 Task: Look for Airbnb properties in Spalding, United Kingdom from 5th November, 2023 to 16th November, 2023 for 2 adults.1  bedroom having 1 bed and 1 bathroom. Property type can be hotel. Booking option can be shelf check-in. Look for 3 properties as per requirement.
Action: Mouse moved to (432, 74)
Screenshot: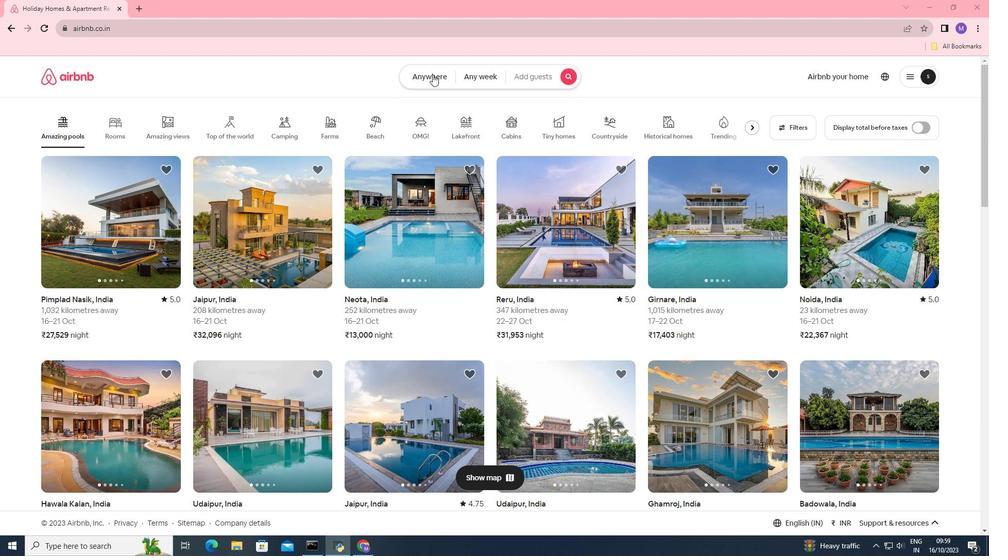 
Action: Mouse pressed left at (432, 74)
Screenshot: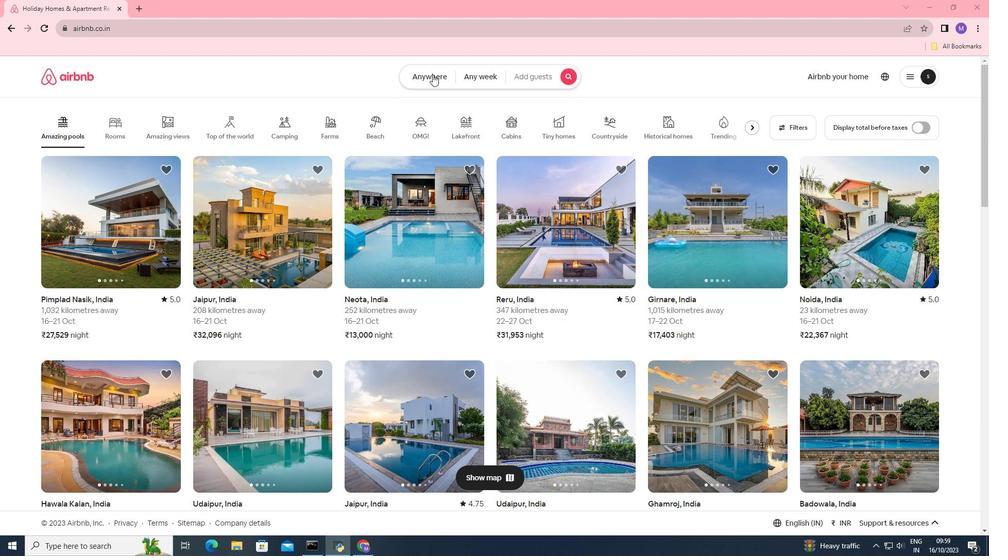 
Action: Mouse moved to (327, 118)
Screenshot: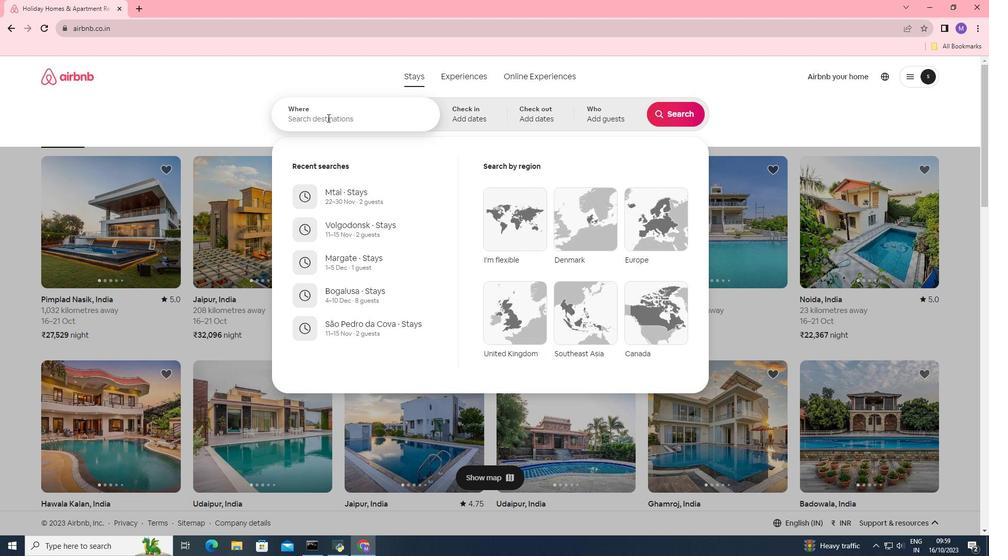 
Action: Mouse pressed left at (327, 118)
Screenshot: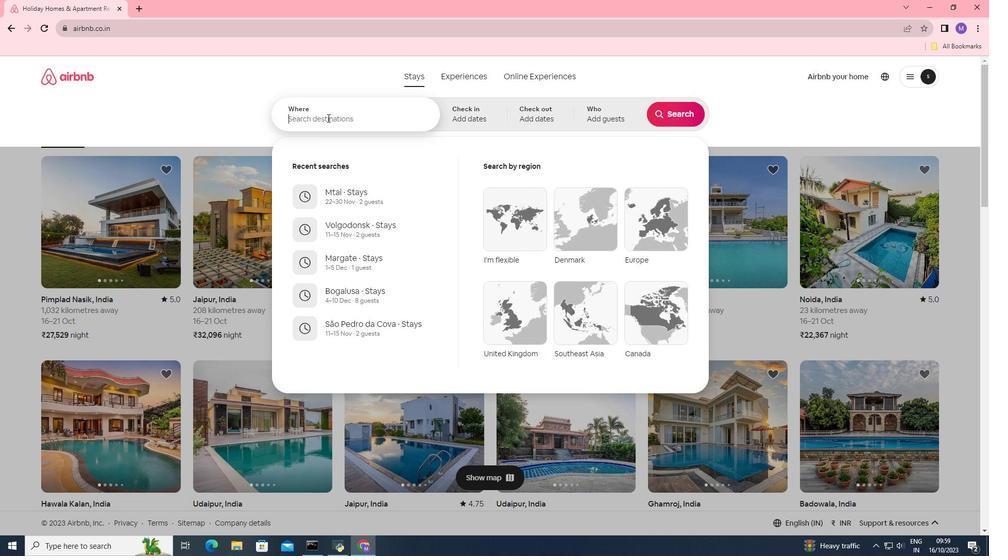 
Action: Key pressed <Key.shift>Spalding,<Key.space><Key.shift>United<Key.space><Key.shift>State
Screenshot: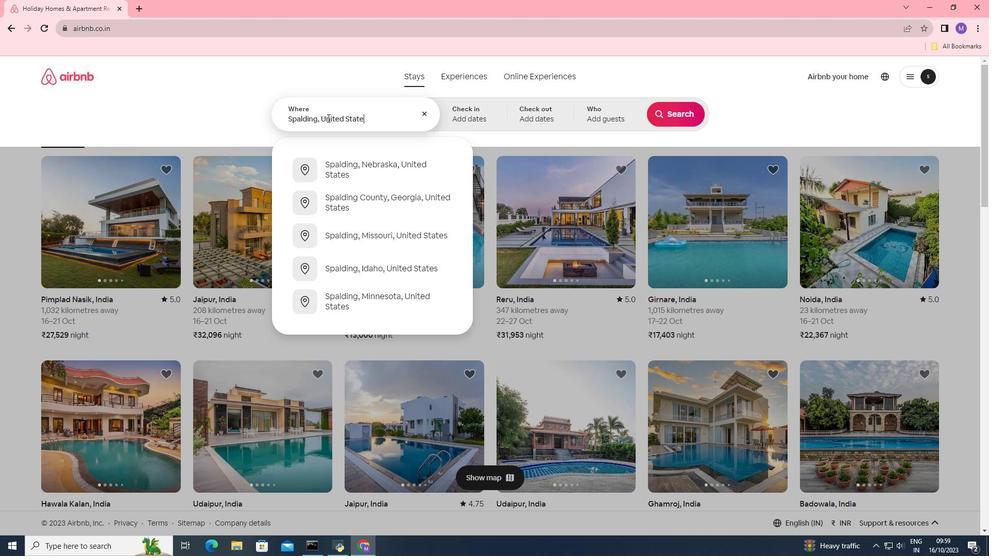 
Action: Mouse moved to (362, 121)
Screenshot: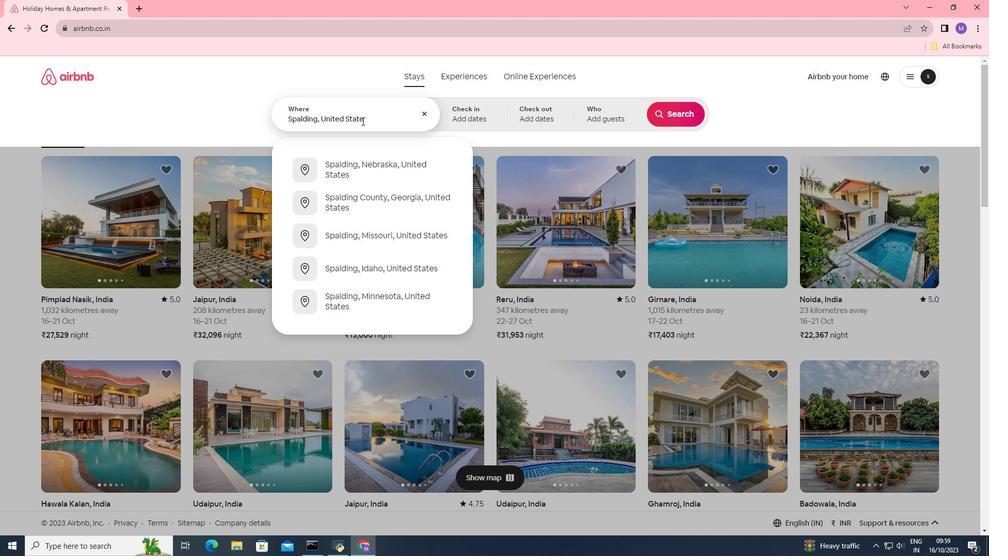 
Action: Key pressed s
Screenshot: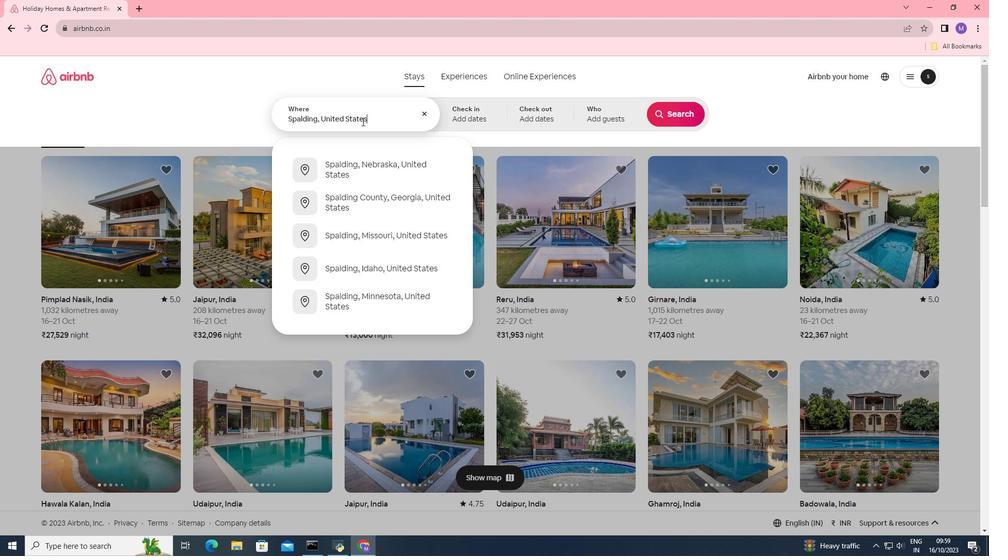 
Action: Mouse moved to (474, 115)
Screenshot: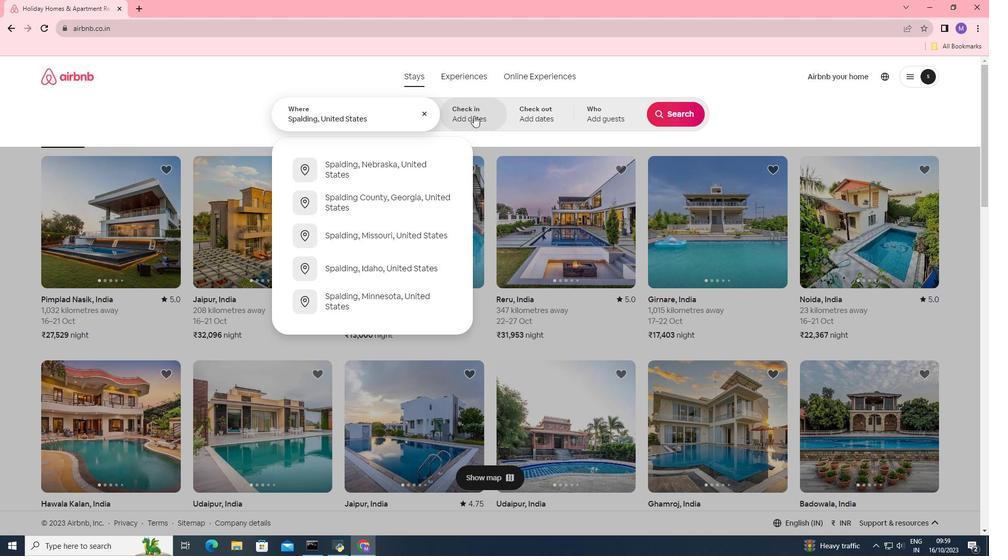 
Action: Mouse pressed left at (474, 115)
Screenshot: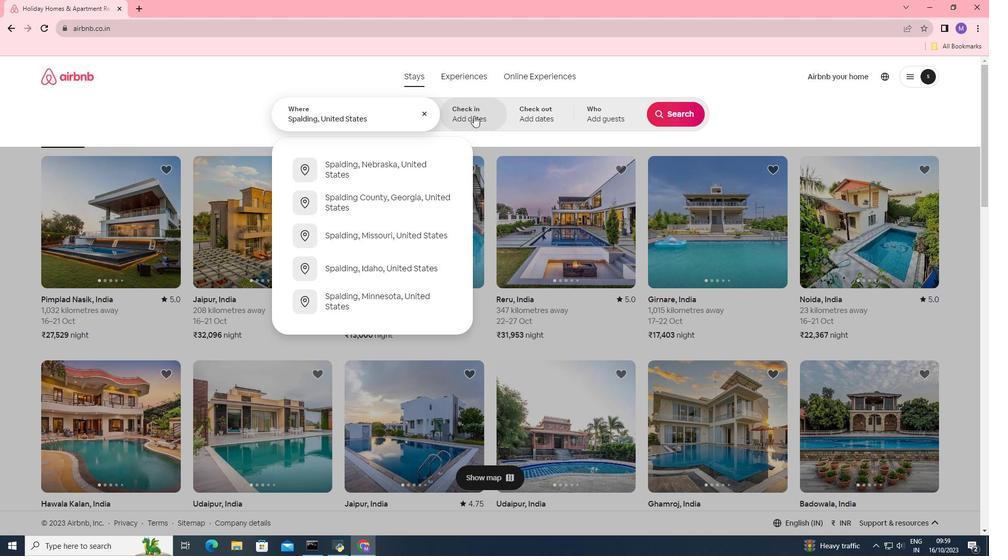 
Action: Mouse moved to (516, 264)
Screenshot: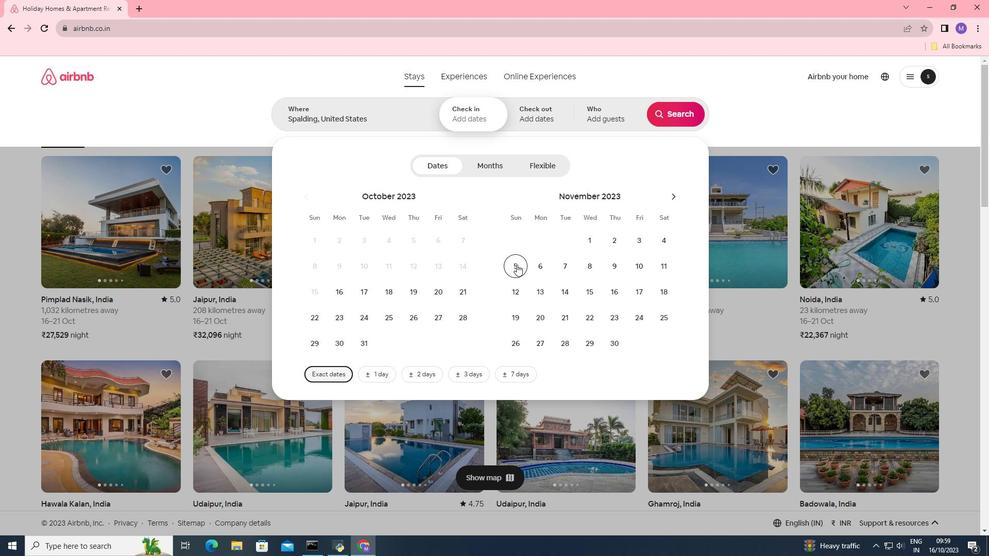 
Action: Mouse pressed left at (516, 264)
Screenshot: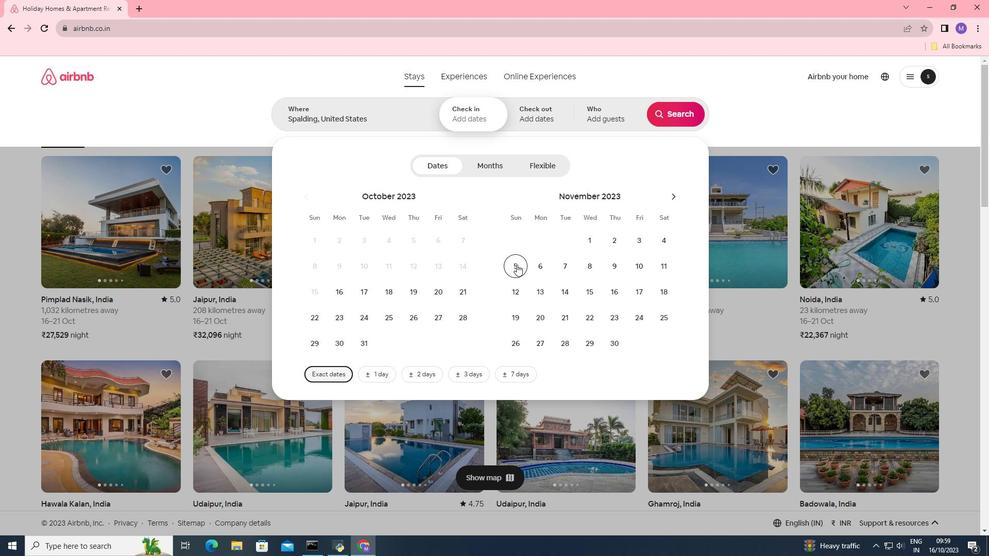 
Action: Mouse moved to (612, 293)
Screenshot: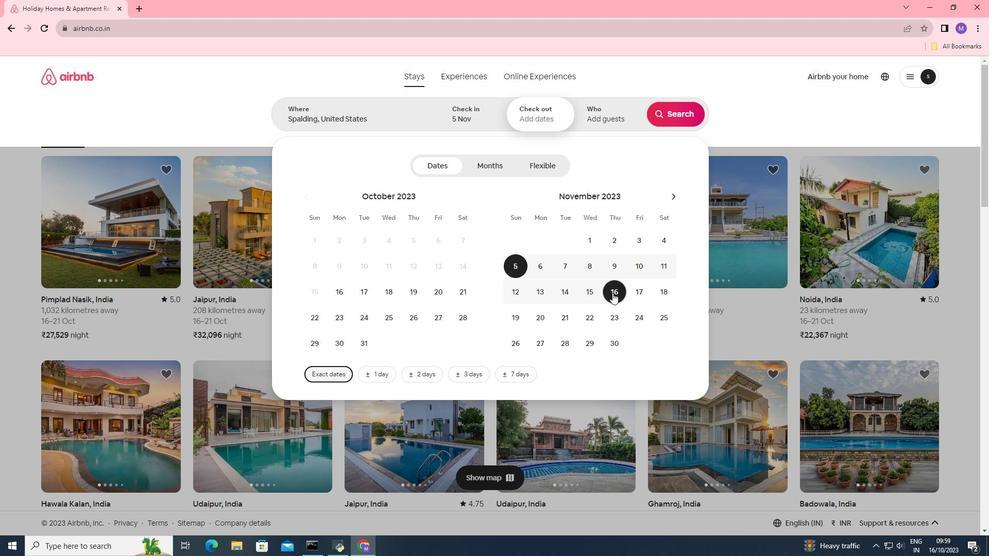 
Action: Mouse pressed left at (612, 293)
Screenshot: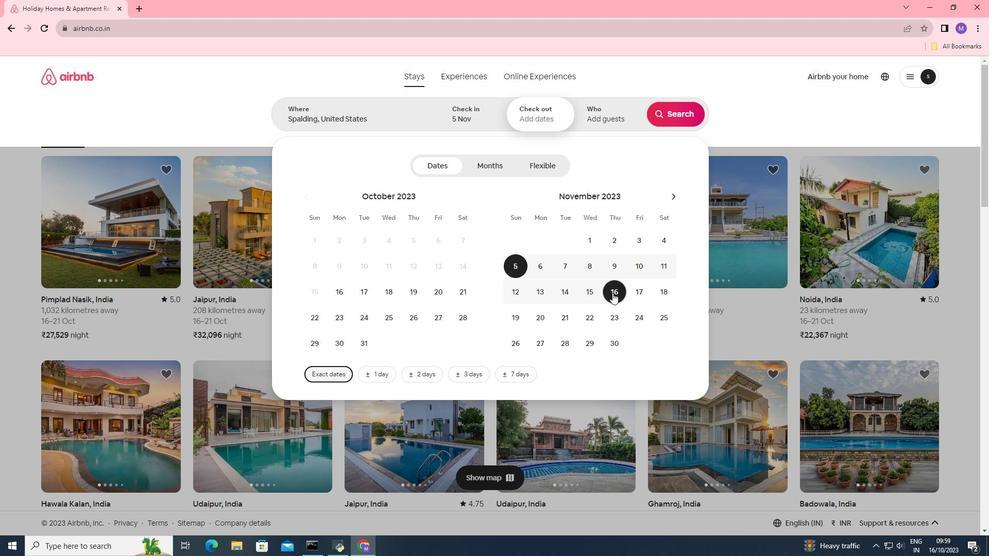 
Action: Mouse moved to (614, 107)
Screenshot: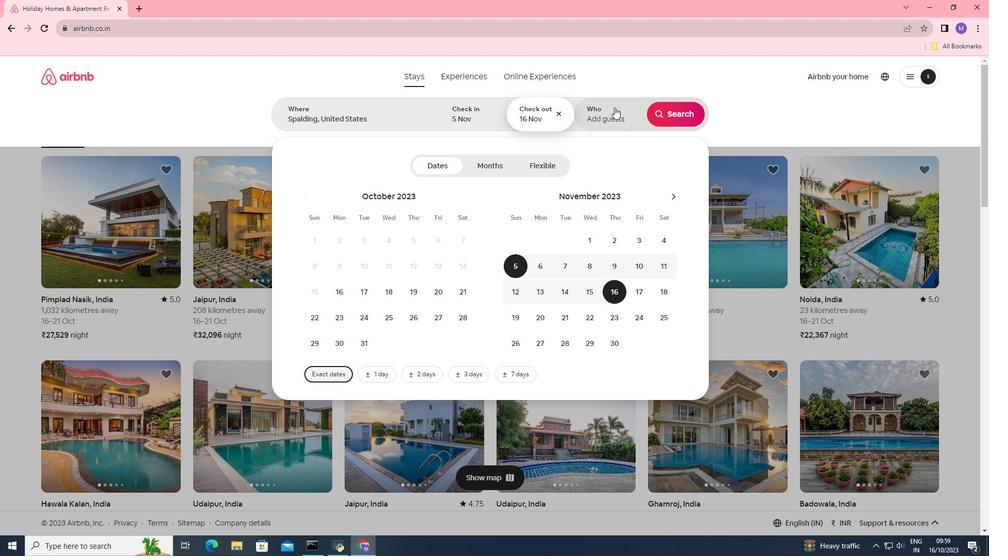 
Action: Mouse pressed left at (614, 107)
Screenshot: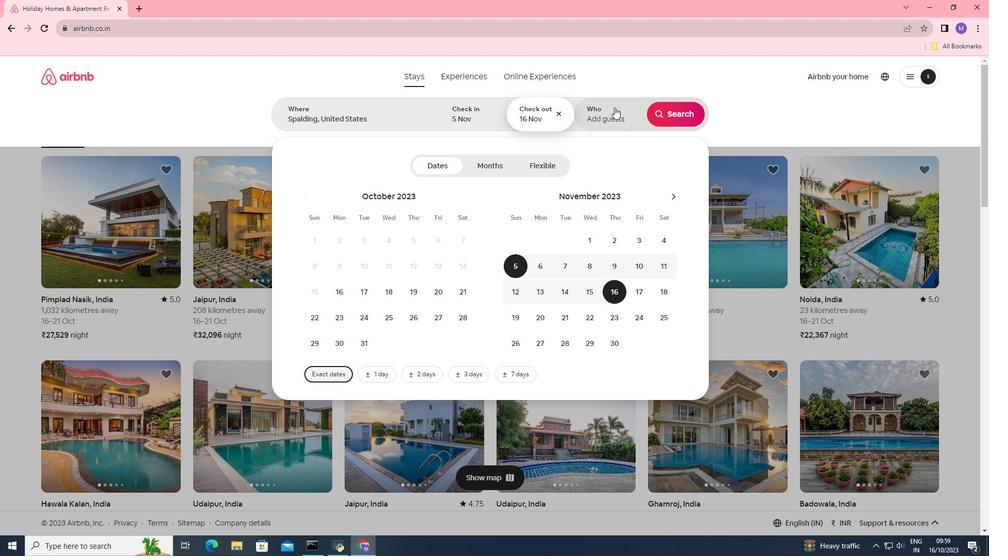 
Action: Mouse moved to (676, 169)
Screenshot: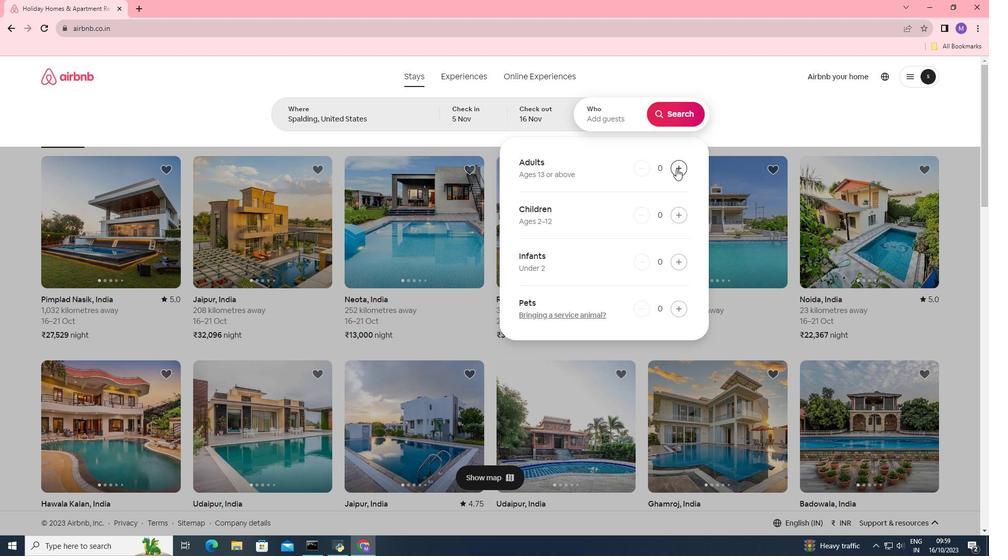 
Action: Mouse pressed left at (676, 169)
Screenshot: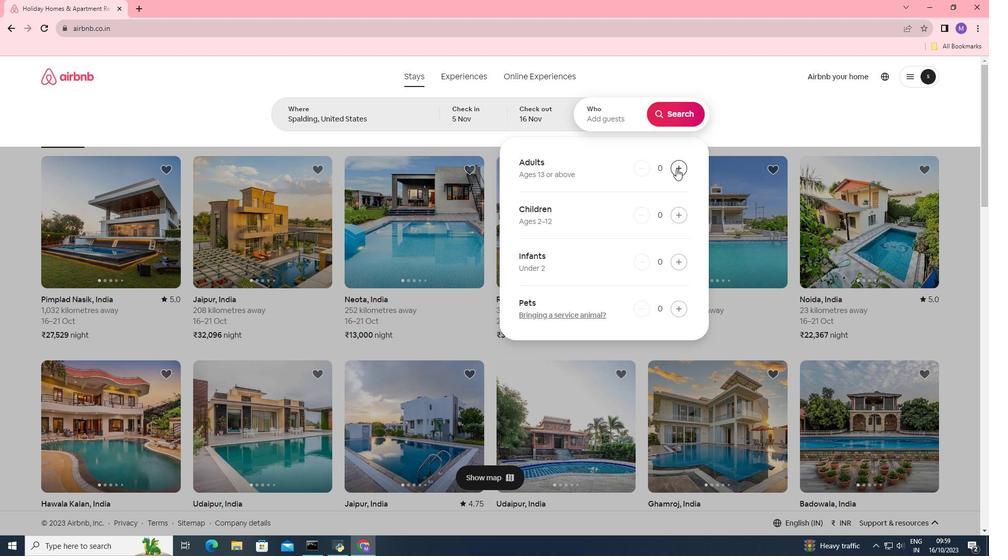 
Action: Mouse pressed left at (676, 169)
Screenshot: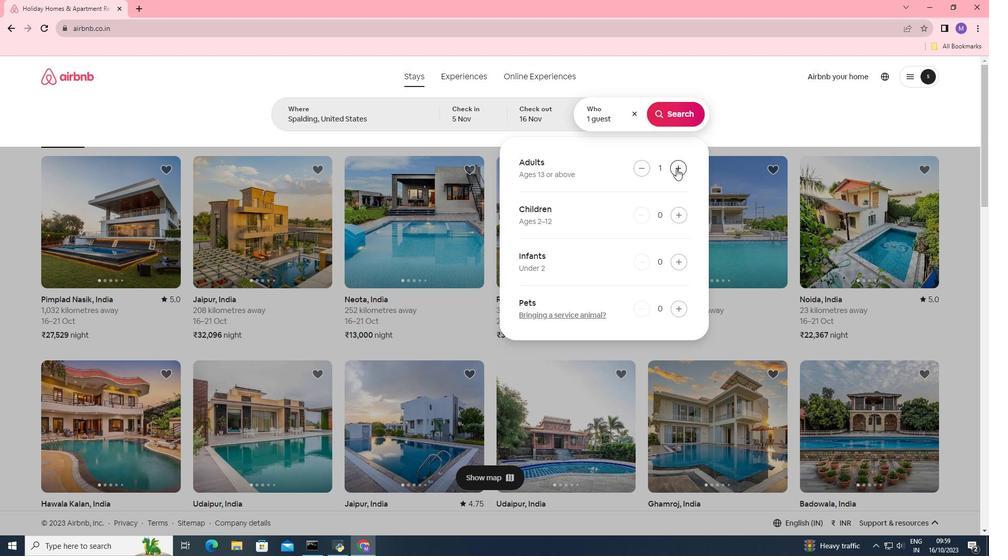 
Action: Mouse moved to (674, 109)
Screenshot: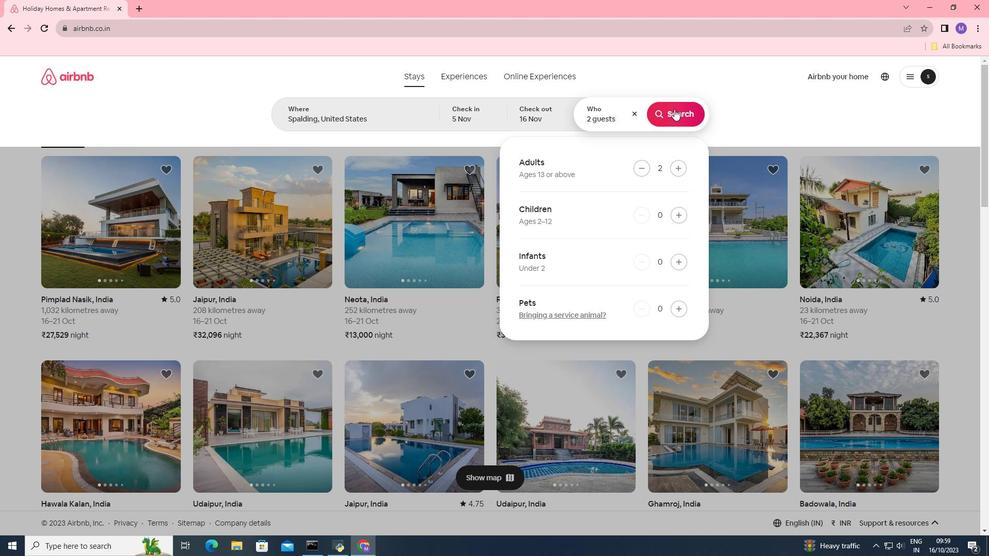 
Action: Mouse pressed left at (674, 109)
Screenshot: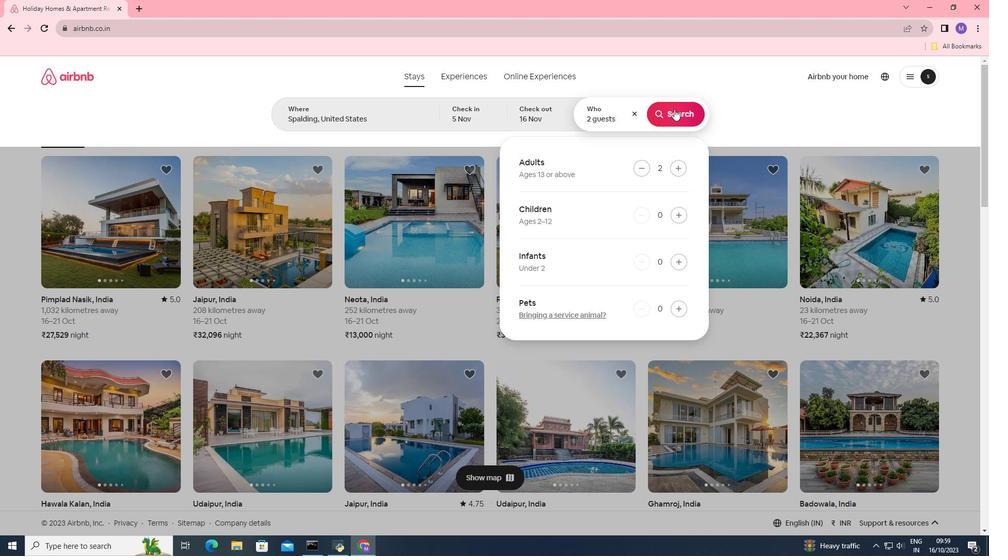 
Action: Mouse moved to (820, 123)
Screenshot: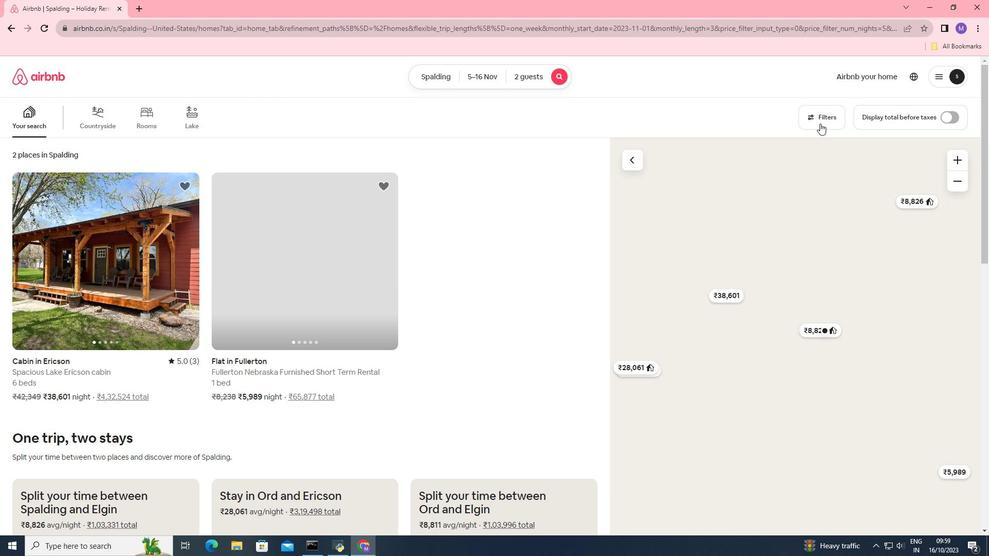 
Action: Mouse pressed left at (820, 123)
Screenshot: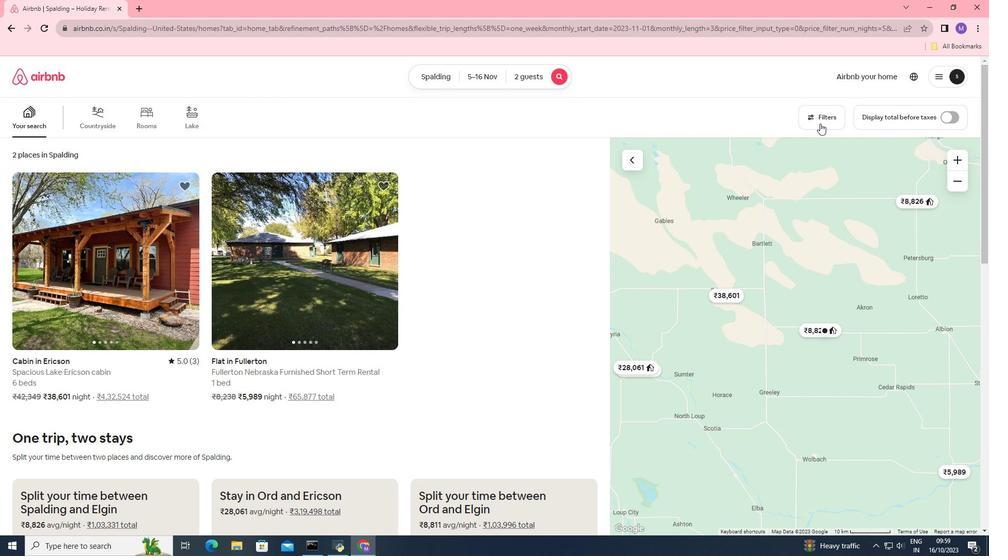 
Action: Mouse moved to (360, 432)
Screenshot: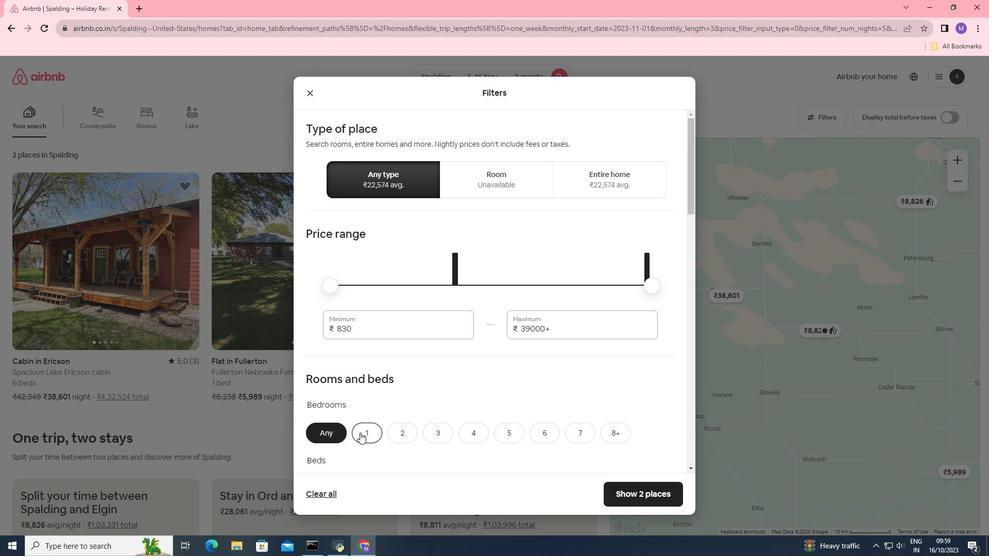 
Action: Mouse pressed left at (360, 432)
Screenshot: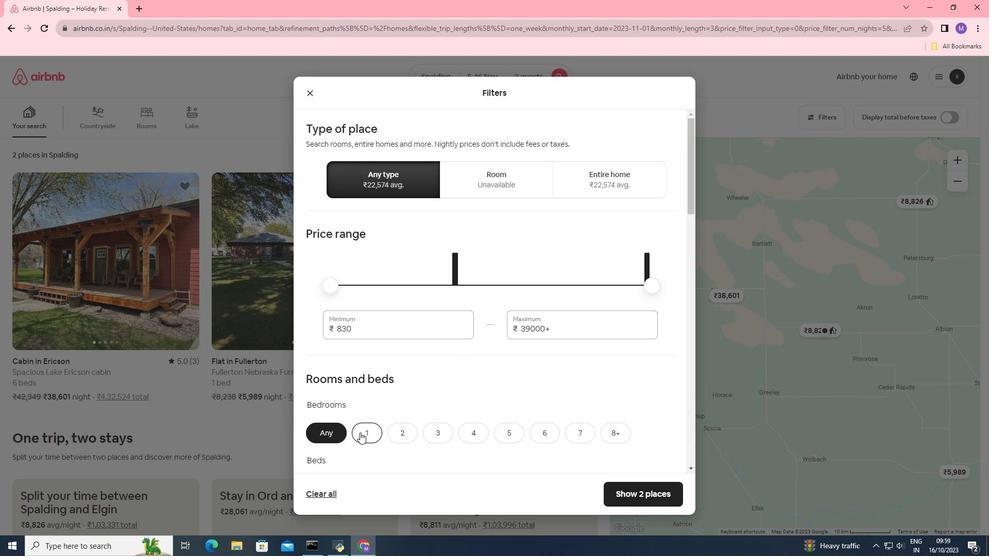 
Action: Mouse moved to (373, 385)
Screenshot: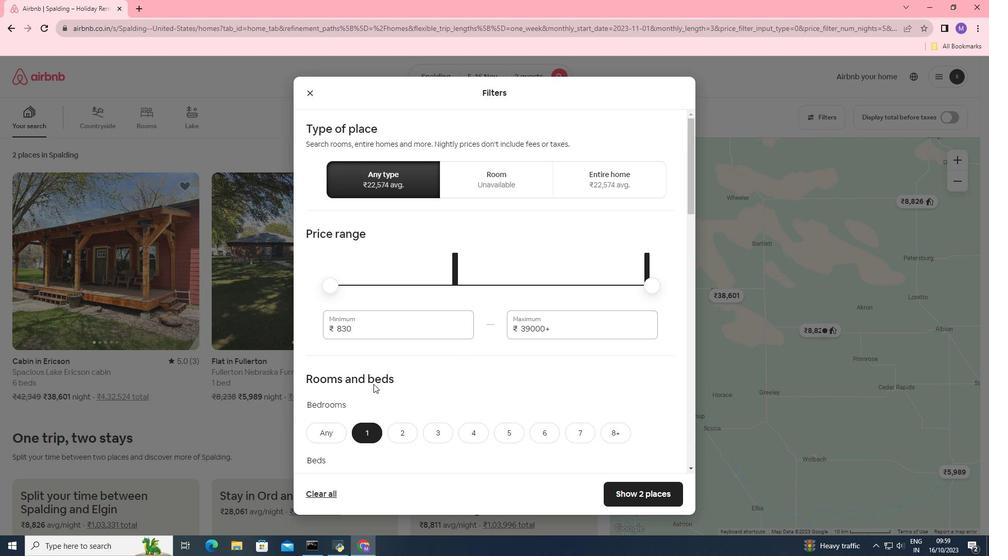 
Action: Mouse scrolled (373, 384) with delta (0, 0)
Screenshot: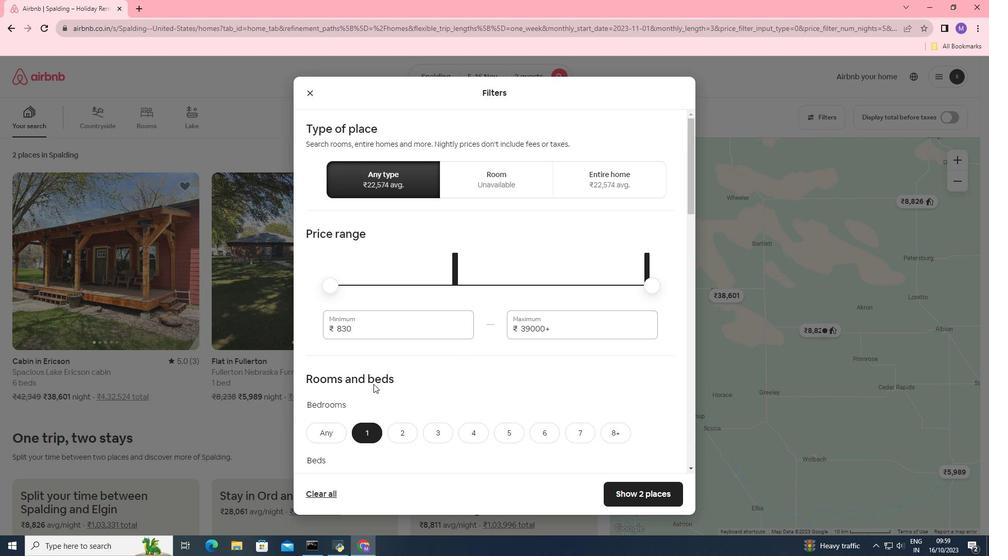 
Action: Mouse moved to (384, 369)
Screenshot: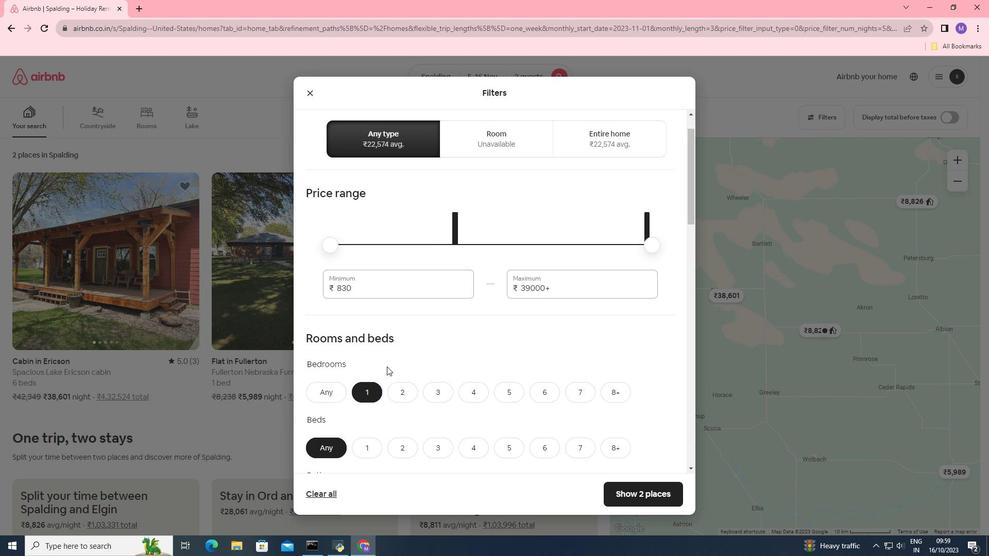 
Action: Mouse scrolled (384, 369) with delta (0, 0)
Screenshot: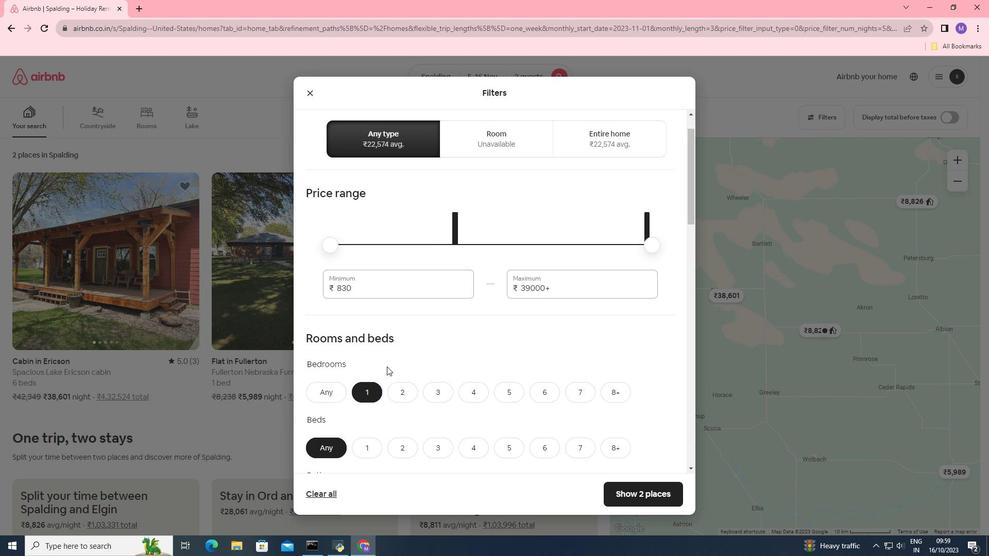 
Action: Mouse moved to (390, 362)
Screenshot: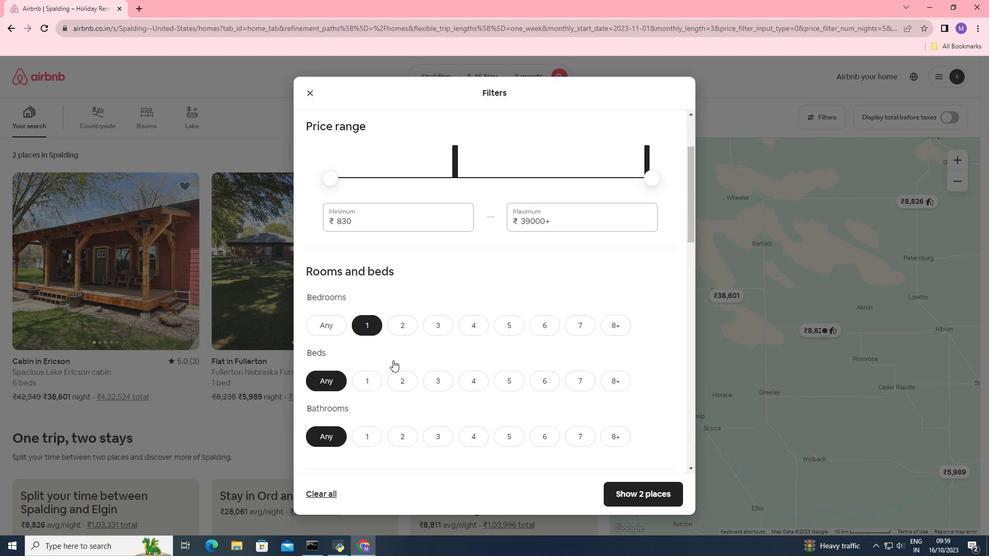 
Action: Mouse scrolled (390, 361) with delta (0, 0)
Screenshot: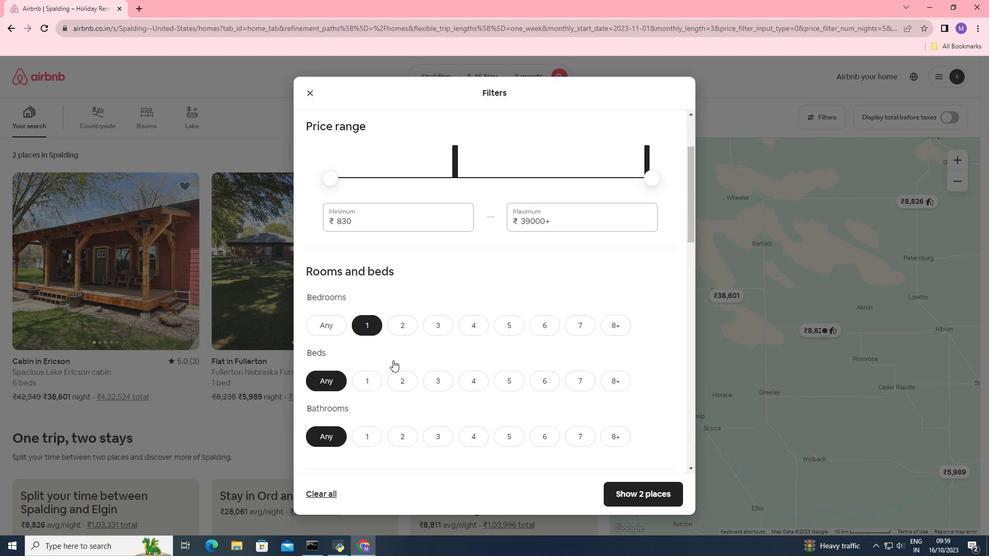 
Action: Mouse moved to (370, 339)
Screenshot: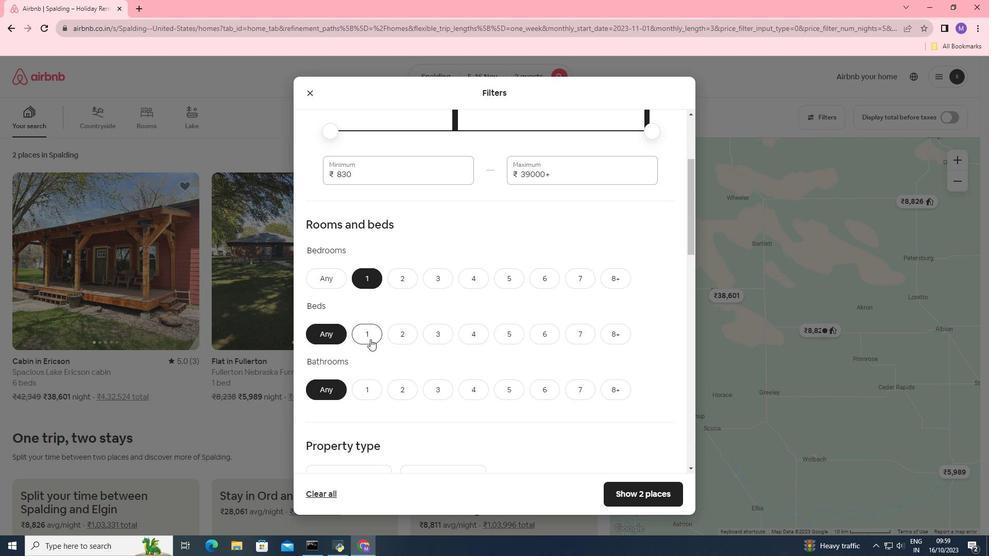
Action: Mouse pressed left at (370, 339)
Screenshot: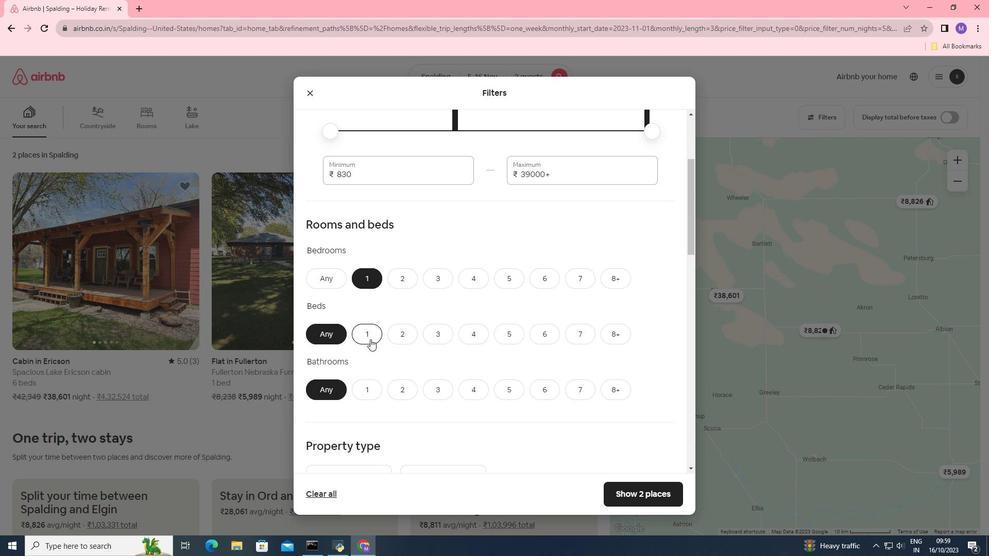 
Action: Mouse moved to (366, 384)
Screenshot: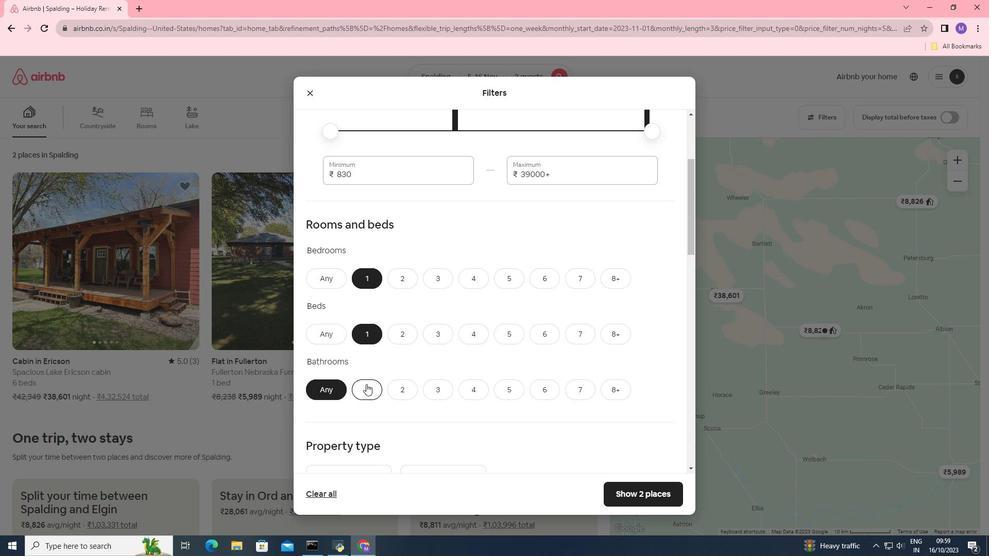 
Action: Mouse pressed left at (366, 384)
Screenshot: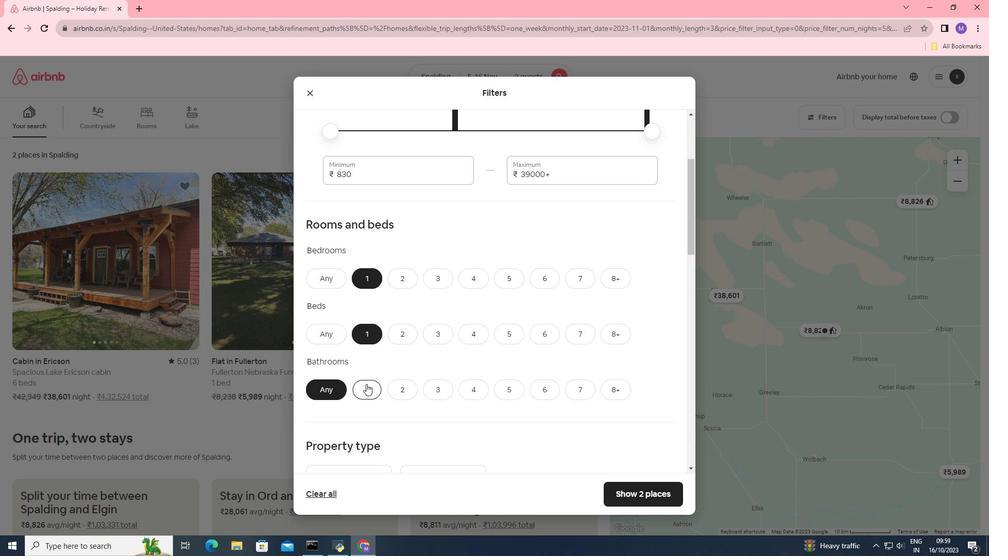 
Action: Mouse moved to (499, 318)
Screenshot: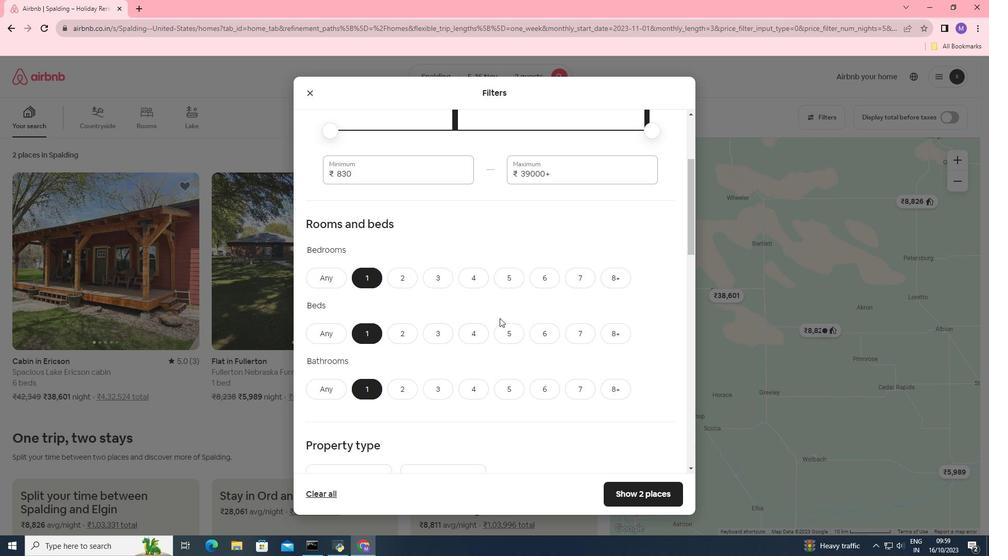 
Action: Mouse scrolled (499, 317) with delta (0, 0)
Screenshot: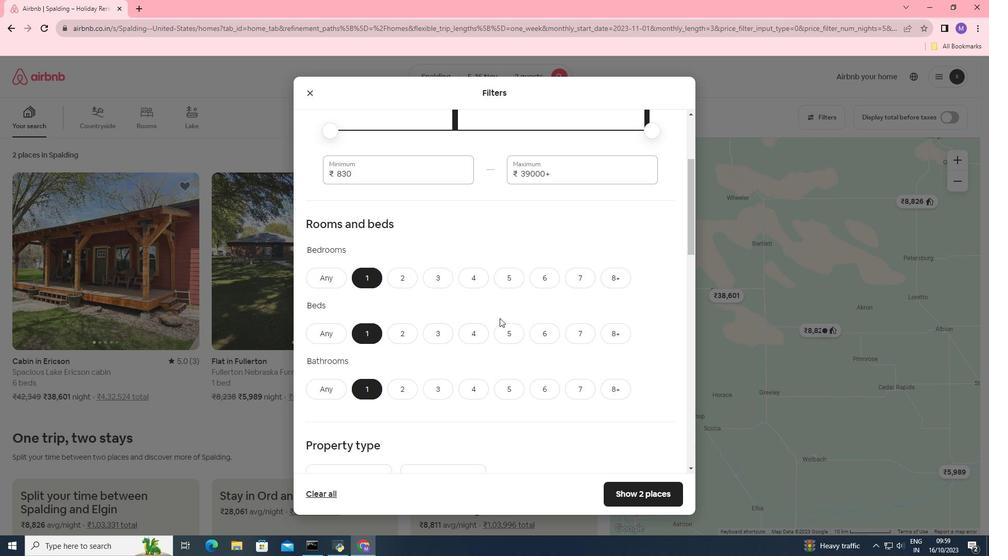 
Action: Mouse moved to (507, 320)
Screenshot: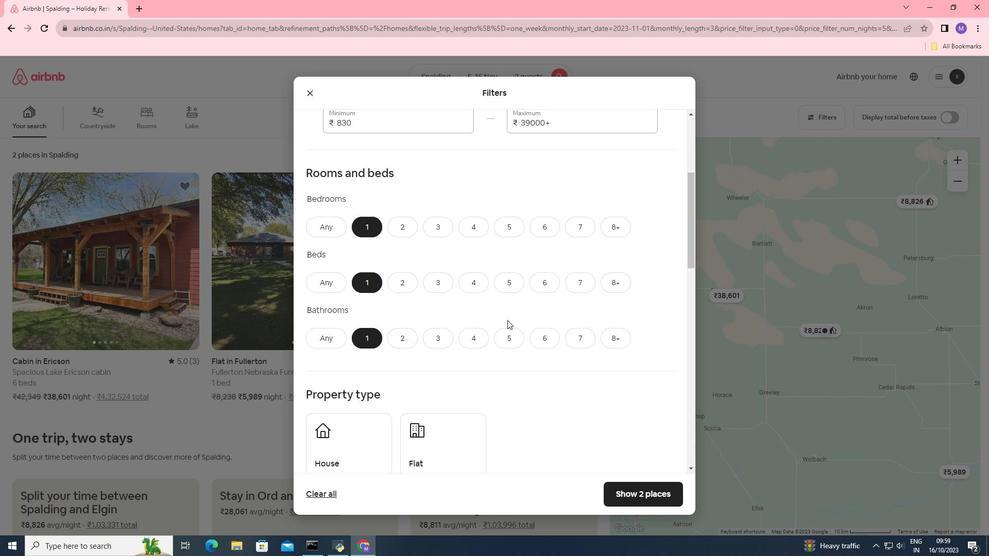 
Action: Mouse scrolled (507, 320) with delta (0, 0)
Screenshot: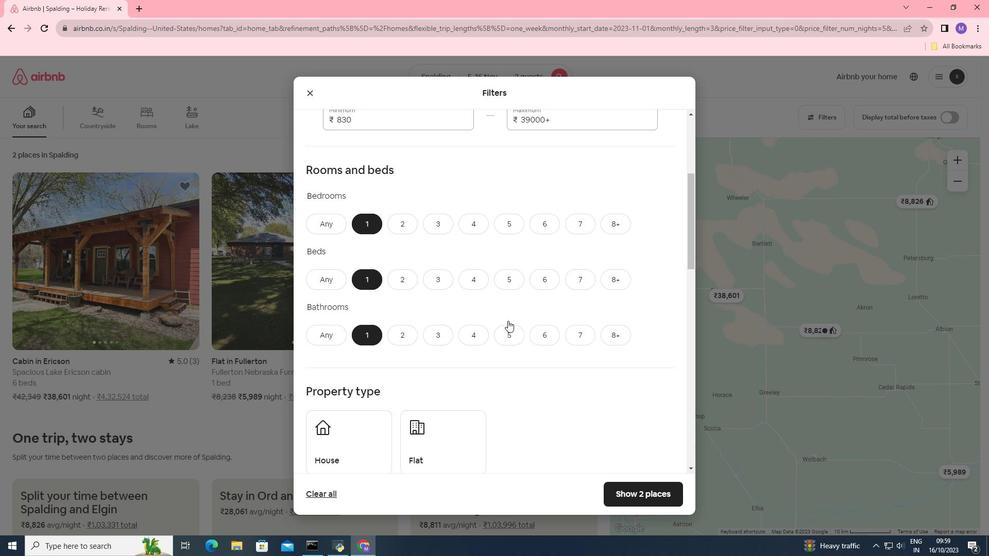 
Action: Mouse moved to (537, 329)
Screenshot: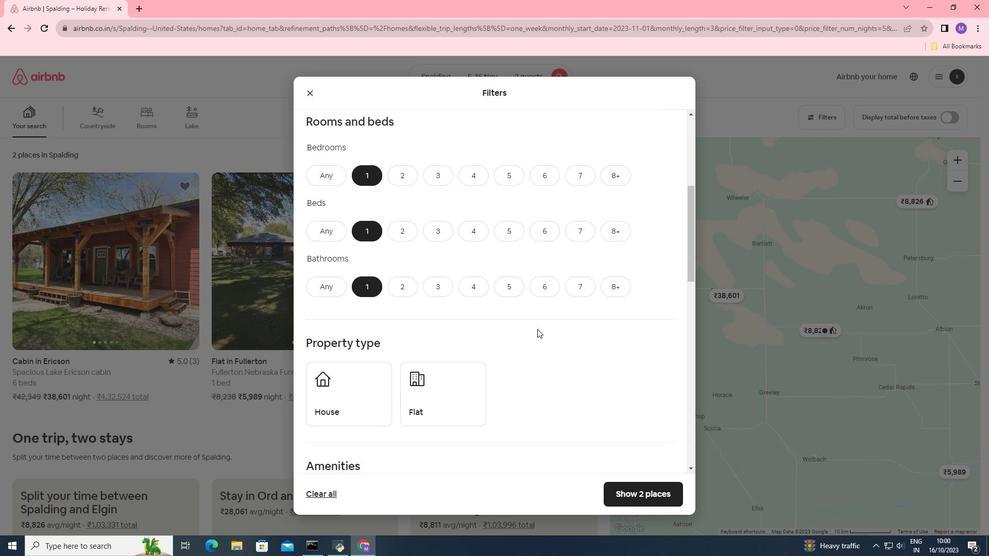 
Action: Mouse scrolled (537, 328) with delta (0, 0)
Screenshot: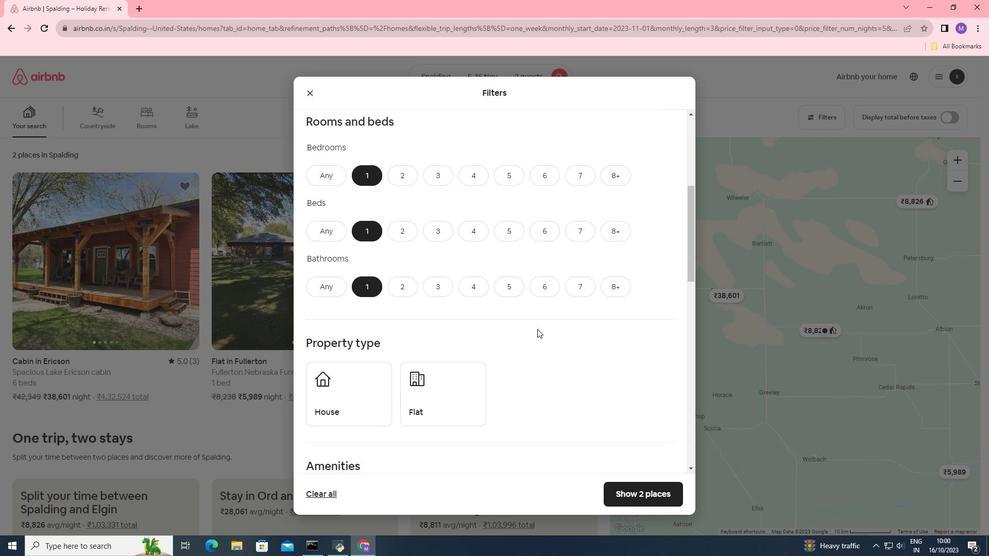 
Action: Mouse moved to (545, 334)
Screenshot: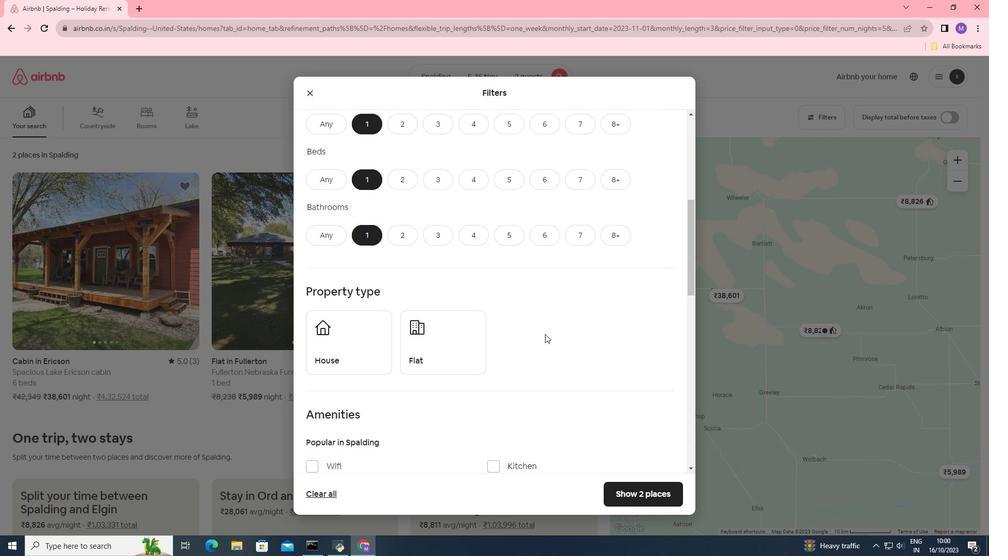 
Action: Mouse scrolled (545, 333) with delta (0, 0)
Screenshot: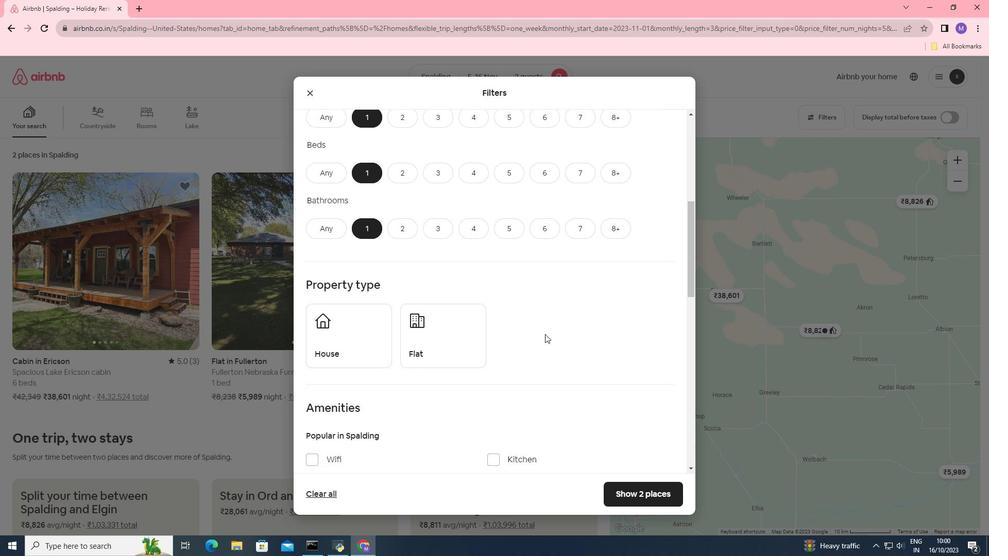 
Action: Mouse moved to (650, 487)
Screenshot: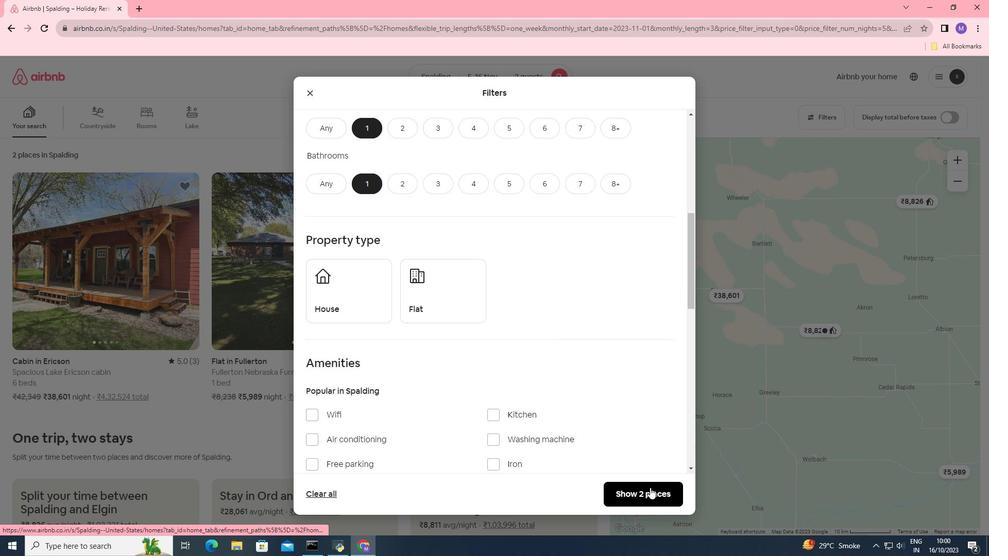 
Action: Mouse pressed left at (650, 487)
Screenshot: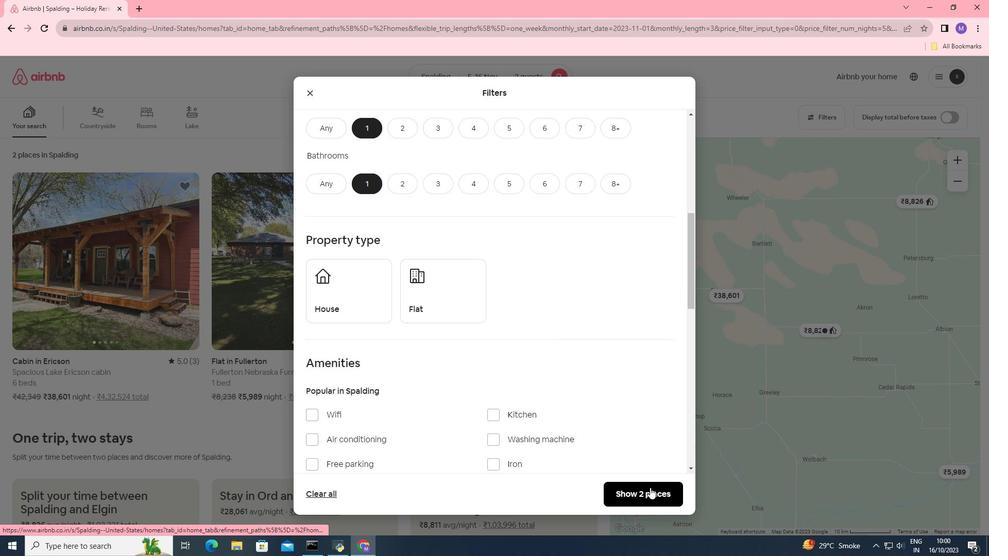 
Action: Mouse moved to (132, 254)
Screenshot: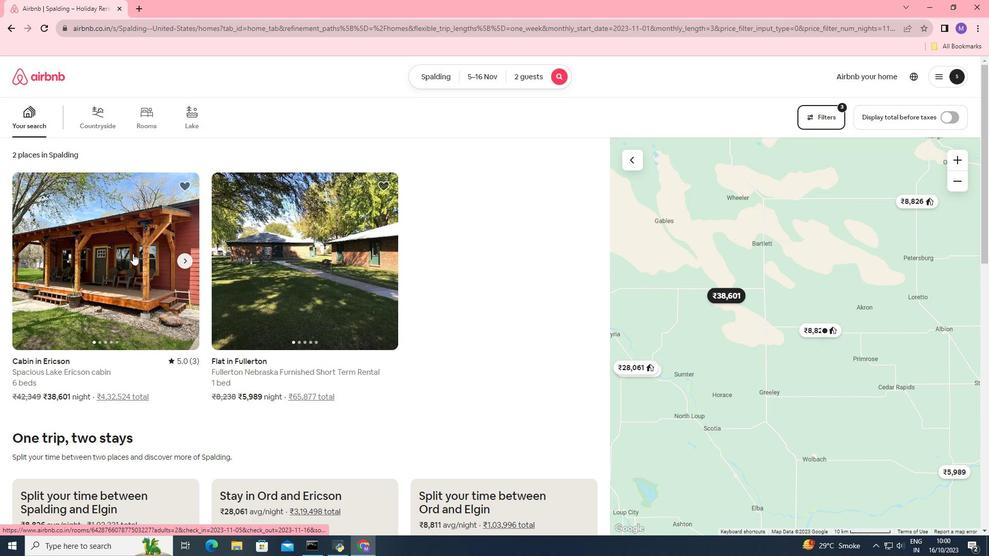 
Action: Mouse scrolled (132, 253) with delta (0, 0)
Screenshot: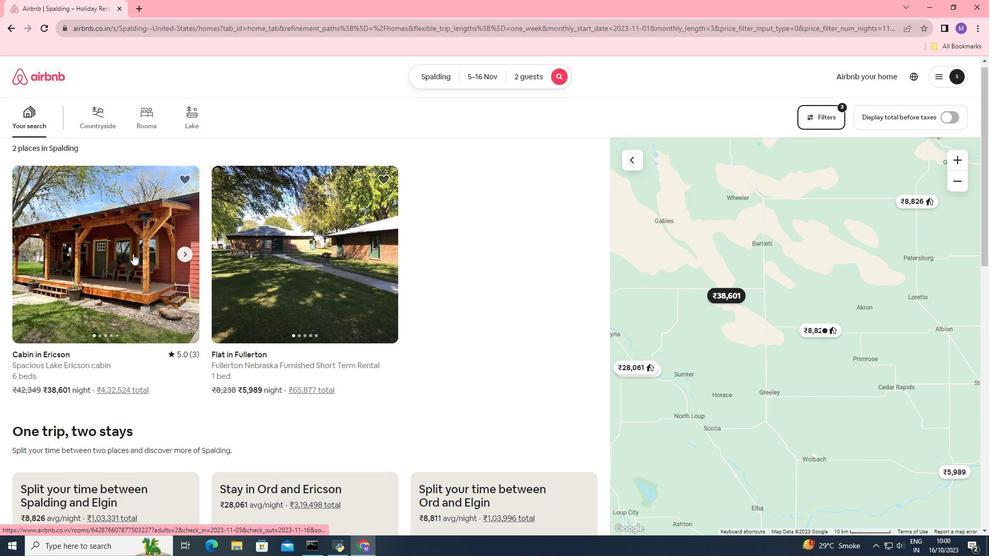 
Action: Mouse scrolled (132, 253) with delta (0, 0)
Screenshot: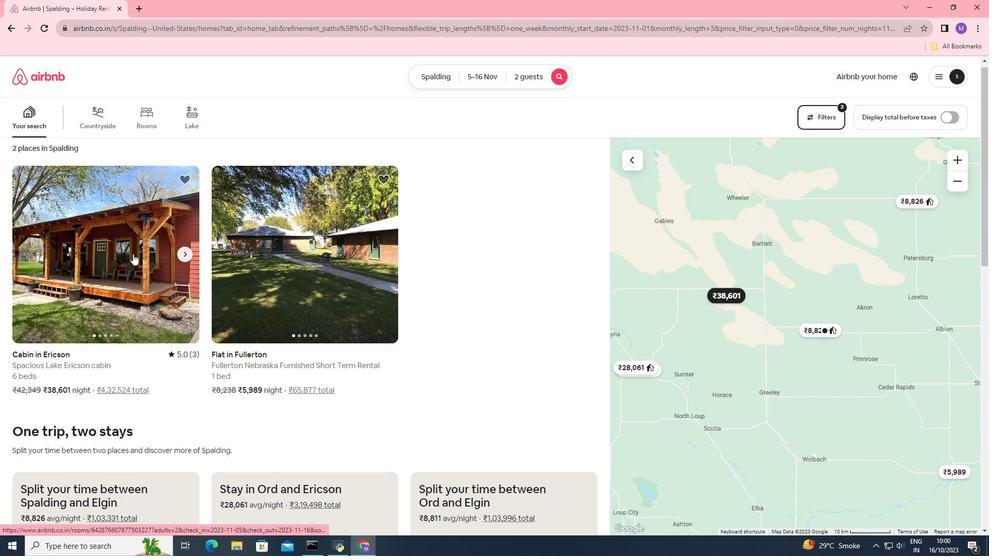 
Action: Mouse moved to (134, 254)
Screenshot: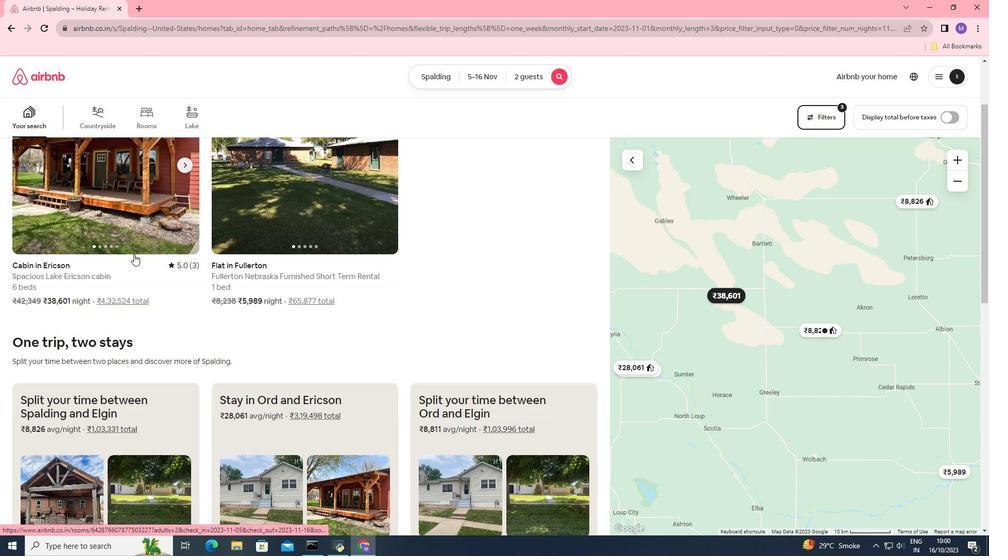 
Action: Mouse scrolled (134, 255) with delta (0, 0)
Screenshot: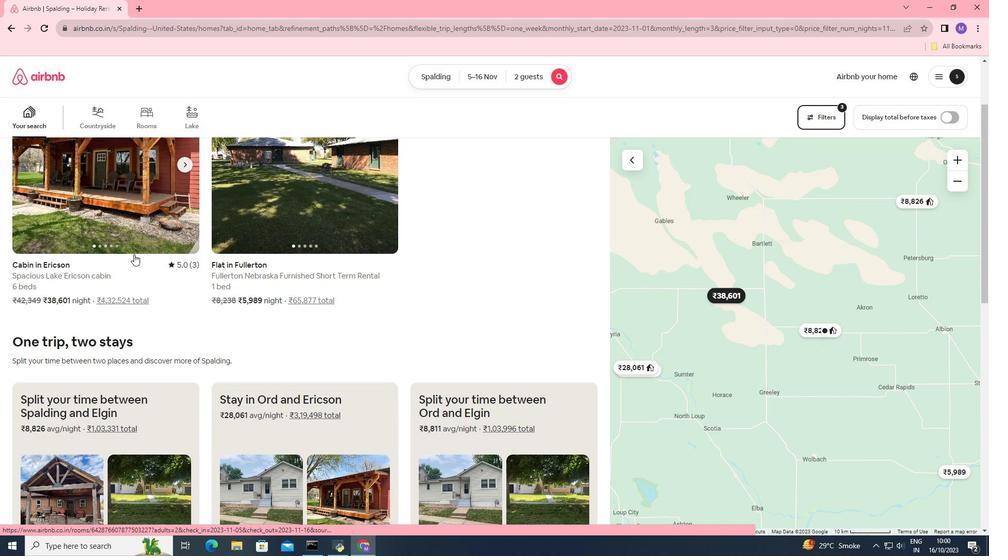 
Action: Mouse scrolled (134, 255) with delta (0, 0)
Screenshot: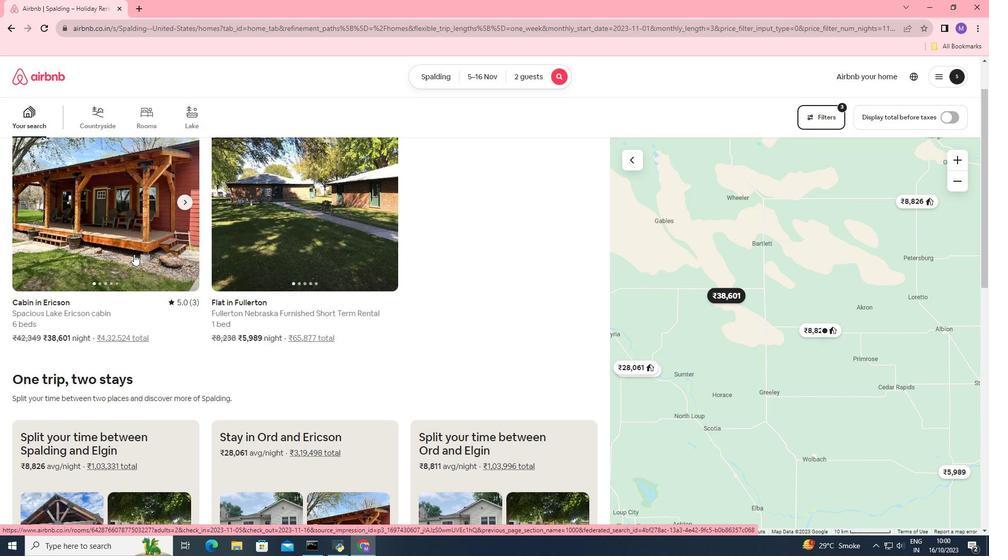 
Action: Mouse moved to (134, 249)
Screenshot: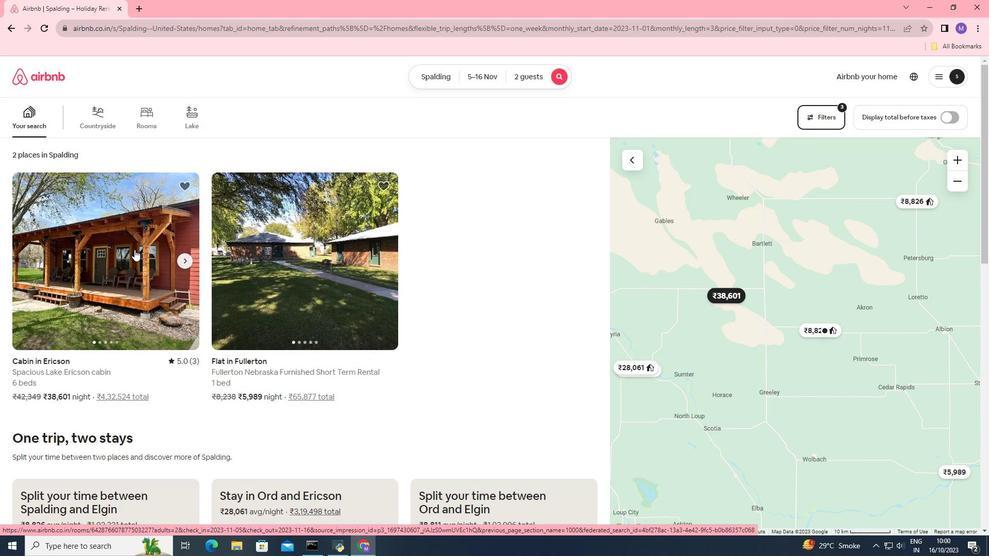
Action: Mouse pressed left at (134, 249)
Screenshot: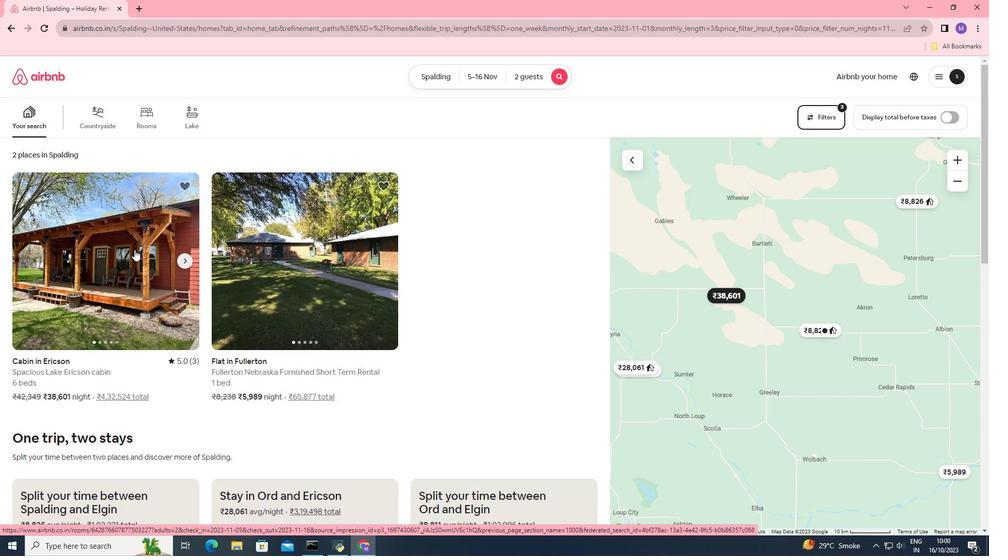 
Action: Mouse moved to (721, 383)
Screenshot: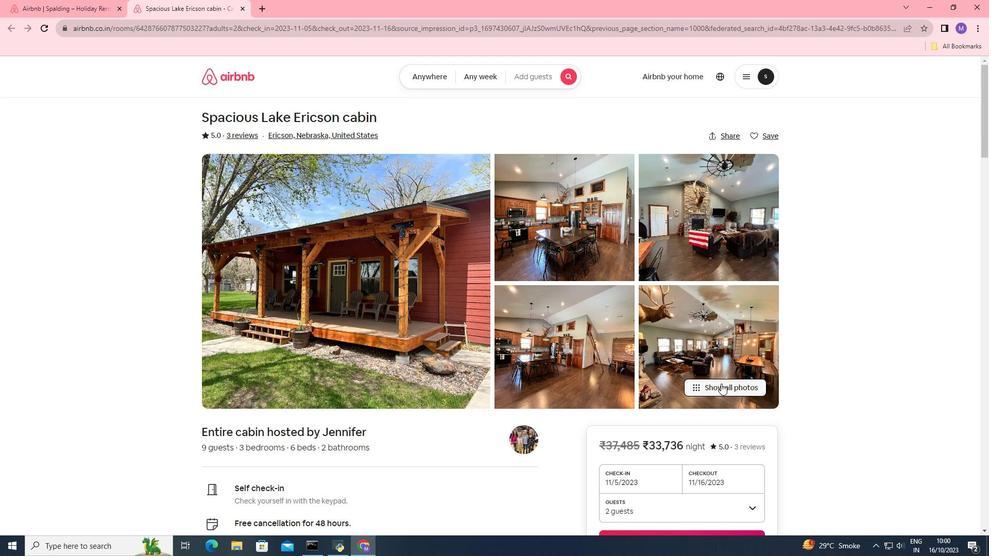 
Action: Mouse pressed left at (721, 383)
Screenshot: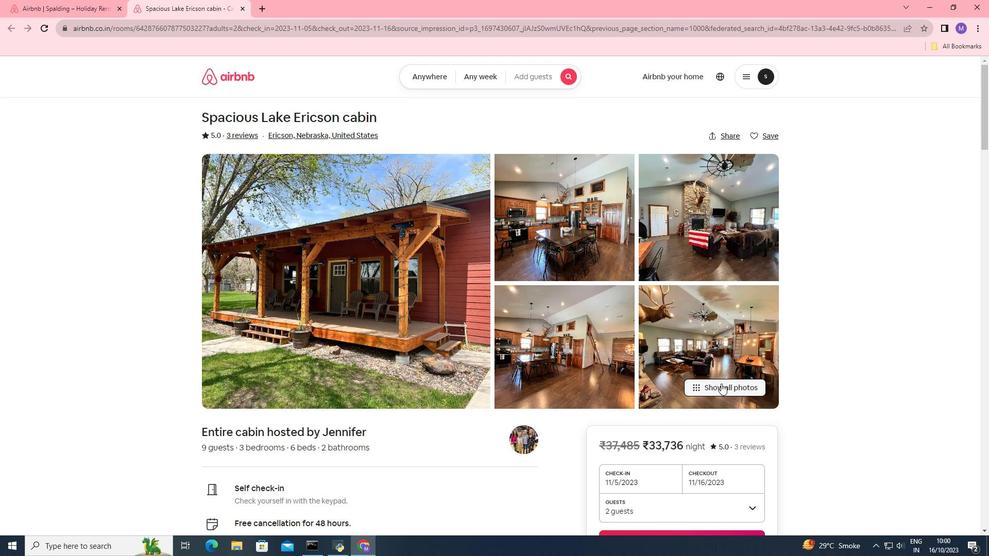 
Action: Mouse moved to (531, 230)
Screenshot: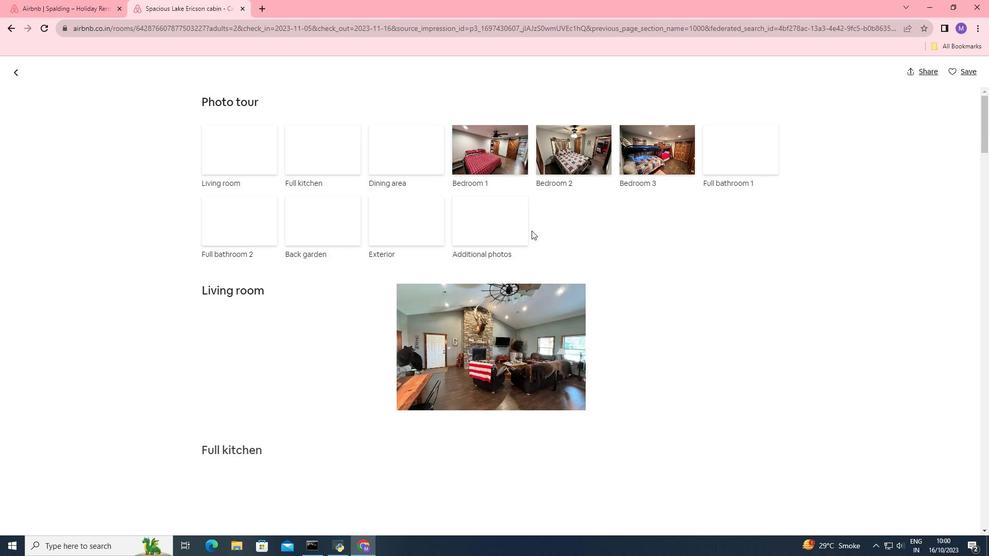 
Action: Mouse scrolled (531, 230) with delta (0, 0)
Screenshot: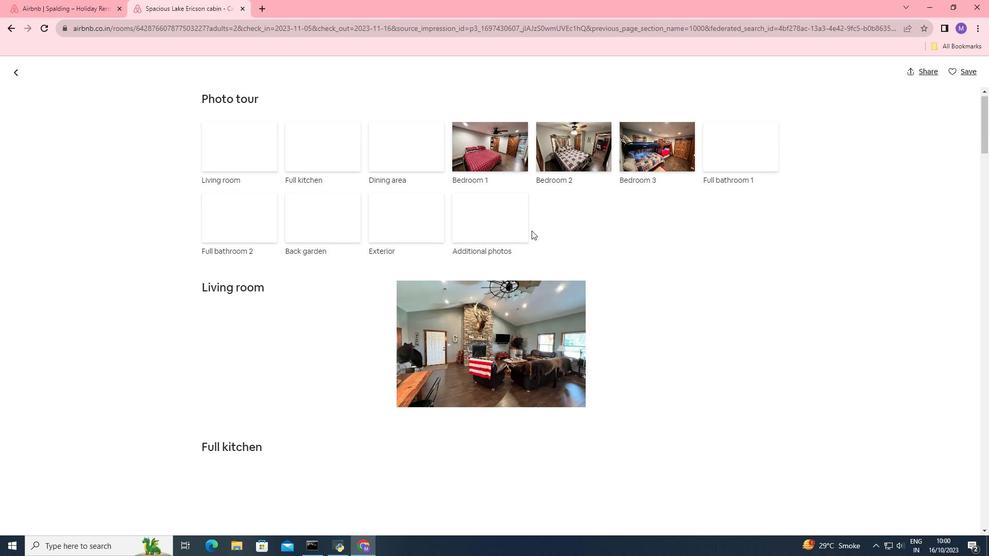 
Action: Mouse scrolled (531, 230) with delta (0, 0)
Screenshot: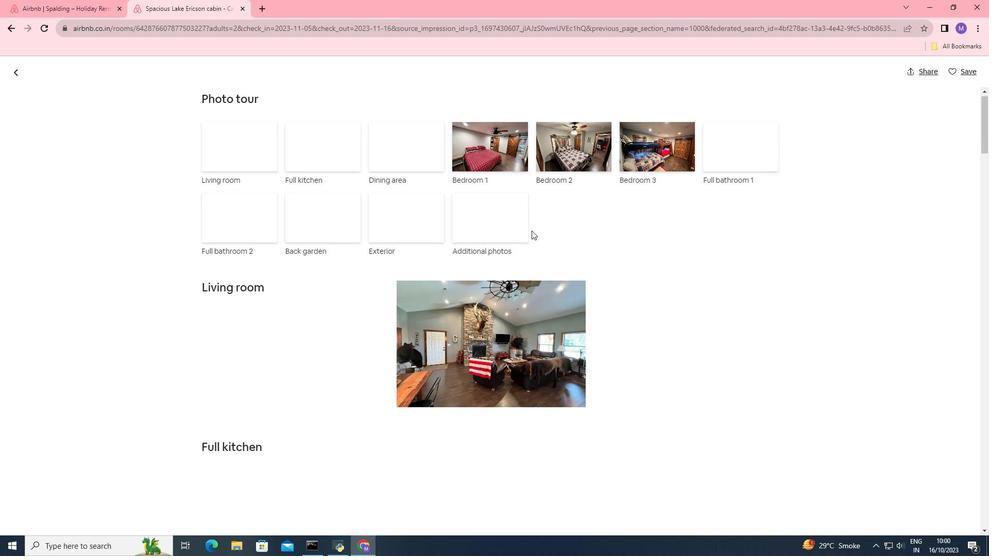 
Action: Mouse scrolled (531, 230) with delta (0, 0)
Screenshot: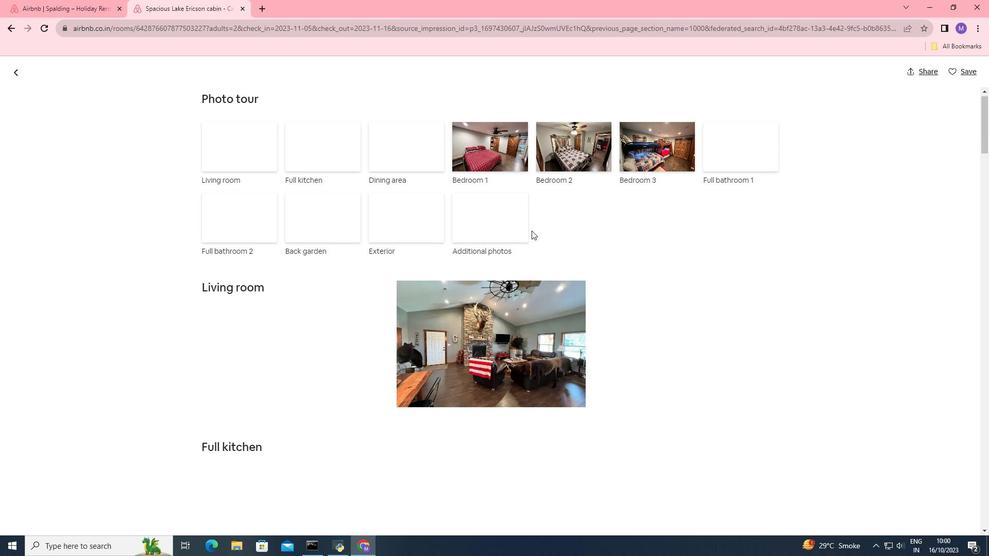 
Action: Mouse scrolled (531, 230) with delta (0, 0)
Screenshot: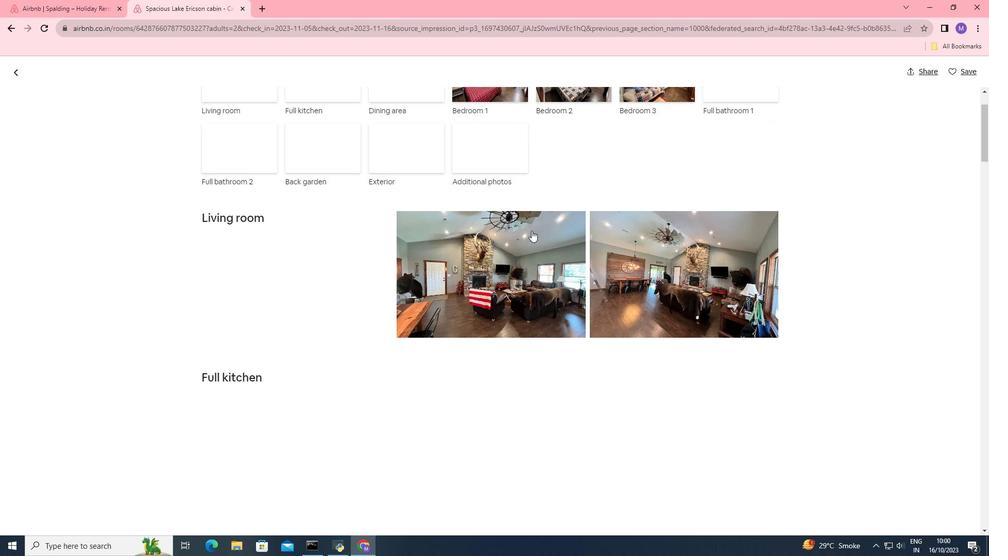 
Action: Mouse scrolled (531, 230) with delta (0, 0)
Screenshot: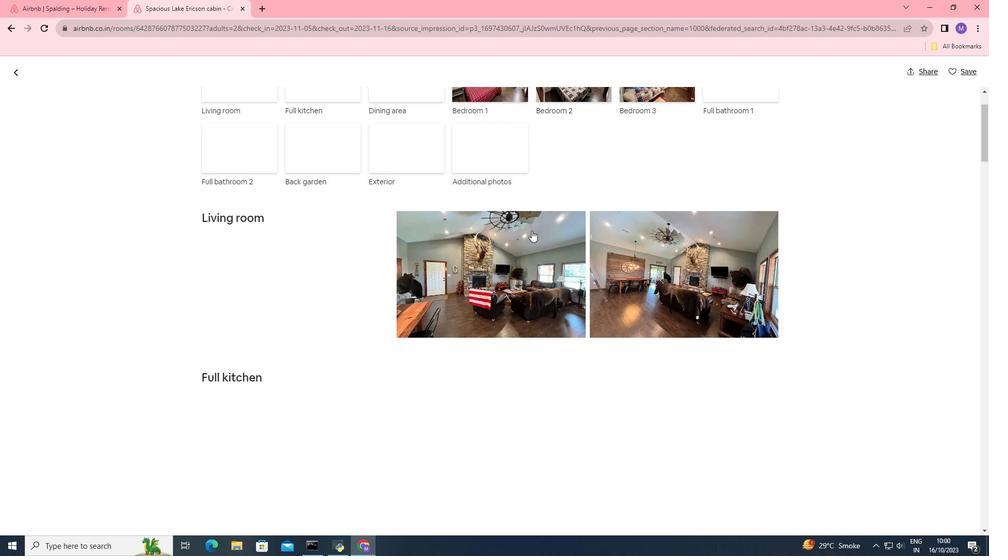 
Action: Mouse moved to (530, 231)
Screenshot: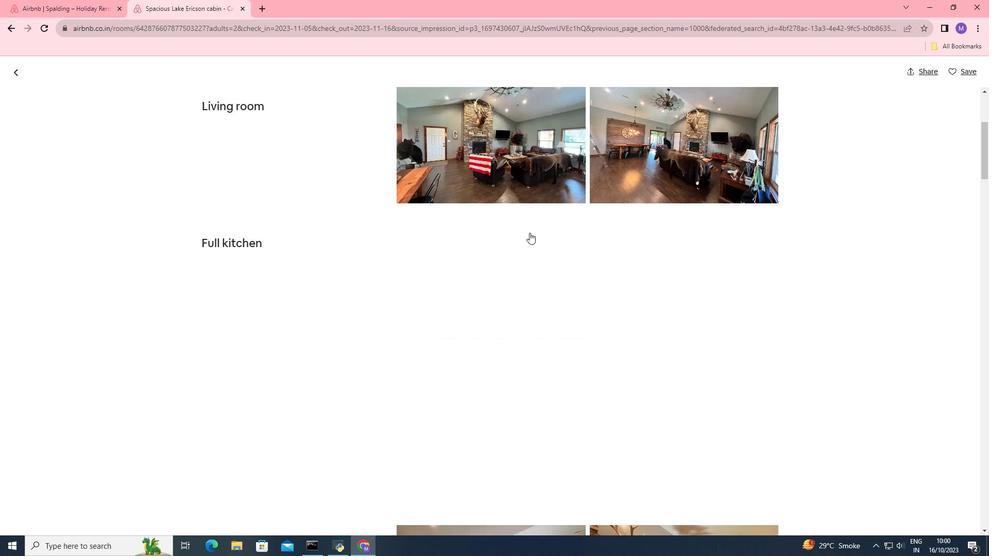 
Action: Mouse scrolled (530, 230) with delta (0, 0)
Screenshot: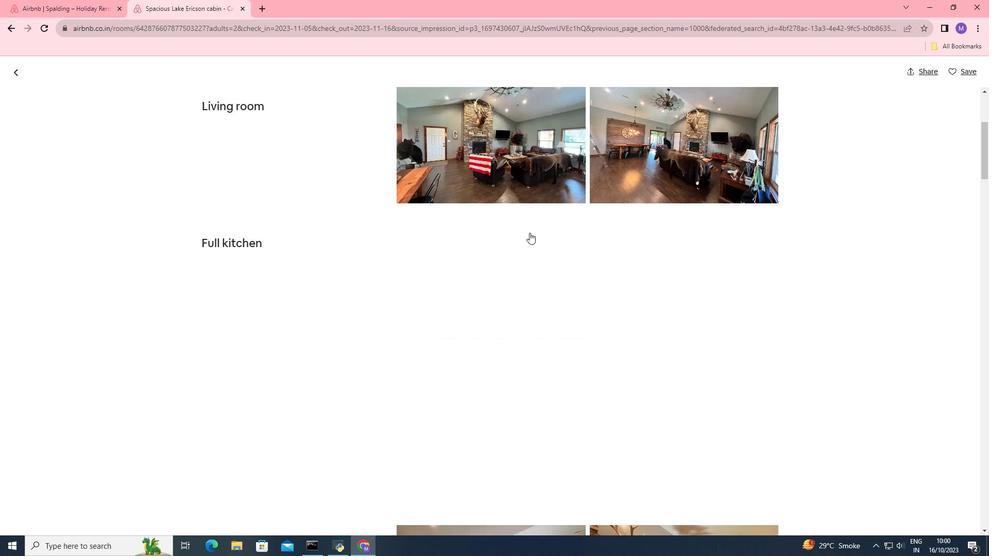 
Action: Mouse moved to (527, 242)
Screenshot: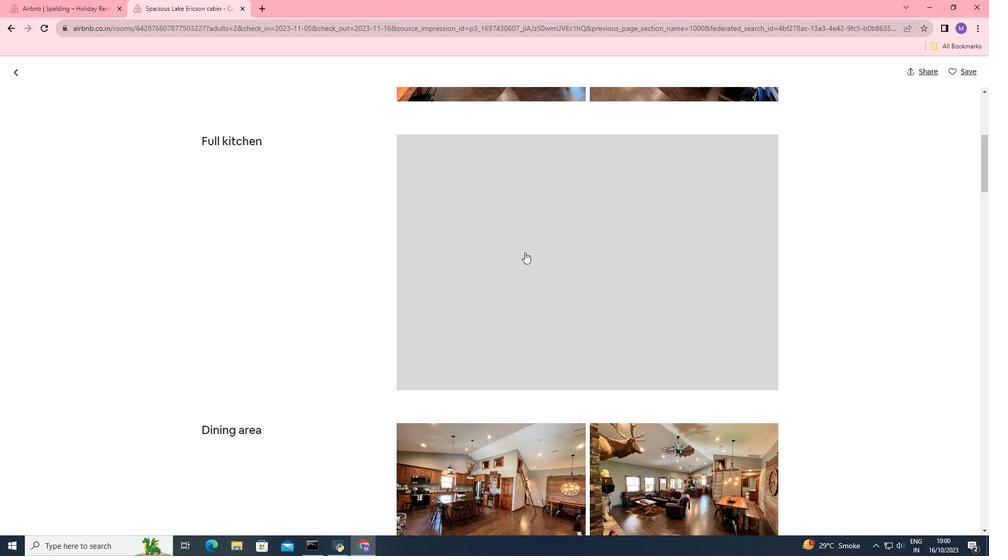 
Action: Mouse scrolled (527, 242) with delta (0, 0)
Screenshot: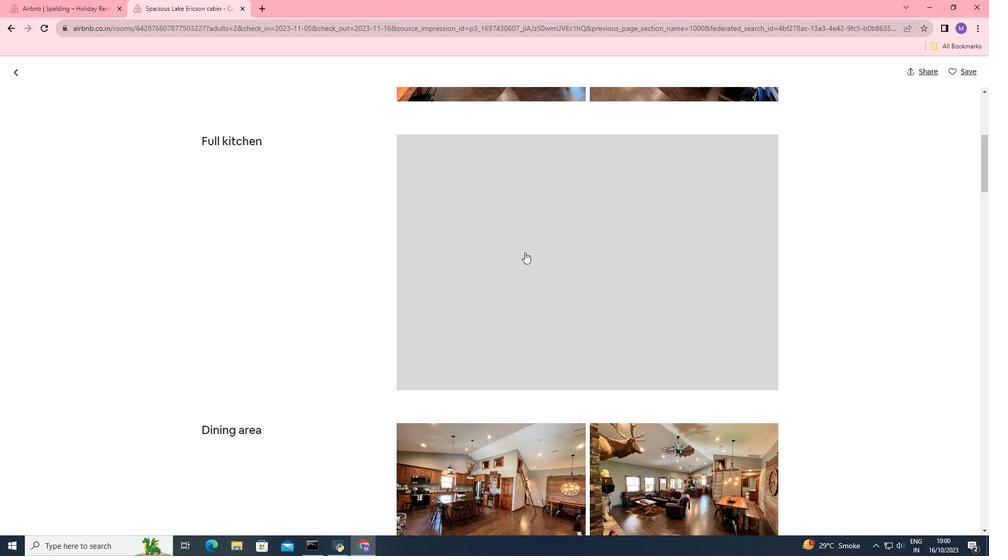
Action: Mouse moved to (526, 246)
Screenshot: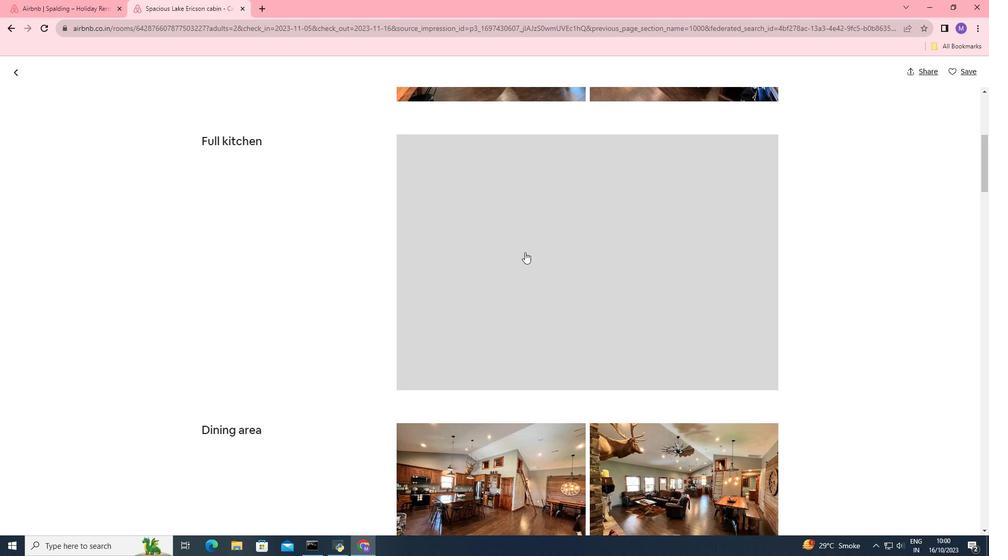 
Action: Mouse scrolled (526, 246) with delta (0, 0)
Screenshot: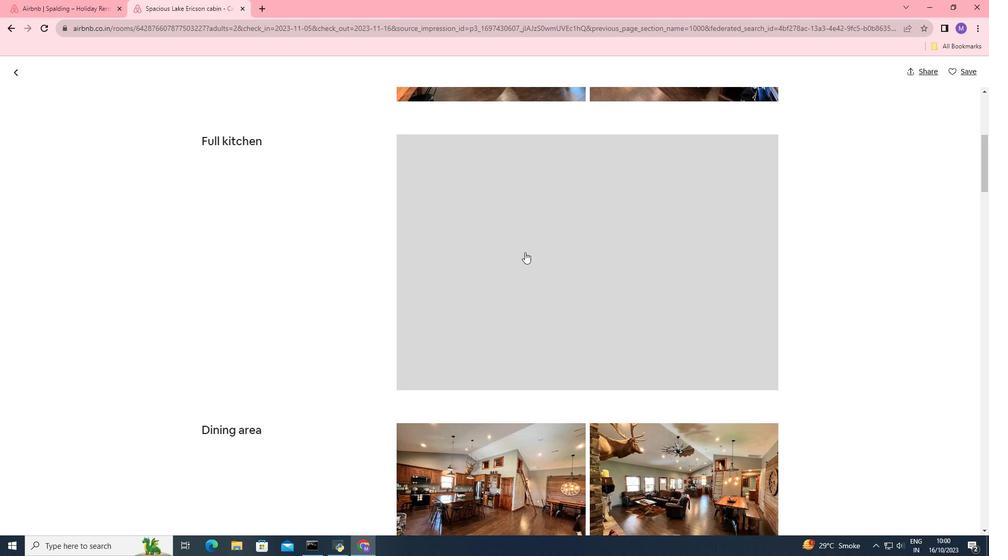 
Action: Mouse moved to (525, 250)
Screenshot: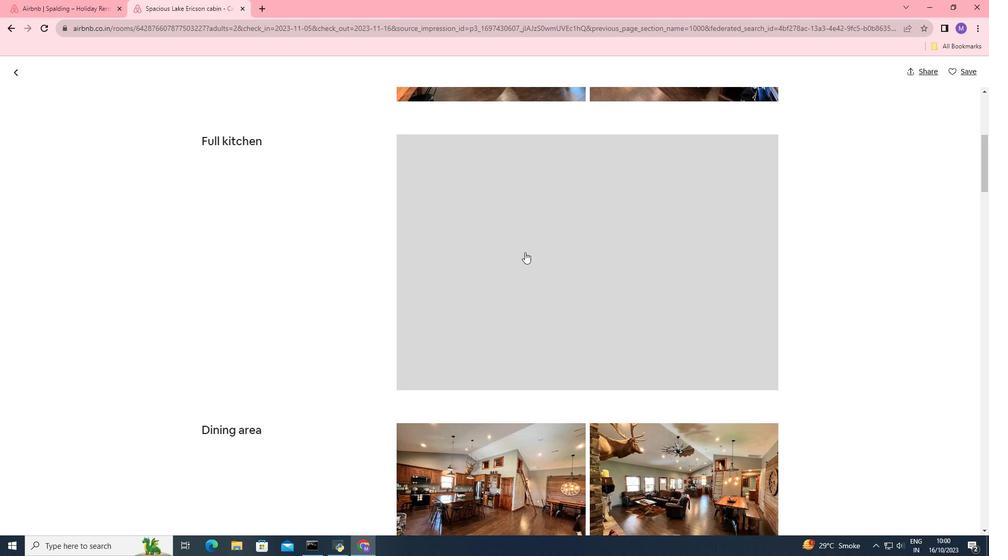 
Action: Mouse scrolled (525, 249) with delta (0, 0)
Screenshot: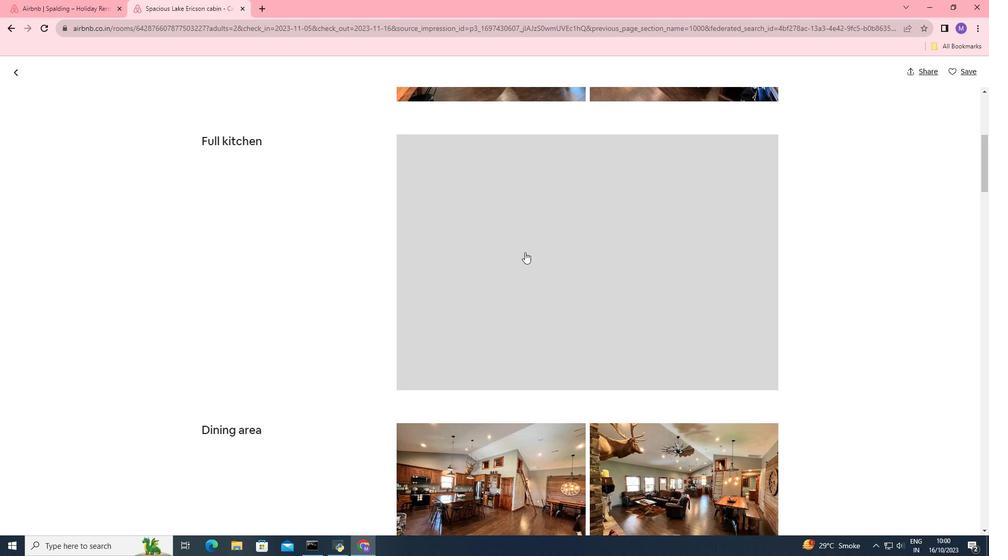 
Action: Mouse moved to (525, 252)
Screenshot: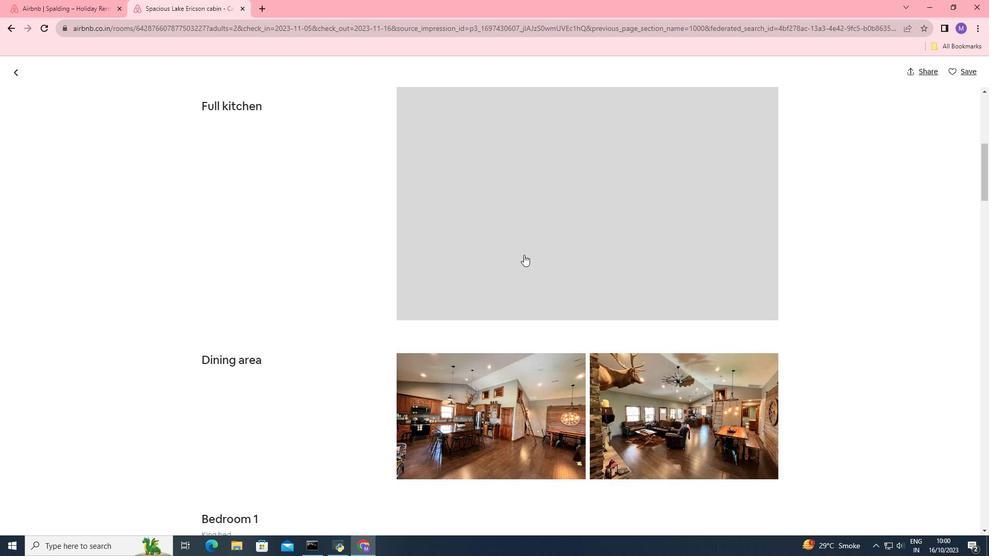 
Action: Mouse scrolled (525, 252) with delta (0, 0)
Screenshot: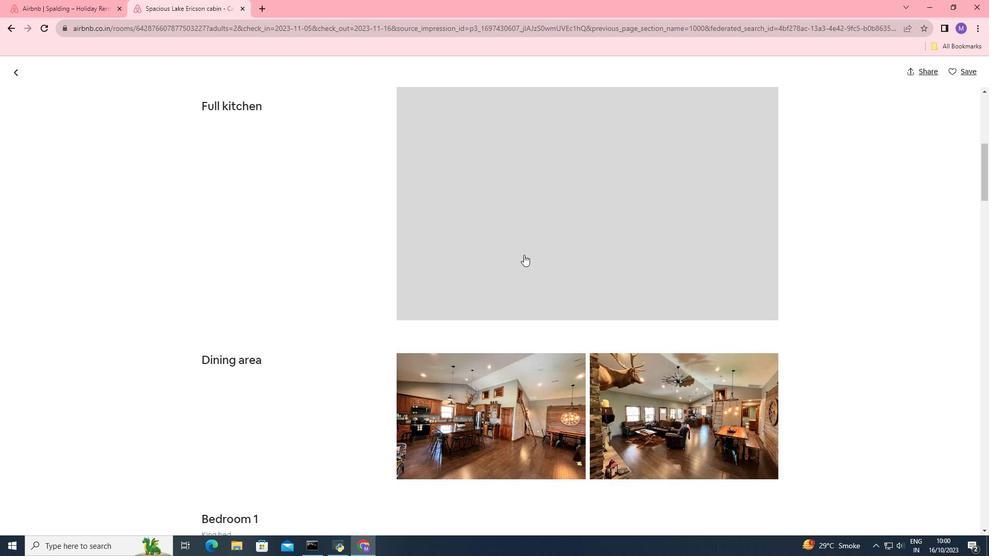 
Action: Mouse moved to (525, 253)
Screenshot: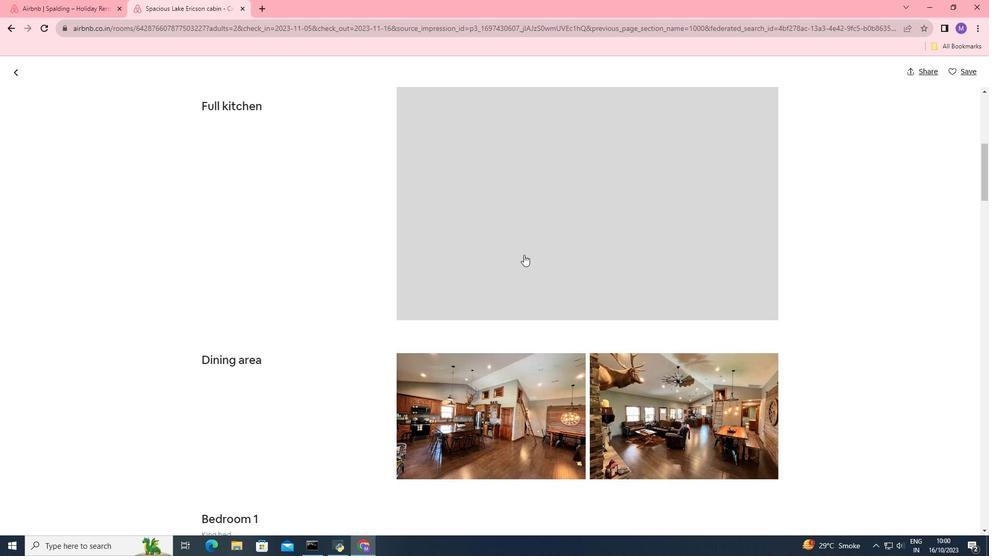 
Action: Mouse scrolled (525, 252) with delta (0, 0)
Screenshot: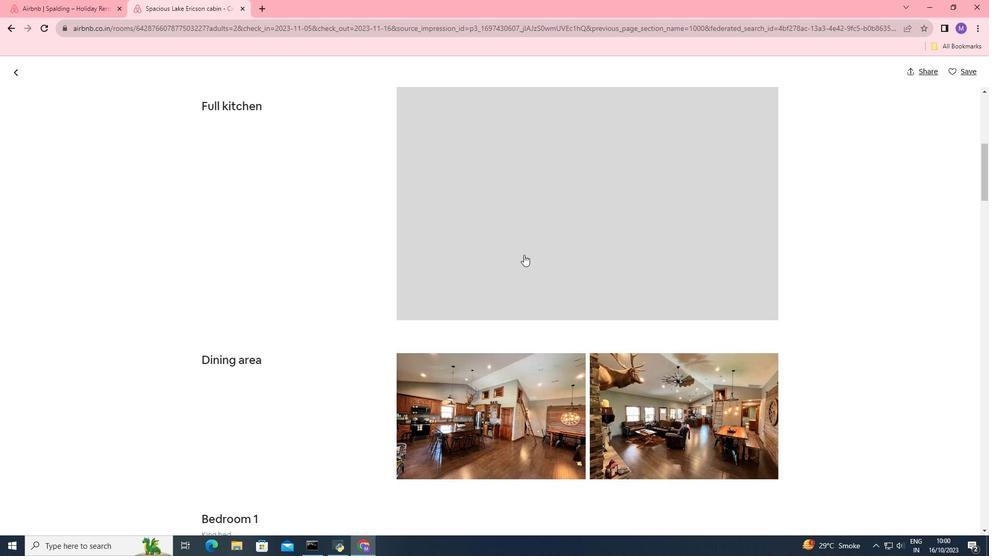 
Action: Mouse moved to (524, 254)
Screenshot: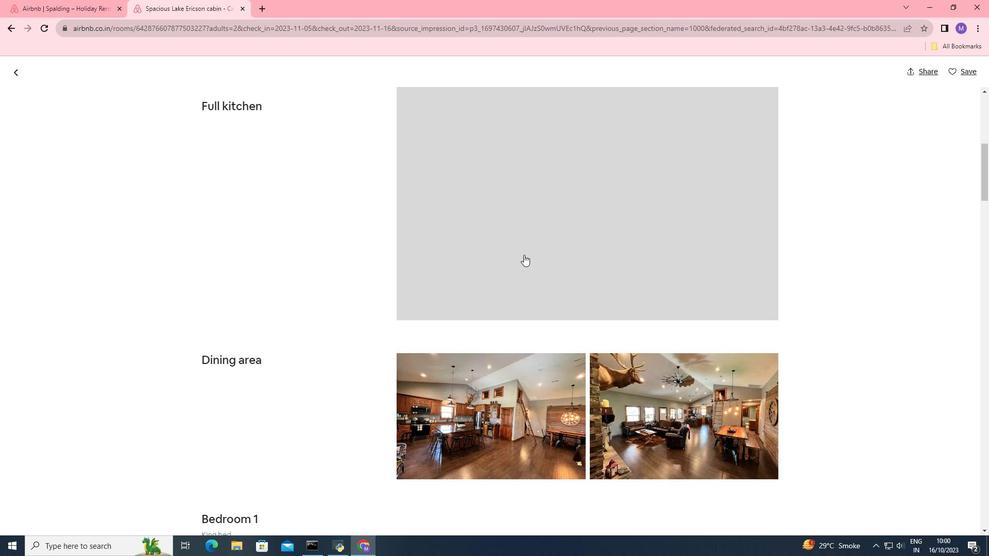 
Action: Mouse scrolled (524, 254) with delta (0, 0)
Screenshot: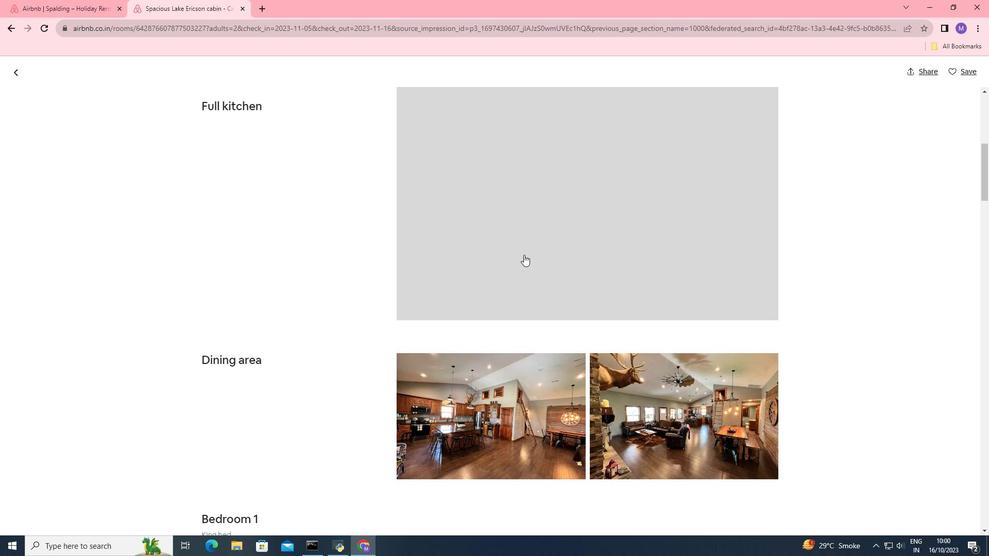 
Action: Mouse moved to (524, 255)
Screenshot: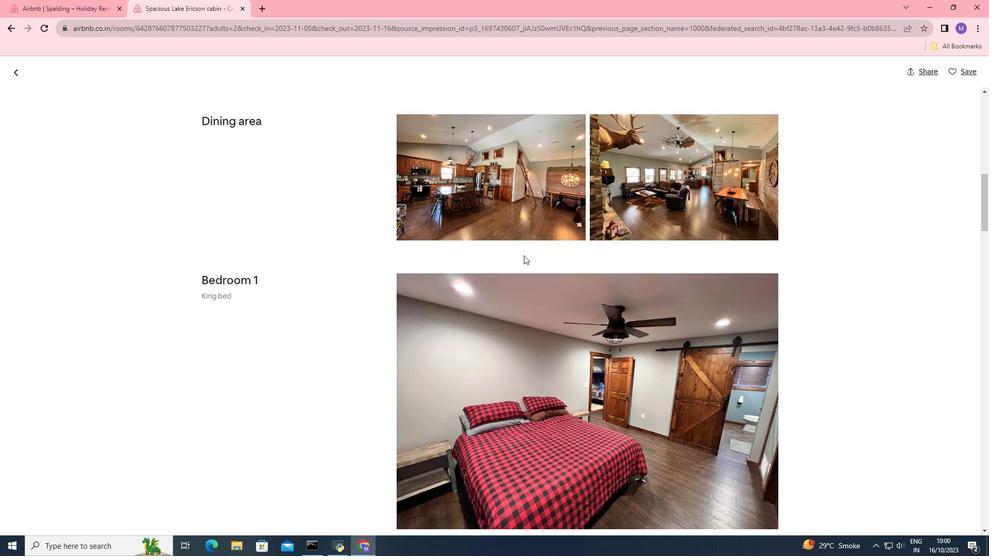 
Action: Mouse scrolled (524, 255) with delta (0, 0)
Screenshot: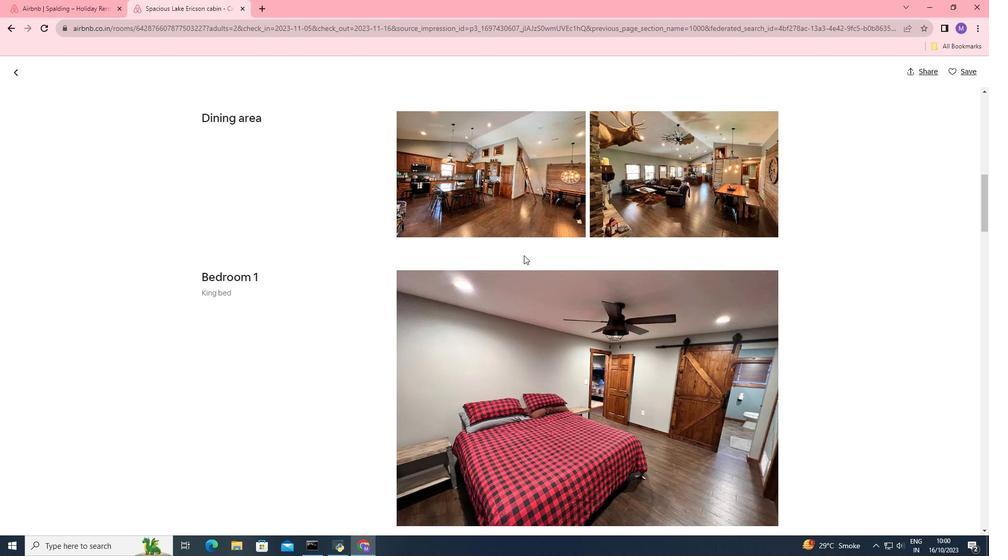 
Action: Mouse scrolled (524, 255) with delta (0, 0)
Screenshot: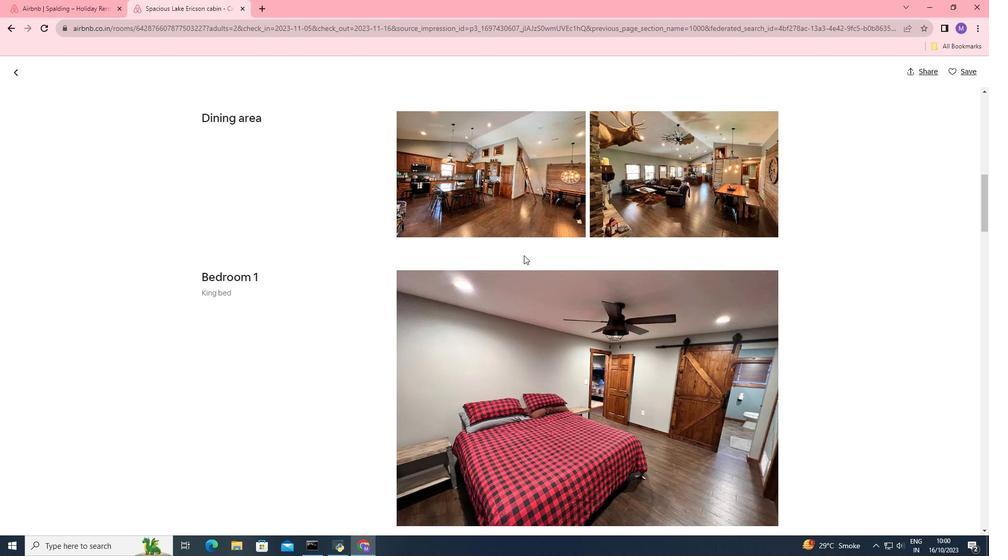 
Action: Mouse scrolled (524, 255) with delta (0, 0)
Screenshot: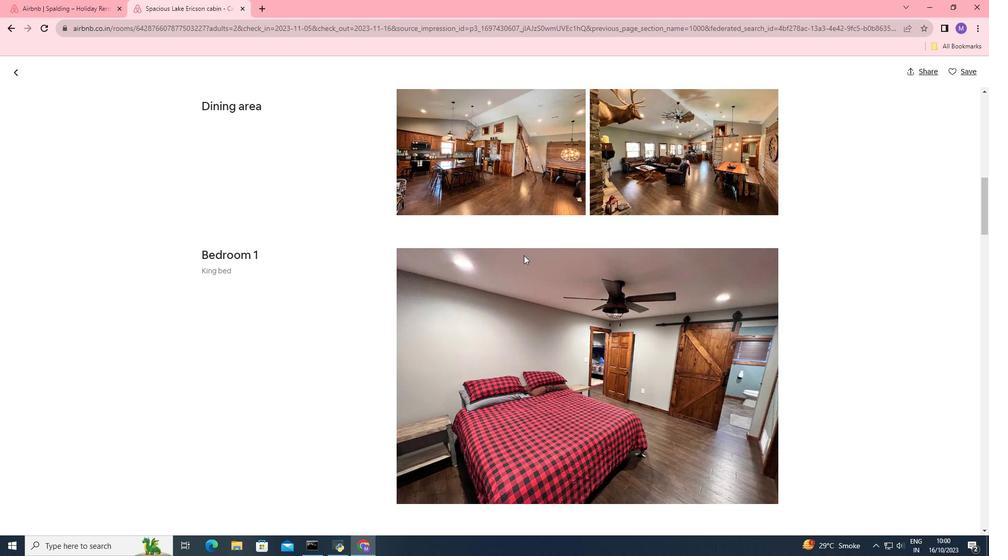 
Action: Mouse scrolled (524, 255) with delta (0, 0)
Screenshot: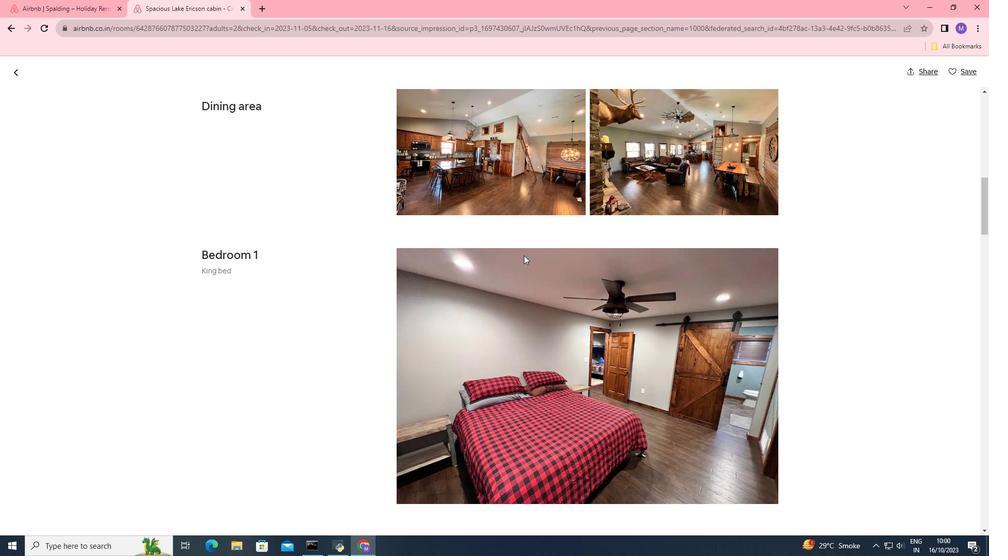 
Action: Mouse moved to (524, 253)
Screenshot: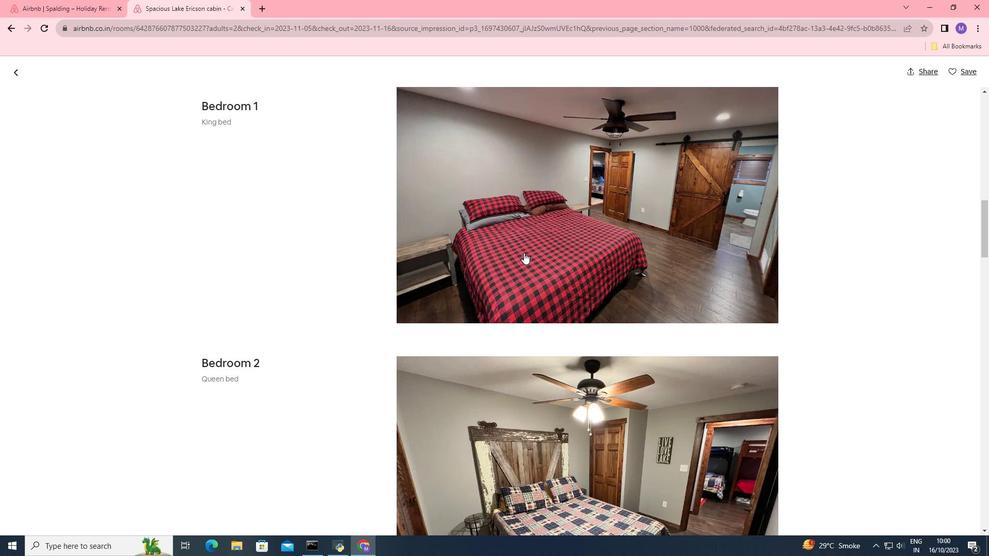 
Action: Mouse scrolled (524, 252) with delta (0, 0)
Screenshot: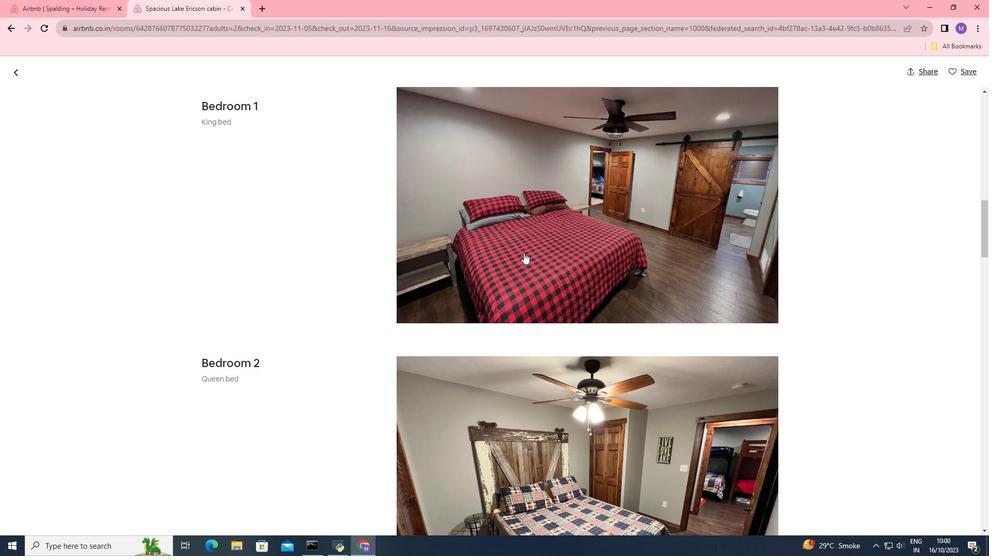 
Action: Mouse scrolled (524, 252) with delta (0, 0)
Screenshot: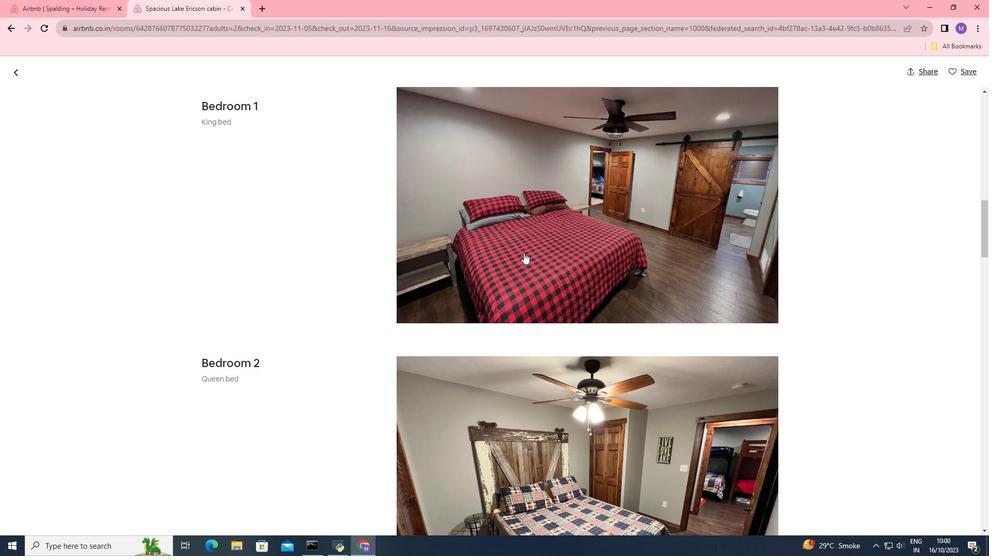 
Action: Mouse scrolled (524, 252) with delta (0, 0)
Screenshot: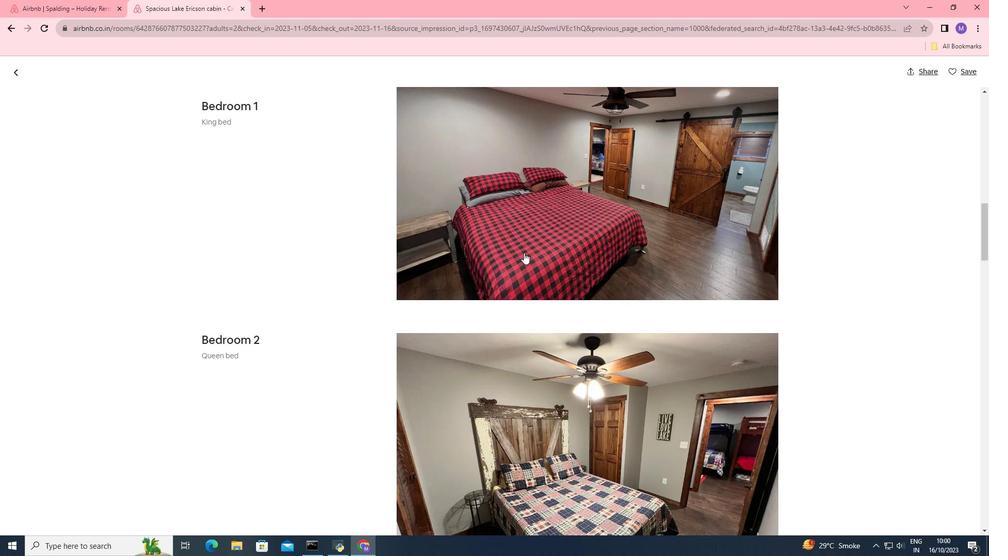 
Action: Mouse scrolled (524, 252) with delta (0, 0)
Screenshot: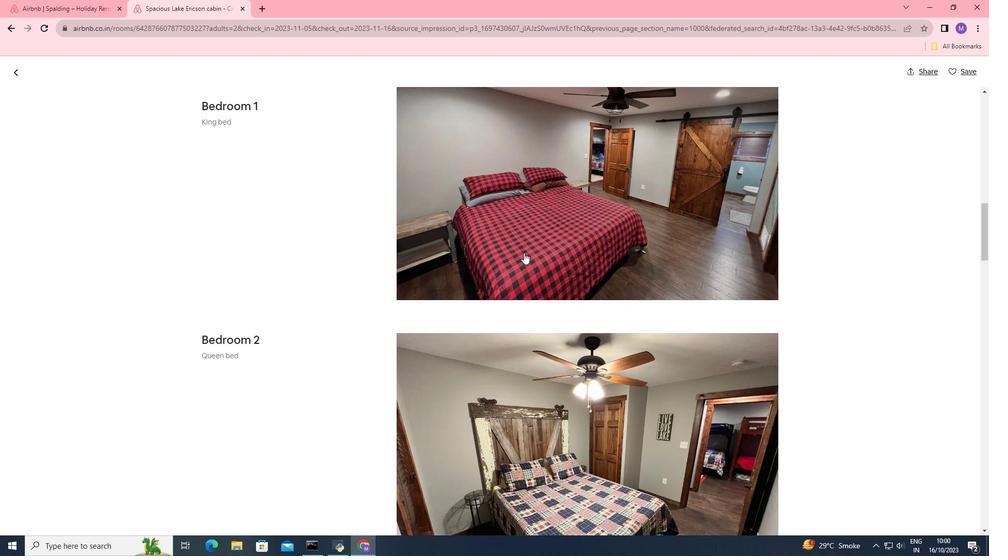 
Action: Mouse scrolled (524, 252) with delta (0, 0)
Screenshot: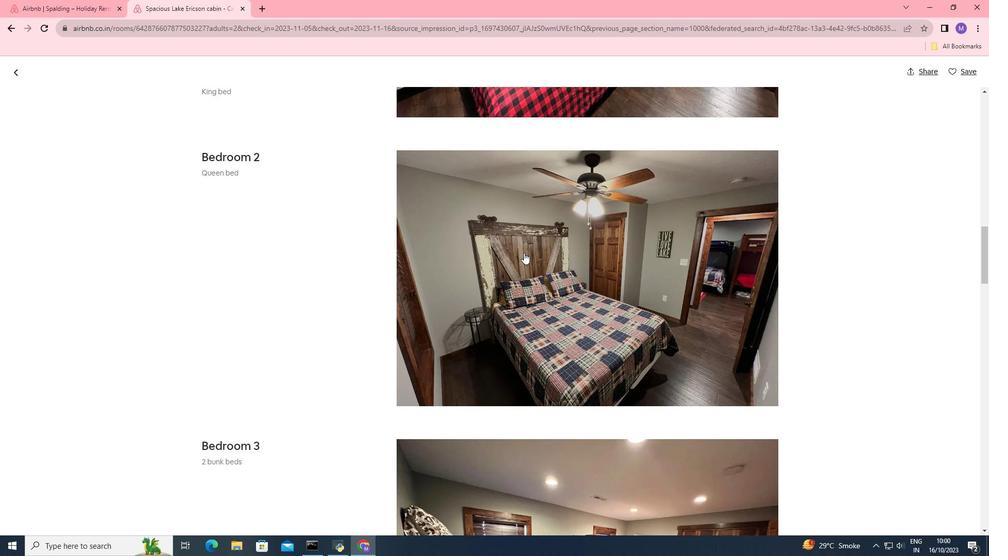 
Action: Mouse scrolled (524, 252) with delta (0, 0)
Screenshot: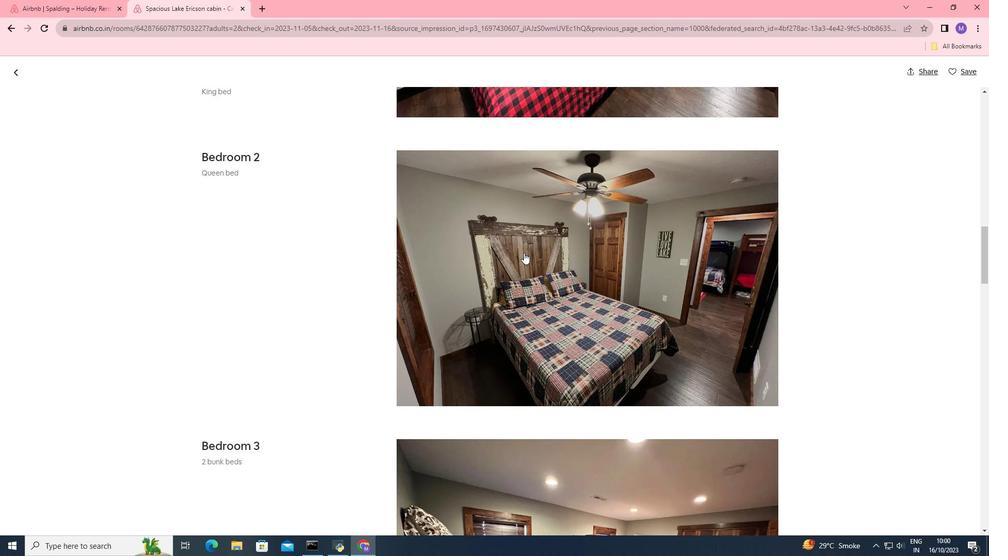 
Action: Mouse scrolled (524, 252) with delta (0, 0)
Screenshot: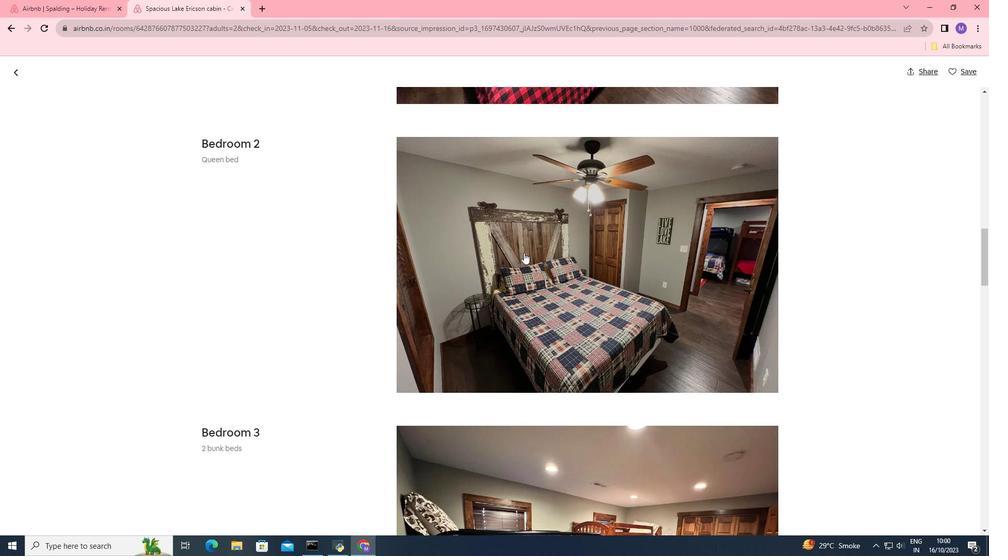 
Action: Mouse moved to (524, 253)
Screenshot: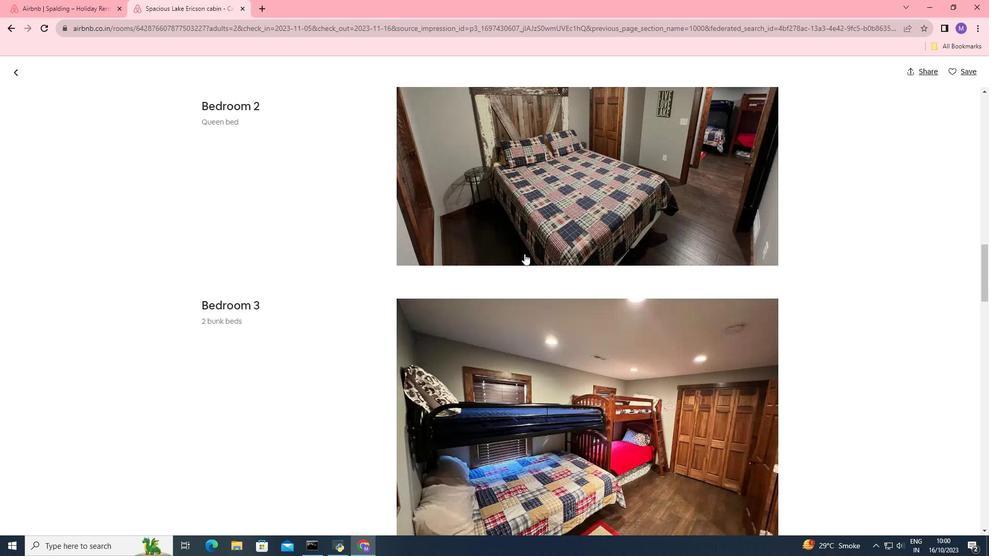 
Action: Mouse scrolled (524, 252) with delta (0, 0)
Screenshot: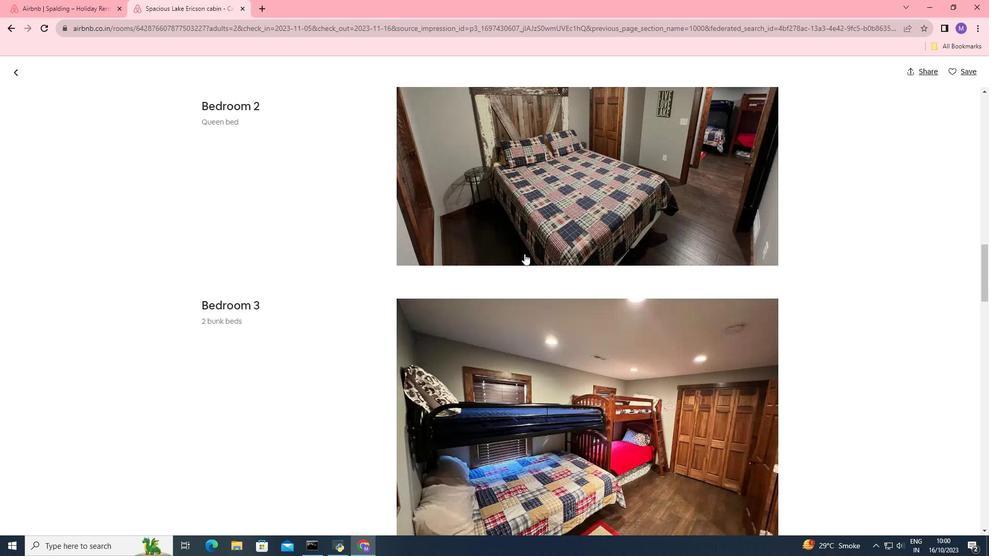 
Action: Mouse moved to (524, 254)
Screenshot: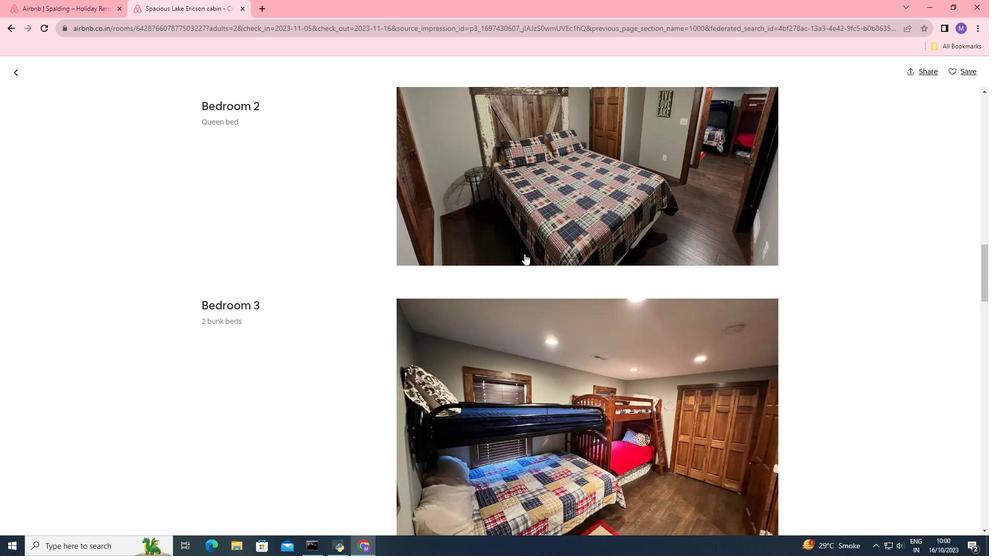 
Action: Mouse scrolled (524, 253) with delta (0, 0)
Screenshot: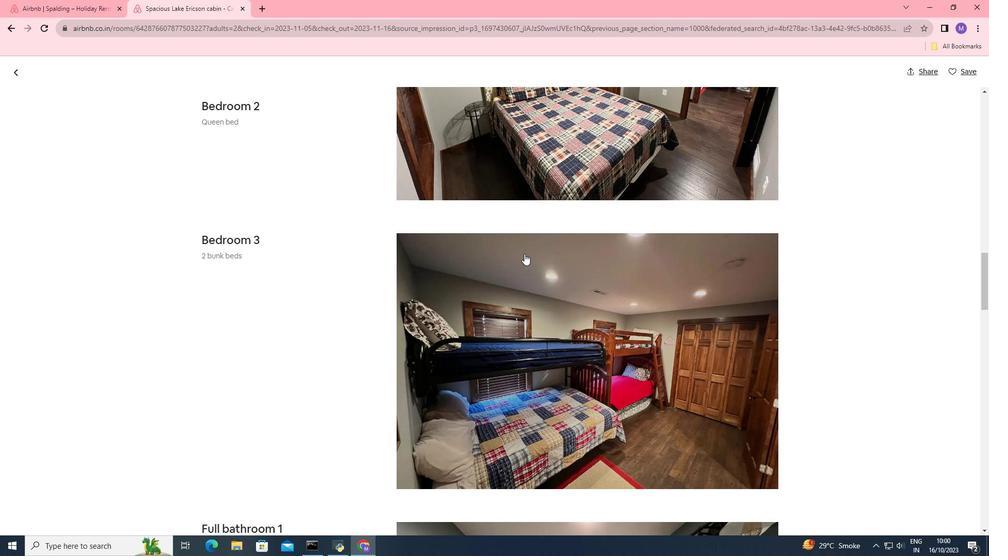 
Action: Mouse scrolled (524, 253) with delta (0, 0)
Screenshot: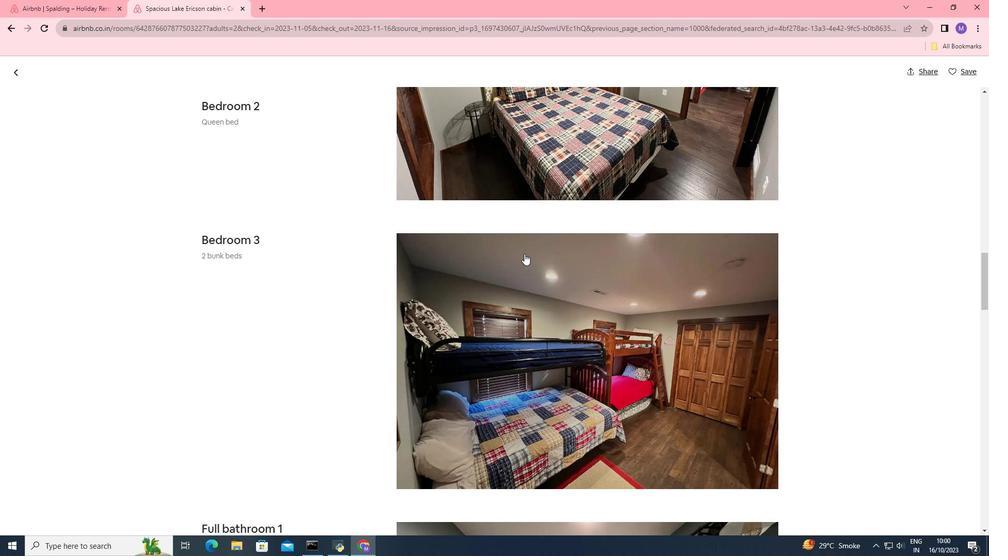 
Action: Mouse moved to (524, 254)
Screenshot: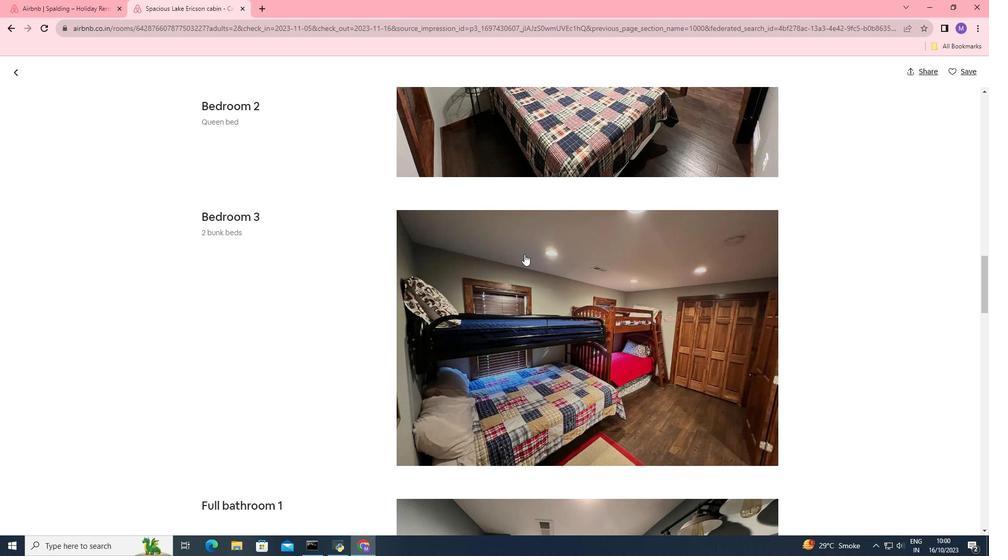 
Action: Mouse scrolled (524, 254) with delta (0, 0)
Screenshot: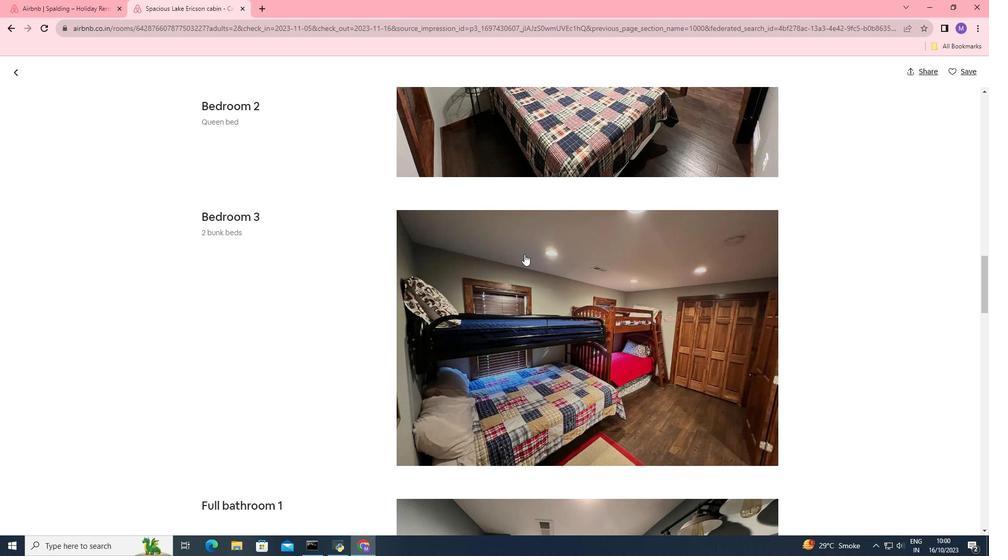 
Action: Mouse scrolled (524, 254) with delta (0, 0)
Screenshot: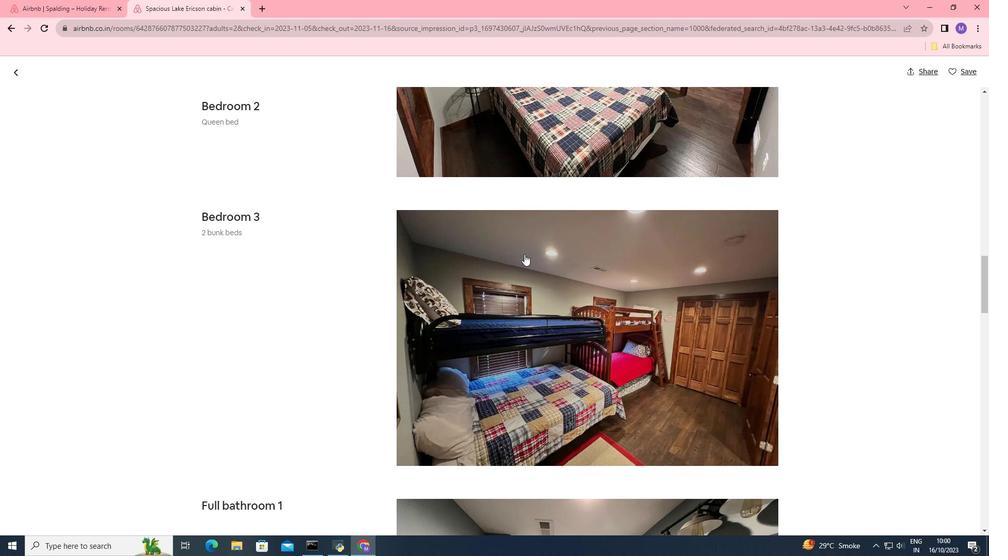 
Action: Mouse scrolled (524, 254) with delta (0, 0)
Screenshot: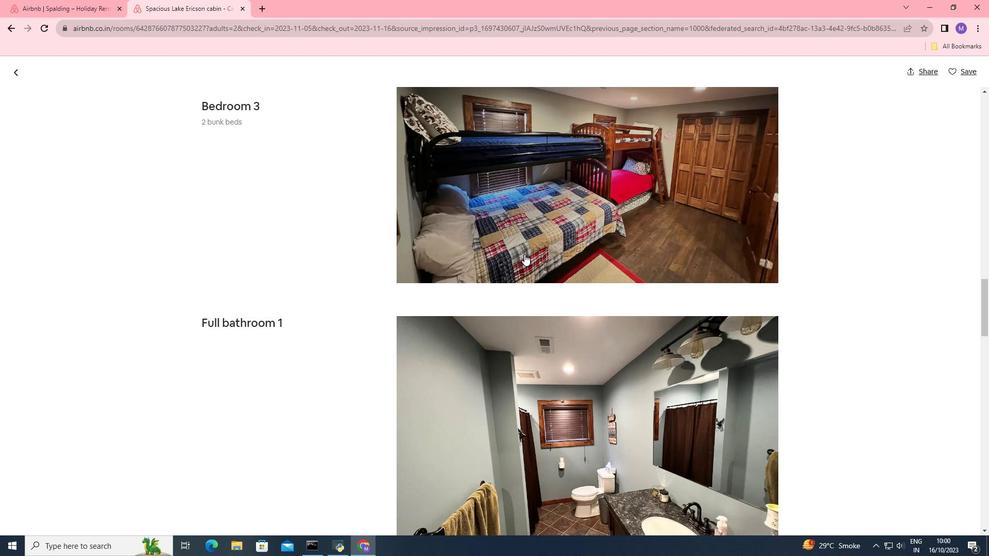 
Action: Mouse scrolled (524, 254) with delta (0, 0)
Screenshot: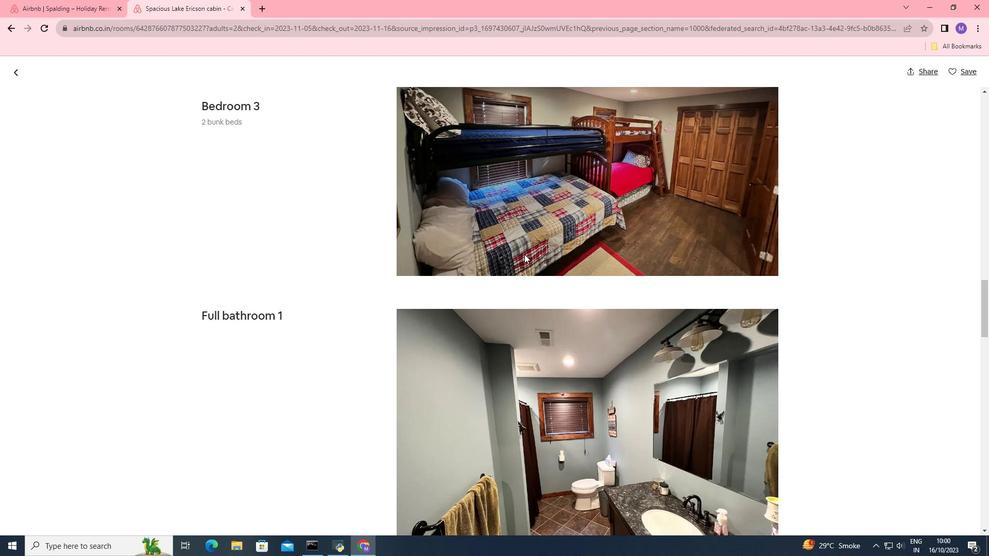 
Action: Mouse scrolled (524, 254) with delta (0, 0)
Screenshot: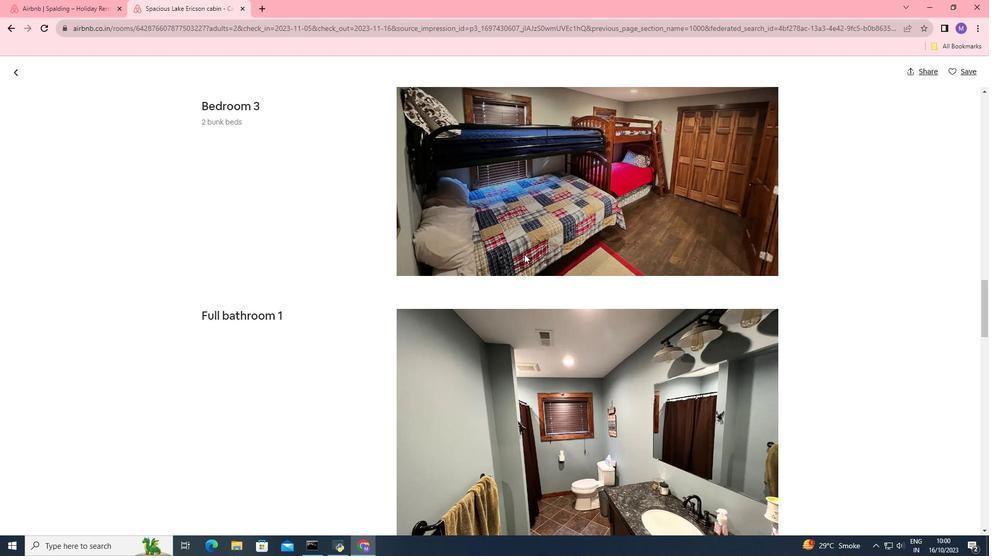 
Action: Mouse scrolled (524, 254) with delta (0, 0)
Screenshot: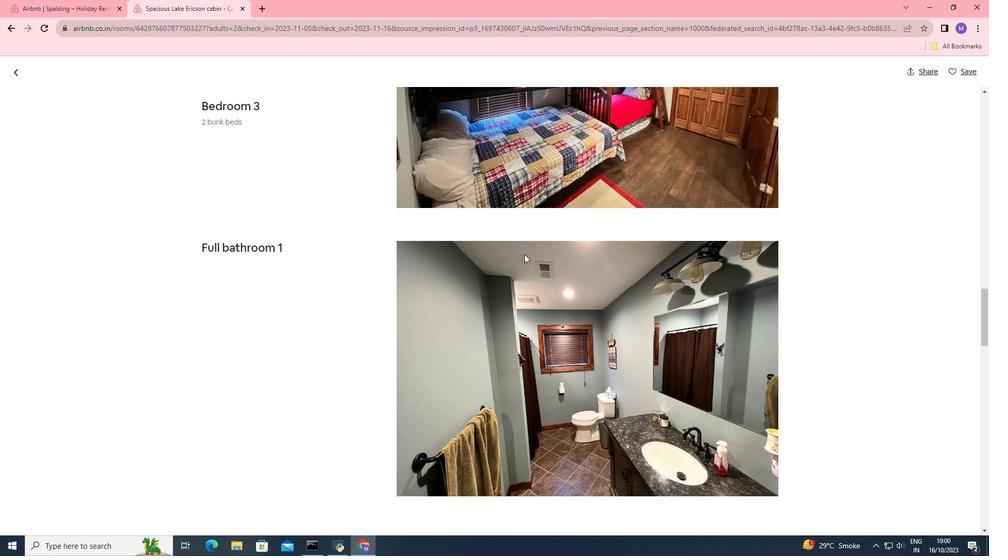 
Action: Mouse moved to (524, 255)
Screenshot: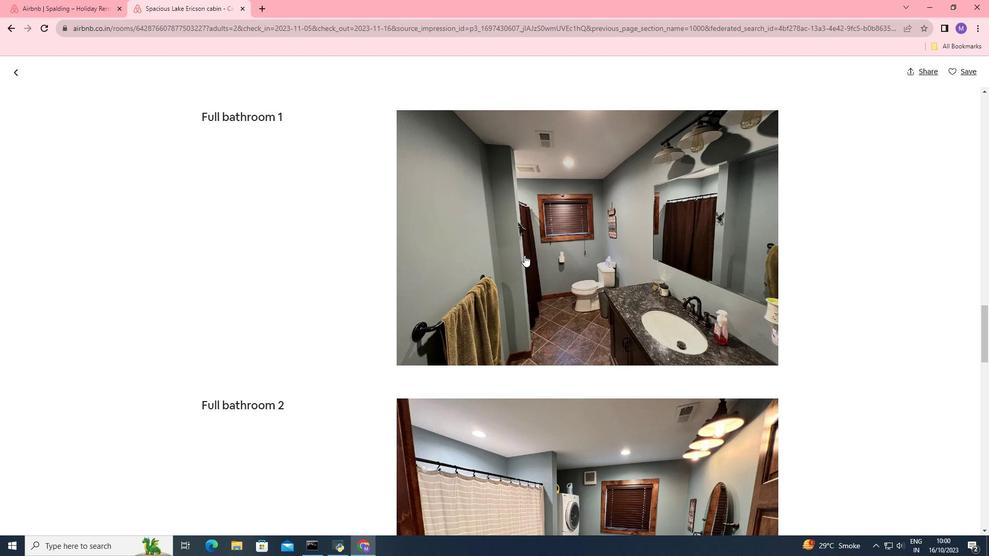 
Action: Mouse scrolled (524, 254) with delta (0, 0)
Screenshot: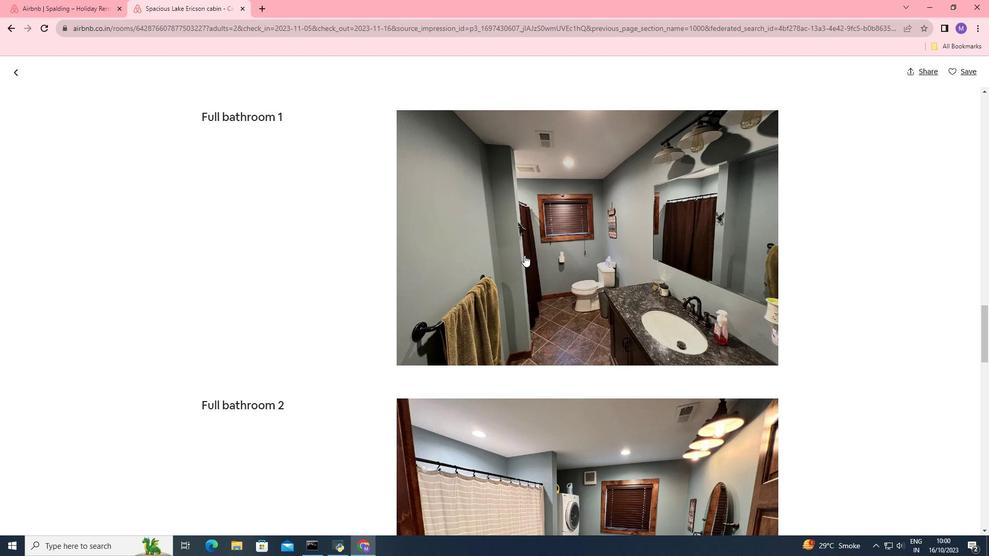 
Action: Mouse scrolled (524, 254) with delta (0, 0)
Screenshot: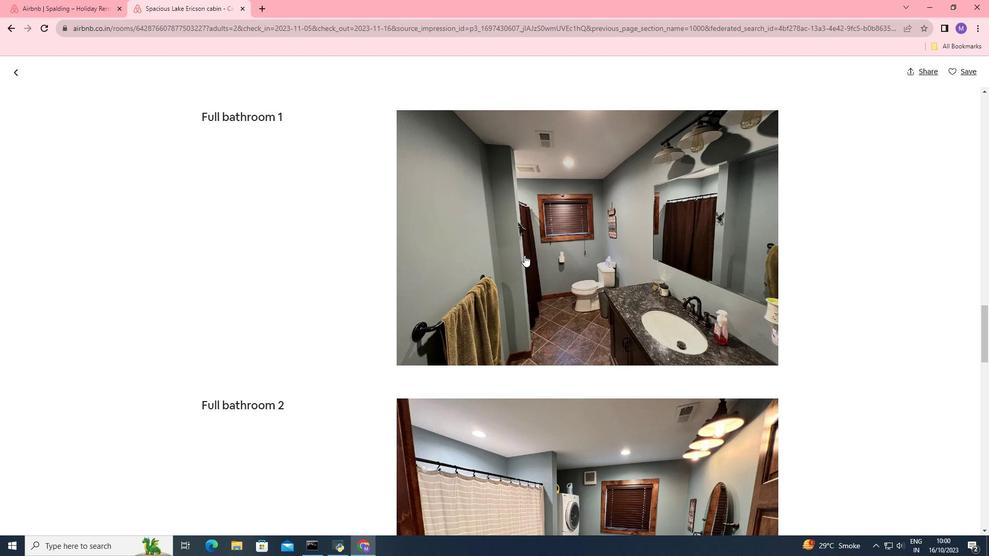 
Action: Mouse moved to (524, 256)
Screenshot: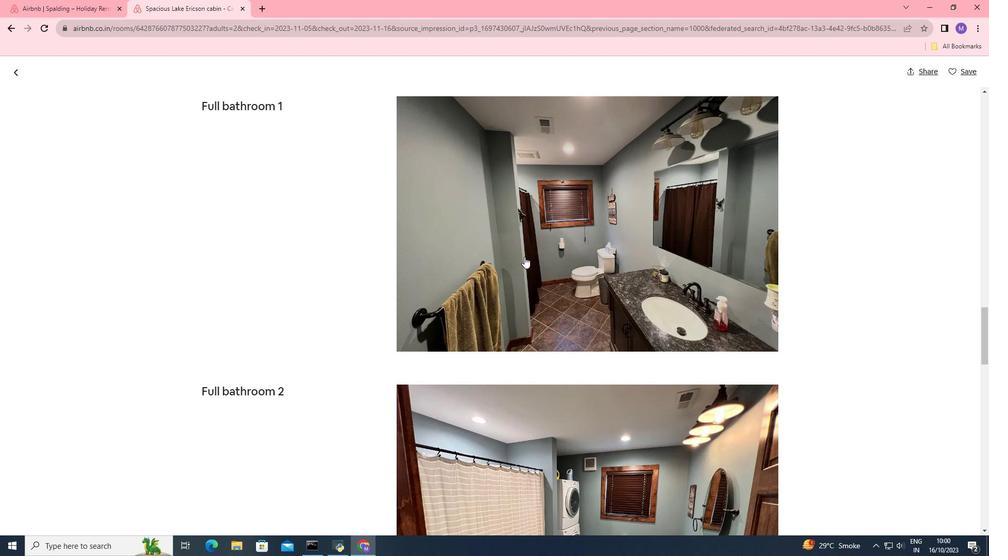 
Action: Mouse scrolled (524, 256) with delta (0, 0)
Screenshot: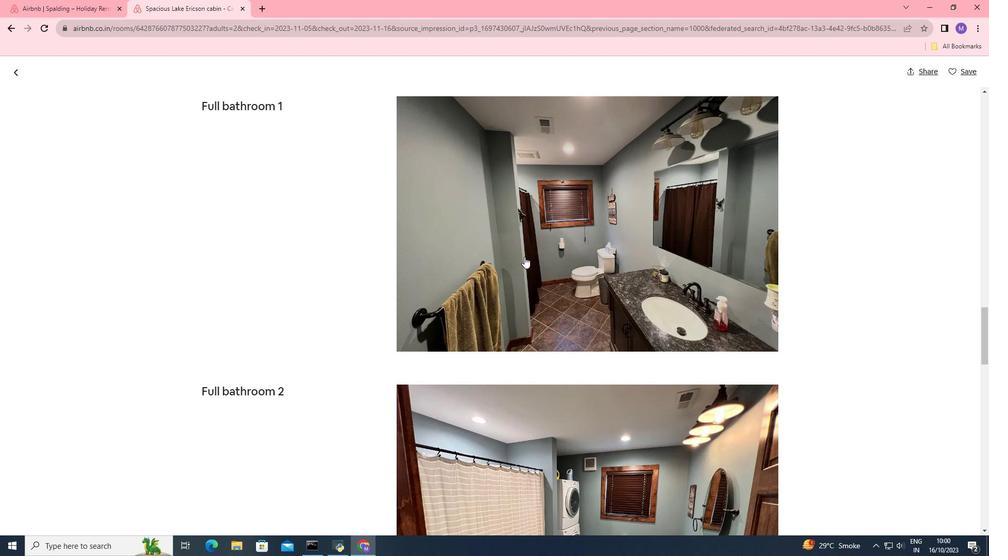 
Action: Mouse moved to (525, 257)
Screenshot: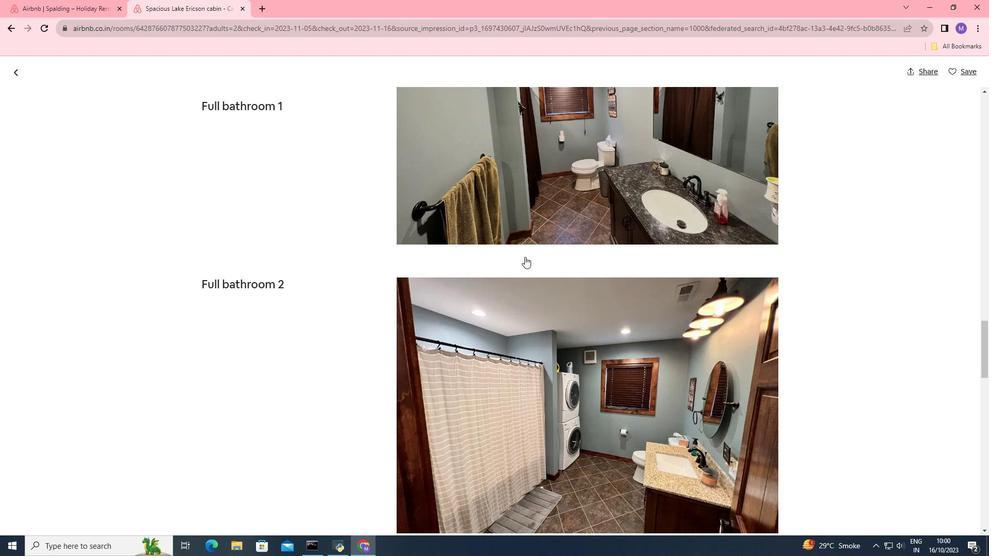 
Action: Mouse scrolled (525, 256) with delta (0, 0)
Screenshot: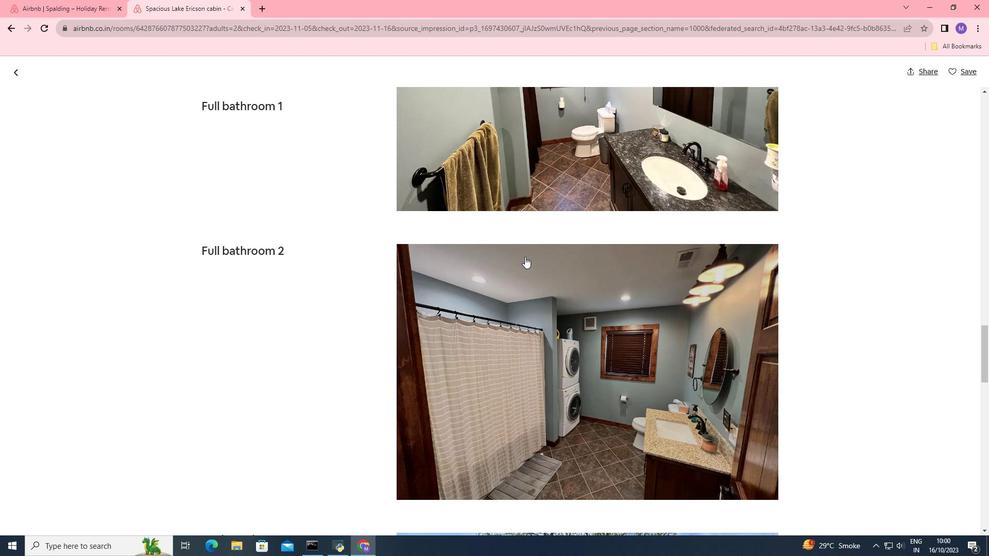 
Action: Mouse scrolled (525, 256) with delta (0, 0)
Screenshot: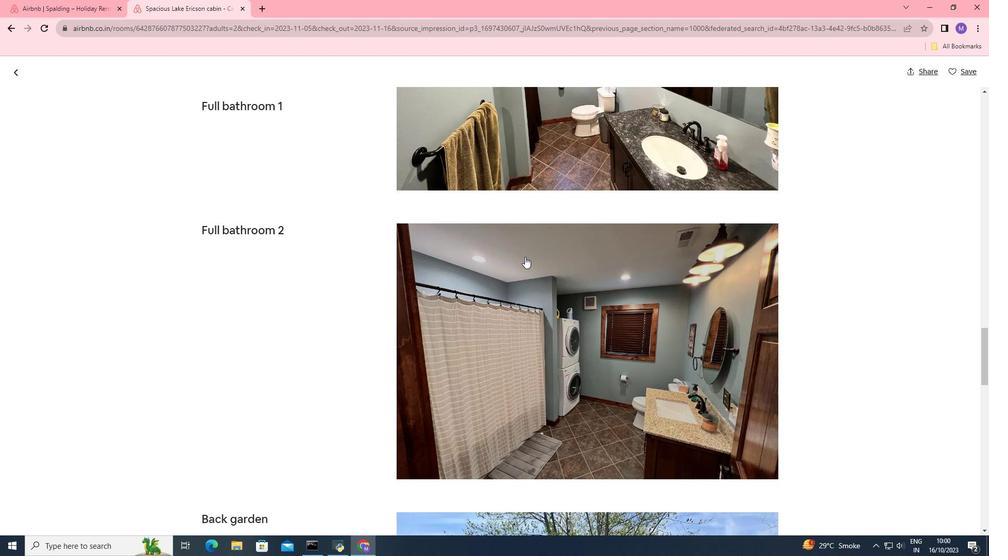 
Action: Mouse scrolled (525, 256) with delta (0, 0)
Screenshot: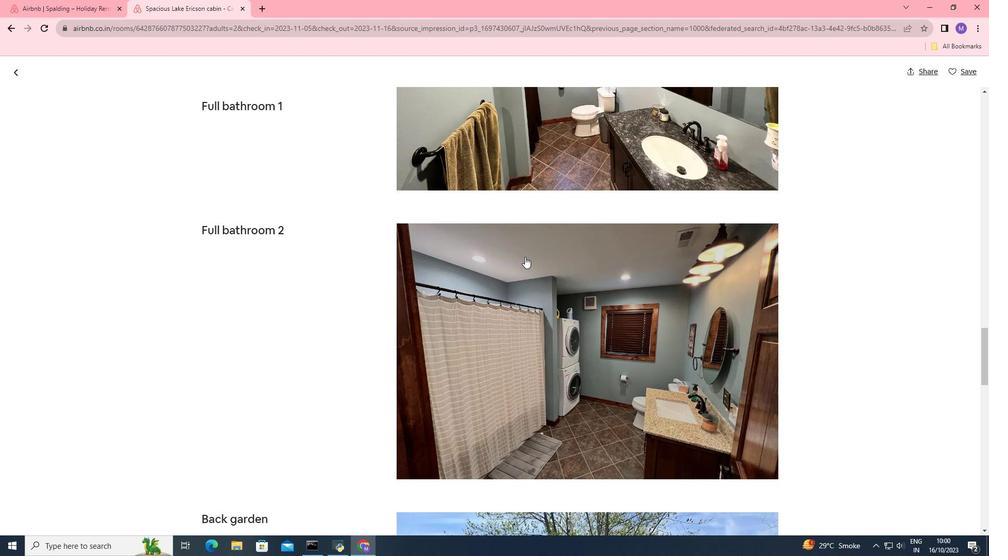 
Action: Mouse scrolled (525, 256) with delta (0, 0)
Screenshot: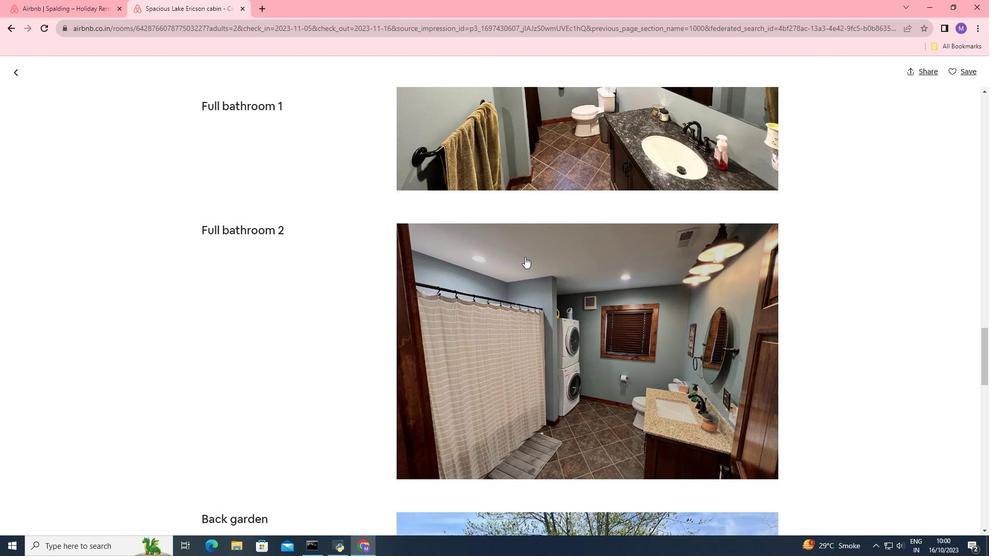 
Action: Mouse scrolled (525, 256) with delta (0, 0)
Screenshot: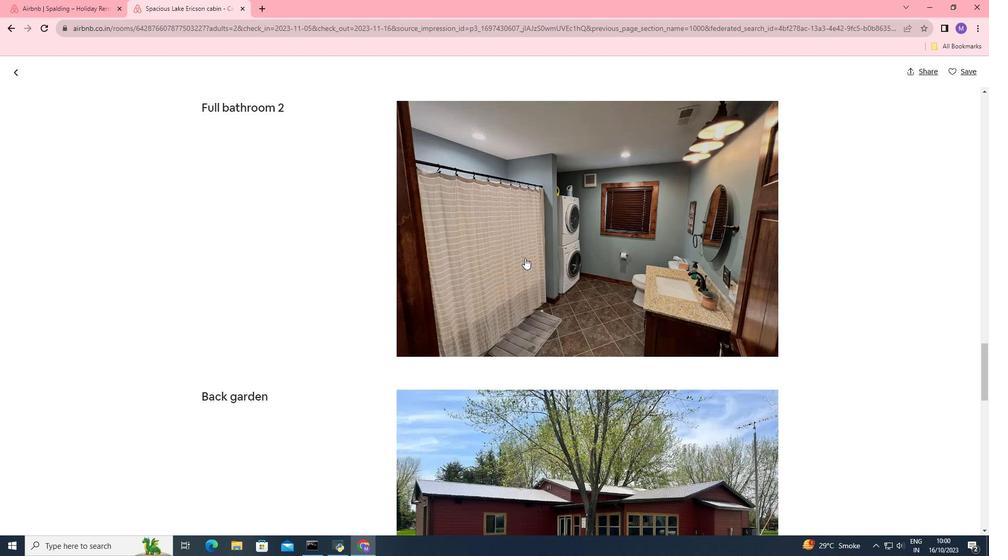 
Action: Mouse moved to (525, 258)
Screenshot: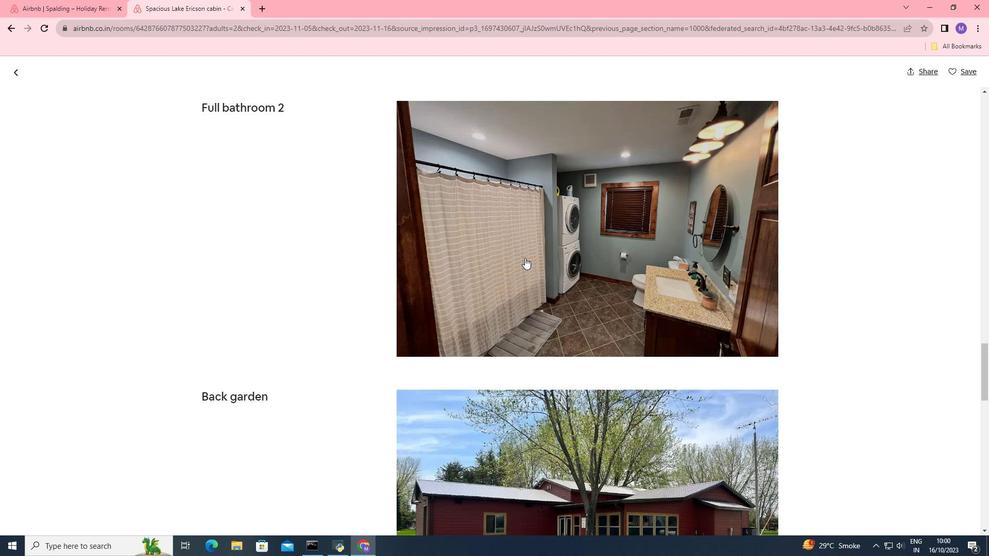 
Action: Mouse scrolled (525, 257) with delta (0, 0)
Screenshot: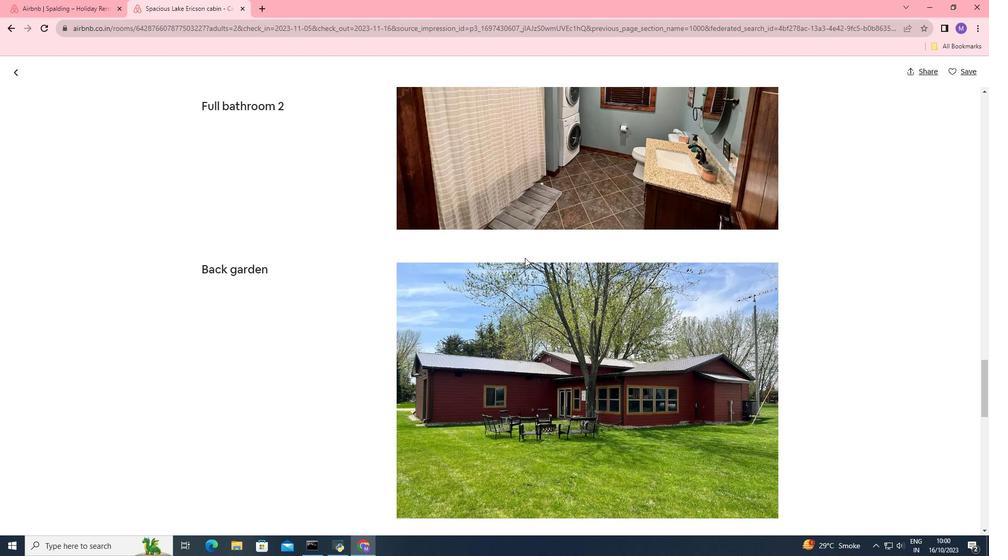 
Action: Mouse scrolled (525, 257) with delta (0, 0)
Screenshot: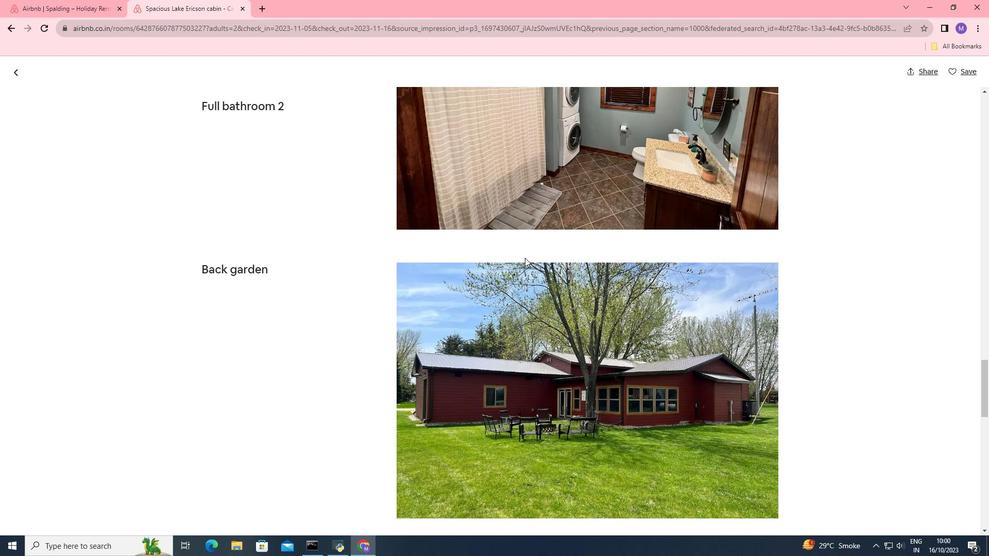 
Action: Mouse scrolled (525, 257) with delta (0, 0)
Screenshot: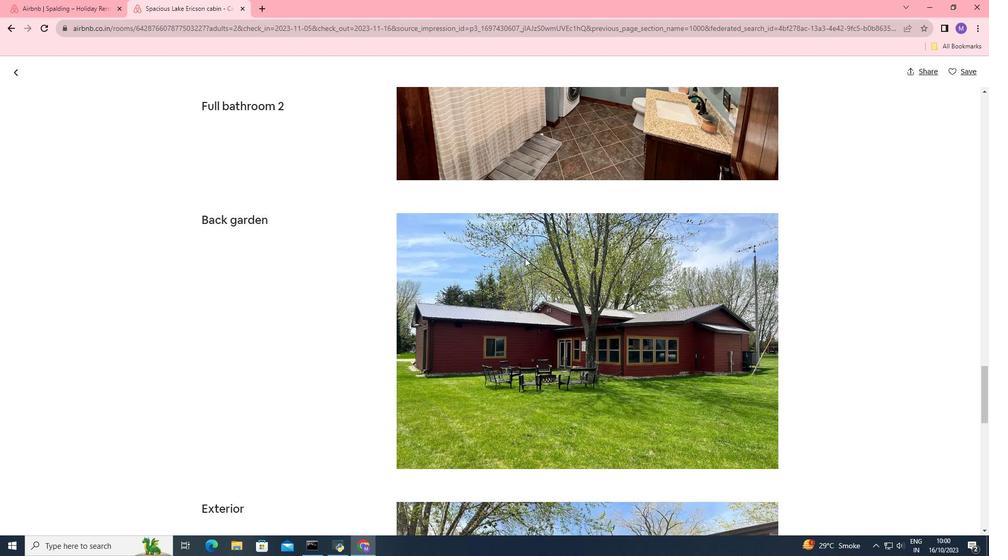 
Action: Mouse scrolled (525, 257) with delta (0, 0)
Screenshot: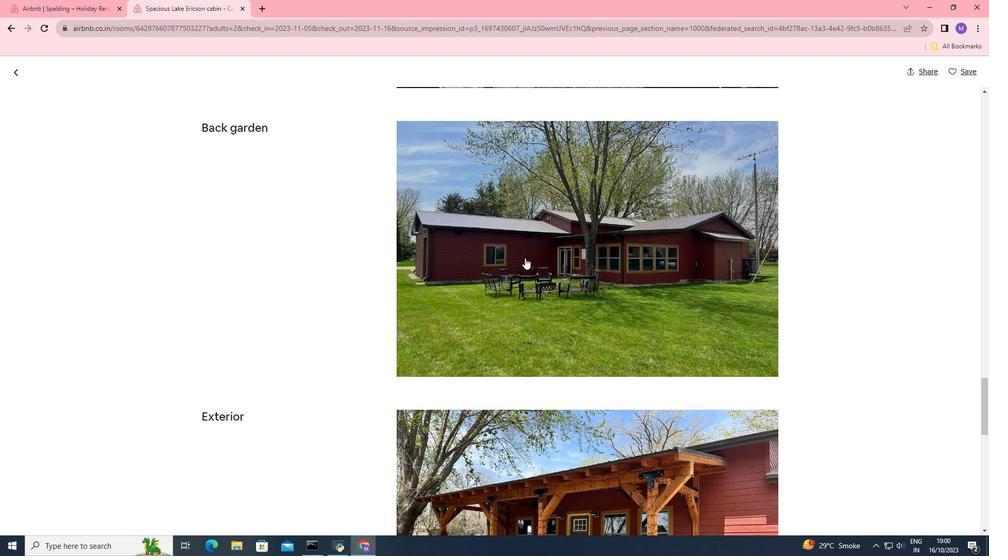 
Action: Mouse scrolled (525, 257) with delta (0, 0)
Screenshot: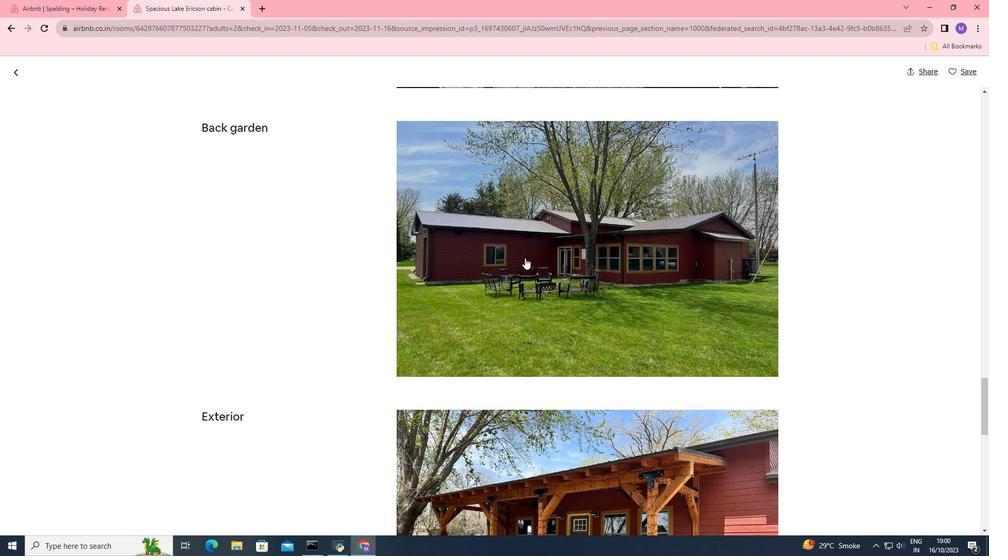 
Action: Mouse scrolled (525, 257) with delta (0, 0)
Screenshot: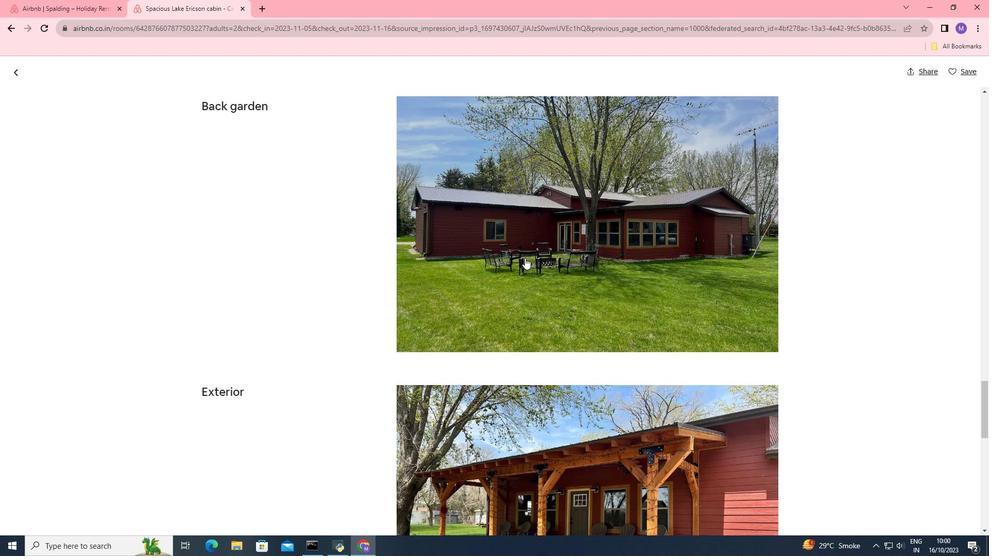 
Action: Mouse scrolled (525, 257) with delta (0, 0)
Screenshot: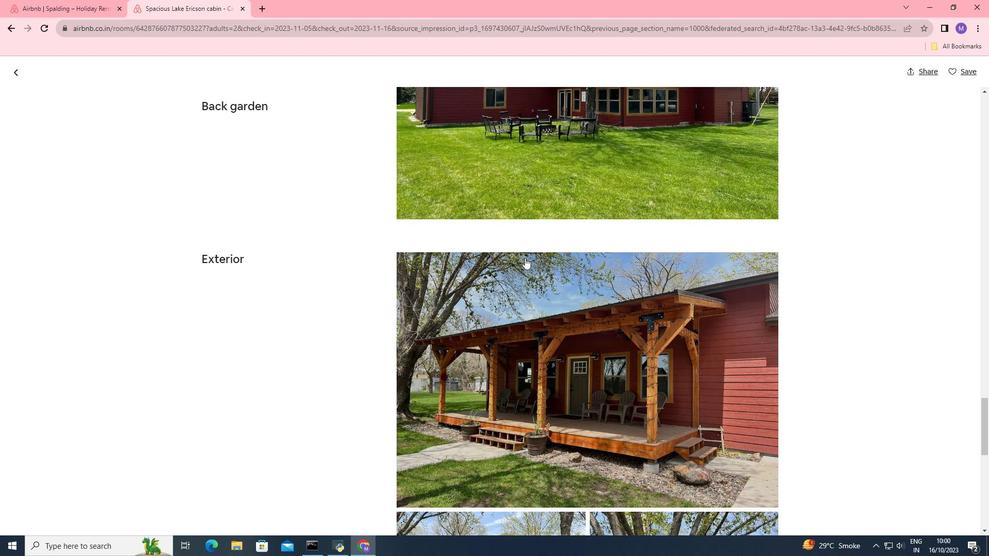 
Action: Mouse scrolled (525, 257) with delta (0, 0)
Screenshot: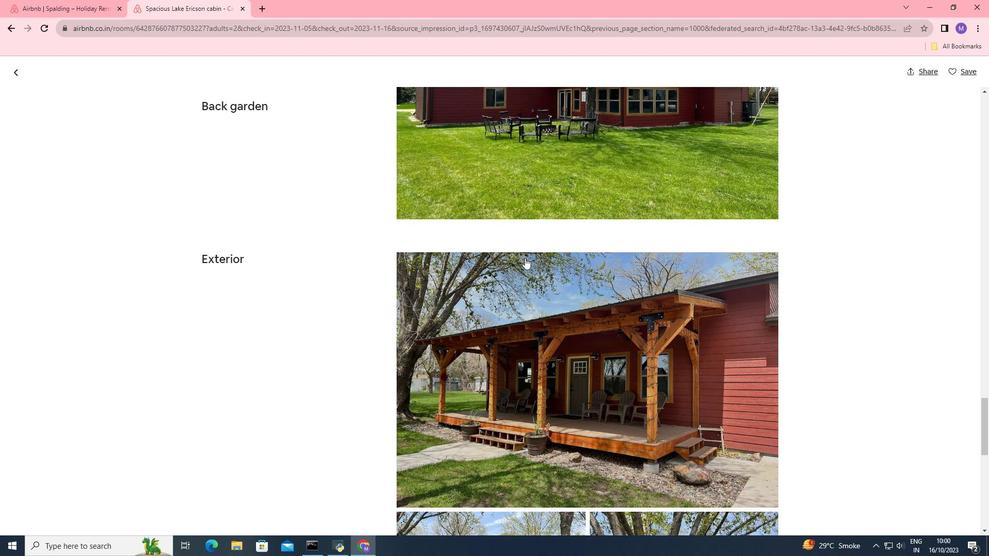 
Action: Mouse scrolled (525, 257) with delta (0, 0)
Screenshot: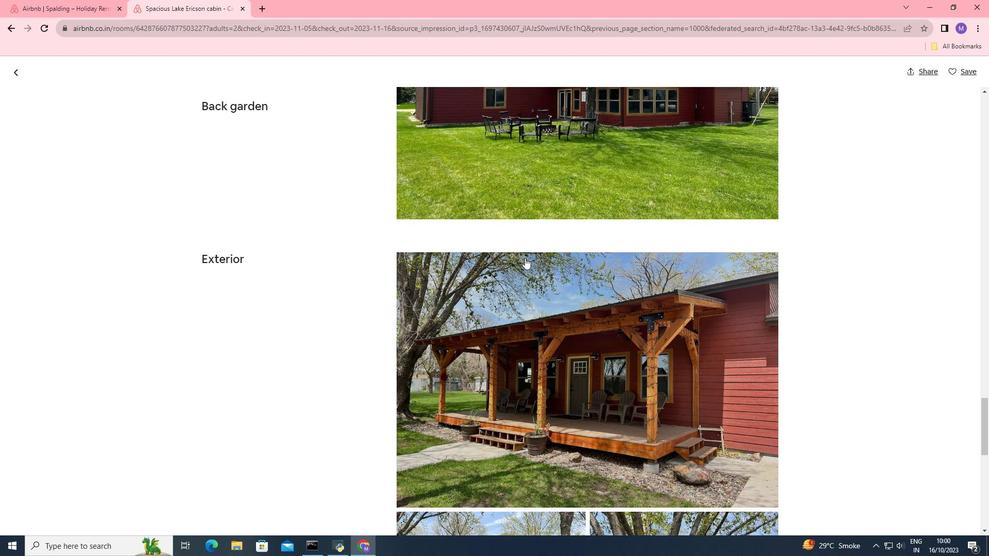 
Action: Mouse scrolled (525, 257) with delta (0, 0)
Screenshot: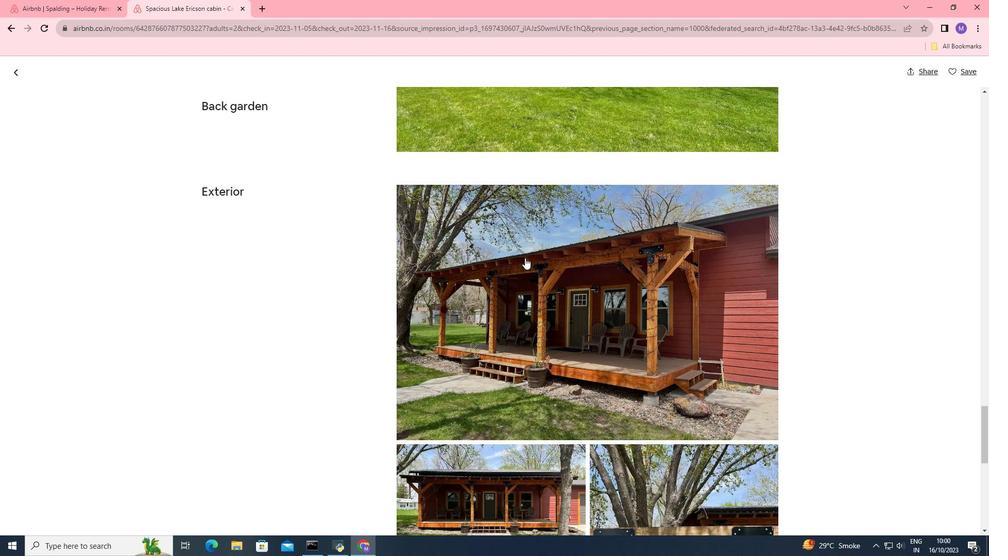 
Action: Mouse scrolled (525, 257) with delta (0, 0)
Screenshot: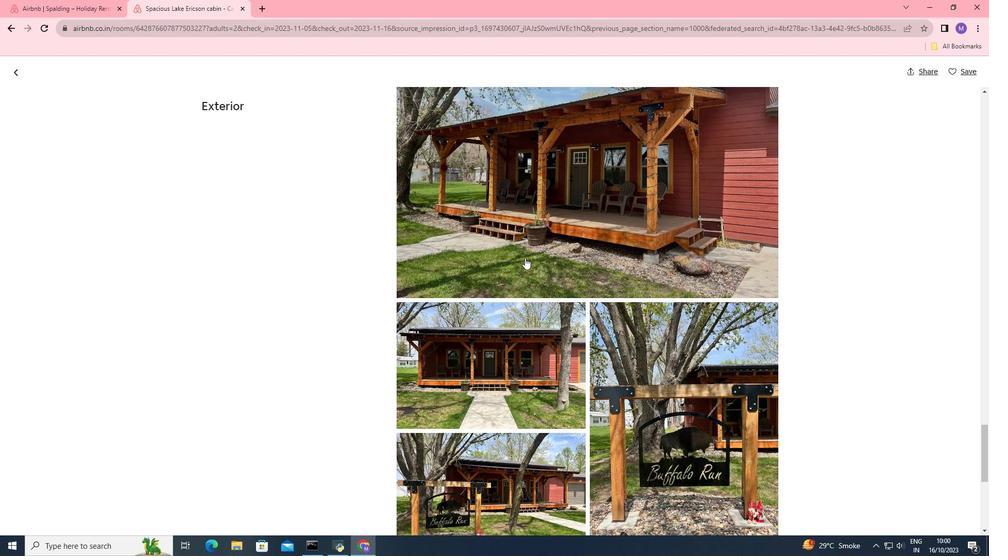 
Action: Mouse scrolled (525, 257) with delta (0, 0)
Screenshot: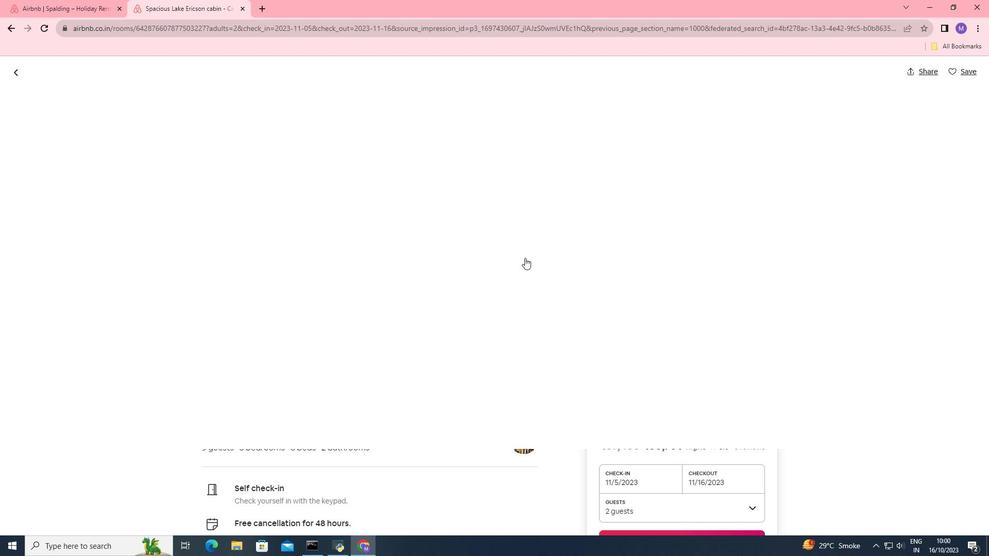 
Action: Mouse scrolled (525, 257) with delta (0, 0)
Screenshot: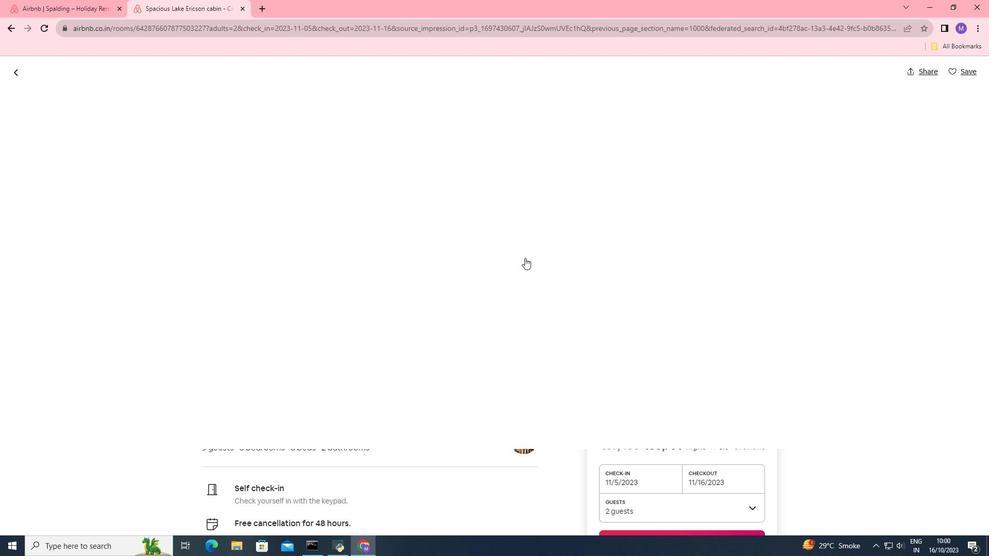 
Action: Mouse scrolled (525, 257) with delta (0, 0)
Screenshot: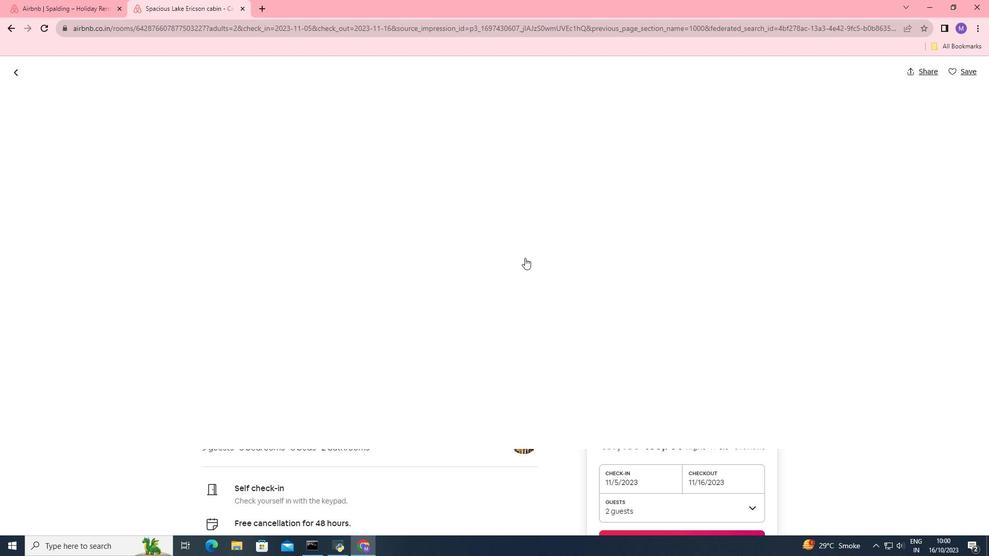 
Action: Mouse scrolled (525, 257) with delta (0, 0)
Screenshot: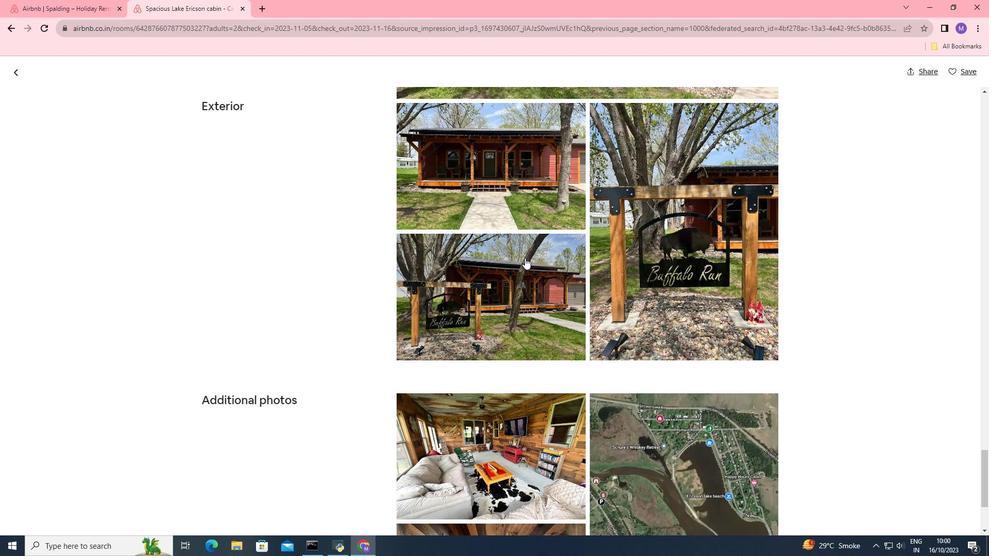 
Action: Mouse scrolled (525, 257) with delta (0, 0)
Screenshot: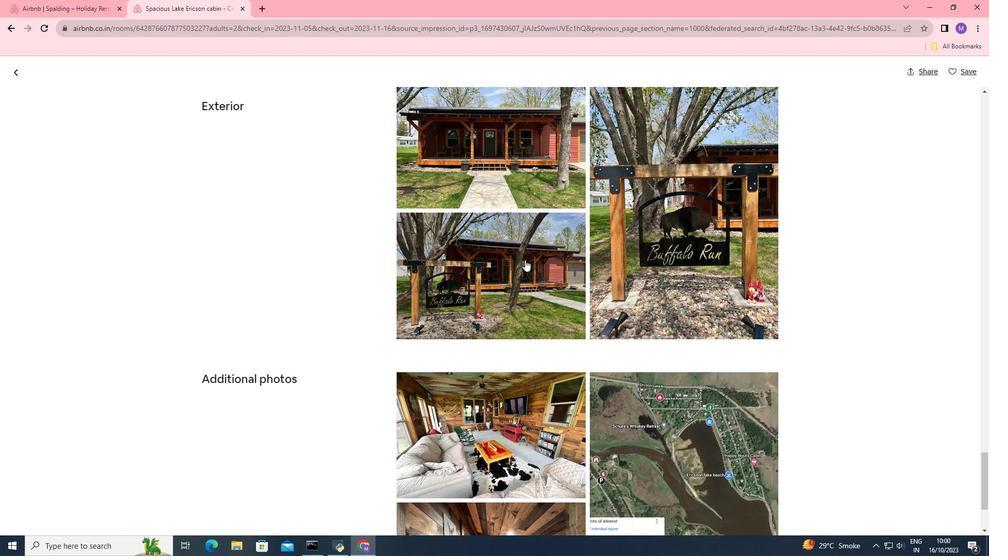 
Action: Mouse moved to (525, 260)
Screenshot: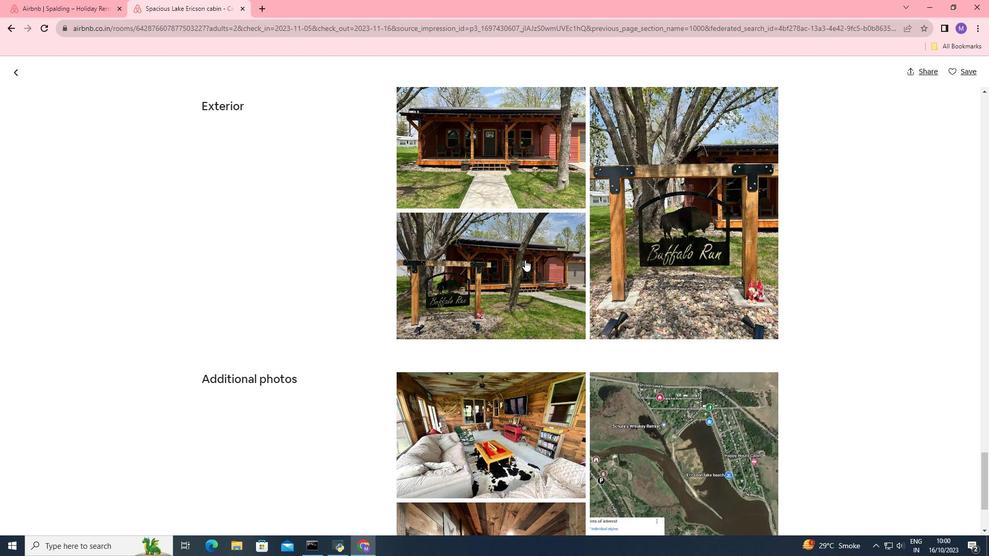 
Action: Mouse scrolled (525, 259) with delta (0, 0)
Screenshot: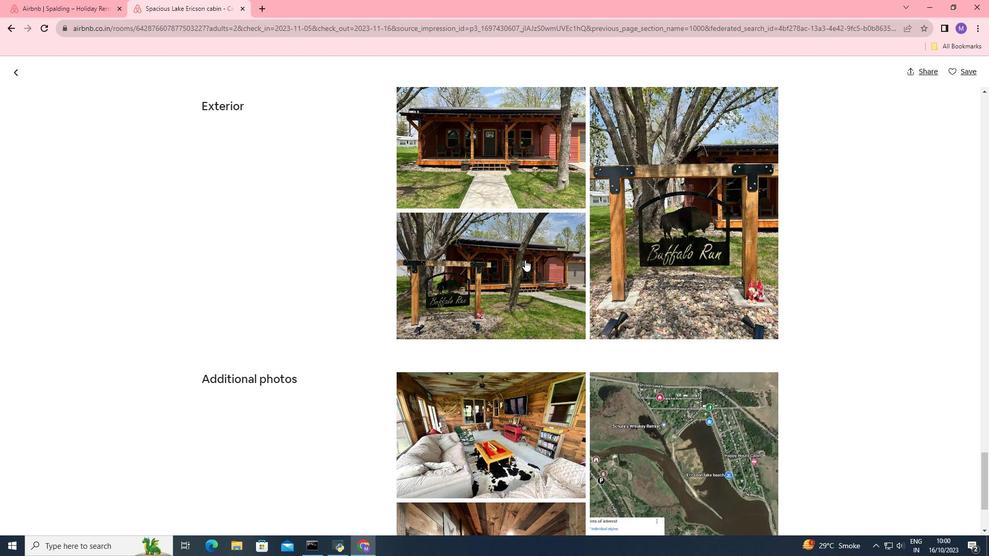
Action: Mouse scrolled (525, 259) with delta (0, 0)
Screenshot: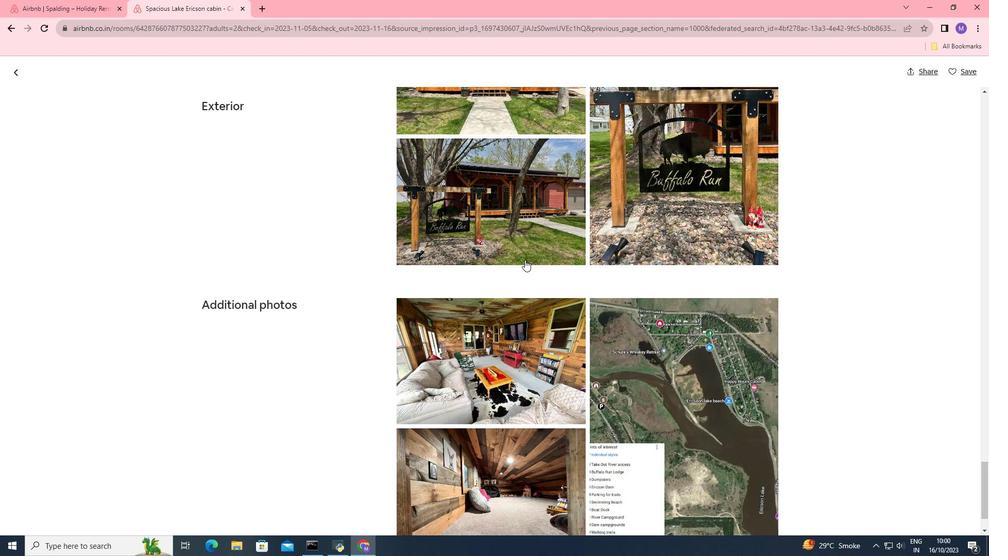 
Action: Mouse scrolled (525, 259) with delta (0, 0)
Screenshot: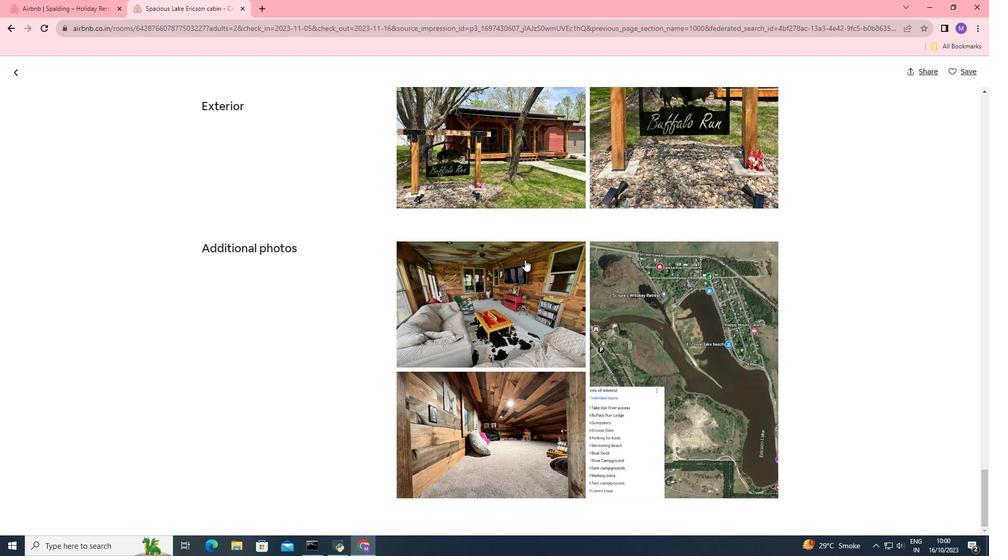
Action: Mouse scrolled (525, 259) with delta (0, 0)
Screenshot: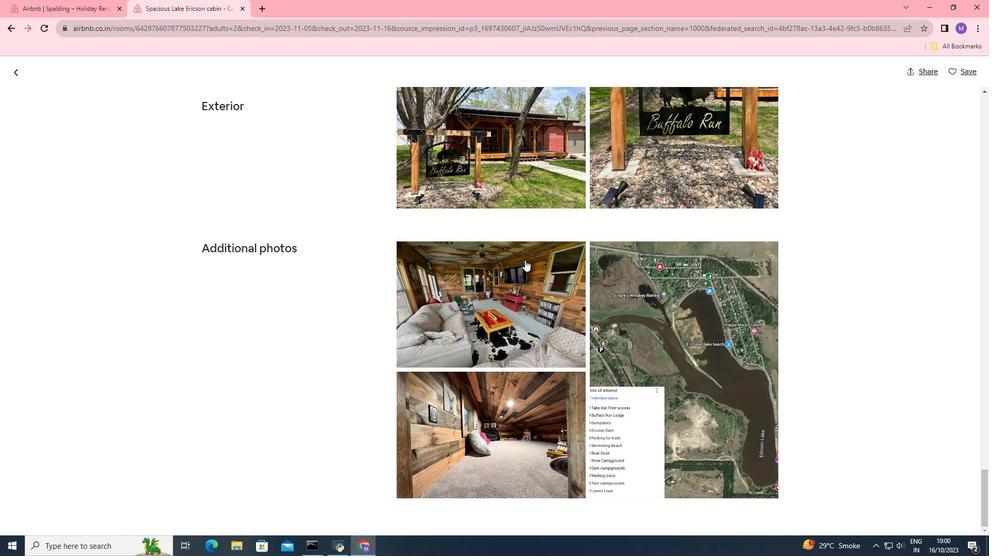 
Action: Mouse scrolled (525, 259) with delta (0, 0)
Screenshot: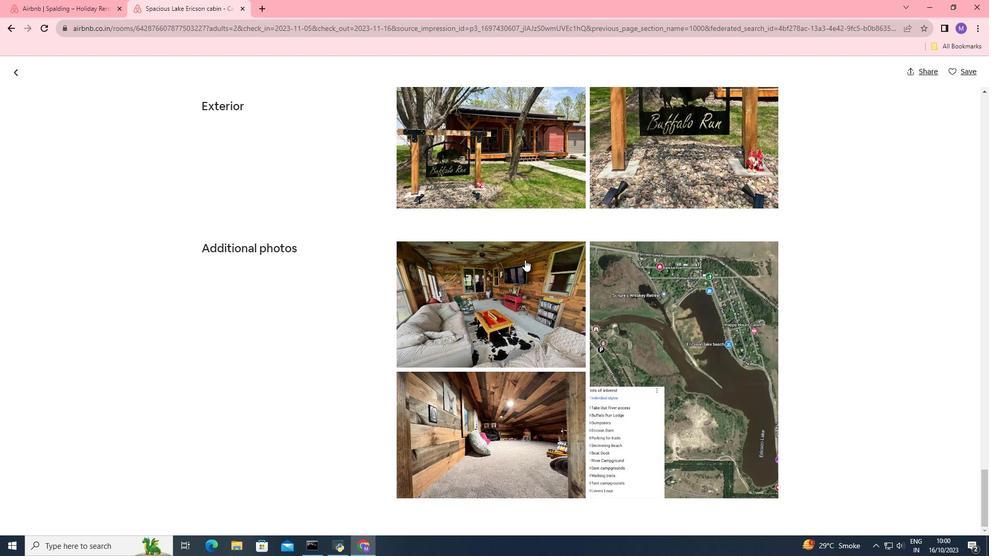 
Action: Mouse scrolled (525, 259) with delta (0, 0)
Screenshot: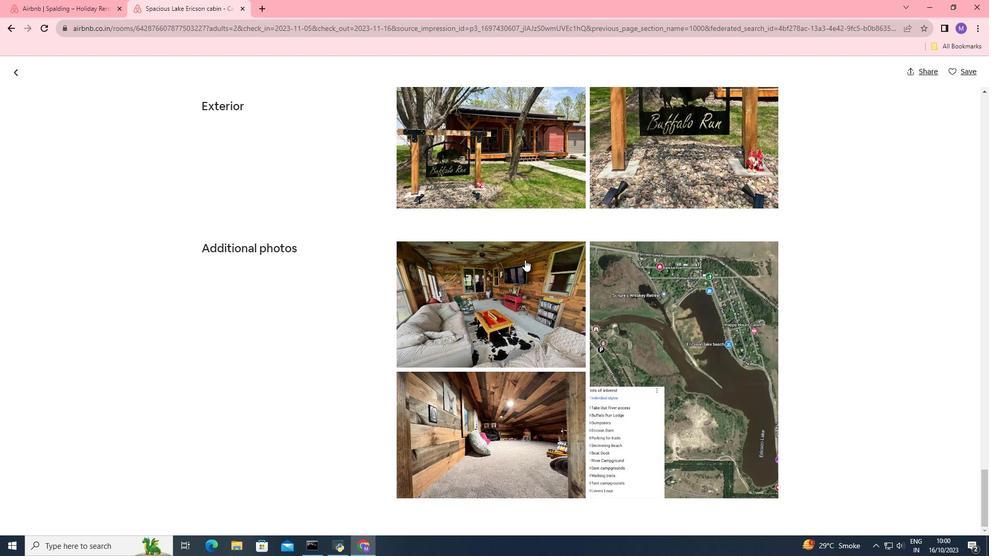 
Action: Mouse scrolled (525, 259) with delta (0, 0)
Screenshot: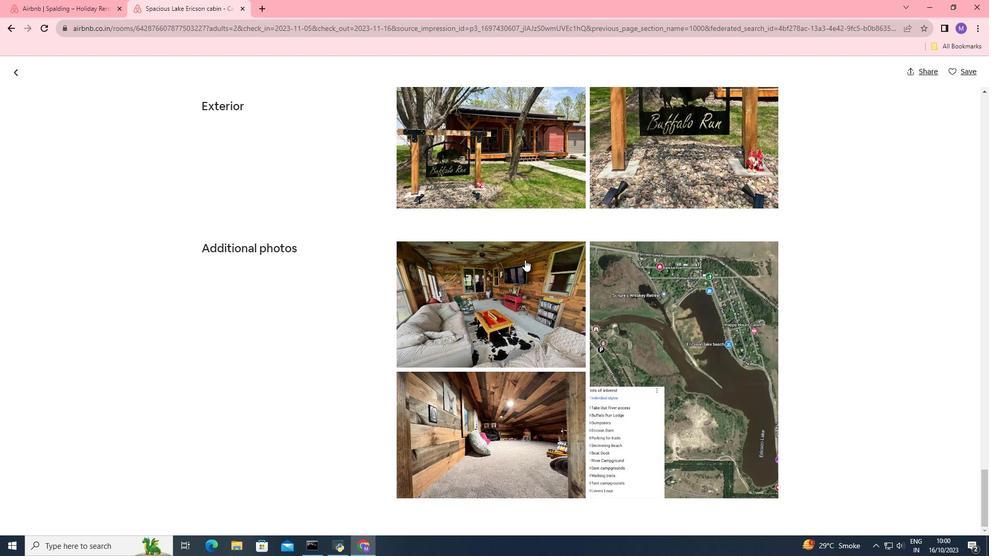 
Action: Mouse scrolled (525, 259) with delta (0, 0)
Screenshot: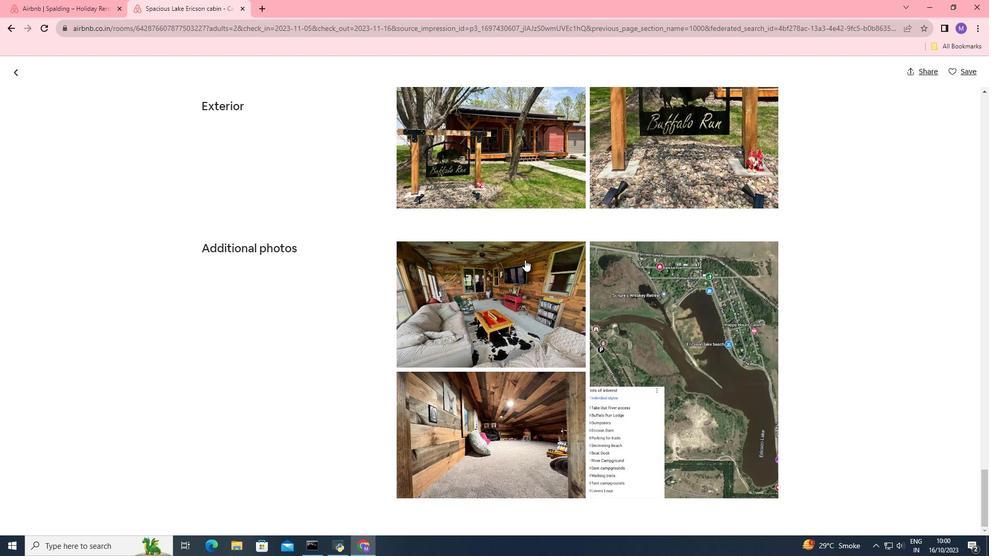 
Action: Mouse scrolled (525, 259) with delta (0, 0)
Screenshot: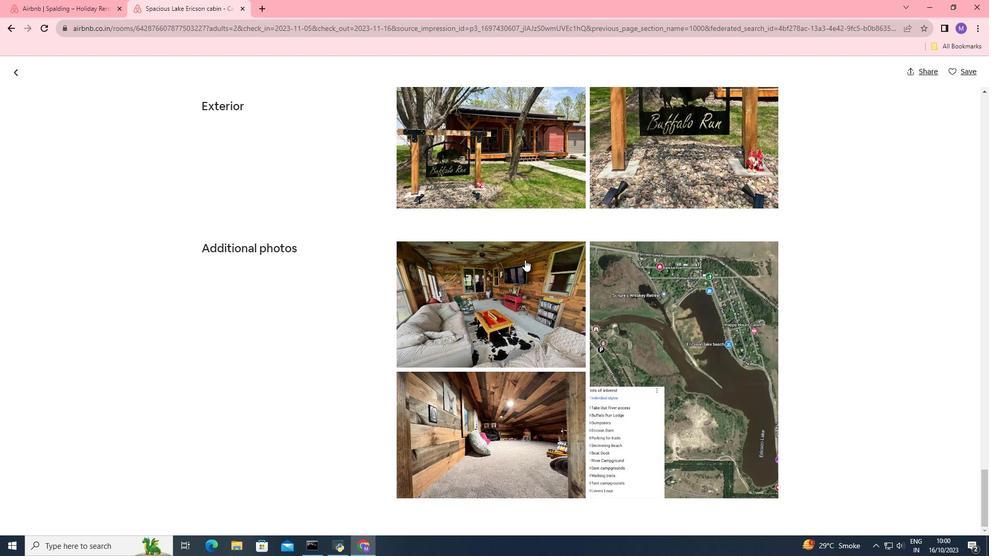 
Action: Mouse moved to (14, 75)
Screenshot: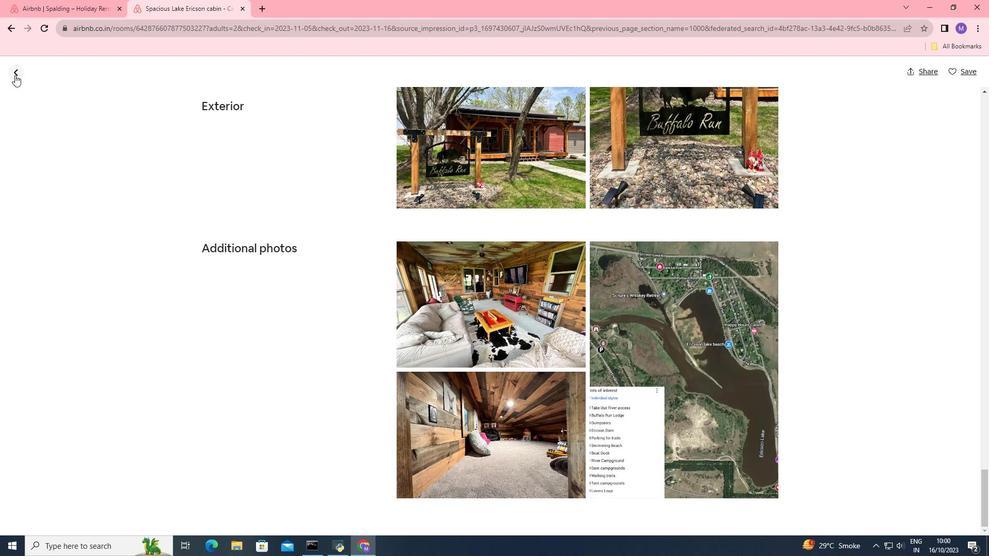 
Action: Mouse pressed left at (14, 75)
Screenshot: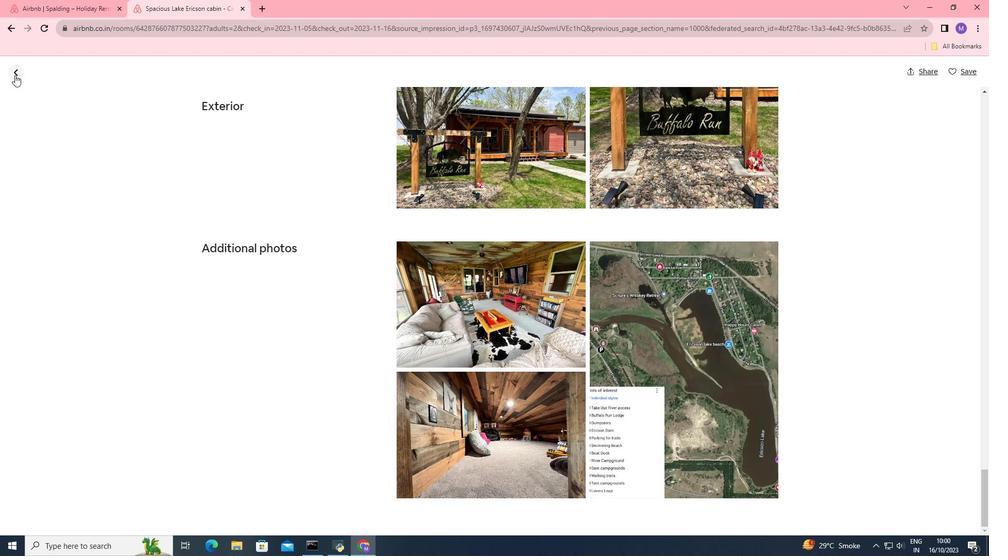 
Action: Mouse moved to (383, 311)
Screenshot: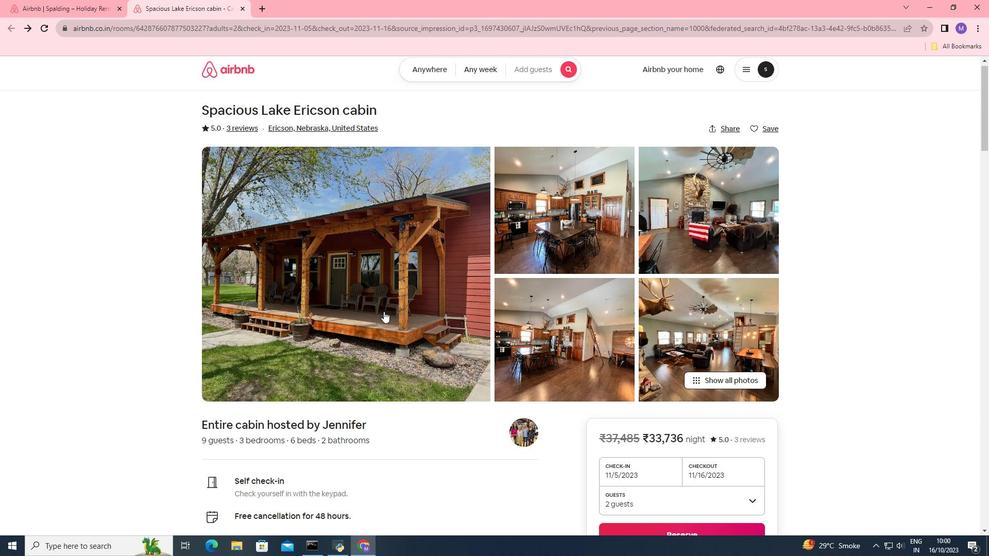 
Action: Mouse scrolled (383, 310) with delta (0, 0)
Screenshot: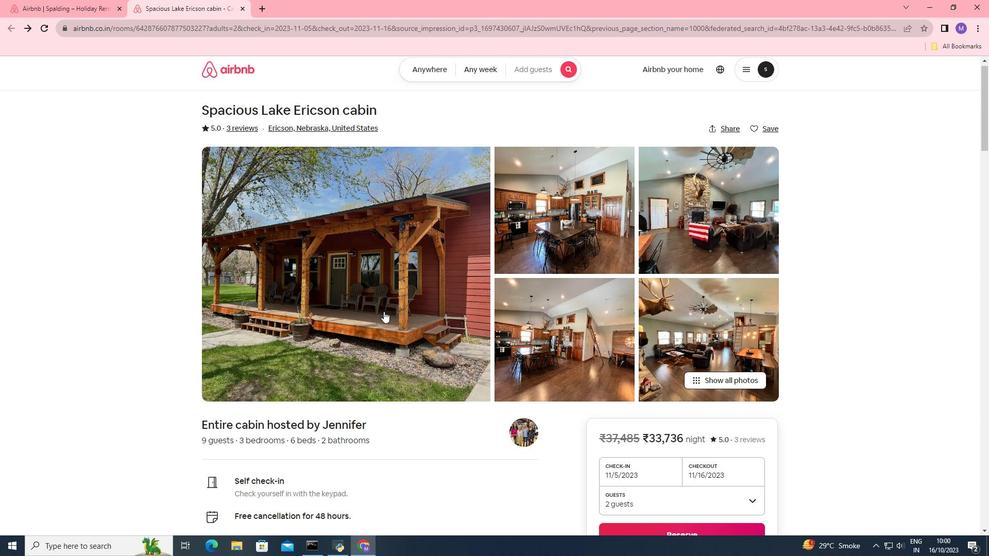 
Action: Mouse moved to (383, 311)
Screenshot: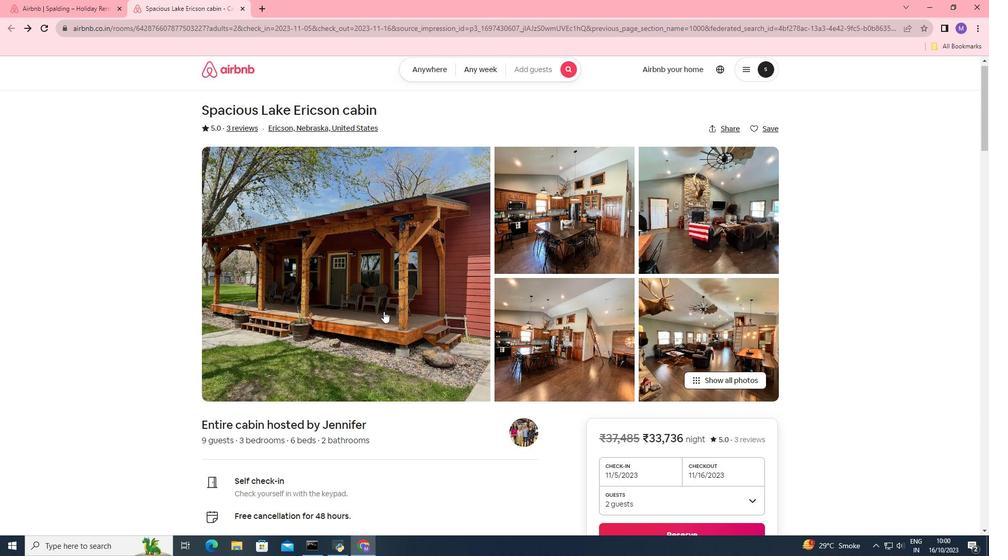 
Action: Mouse scrolled (383, 311) with delta (0, 0)
Screenshot: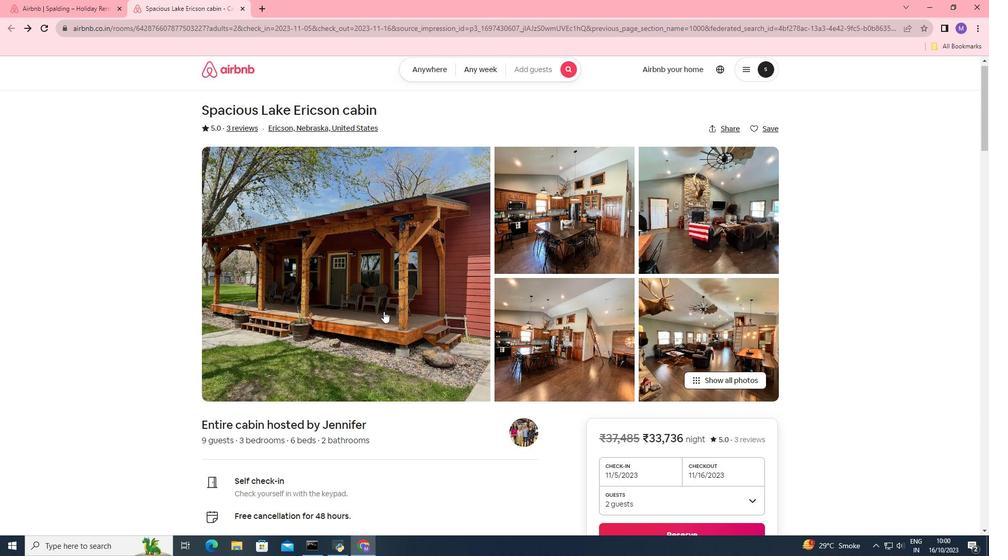
Action: Mouse scrolled (383, 311) with delta (0, 0)
Screenshot: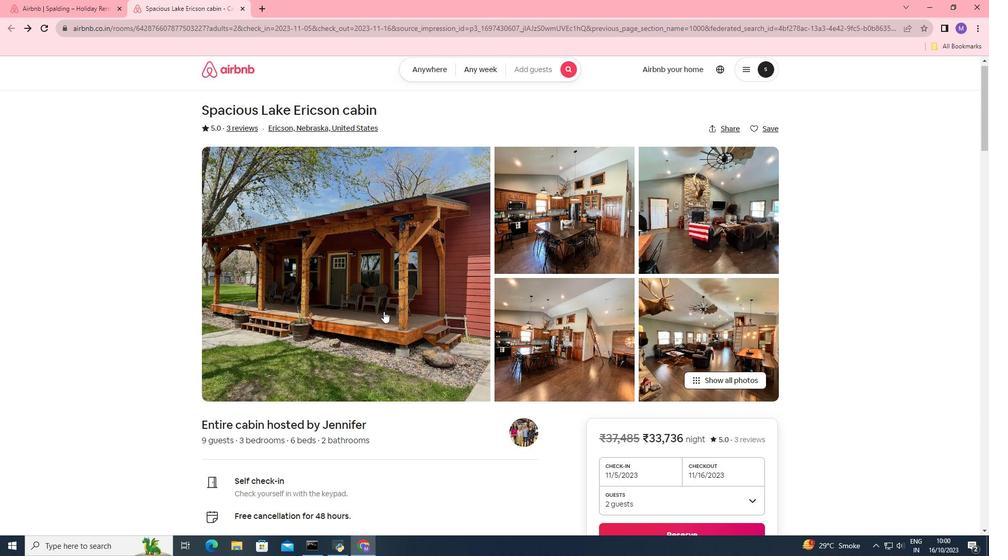 
Action: Mouse moved to (383, 311)
Screenshot: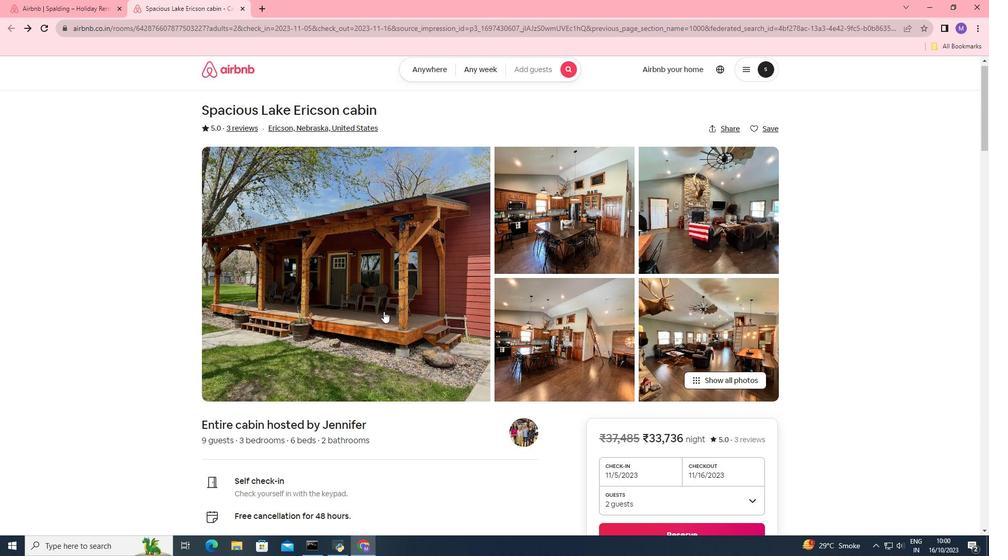 
Action: Mouse scrolled (383, 311) with delta (0, 0)
Screenshot: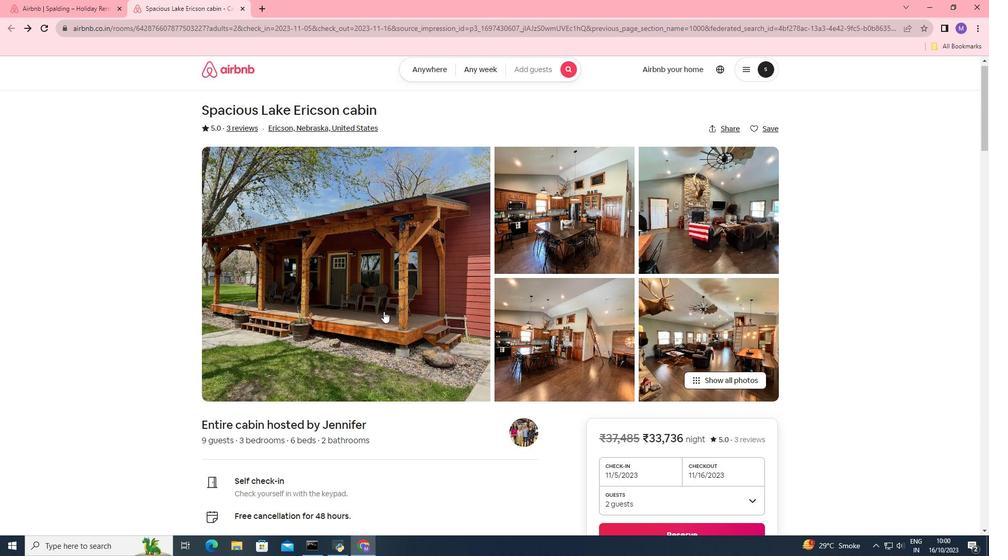 
Action: Mouse moved to (383, 312)
Screenshot: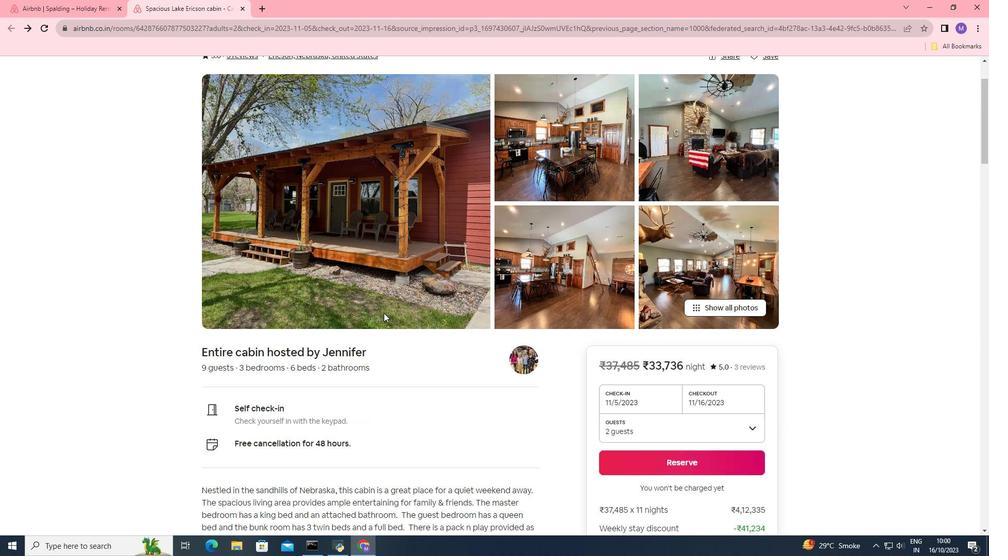 
Action: Mouse scrolled (383, 312) with delta (0, 0)
Screenshot: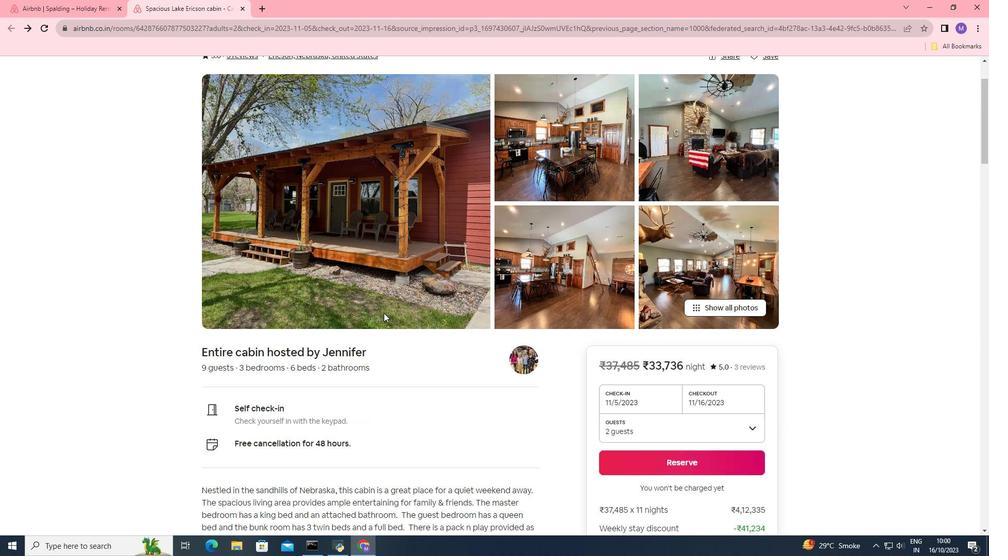 
Action: Mouse moved to (383, 313)
Screenshot: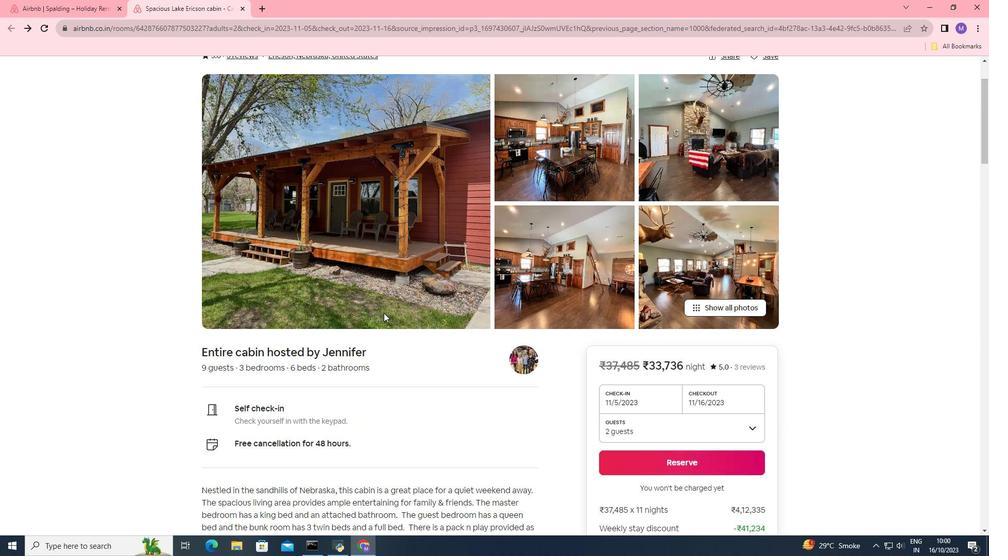 
Action: Mouse scrolled (383, 312) with delta (0, 0)
Screenshot: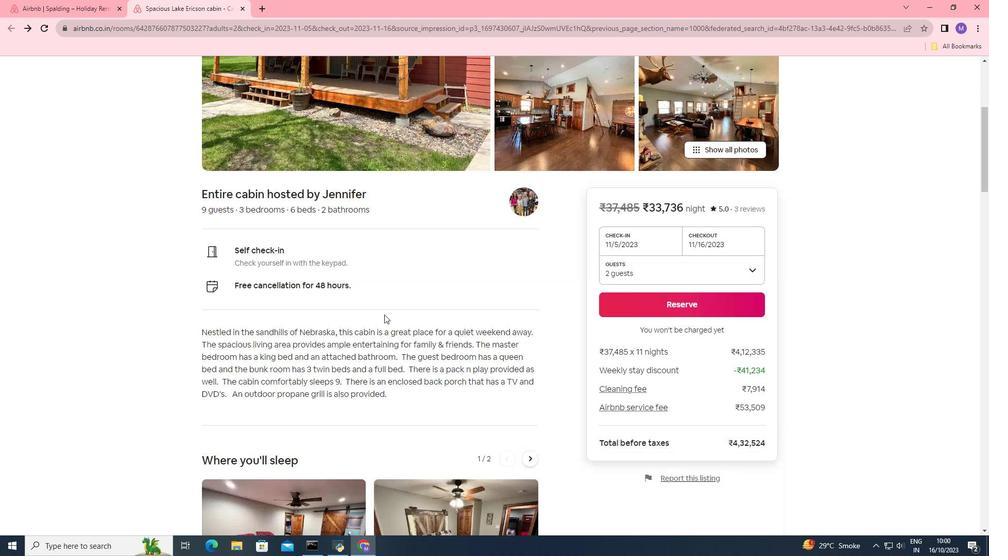 
Action: Mouse moved to (383, 313)
Screenshot: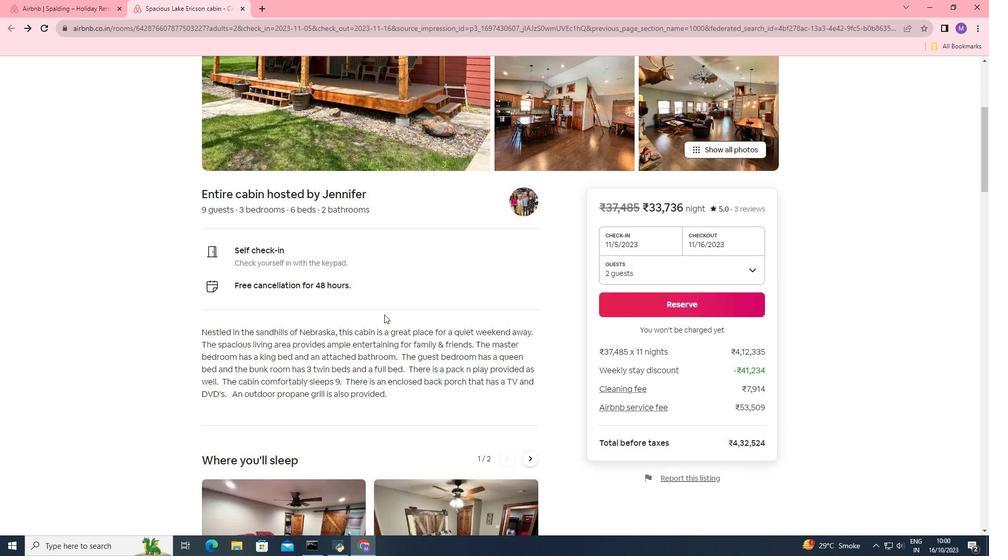 
Action: Mouse scrolled (383, 313) with delta (0, 0)
Screenshot: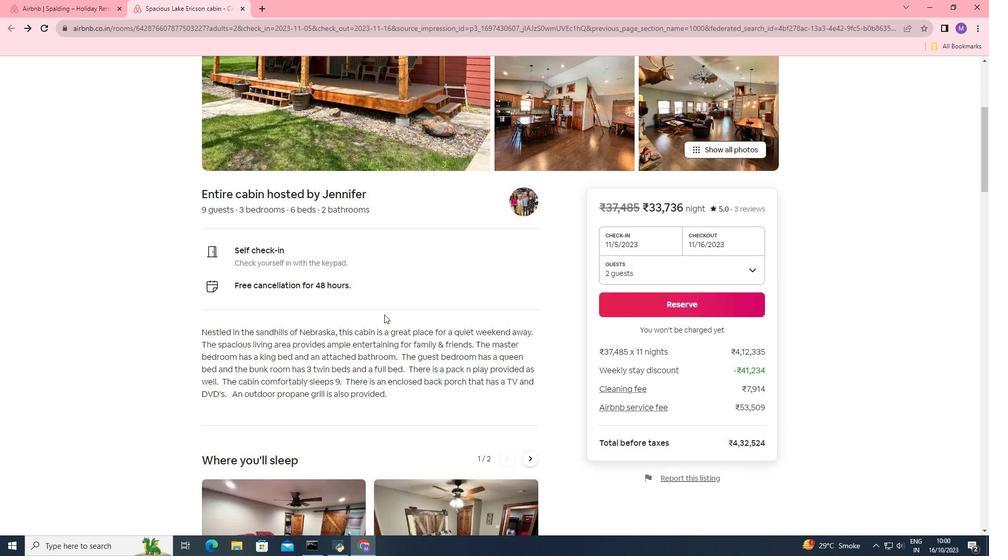 
Action: Mouse moved to (378, 306)
Screenshot: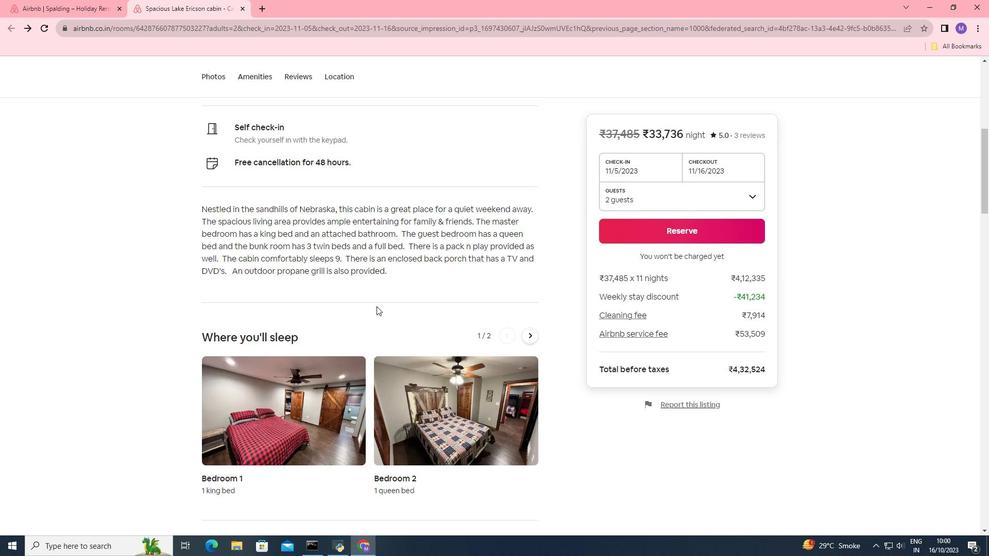 
Action: Mouse scrolled (378, 305) with delta (0, 0)
Screenshot: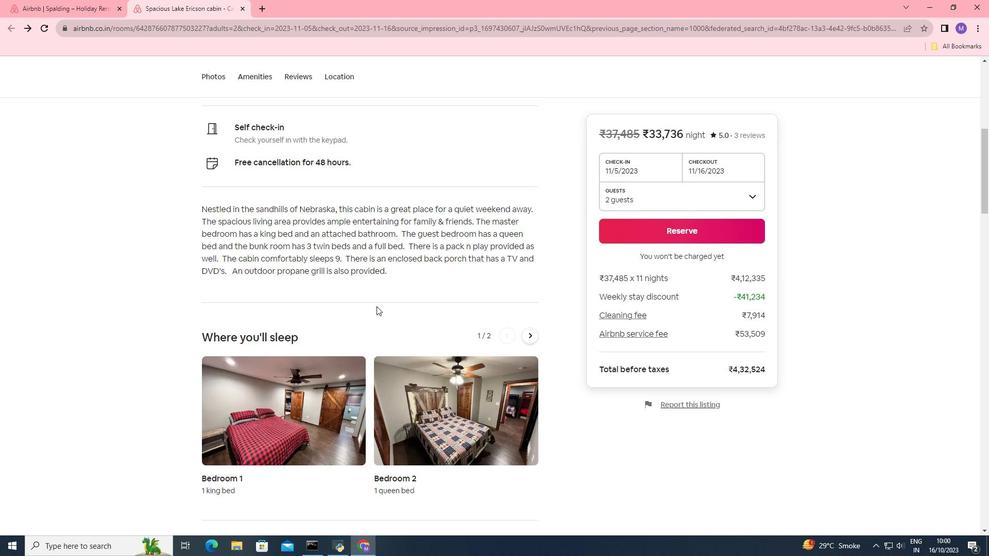 
Action: Mouse moved to (378, 306)
Screenshot: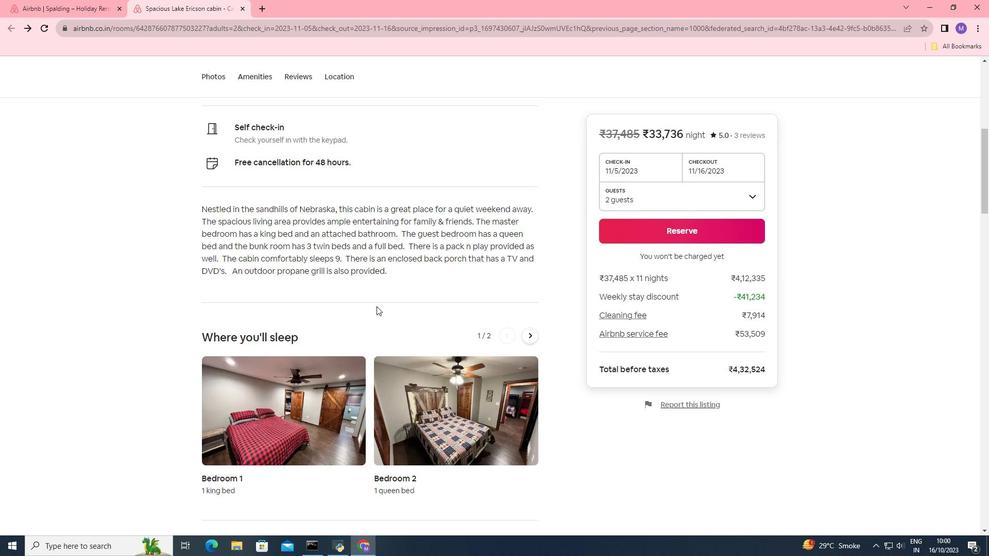 
Action: Mouse scrolled (378, 305) with delta (0, 0)
Screenshot: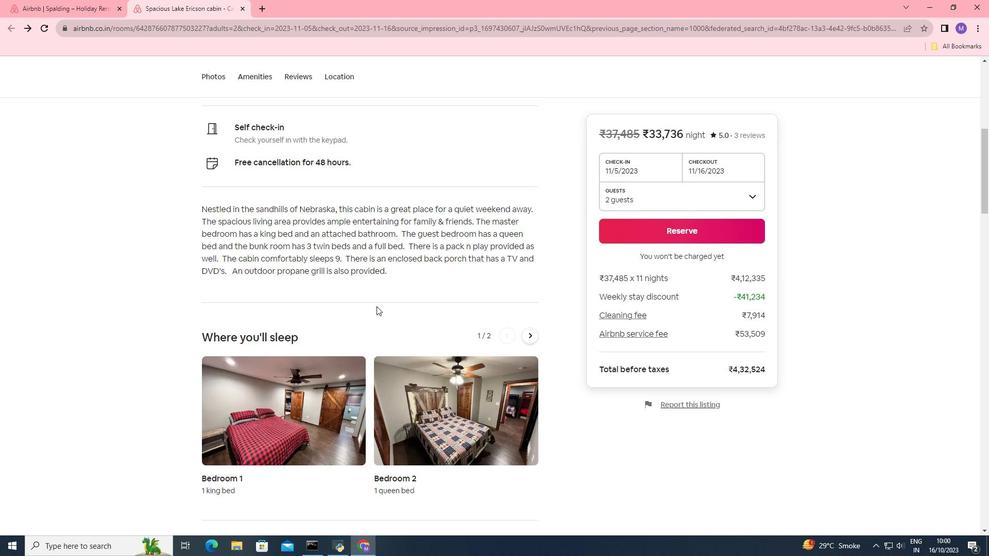 
Action: Mouse moved to (377, 306)
Screenshot: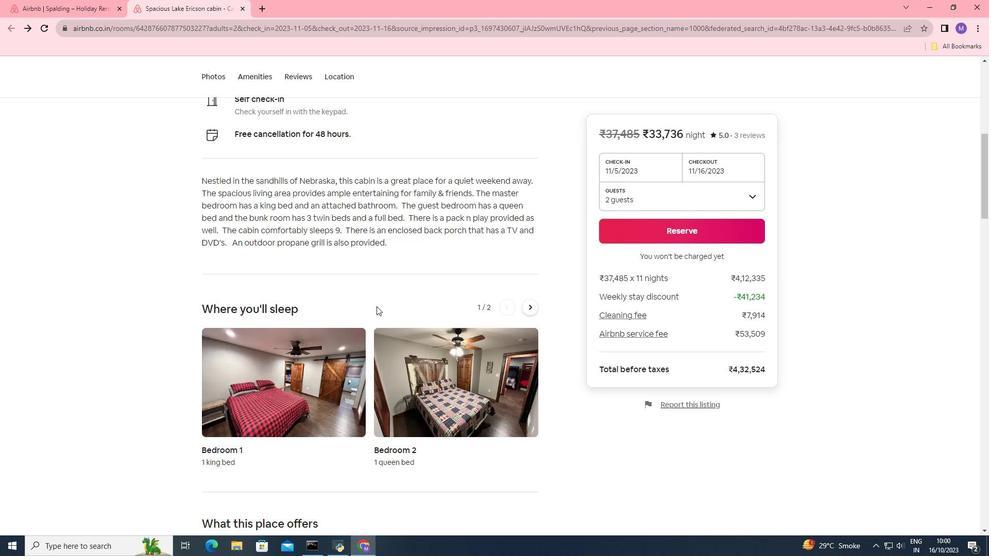 
Action: Mouse scrolled (377, 306) with delta (0, 0)
Screenshot: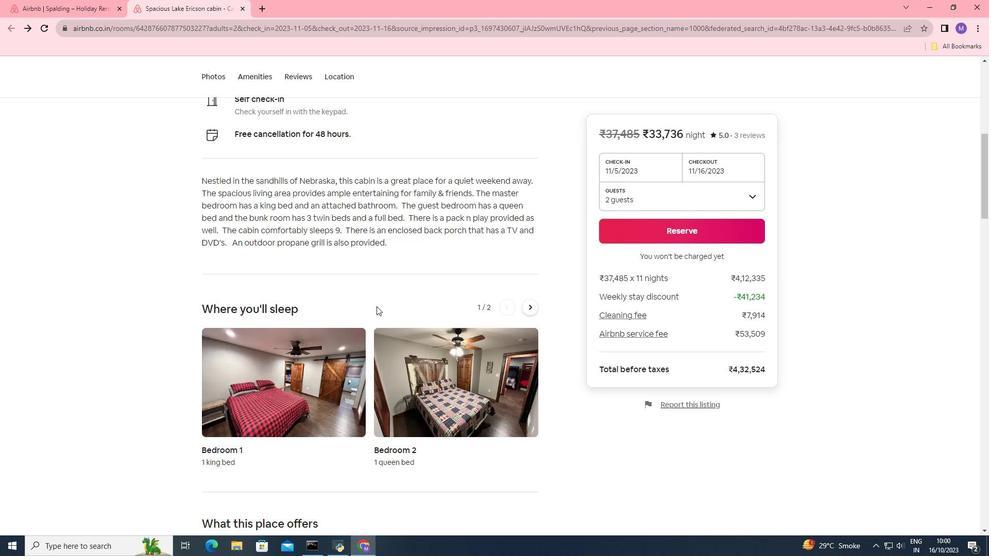 
Action: Mouse moved to (376, 306)
Screenshot: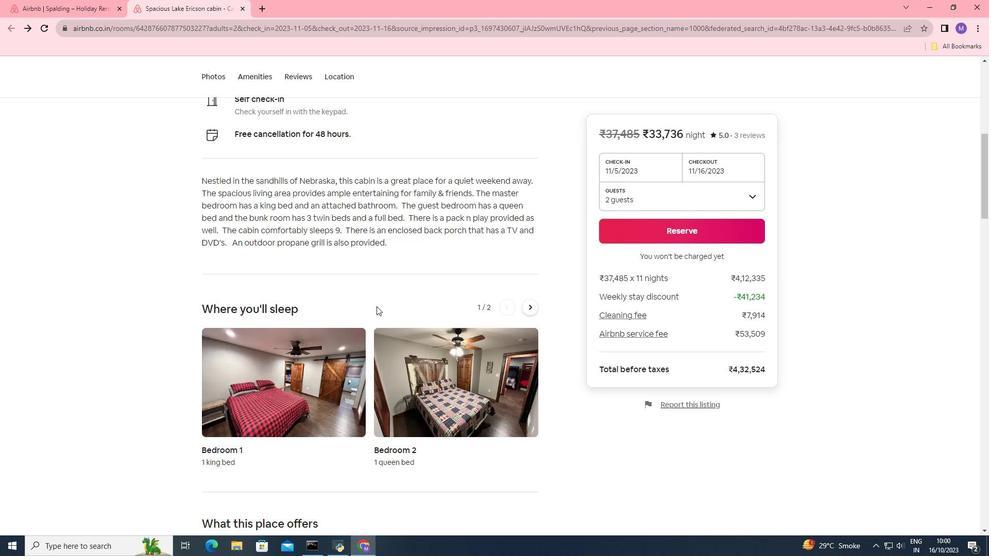 
Action: Mouse scrolled (376, 306) with delta (0, 0)
Screenshot: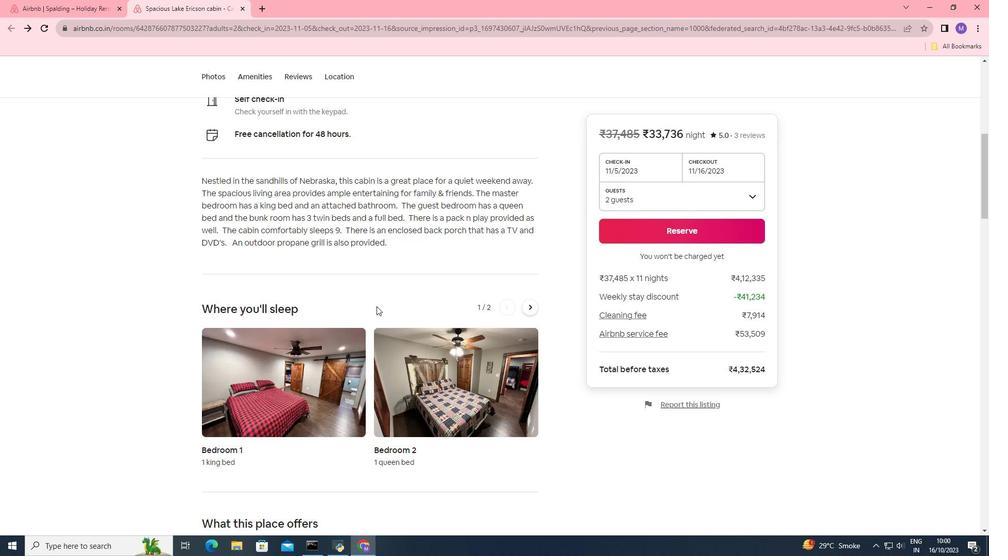 
Action: Mouse scrolled (376, 306) with delta (0, 0)
Screenshot: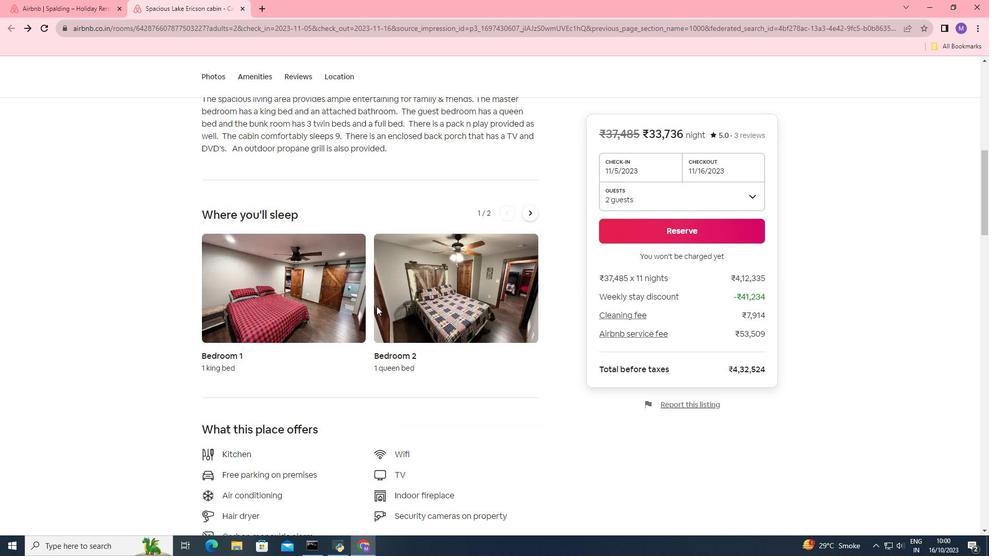 
Action: Mouse moved to (283, 438)
Screenshot: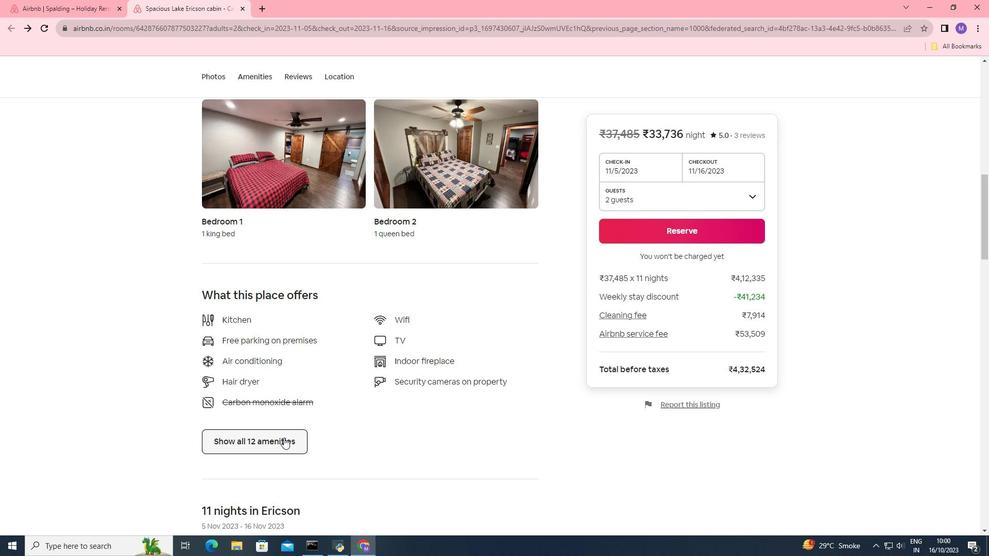 
Action: Mouse pressed left at (283, 438)
Screenshot: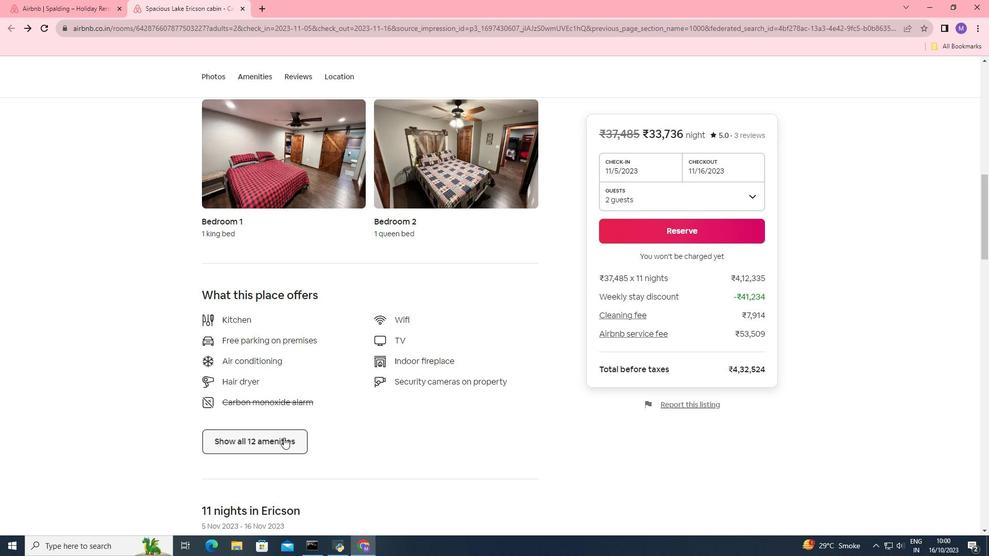 
Action: Mouse moved to (448, 314)
Screenshot: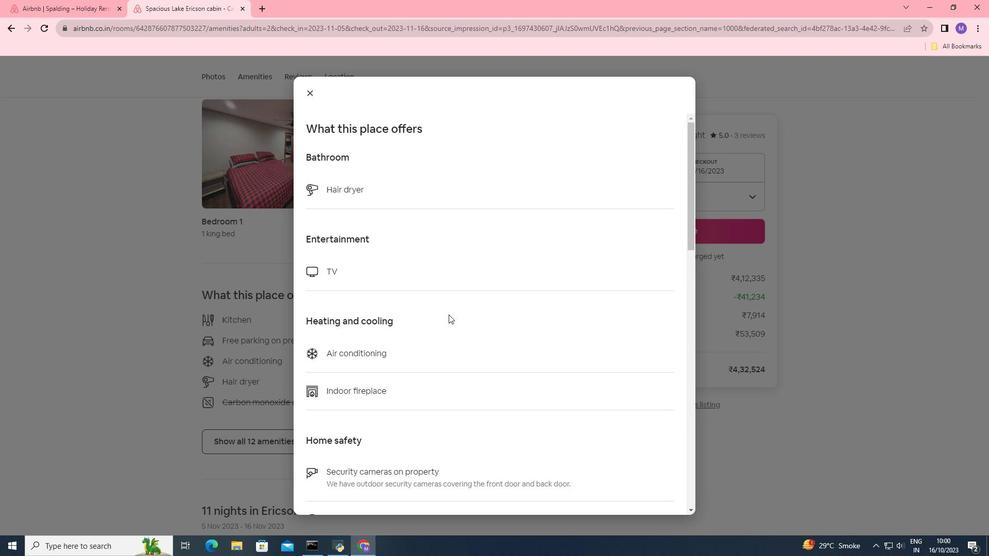 
Action: Mouse scrolled (448, 314) with delta (0, 0)
Screenshot: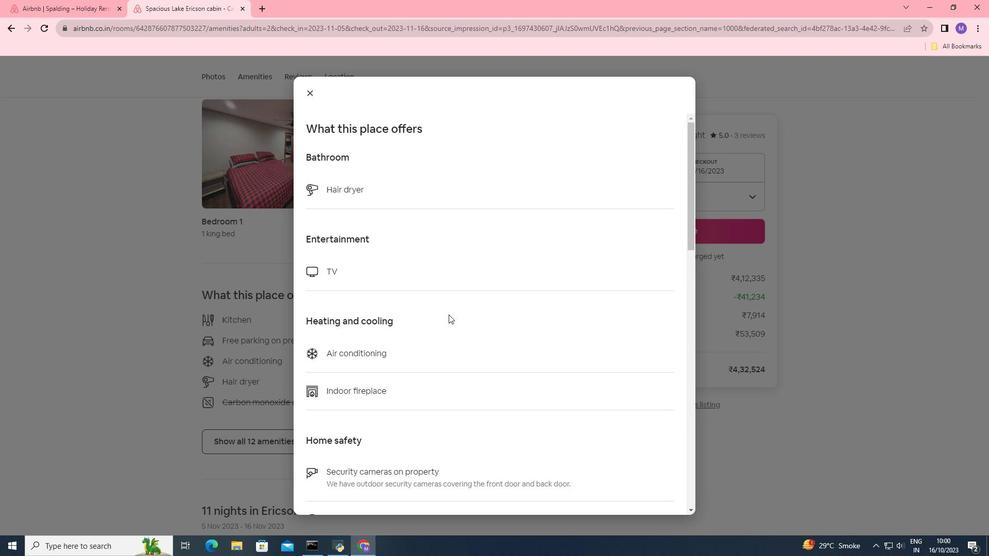 
Action: Mouse scrolled (448, 314) with delta (0, 0)
Screenshot: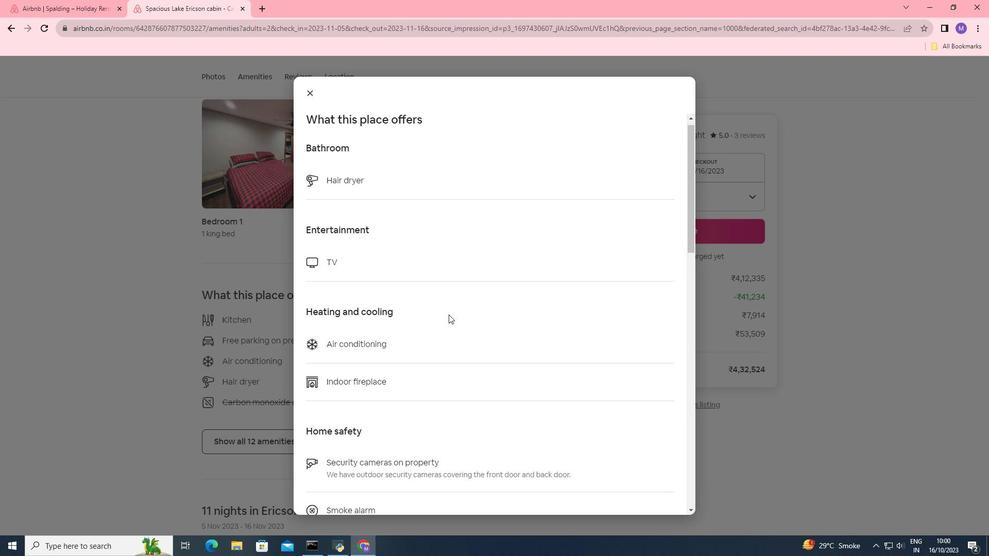 
Action: Mouse scrolled (448, 314) with delta (0, 0)
Screenshot: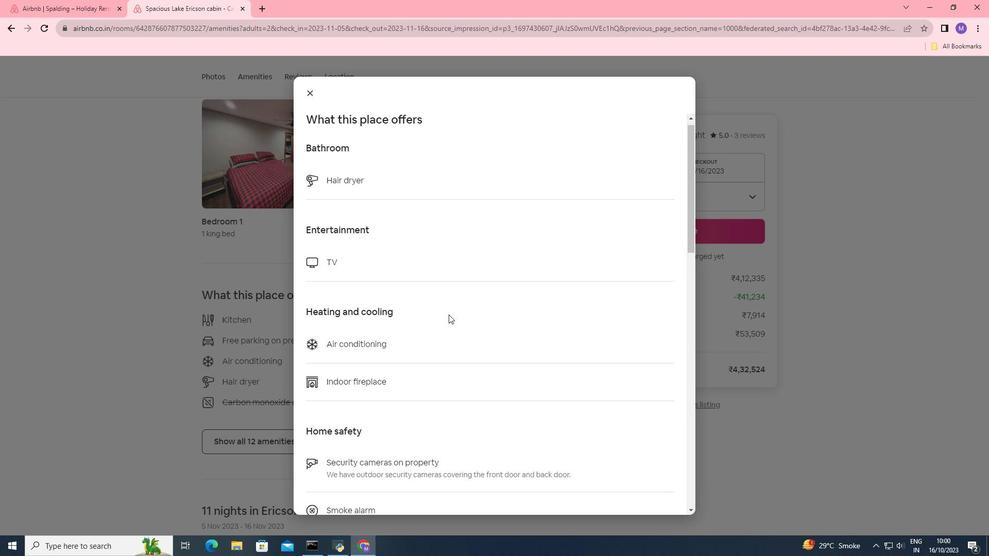 
Action: Mouse scrolled (448, 314) with delta (0, 0)
Screenshot: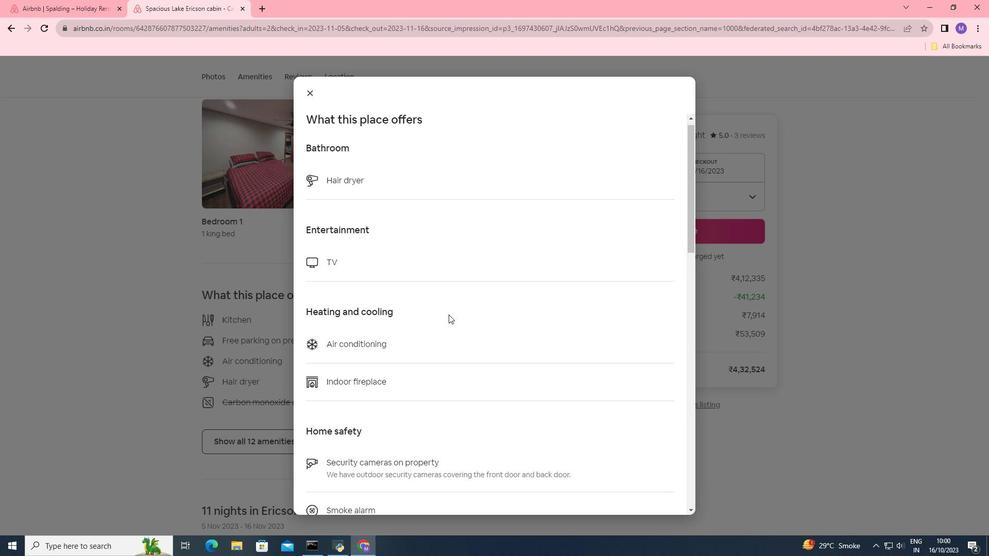 
Action: Mouse scrolled (448, 314) with delta (0, 0)
Screenshot: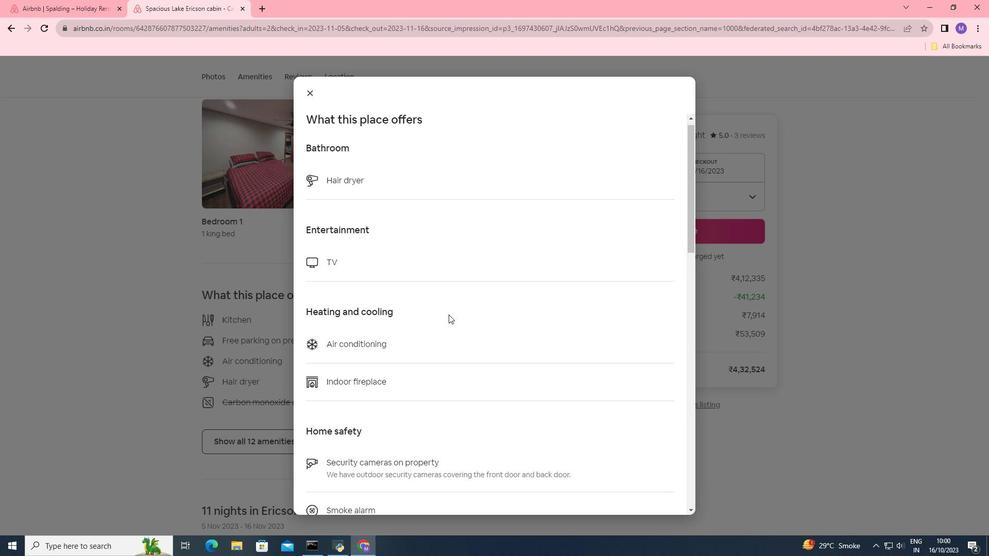 
Action: Mouse scrolled (448, 314) with delta (0, 0)
Screenshot: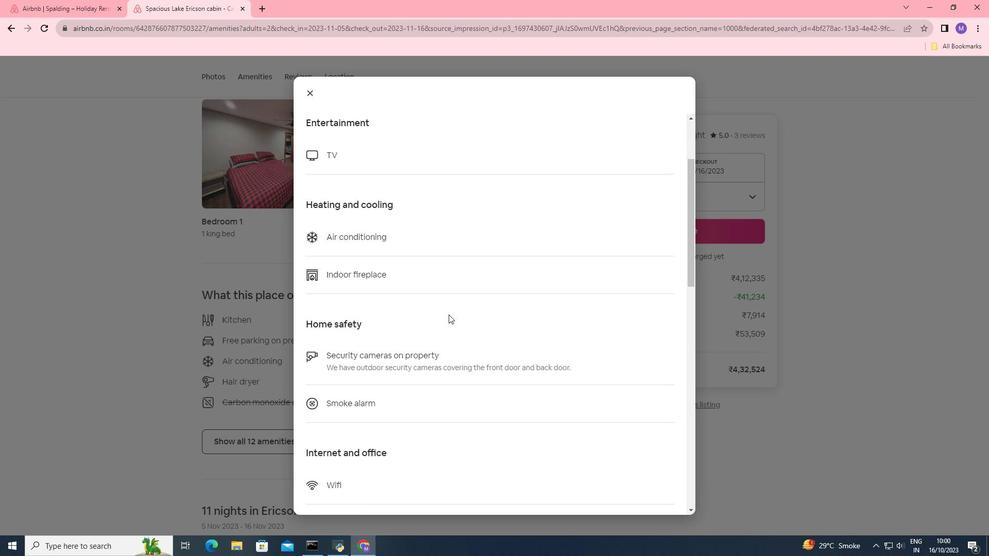 
Action: Mouse scrolled (448, 314) with delta (0, 0)
Screenshot: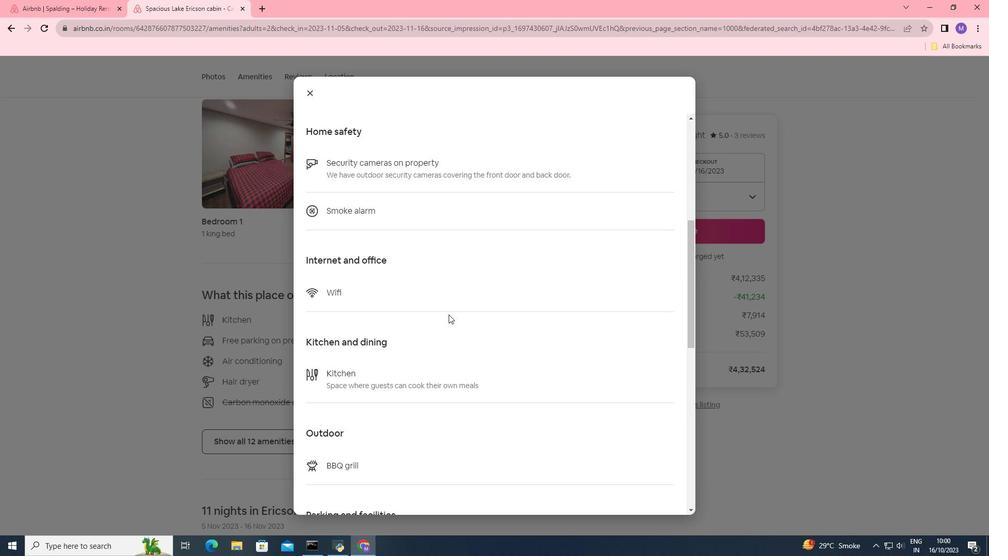 
Action: Mouse scrolled (448, 314) with delta (0, 0)
Screenshot: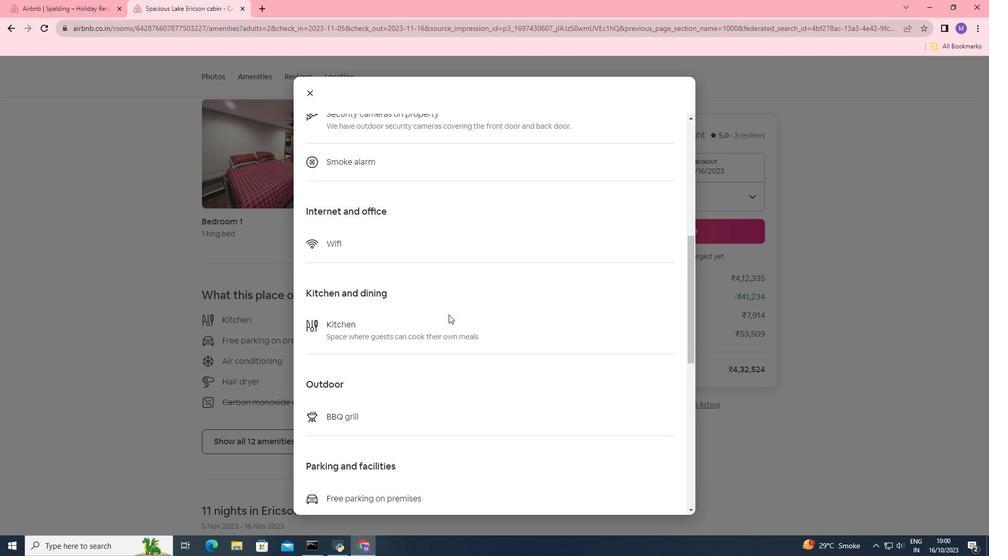
Action: Mouse scrolled (448, 314) with delta (0, 0)
Screenshot: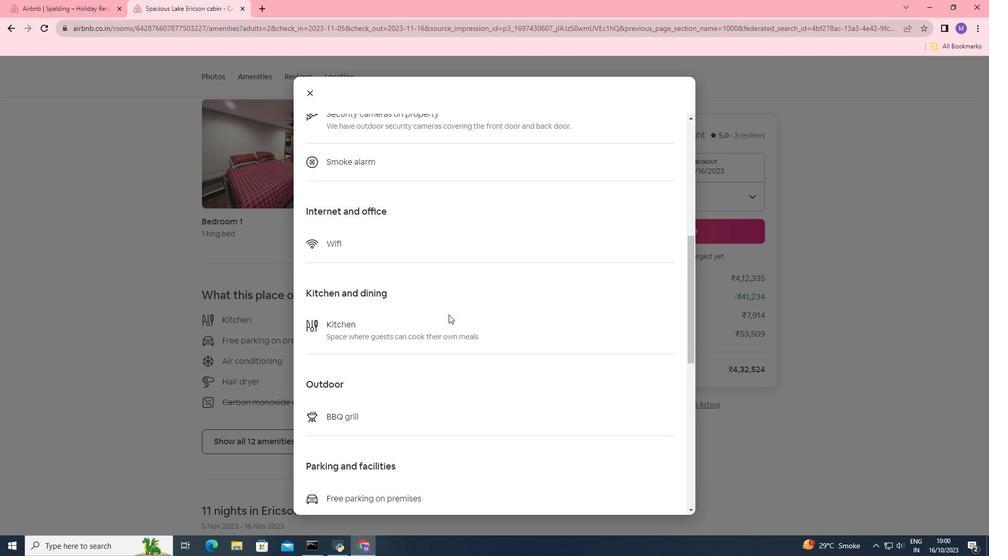 
Action: Mouse scrolled (448, 314) with delta (0, 0)
Screenshot: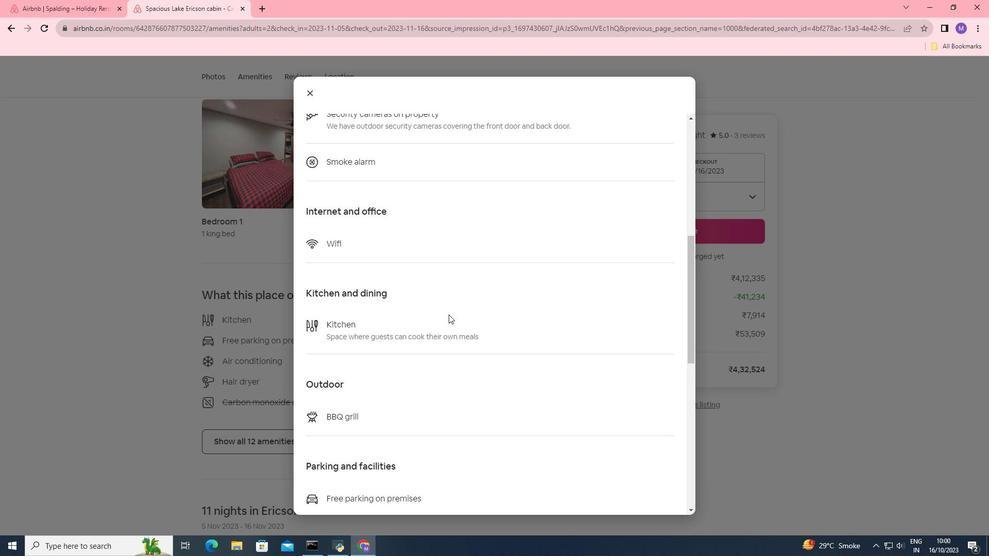 
Action: Mouse scrolled (448, 314) with delta (0, 0)
Screenshot: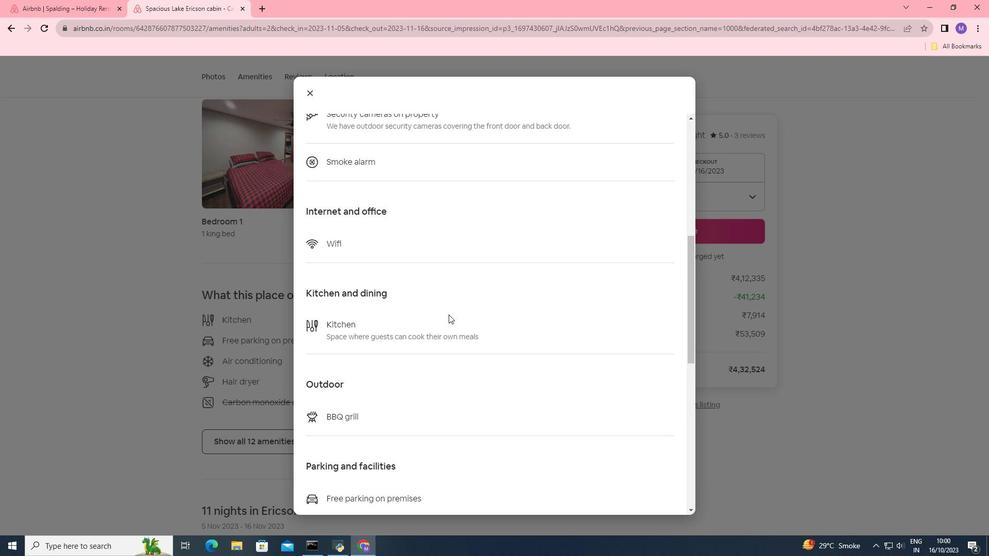 
Action: Mouse scrolled (448, 314) with delta (0, 0)
Screenshot: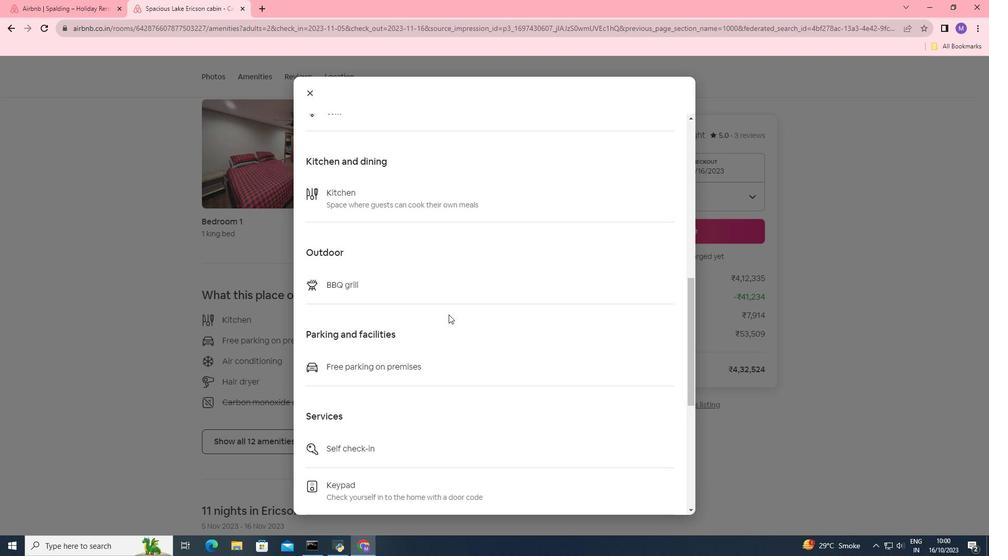 
Action: Mouse scrolled (448, 314) with delta (0, 0)
Screenshot: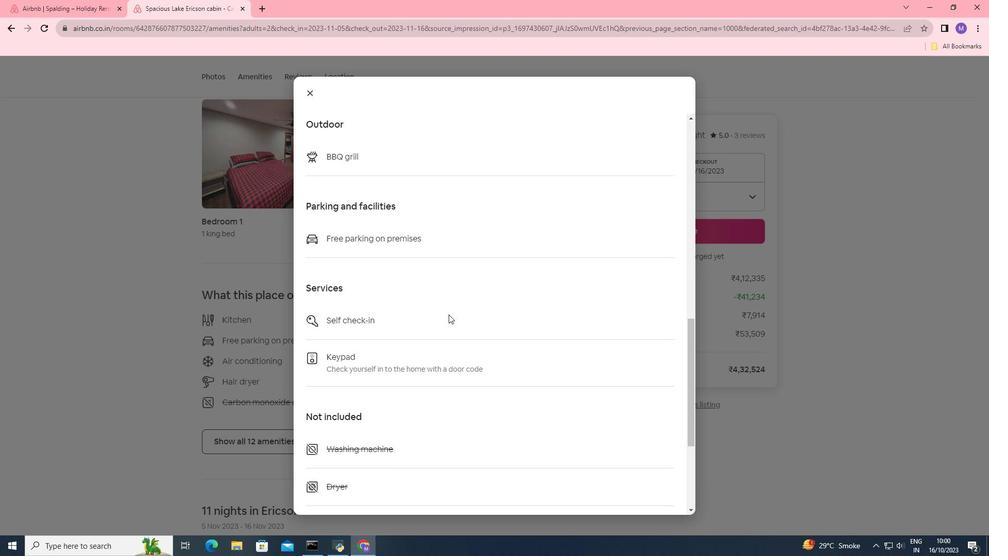 
Action: Mouse scrolled (448, 314) with delta (0, 0)
Screenshot: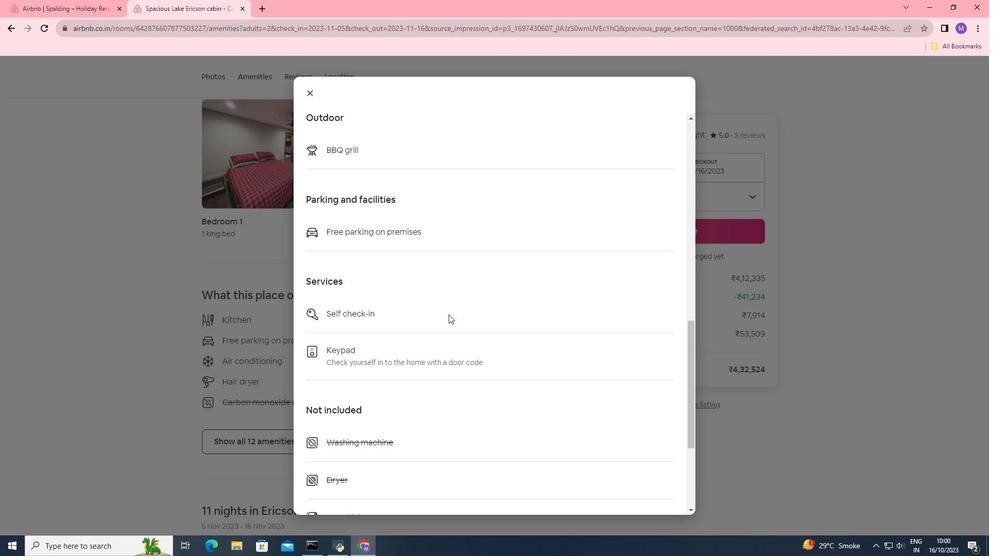
Action: Mouse moved to (448, 314)
Screenshot: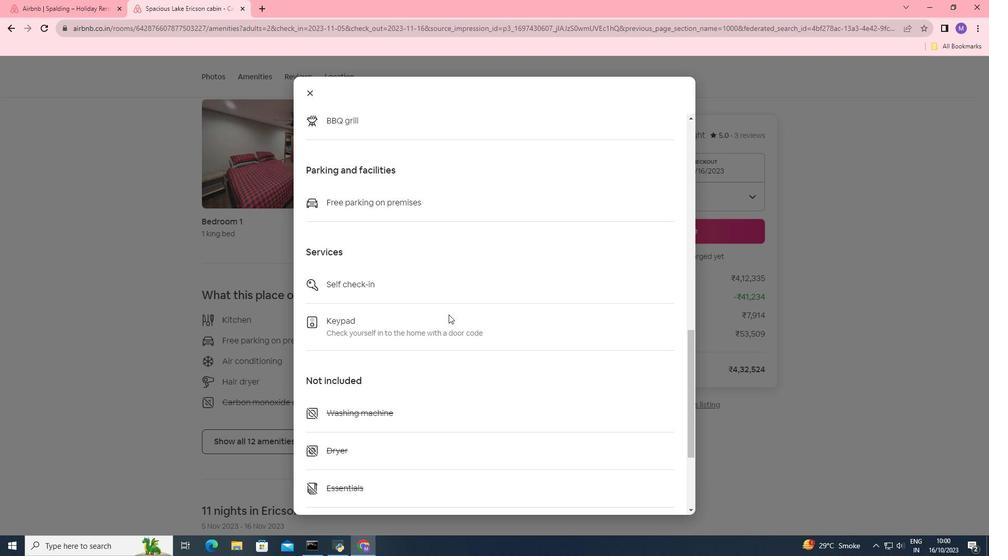 
Action: Mouse scrolled (448, 314) with delta (0, 0)
Screenshot: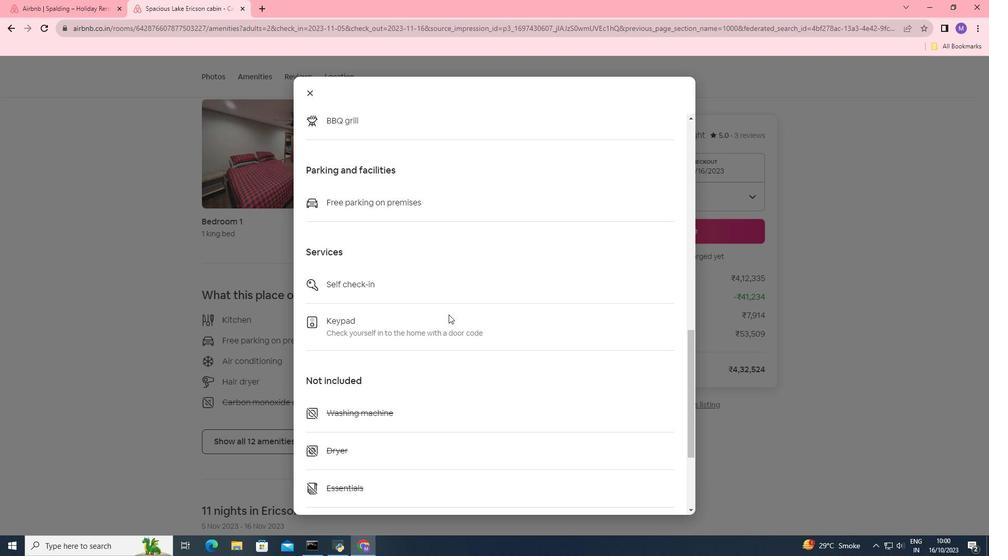 
Action: Mouse moved to (448, 314)
Screenshot: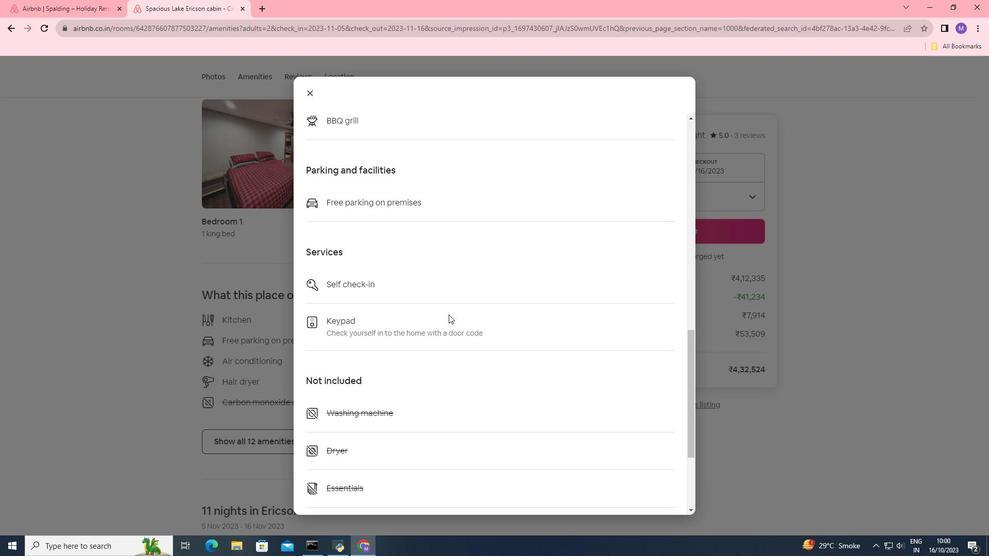 
Action: Mouse scrolled (448, 314) with delta (0, 0)
Screenshot: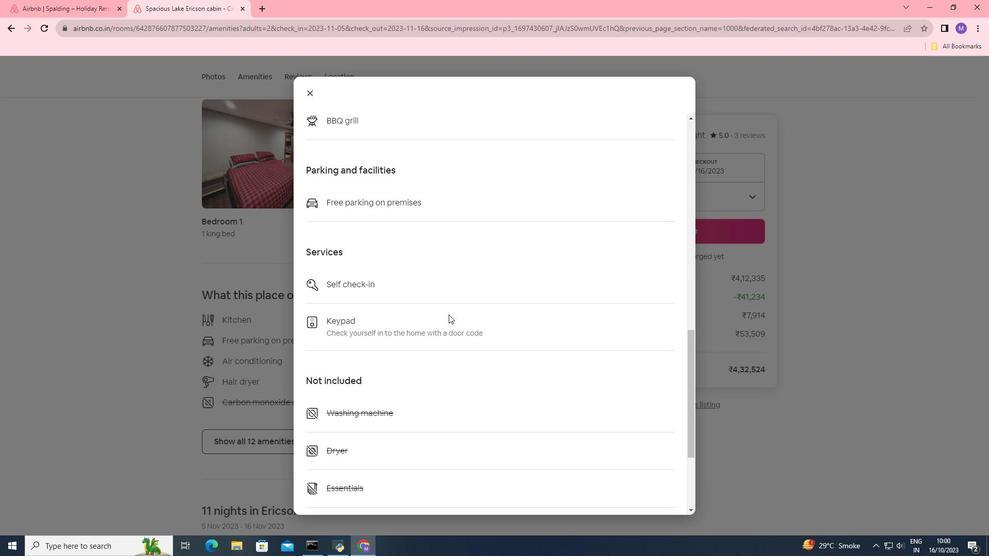 
Action: Mouse scrolled (448, 314) with delta (0, 0)
Screenshot: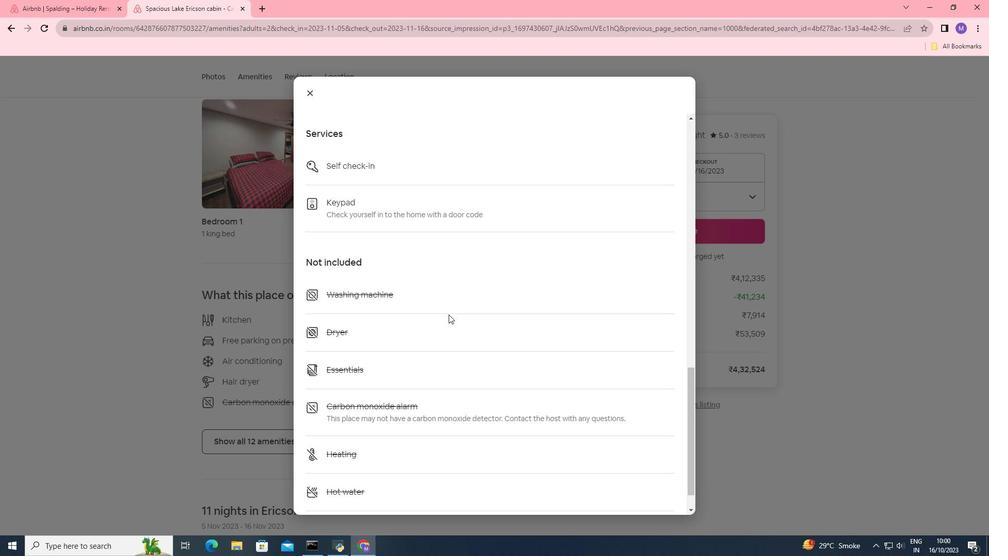 
Action: Mouse scrolled (448, 314) with delta (0, 0)
Screenshot: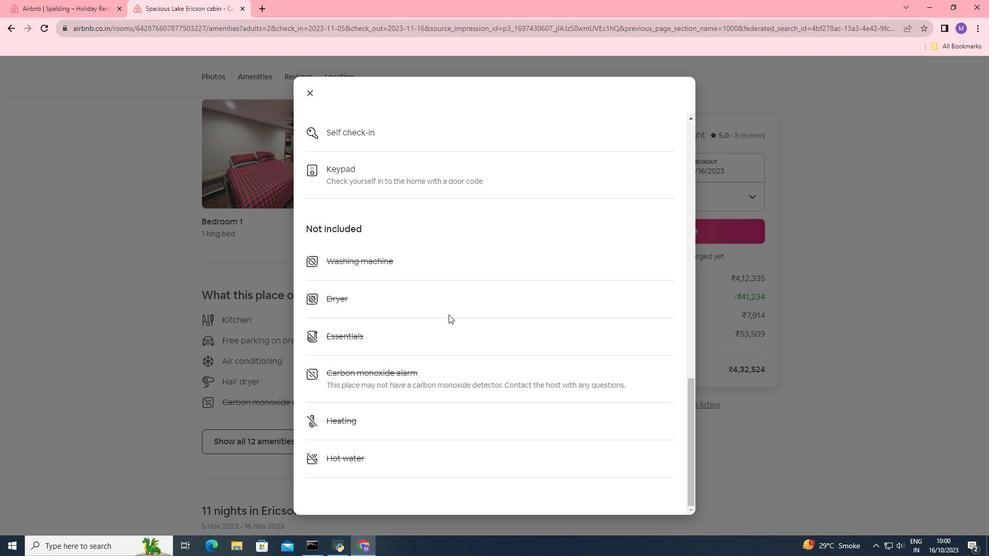 
Action: Mouse scrolled (448, 314) with delta (0, 0)
Screenshot: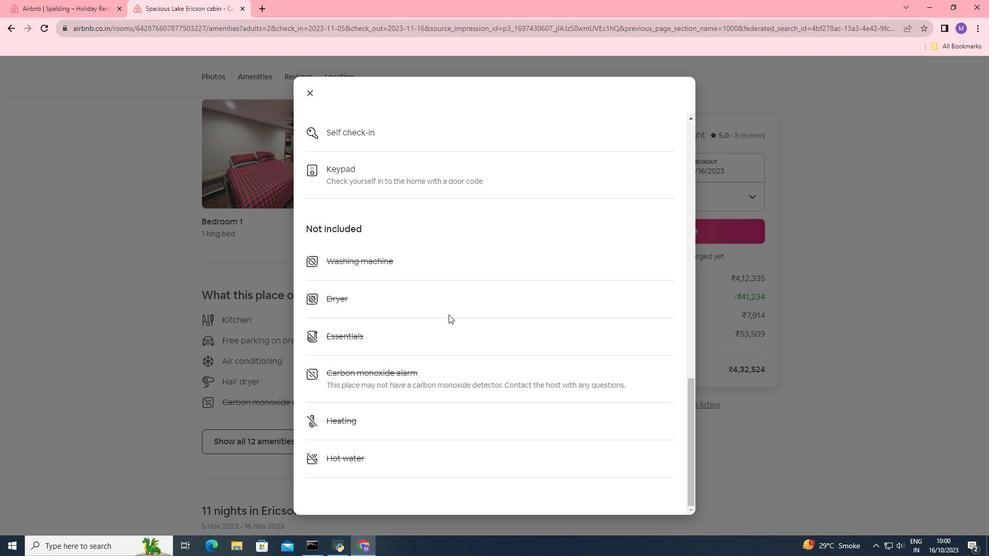 
Action: Mouse scrolled (448, 314) with delta (0, 0)
Screenshot: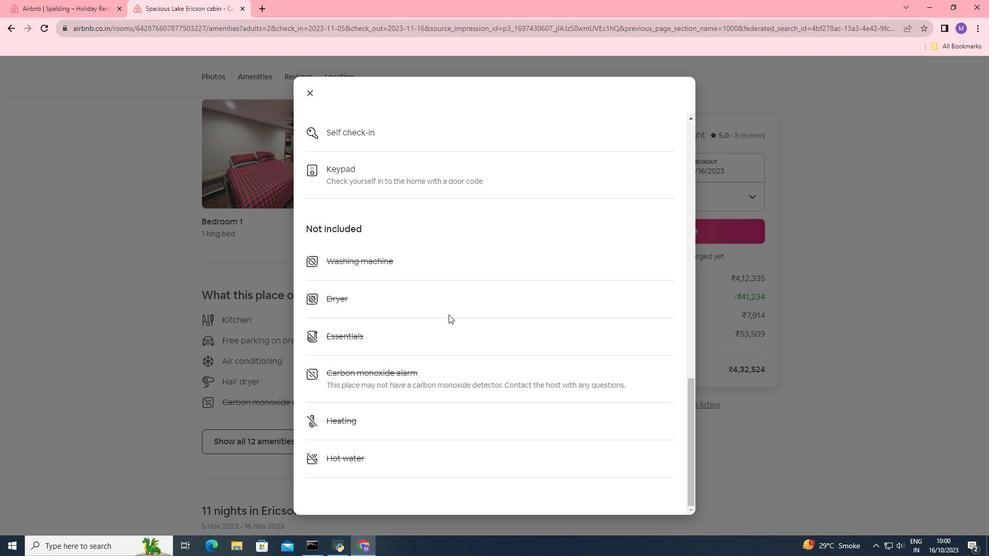
Action: Mouse scrolled (448, 314) with delta (0, 0)
Screenshot: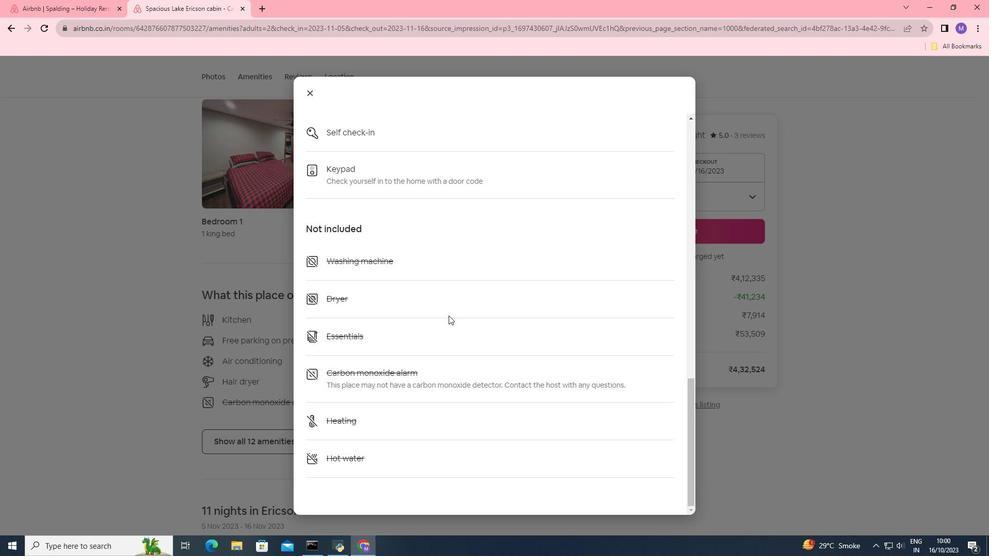 
Action: Mouse scrolled (448, 314) with delta (0, 0)
Screenshot: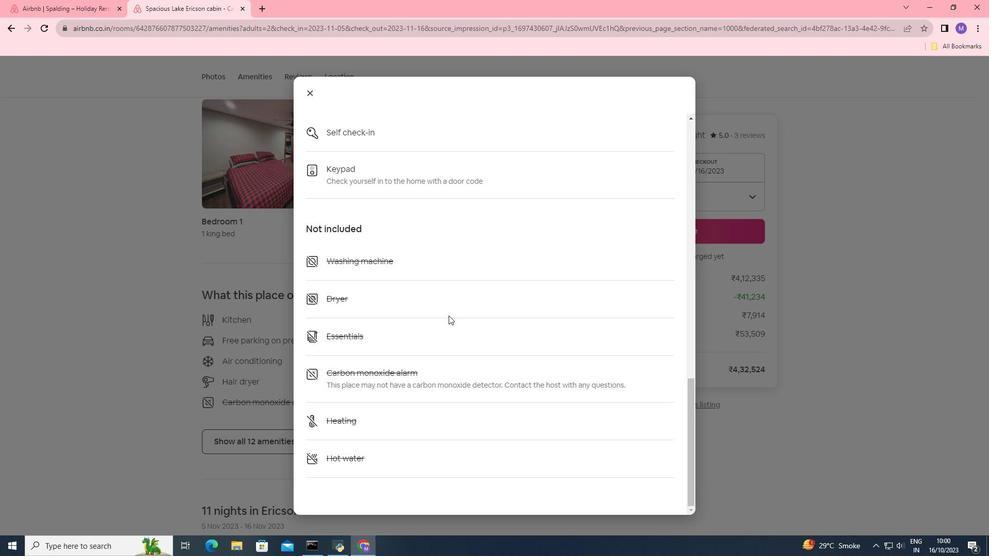 
Action: Mouse moved to (448, 315)
Screenshot: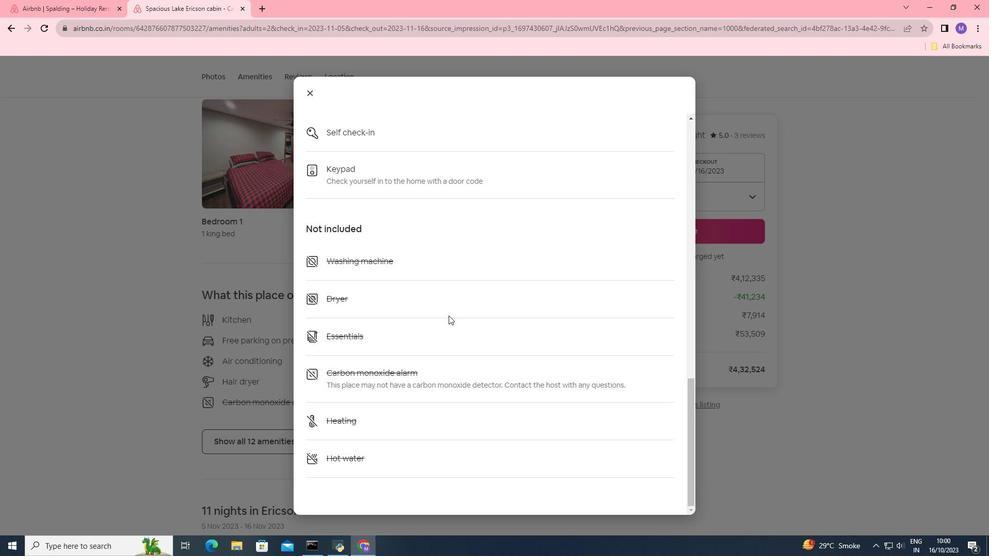 
Action: Mouse scrolled (448, 315) with delta (0, 0)
Screenshot: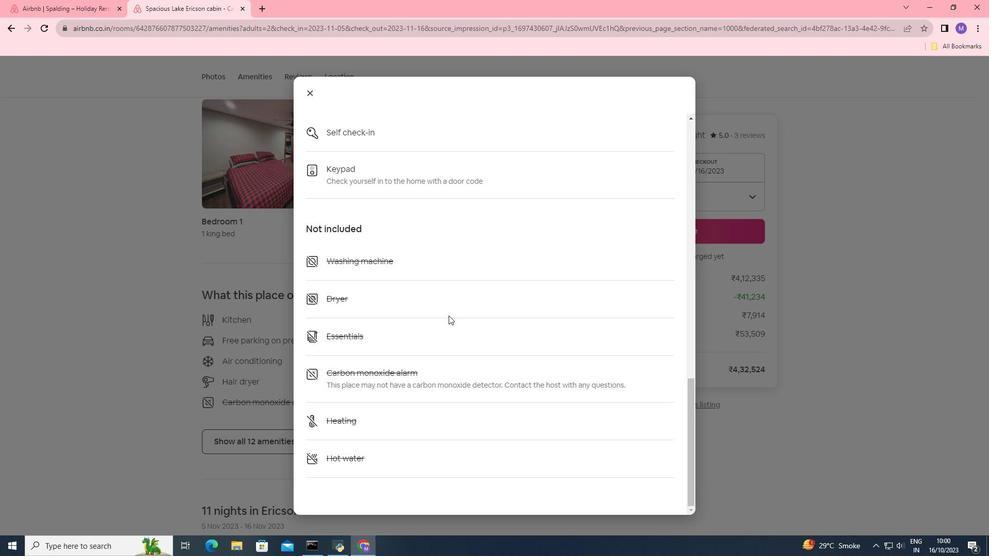
Action: Mouse scrolled (448, 315) with delta (0, 0)
Screenshot: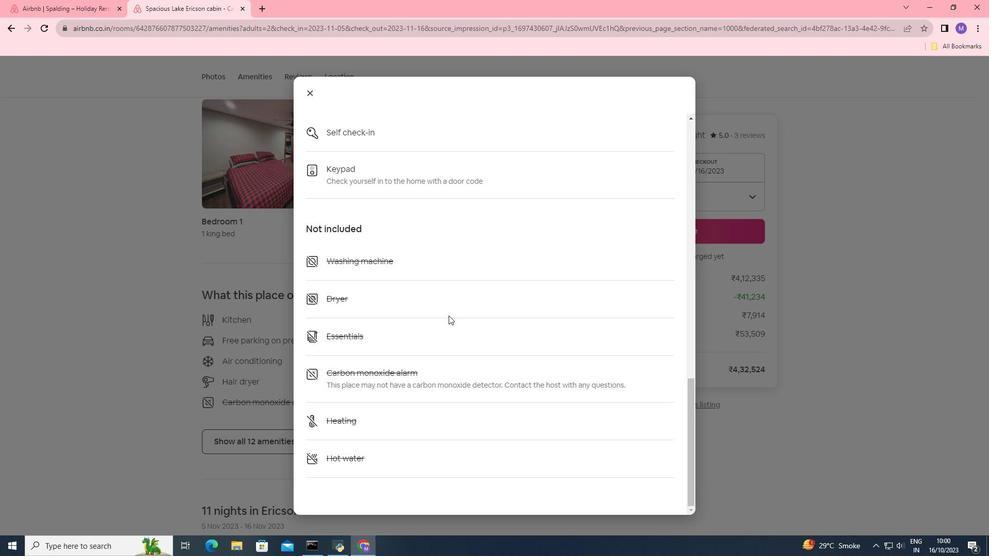 
Action: Mouse scrolled (448, 315) with delta (0, 0)
Screenshot: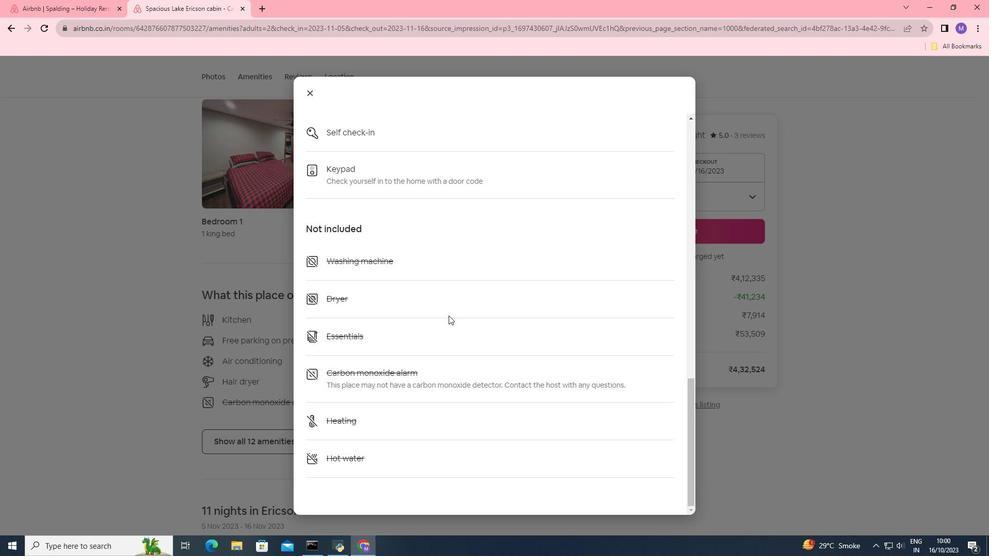 
Action: Mouse scrolled (448, 315) with delta (0, 0)
Screenshot: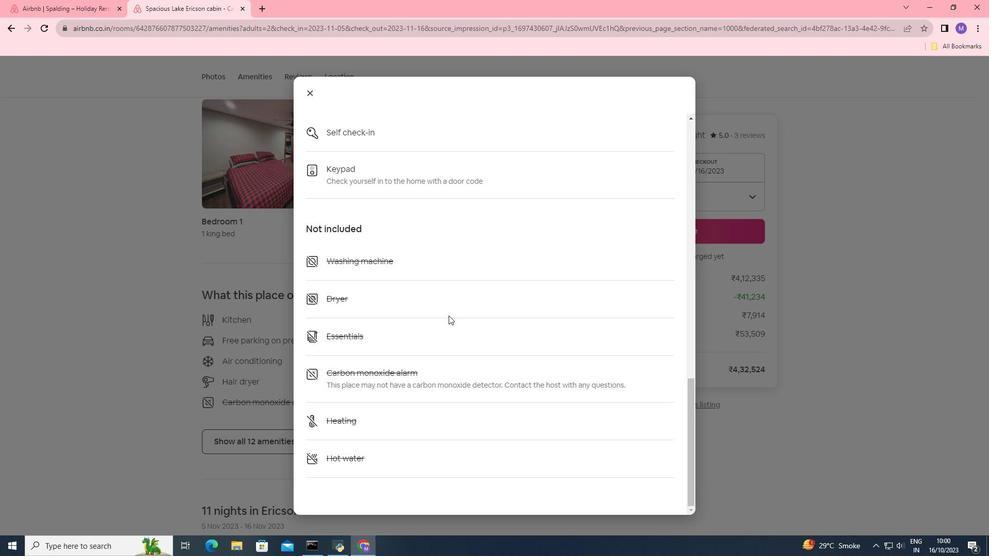 
Action: Mouse scrolled (448, 315) with delta (0, 0)
Screenshot: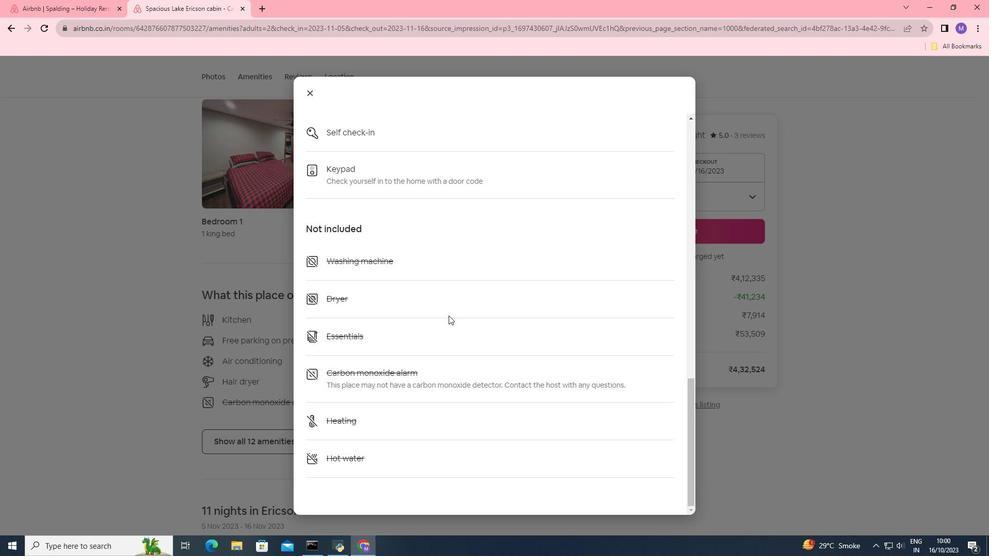 
Action: Mouse scrolled (448, 315) with delta (0, 0)
Screenshot: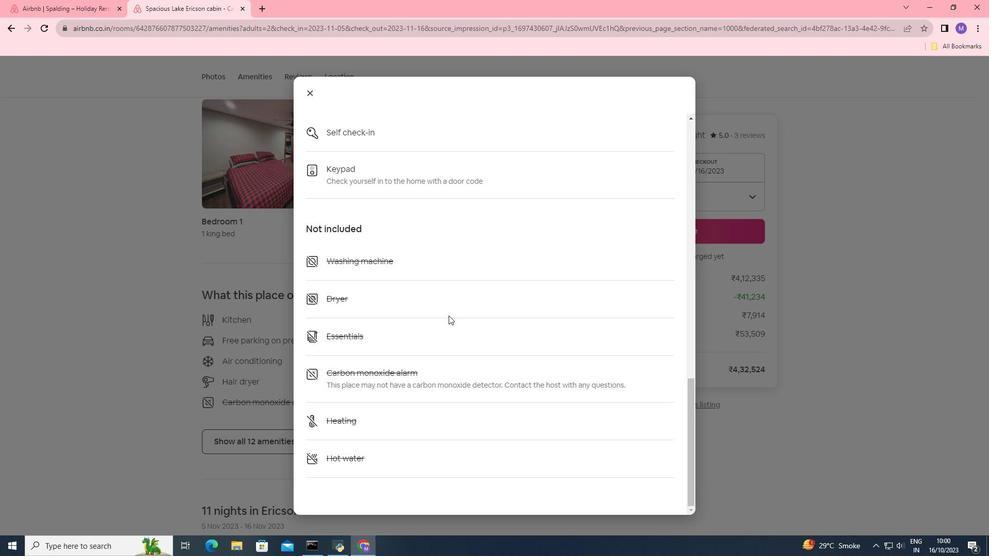 
Action: Mouse scrolled (448, 315) with delta (0, 0)
Screenshot: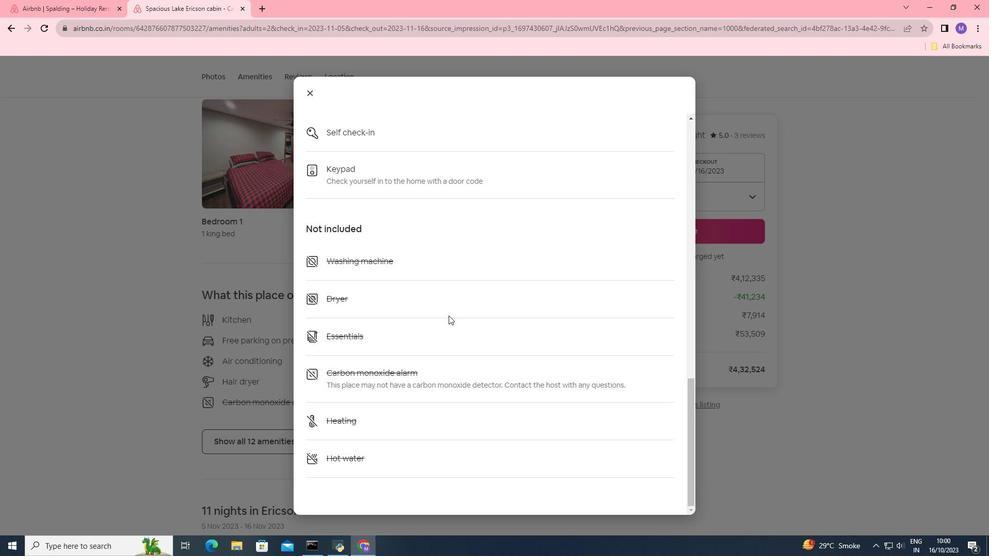 
Action: Mouse moved to (314, 96)
Screenshot: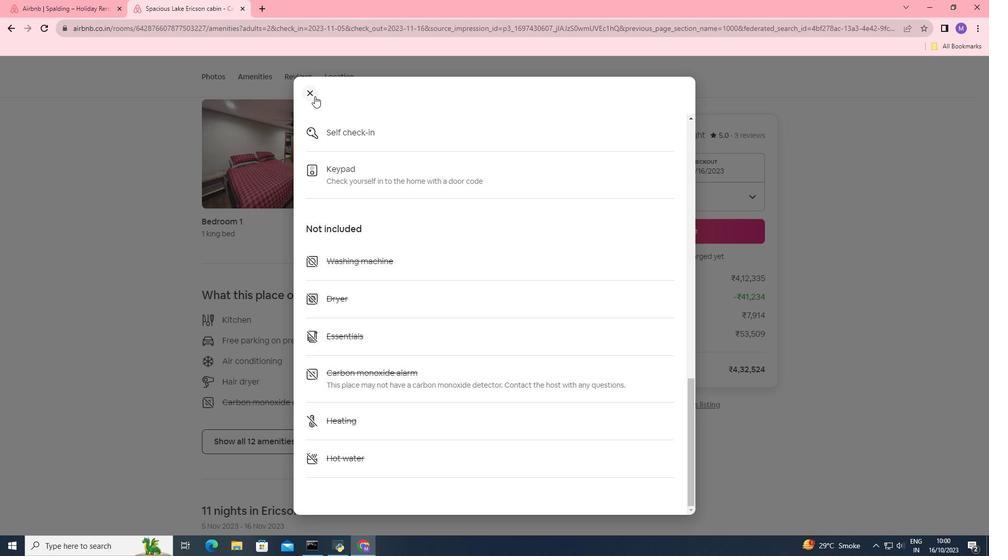 
Action: Mouse pressed left at (314, 96)
Screenshot: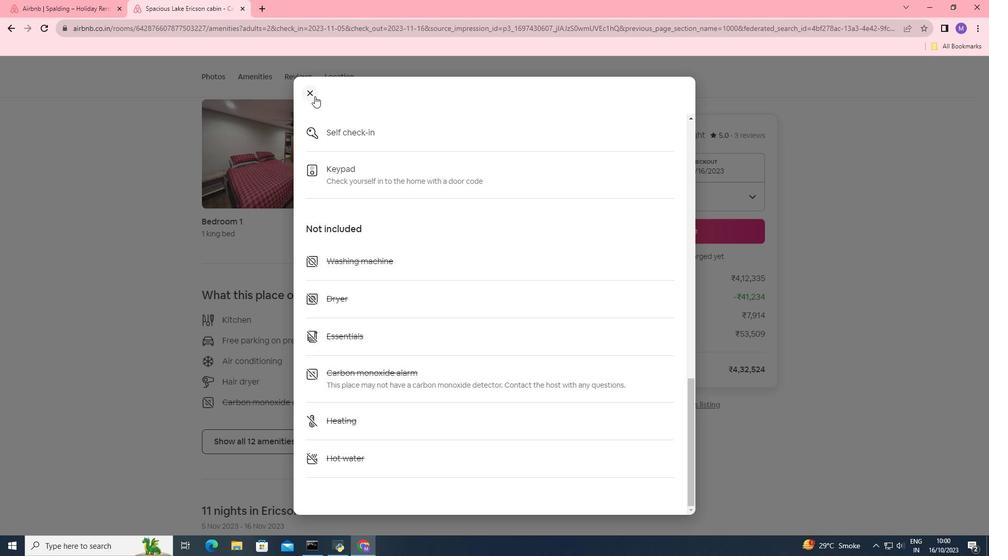 
Action: Mouse moved to (308, 339)
Screenshot: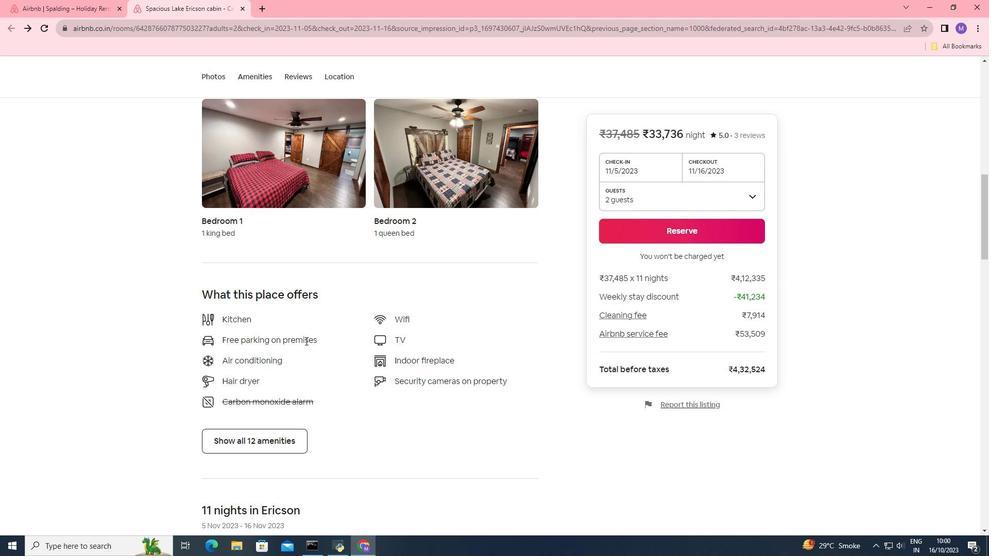 
Action: Mouse scrolled (308, 339) with delta (0, 0)
Screenshot: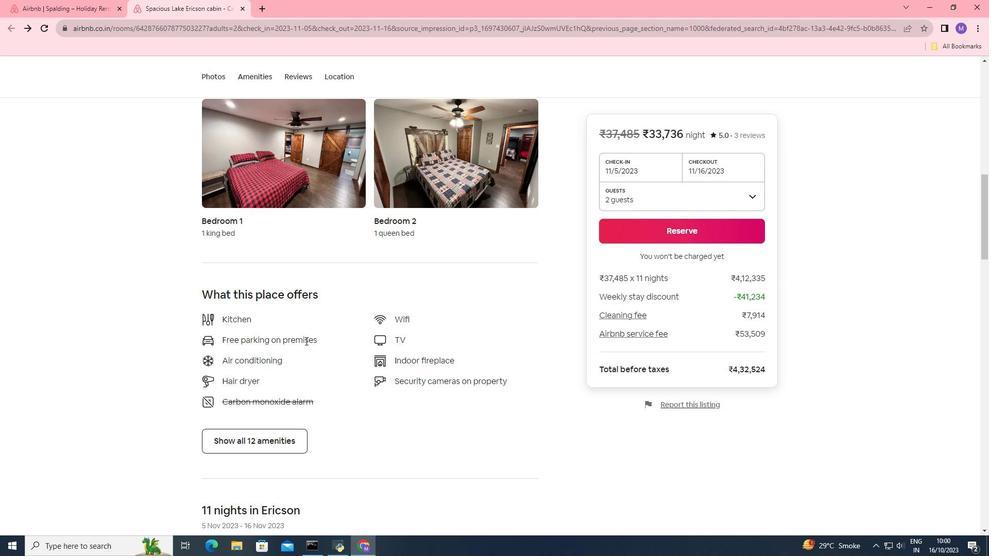 
Action: Mouse moved to (307, 341)
Screenshot: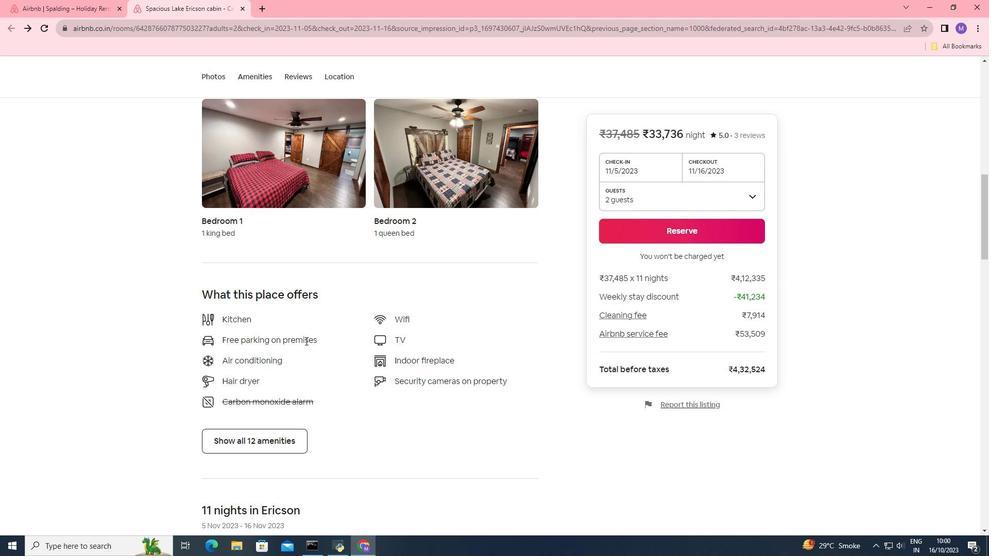
Action: Mouse scrolled (307, 340) with delta (0, 0)
Screenshot: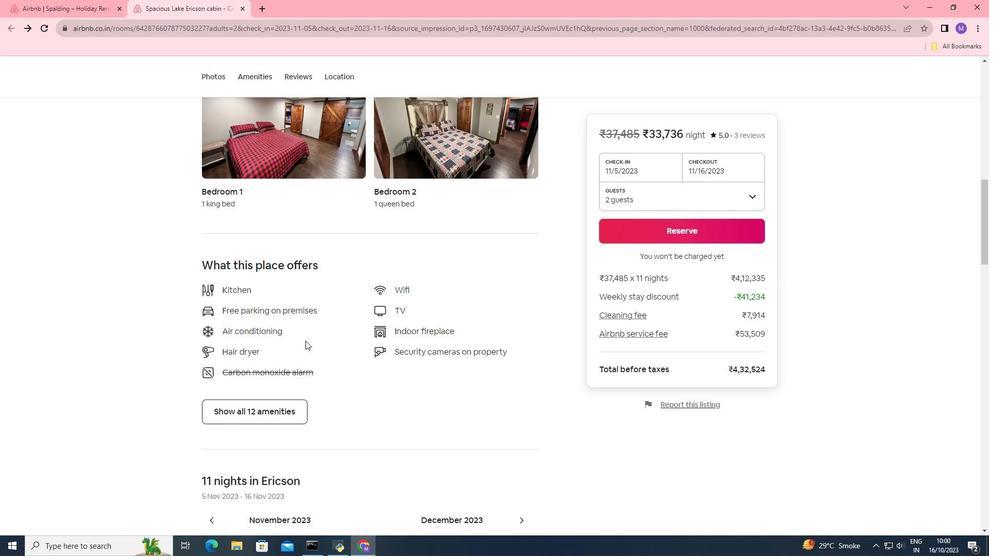 
Action: Mouse moved to (305, 341)
Screenshot: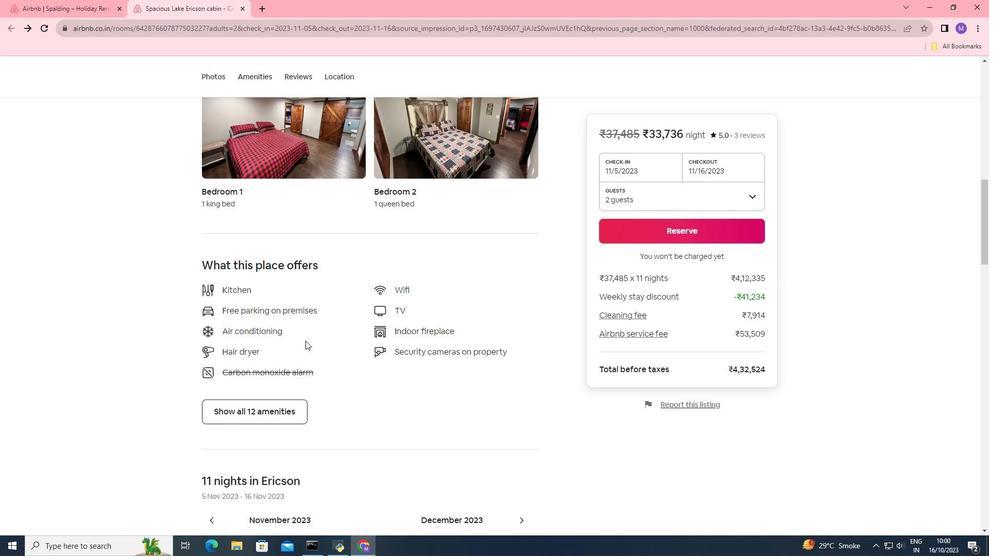 
Action: Mouse scrolled (305, 340) with delta (0, 0)
Screenshot: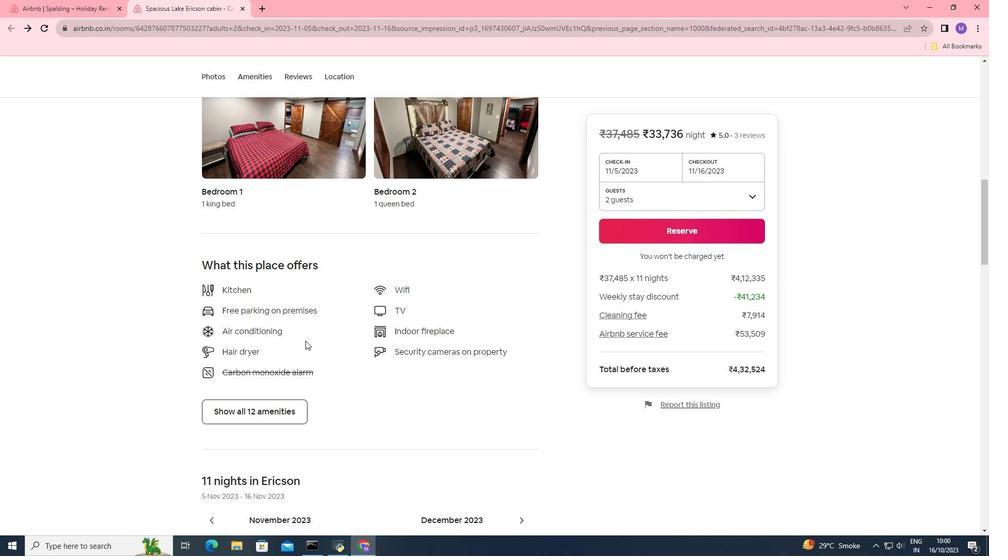 
Action: Mouse scrolled (305, 340) with delta (0, 0)
Screenshot: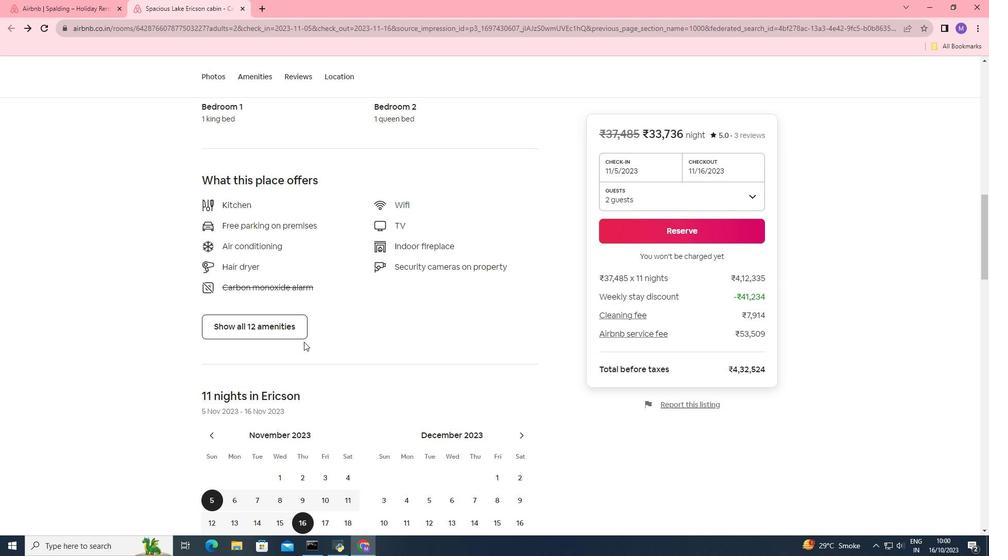 
Action: Mouse moved to (304, 342)
Screenshot: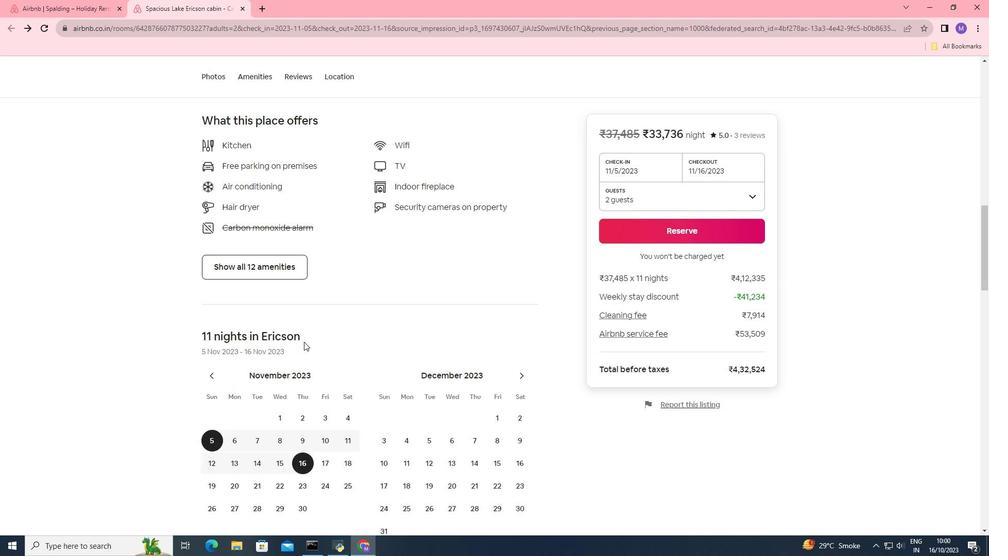 
Action: Mouse scrolled (304, 341) with delta (0, 0)
Screenshot: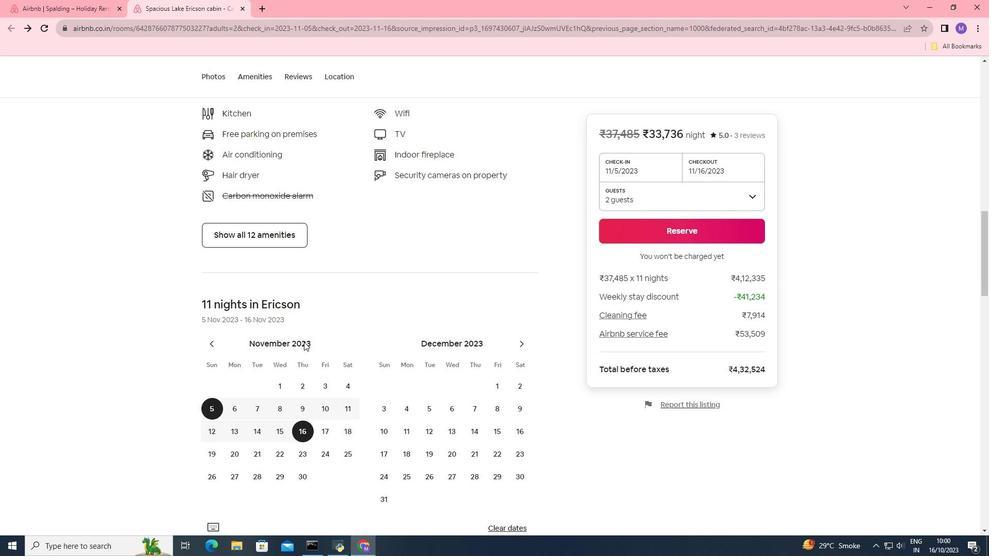
Action: Mouse scrolled (304, 341) with delta (0, 0)
Screenshot: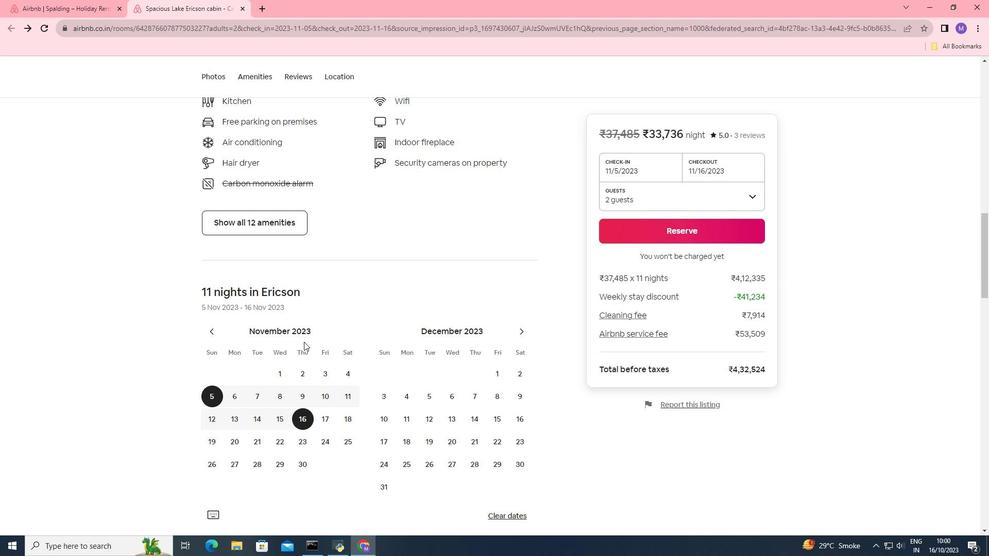 
Action: Mouse scrolled (304, 341) with delta (0, 0)
Screenshot: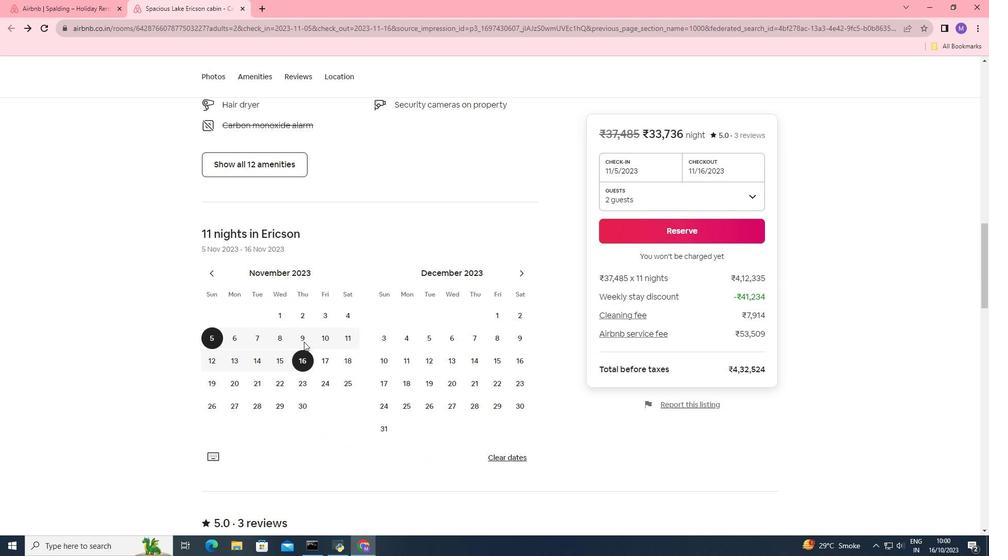 
Action: Mouse scrolled (304, 341) with delta (0, 0)
Screenshot: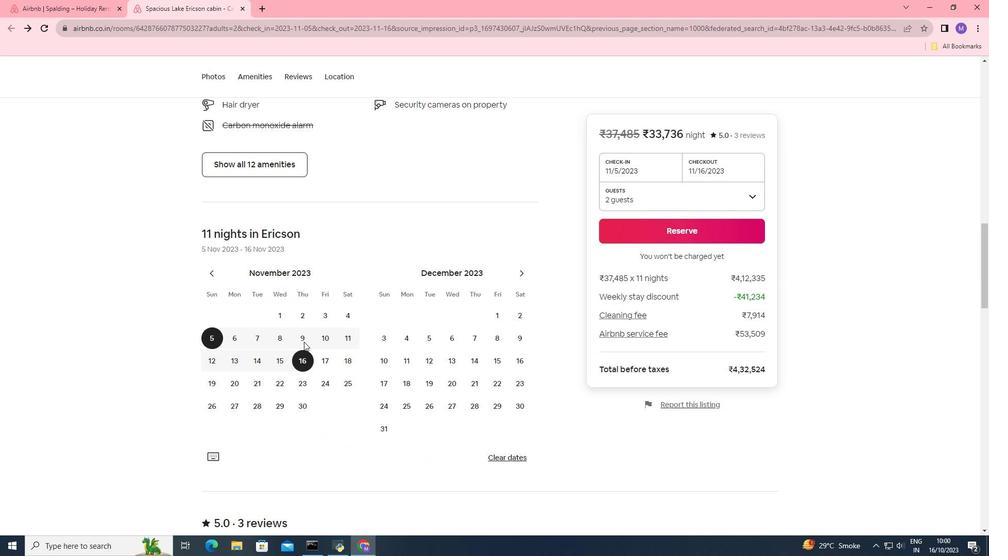 
Action: Mouse moved to (302, 342)
Screenshot: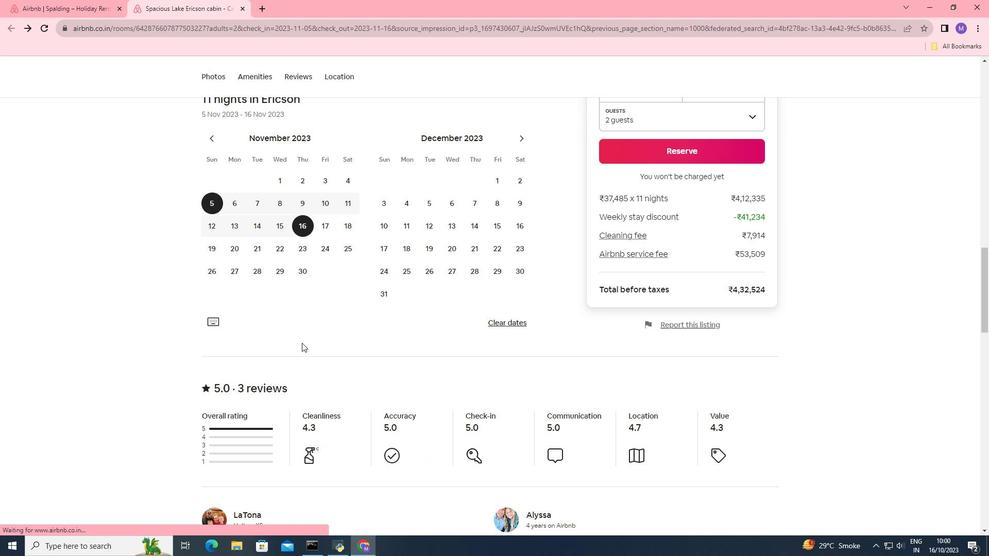 
Action: Mouse scrolled (302, 342) with delta (0, 0)
Screenshot: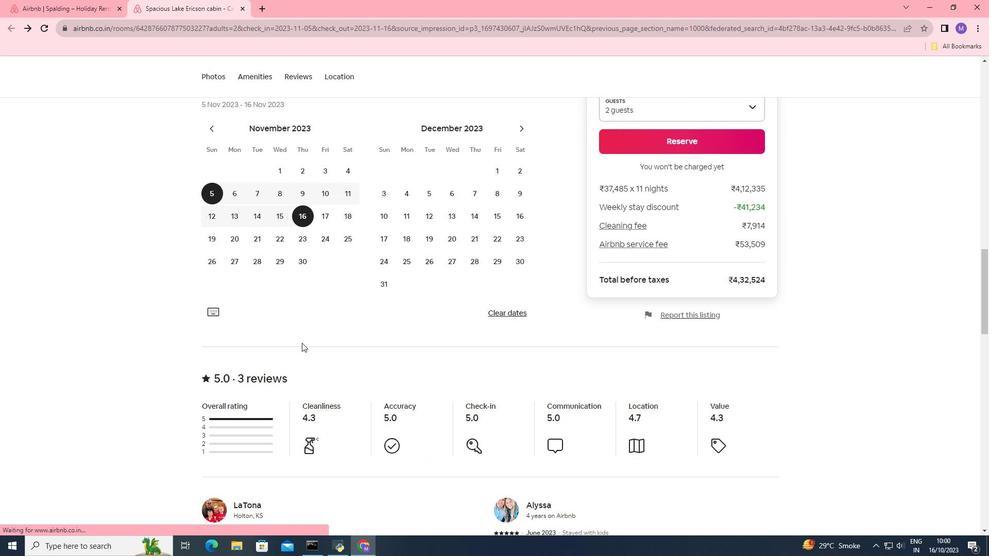 
Action: Mouse moved to (302, 342)
Screenshot: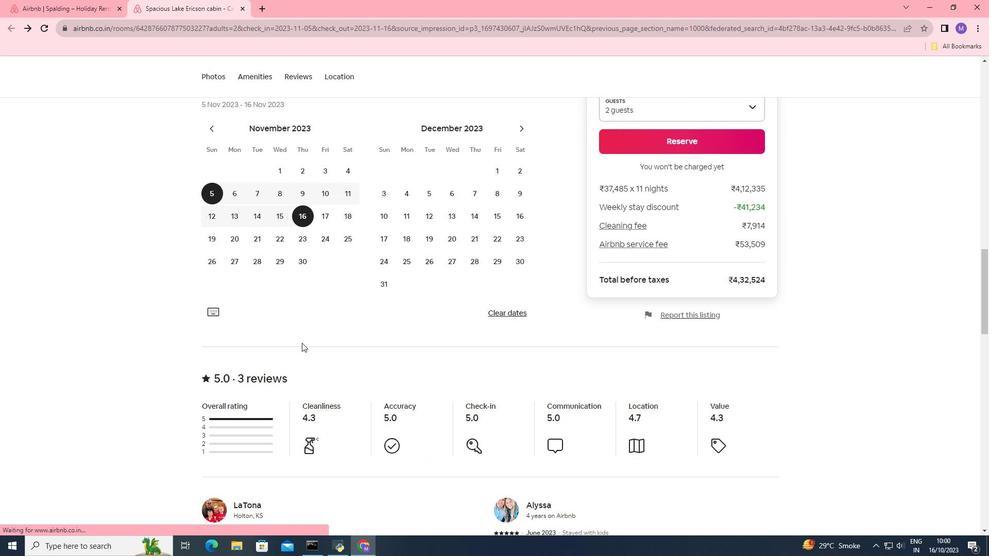 
Action: Mouse scrolled (302, 342) with delta (0, 0)
Screenshot: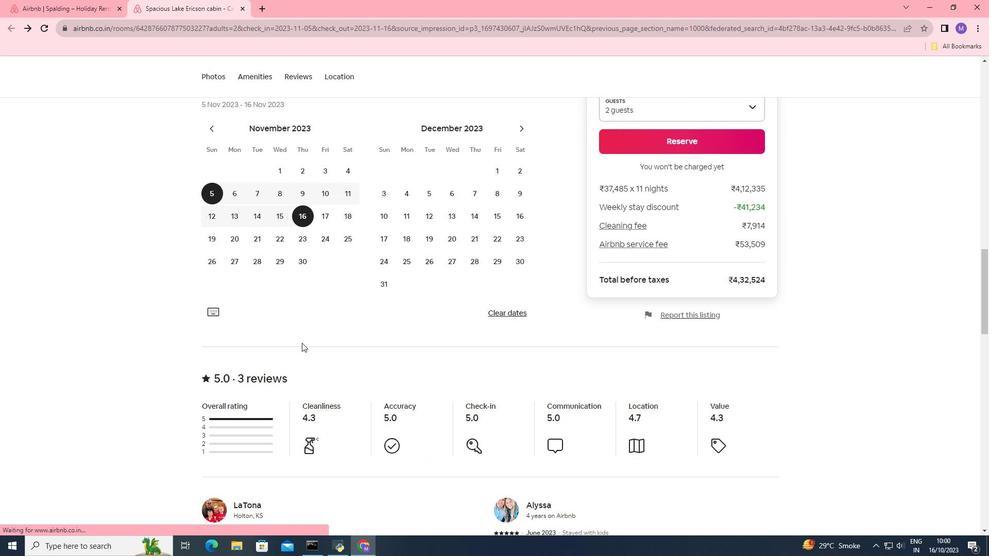 
Action: Mouse moved to (302, 343)
Screenshot: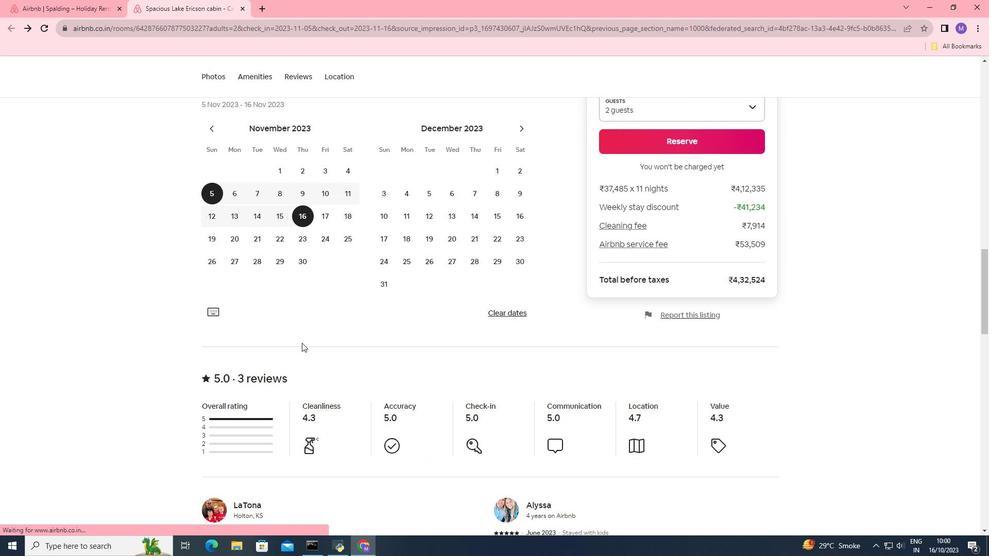 
Action: Mouse scrolled (302, 342) with delta (0, 0)
Screenshot: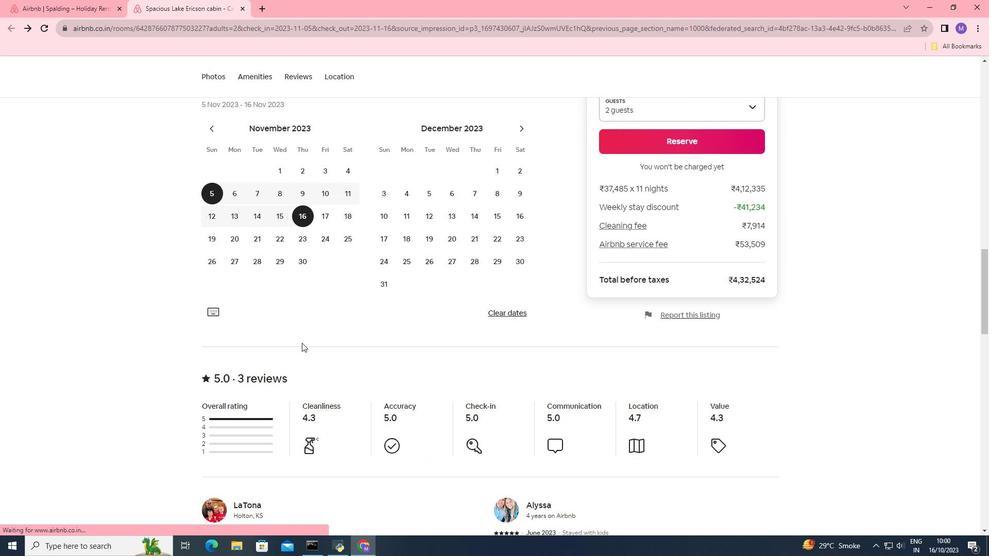 
Action: Mouse scrolled (302, 342) with delta (0, 0)
Screenshot: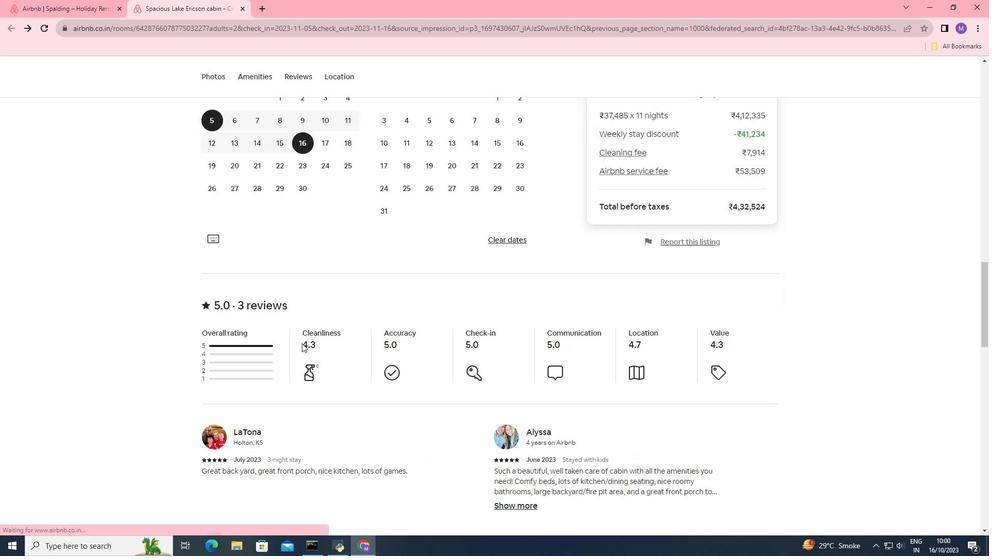 
Action: Mouse moved to (280, 365)
Screenshot: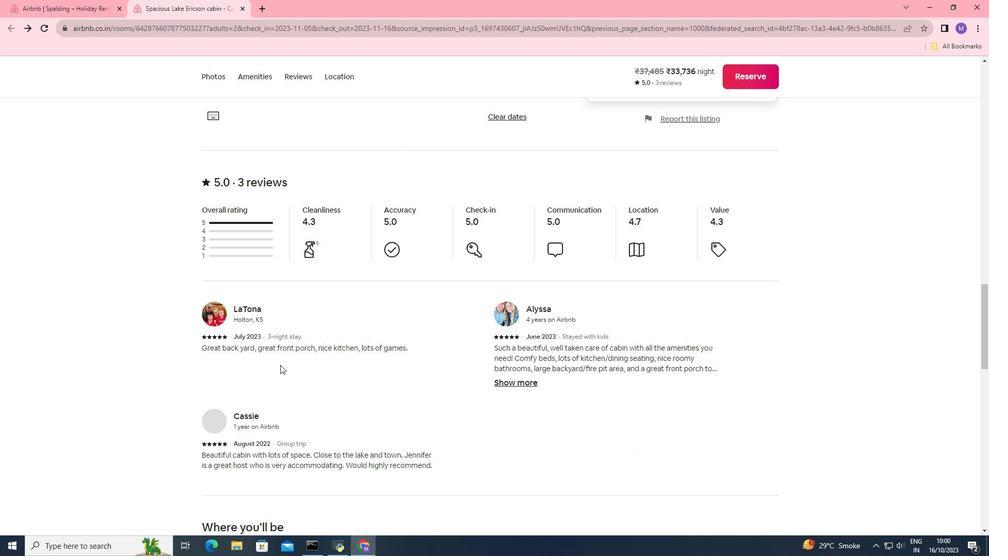 
Action: Mouse scrolled (280, 364) with delta (0, 0)
Screenshot: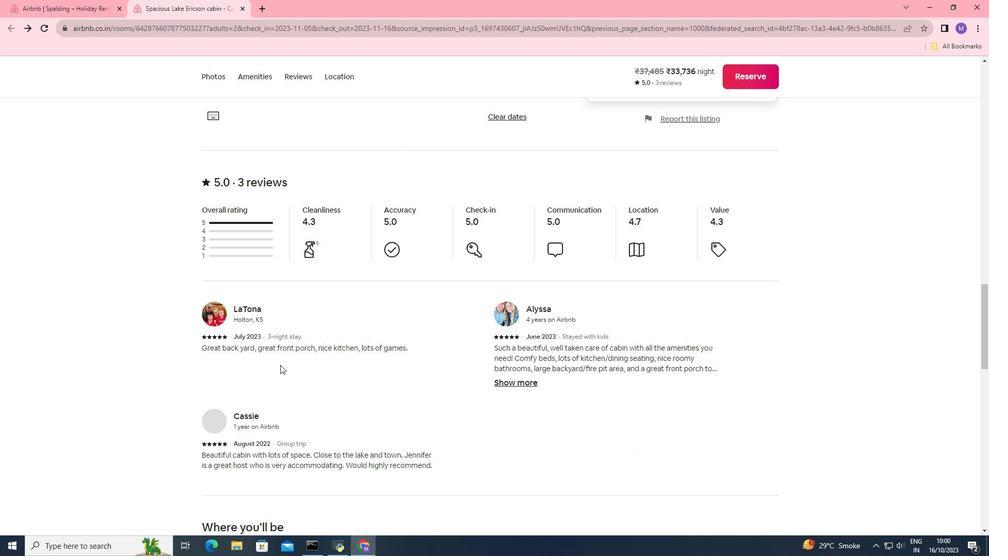 
Action: Mouse scrolled (280, 364) with delta (0, 0)
Screenshot: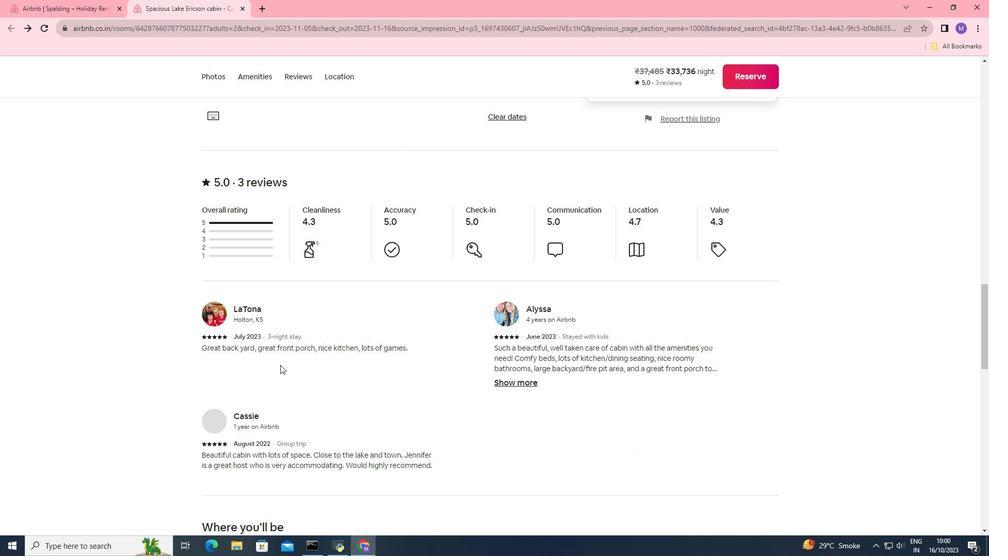 
Action: Mouse scrolled (280, 364) with delta (0, 0)
Screenshot: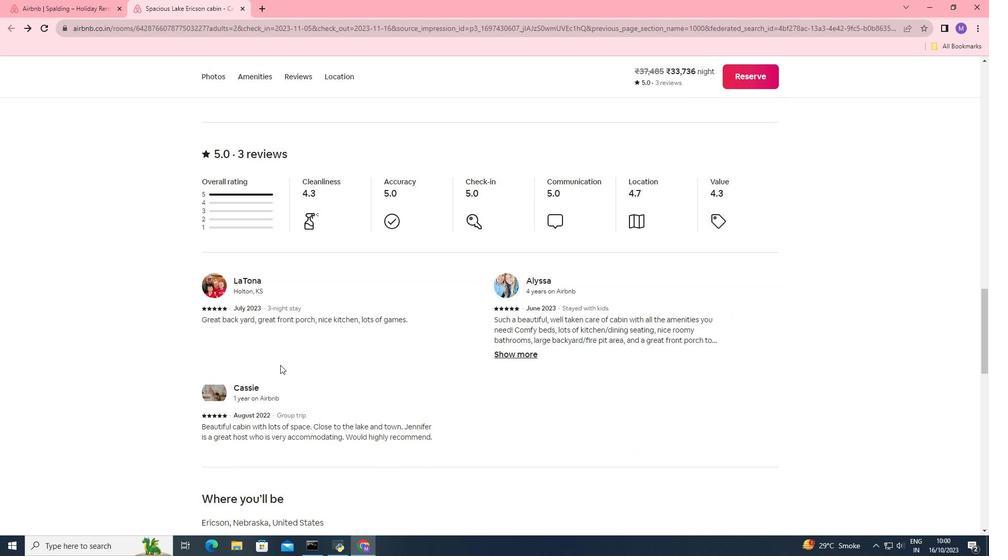 
Action: Mouse moved to (275, 377)
Screenshot: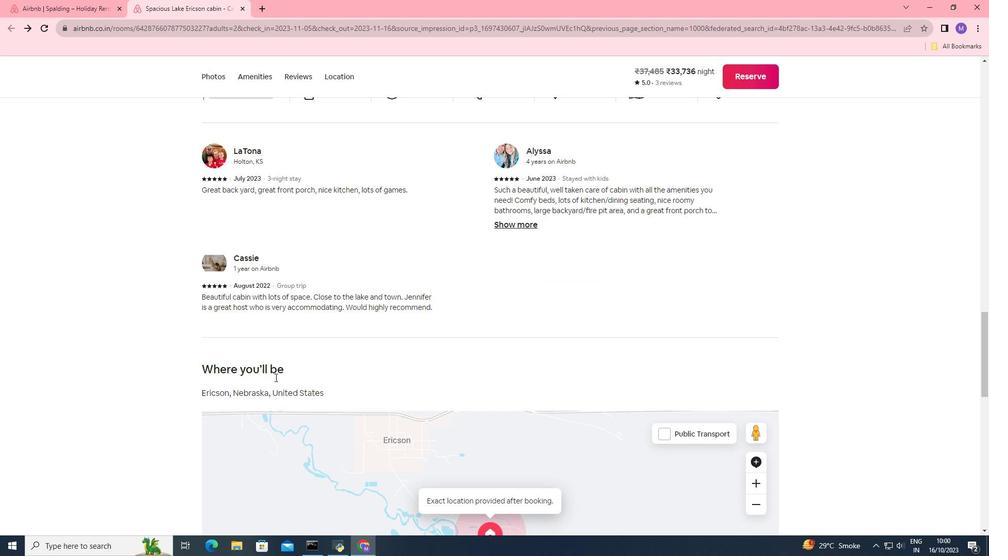 
Action: Mouse scrolled (275, 377) with delta (0, 0)
Screenshot: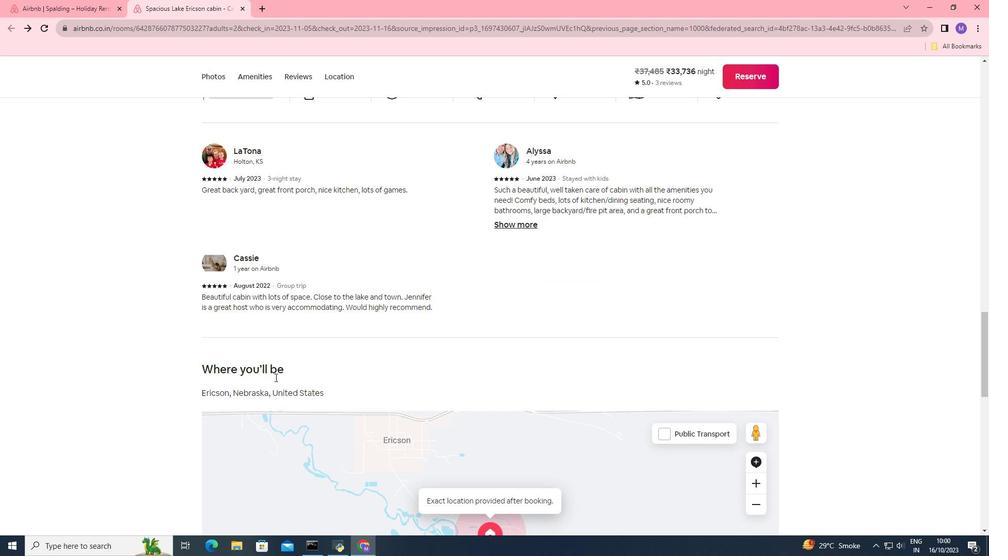 
Action: Mouse scrolled (275, 377) with delta (0, 0)
Screenshot: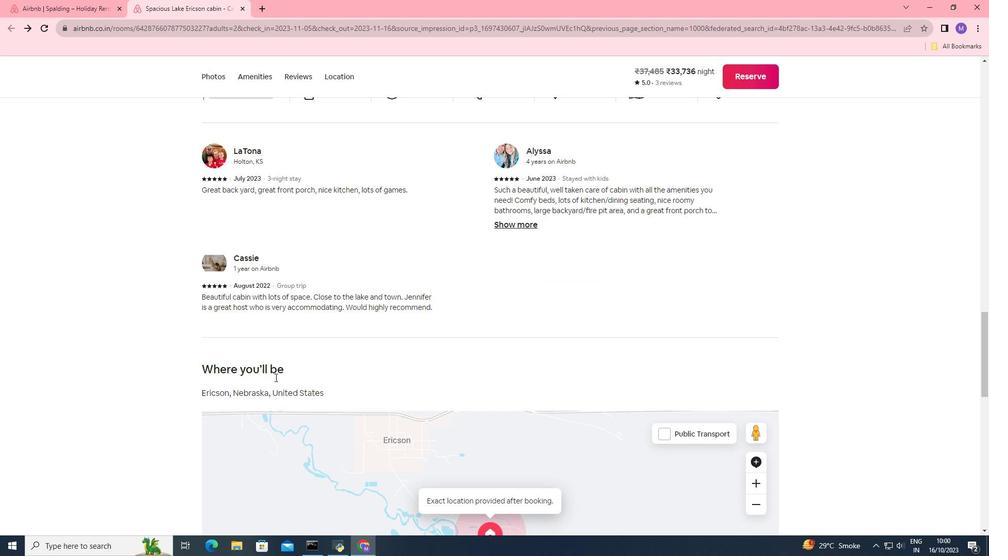 
Action: Mouse scrolled (275, 377) with delta (0, 0)
Screenshot: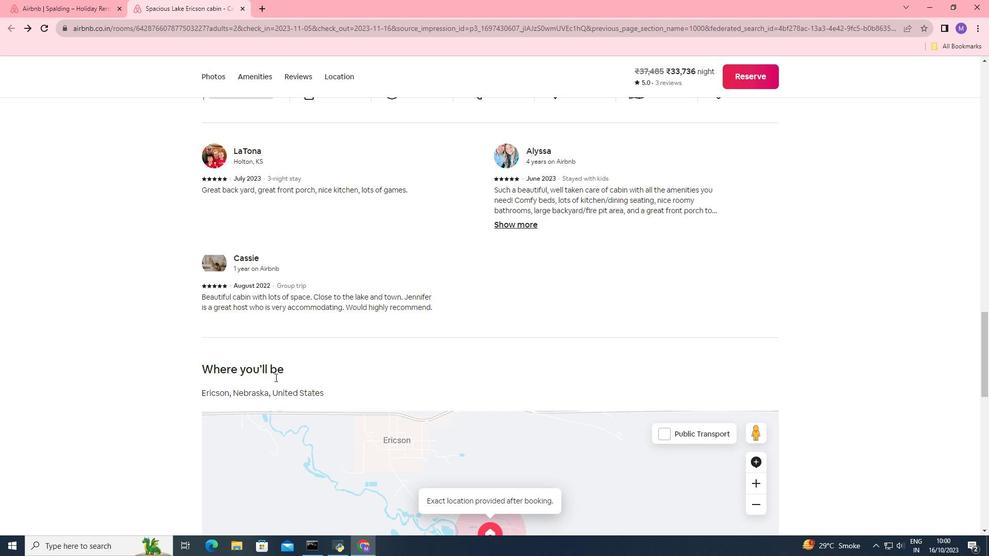 
Action: Mouse scrolled (275, 377) with delta (0, 0)
Screenshot: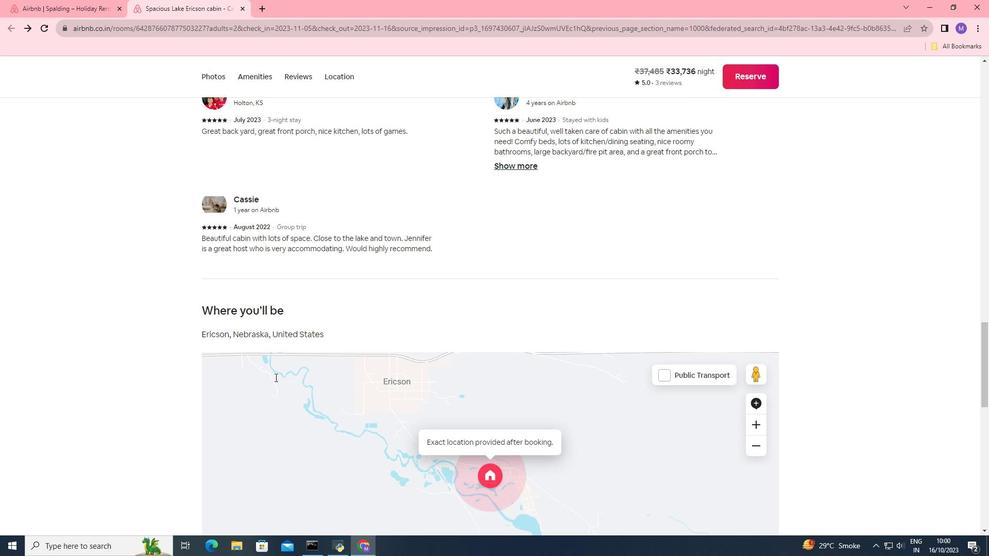 
Action: Mouse moved to (265, 388)
Screenshot: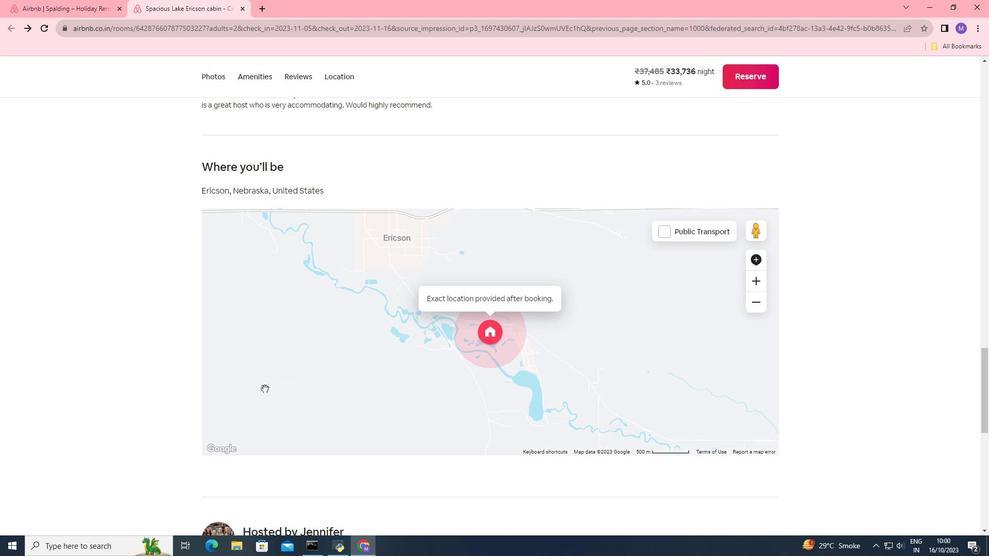 
Action: Mouse scrolled (265, 388) with delta (0, 0)
Screenshot: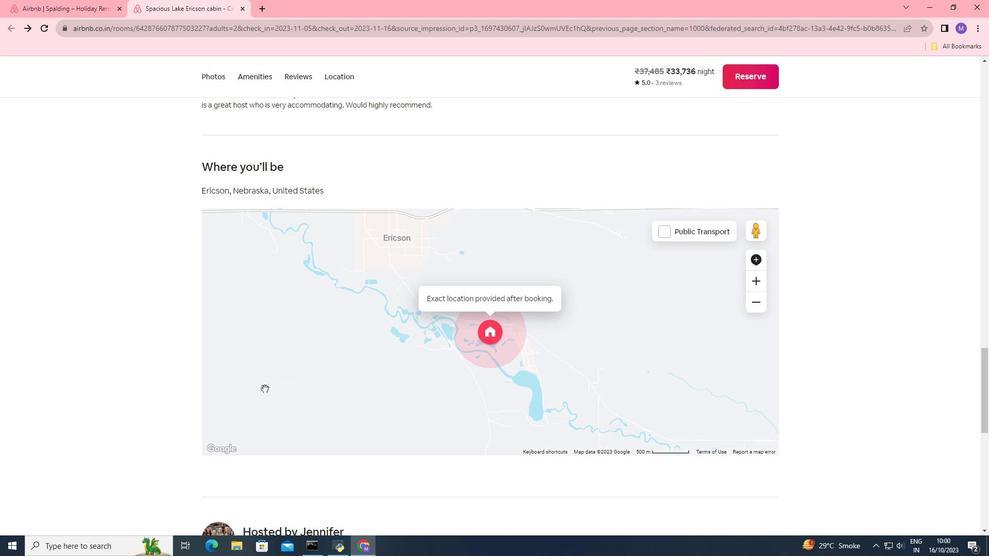 
Action: Mouse moved to (264, 389)
Screenshot: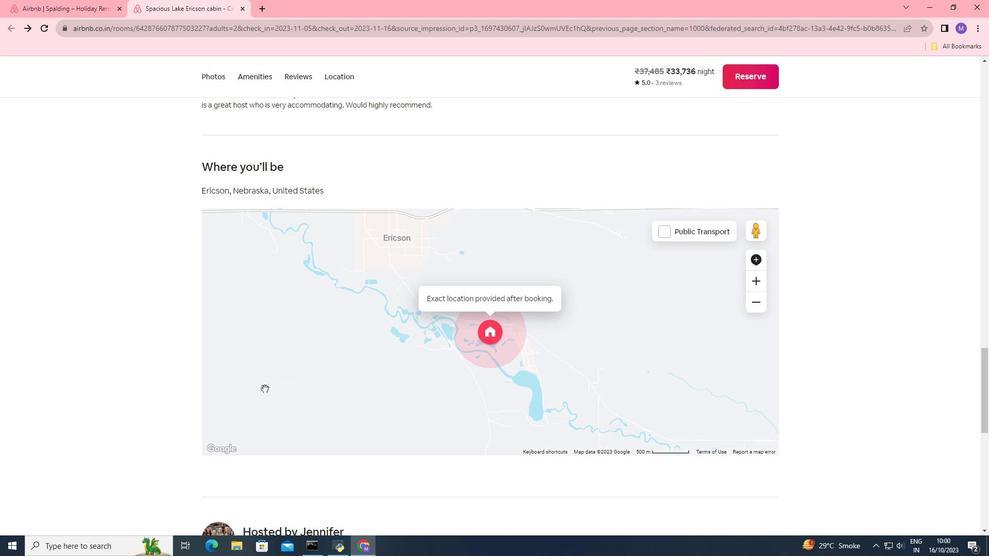 
Action: Mouse scrolled (264, 388) with delta (0, 0)
Screenshot: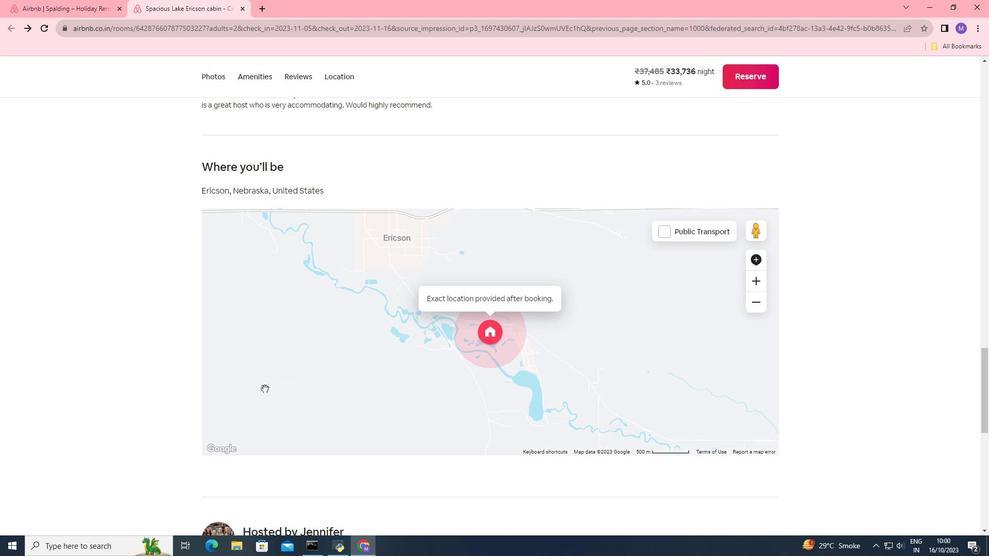
Action: Mouse scrolled (264, 388) with delta (0, 0)
Screenshot: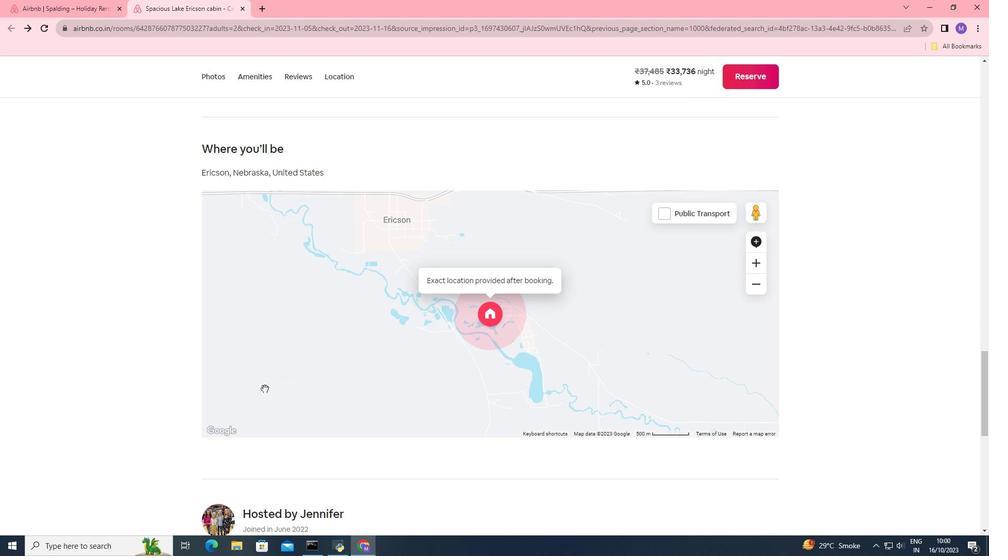 
Action: Mouse moved to (274, 402)
Screenshot: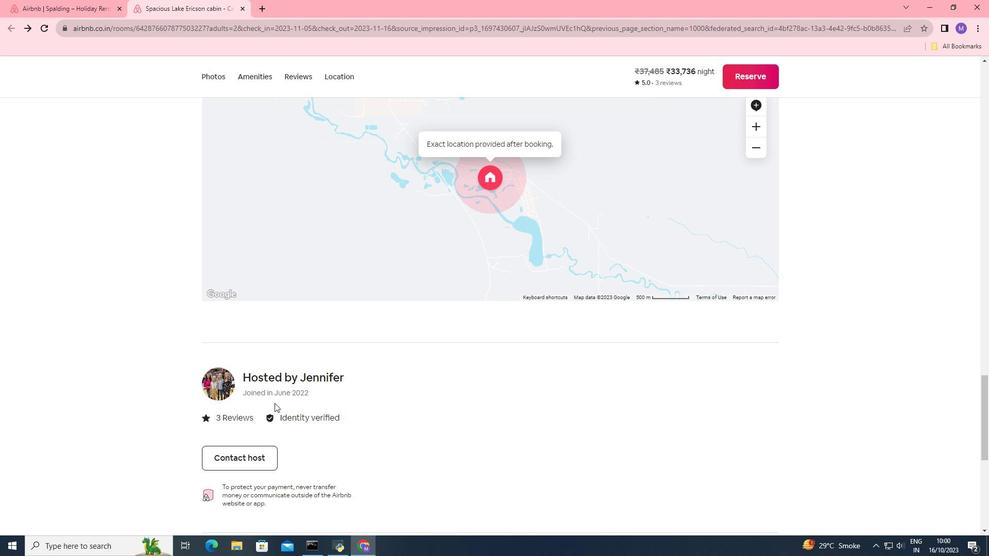 
Action: Mouse scrolled (274, 401) with delta (0, 0)
Screenshot: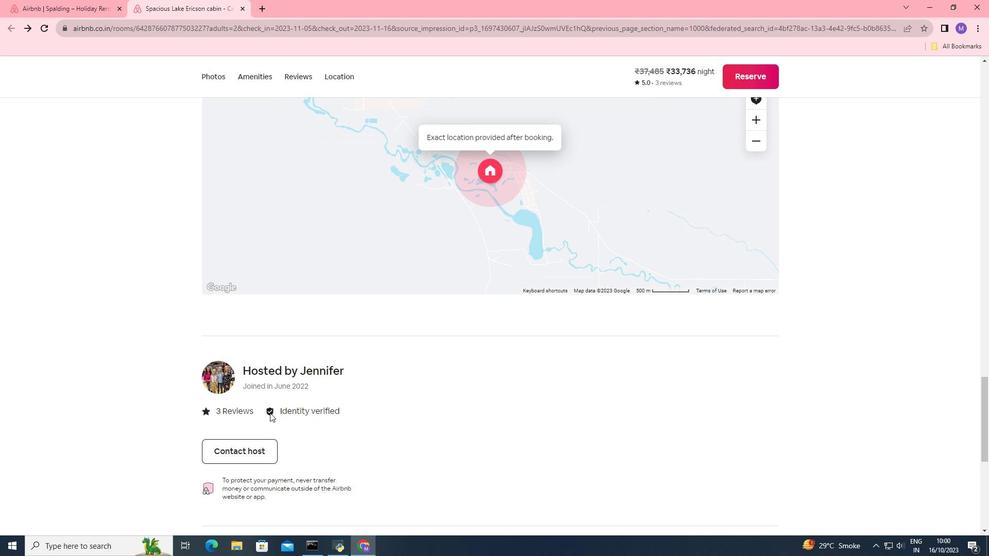 
Action: Mouse moved to (273, 407)
Screenshot: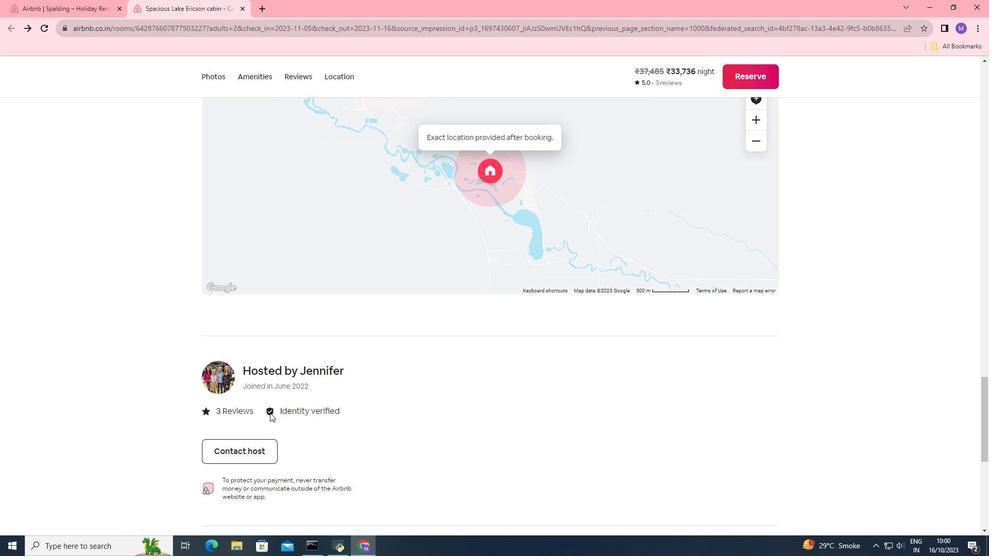 
Action: Mouse scrolled (273, 407) with delta (0, 0)
Screenshot: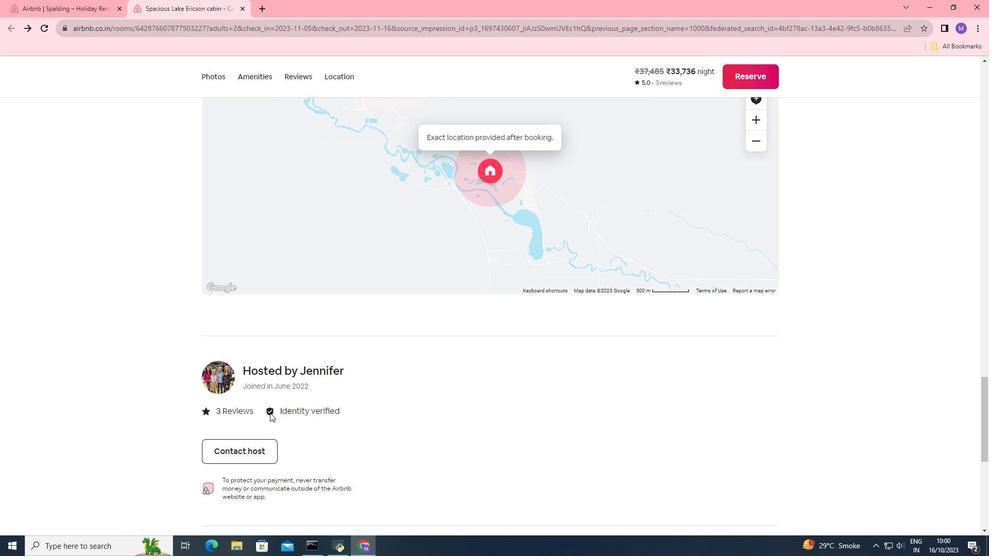 
Action: Mouse moved to (257, 414)
Screenshot: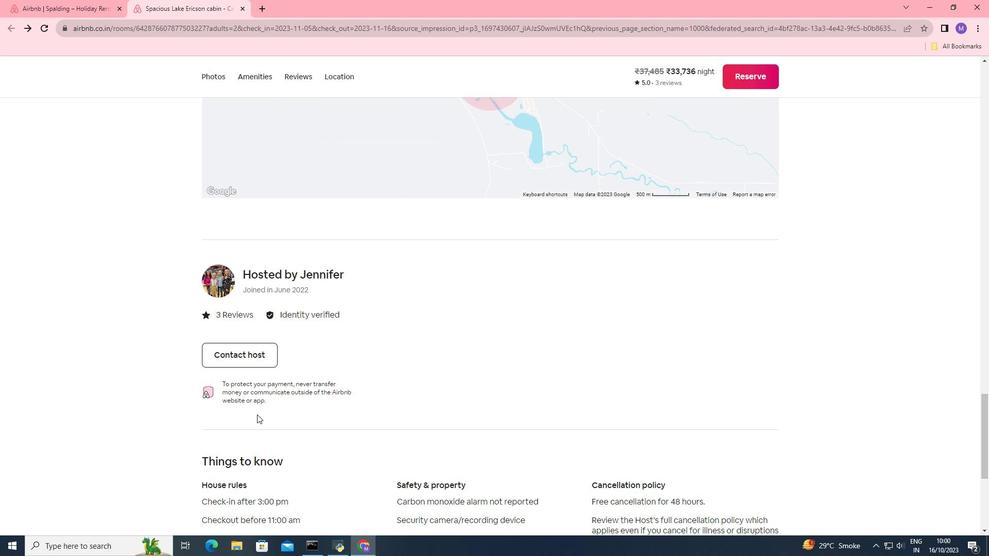 
Action: Mouse scrolled (257, 414) with delta (0, 0)
Screenshot: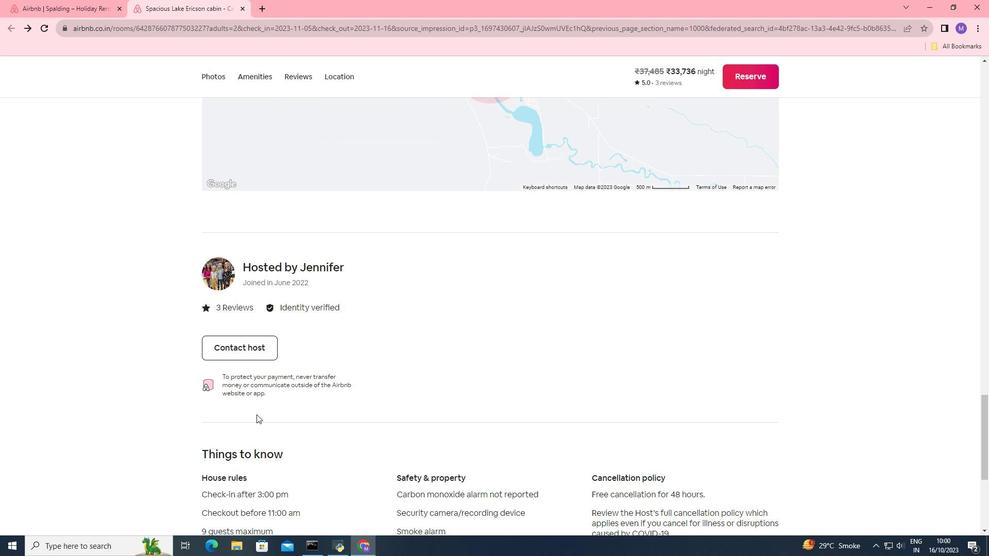 
Action: Mouse moved to (257, 414)
Screenshot: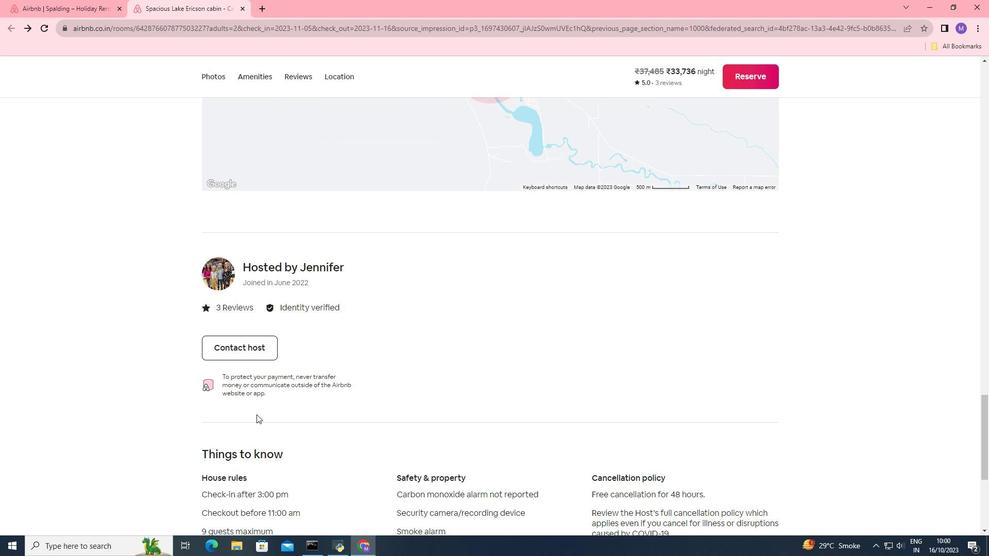 
Action: Mouse scrolled (257, 414) with delta (0, 0)
Screenshot: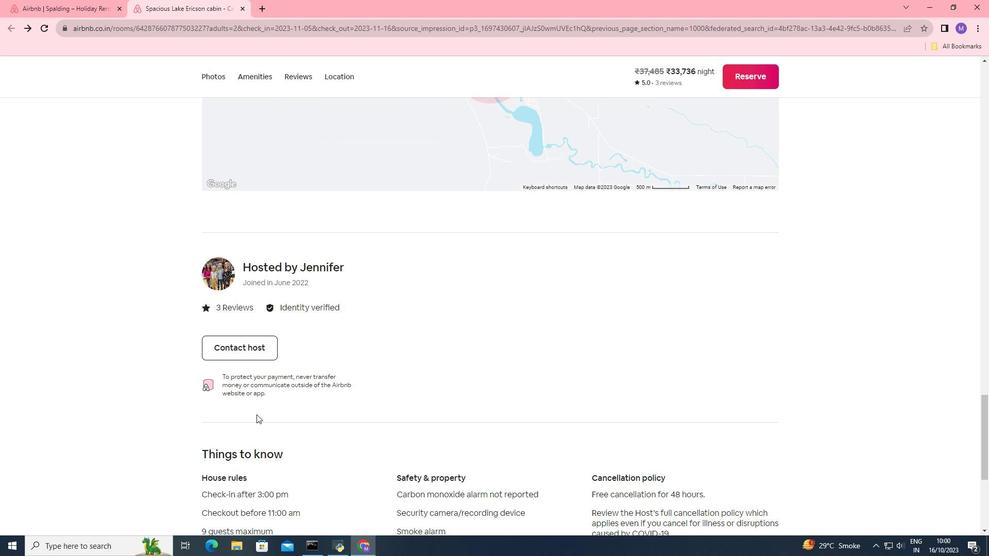 
Action: Mouse scrolled (257, 414) with delta (0, 0)
Screenshot: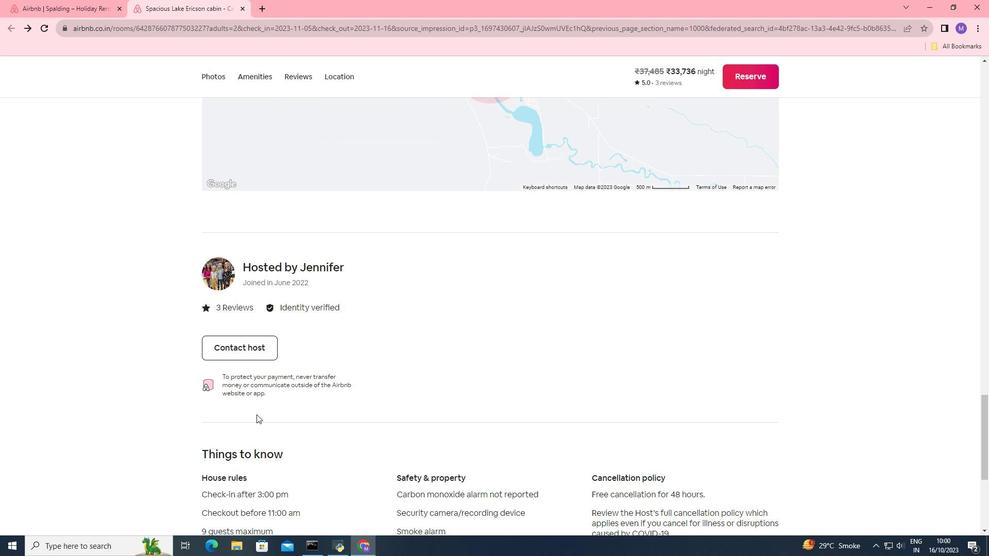 
Action: Mouse moved to (256, 414)
Screenshot: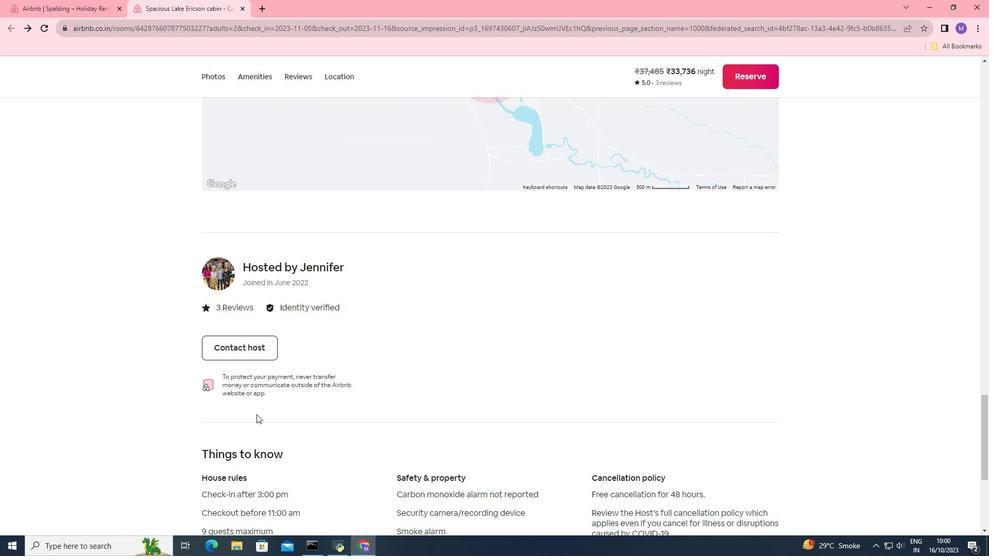 
Action: Mouse scrolled (256, 414) with delta (0, 0)
Screenshot: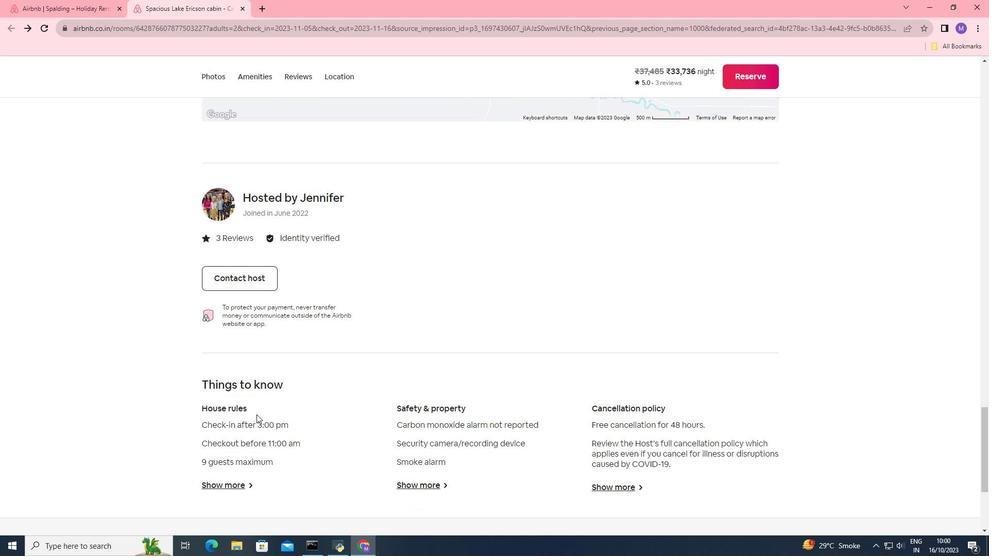 
Action: Mouse moved to (238, 356)
Screenshot: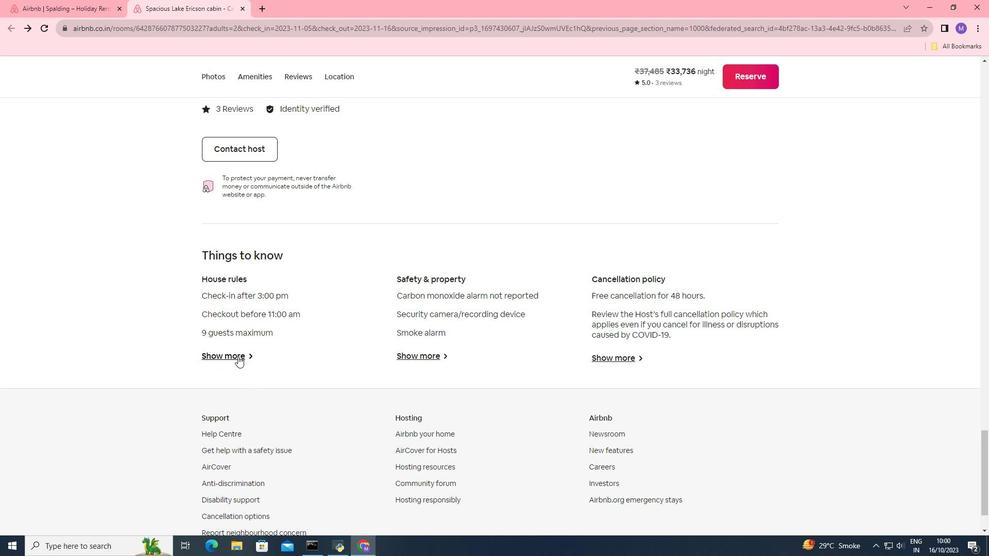 
Action: Mouse pressed left at (238, 356)
Screenshot: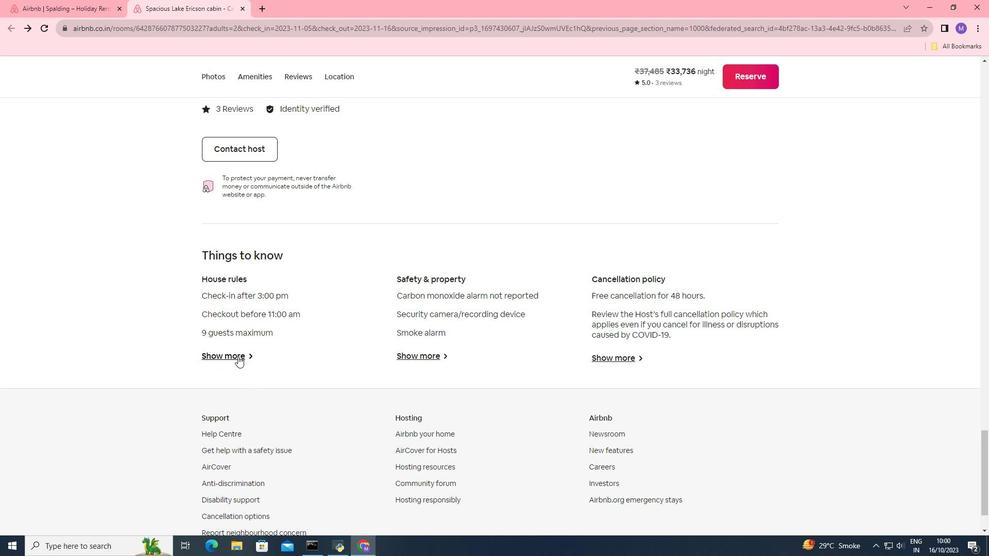 
Action: Mouse moved to (562, 353)
Screenshot: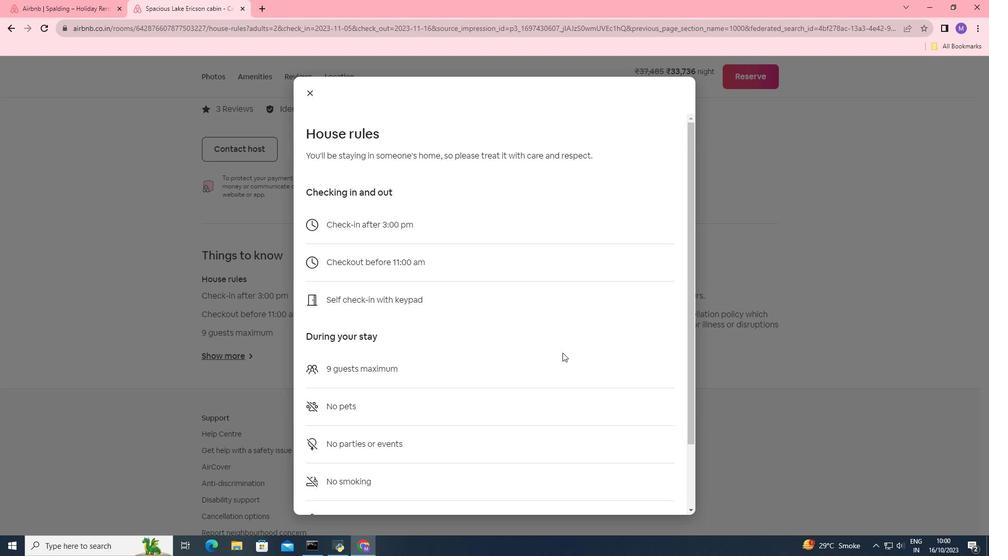 
Action: Mouse scrolled (562, 352) with delta (0, 0)
Screenshot: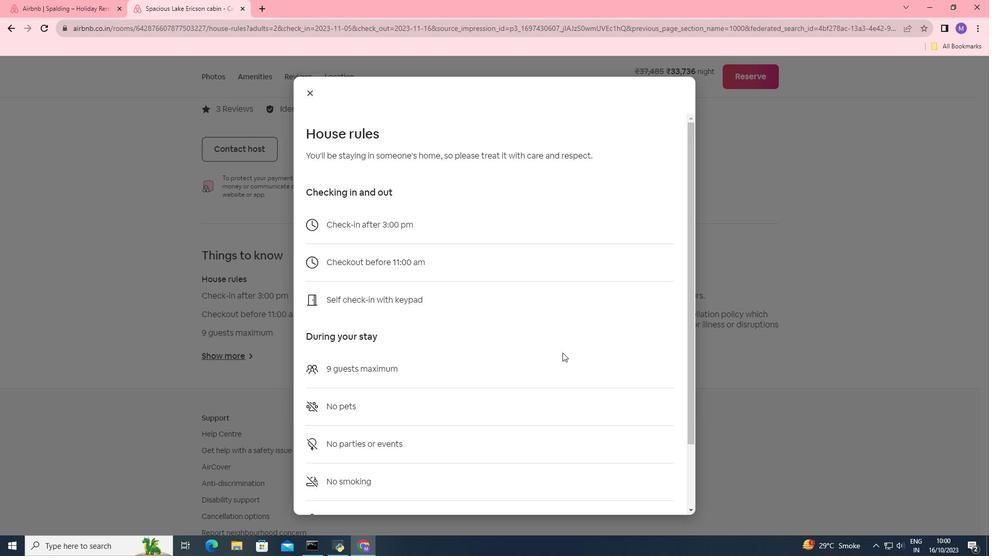 
Action: Mouse scrolled (562, 352) with delta (0, 0)
Screenshot: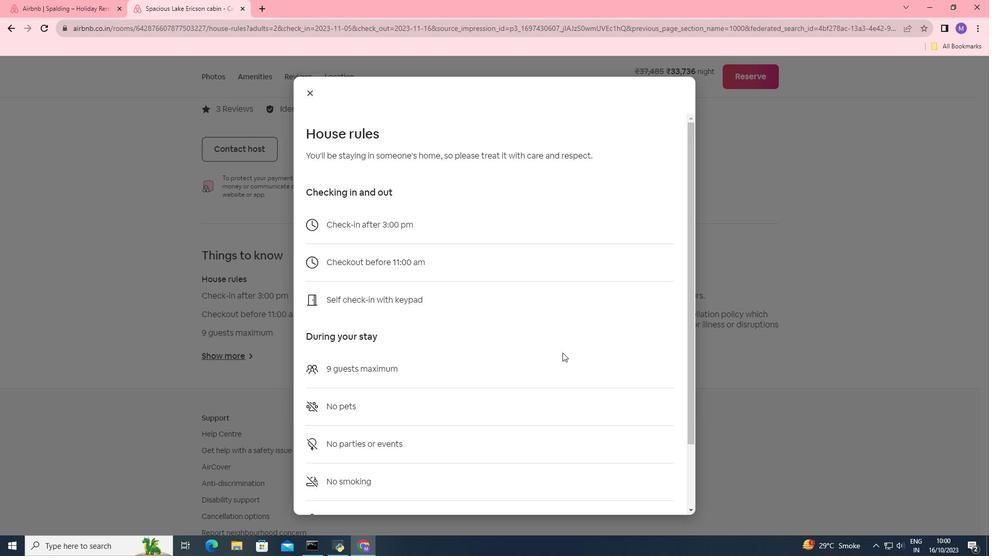
Action: Mouse scrolled (562, 352) with delta (0, 0)
Screenshot: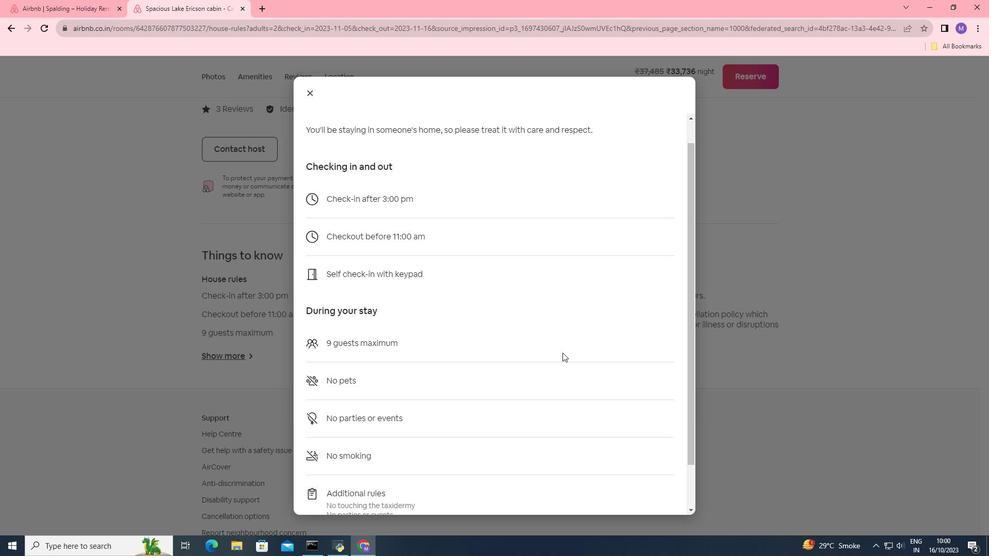 
Action: Mouse scrolled (562, 352) with delta (0, 0)
Screenshot: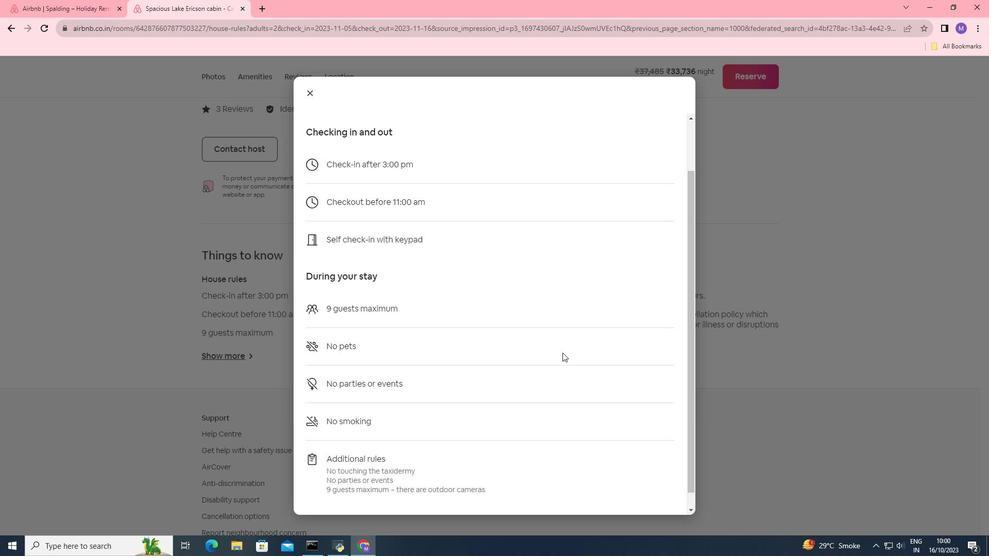 
Action: Mouse moved to (312, 96)
